 Task: Validation on coupons ,Page layout,field update,testing
Action: Mouse moved to (26, 112)
Screenshot: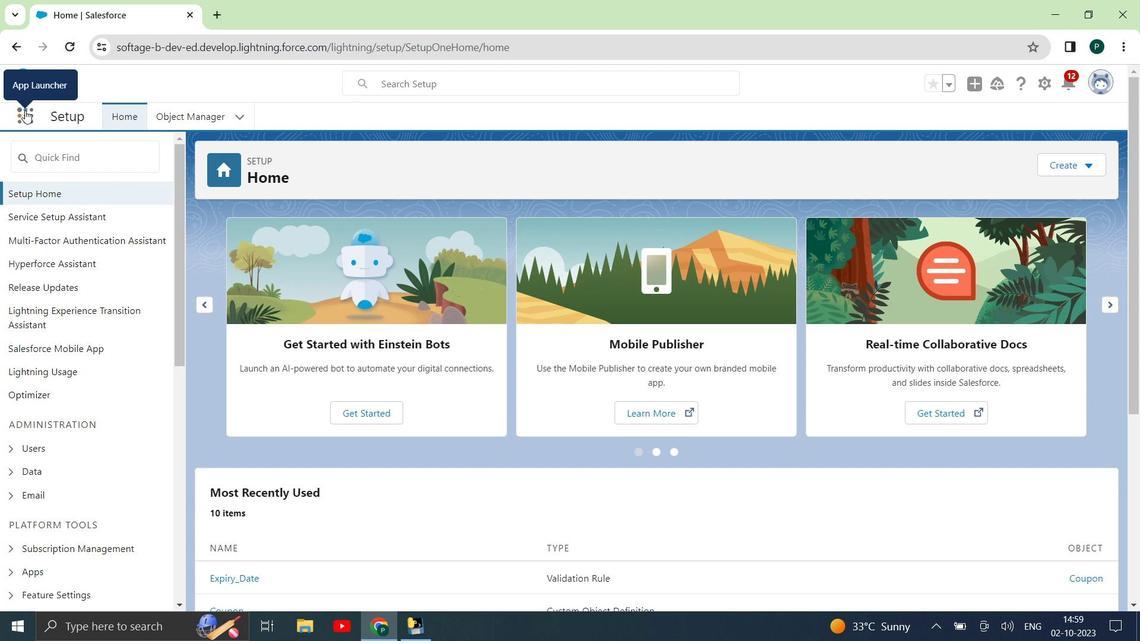 
Action: Mouse pressed left at (26, 112)
Screenshot: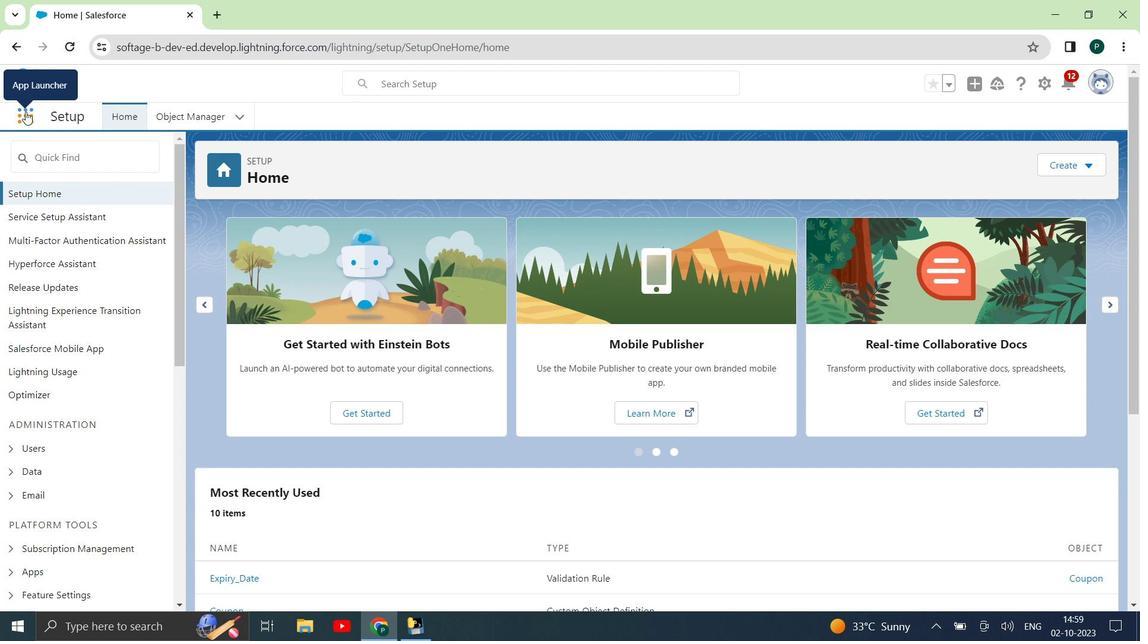 
Action: Mouse pressed left at (26, 112)
Screenshot: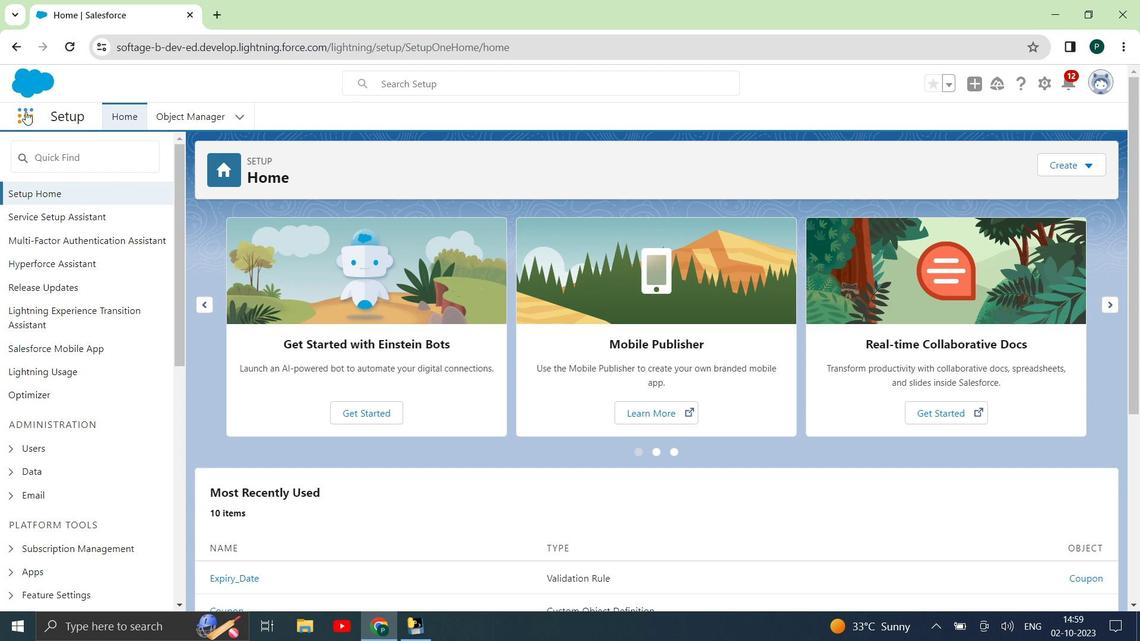 
Action: Mouse pressed left at (26, 112)
Screenshot: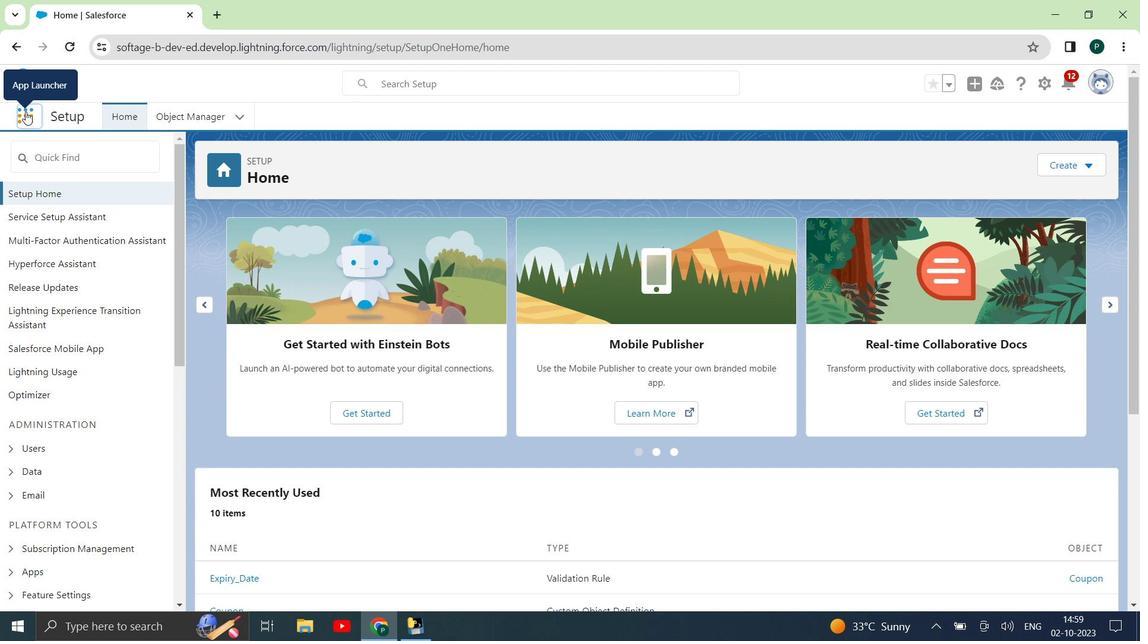 
Action: Mouse moved to (42, 380)
Screenshot: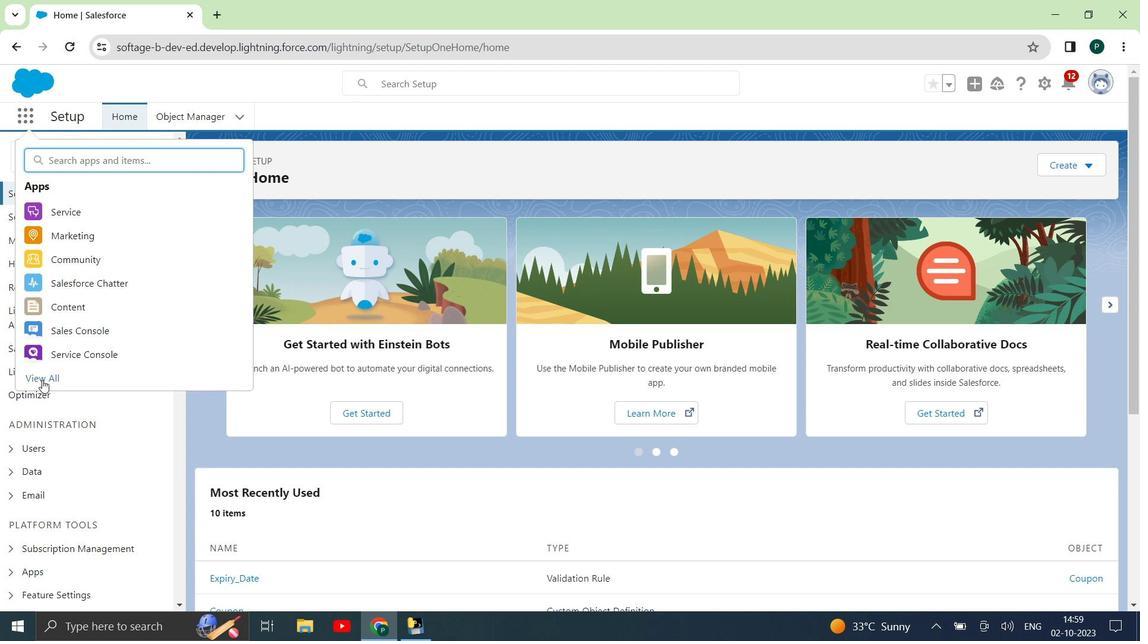 
Action: Mouse pressed left at (42, 380)
Screenshot: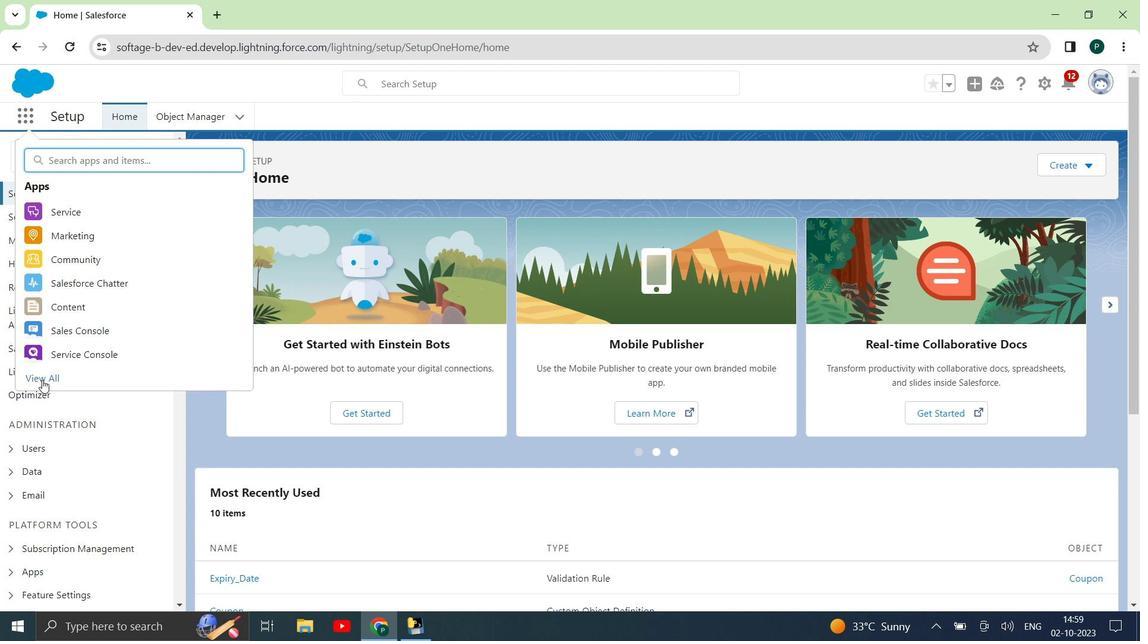 
Action: Mouse moved to (362, 390)
Screenshot: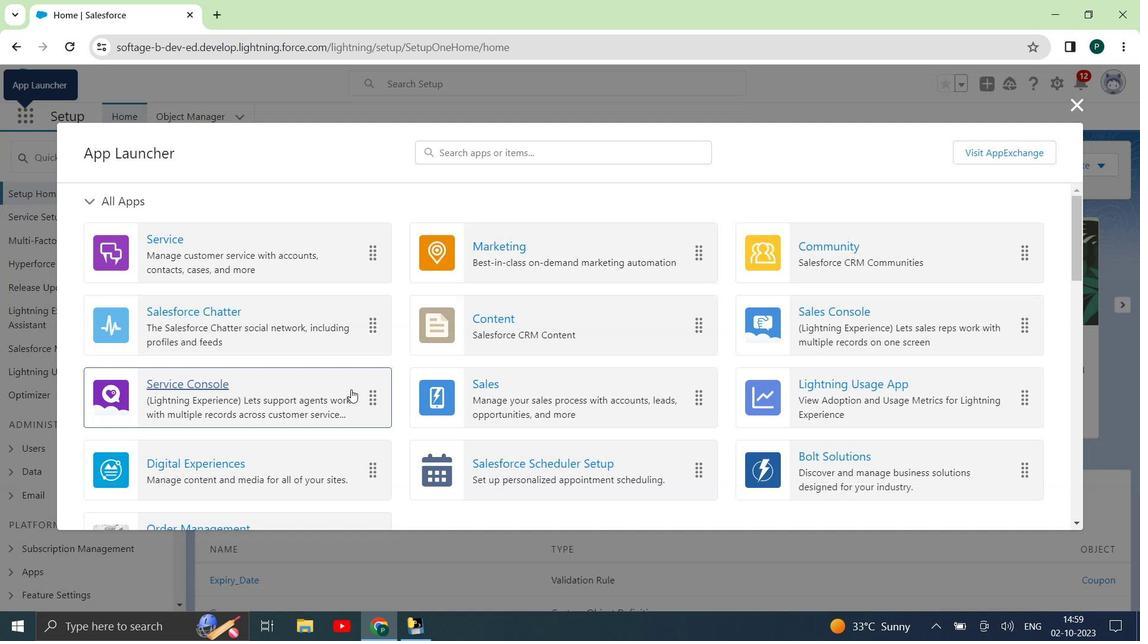 
Action: Mouse scrolled (362, 389) with delta (0, 0)
Screenshot: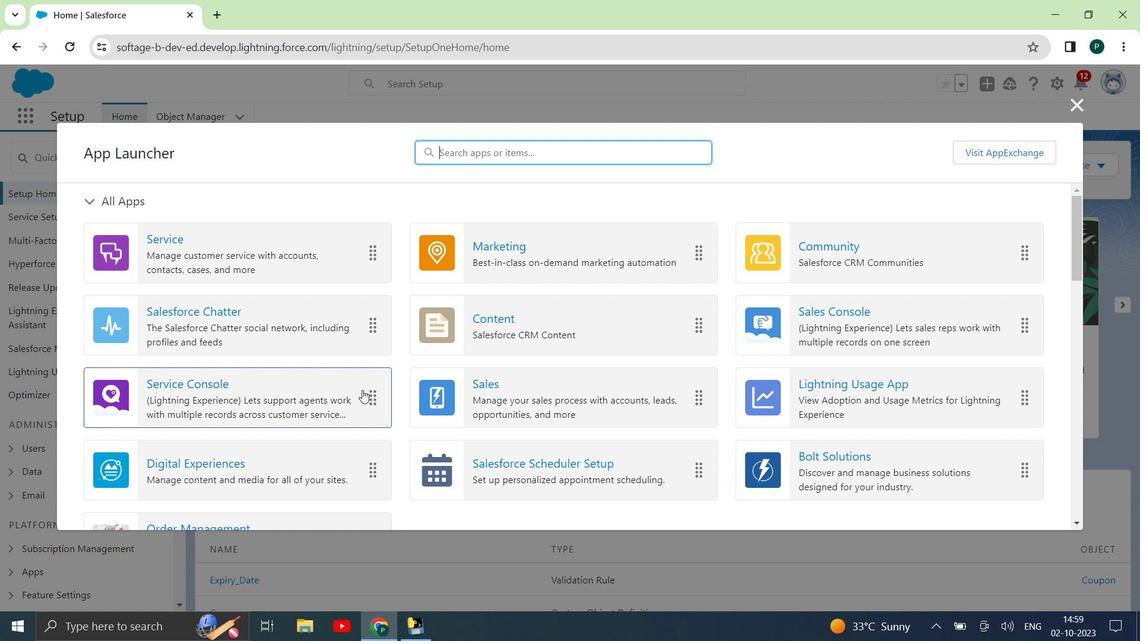 
Action: Mouse scrolled (362, 389) with delta (0, 0)
Screenshot: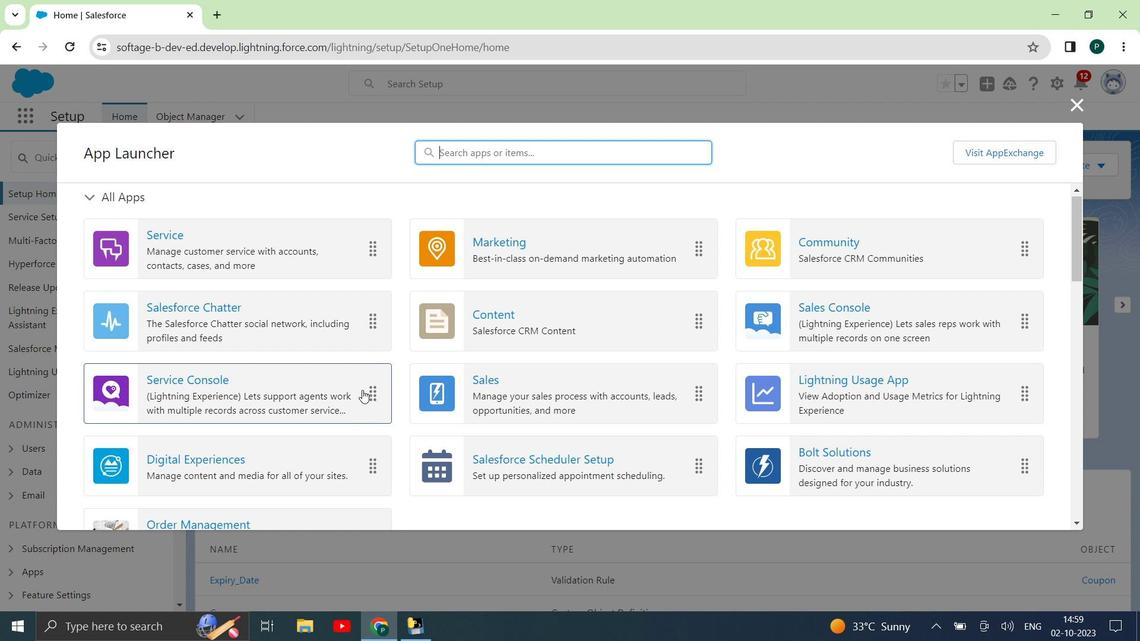 
Action: Mouse moved to (223, 378)
Screenshot: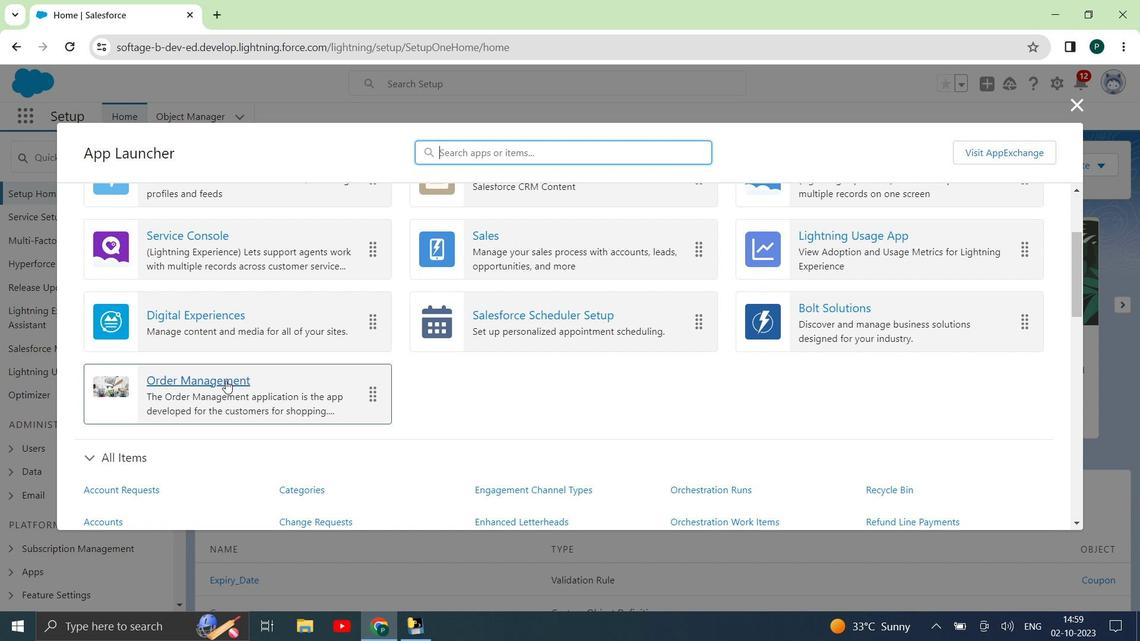 
Action: Mouse pressed left at (223, 378)
Screenshot: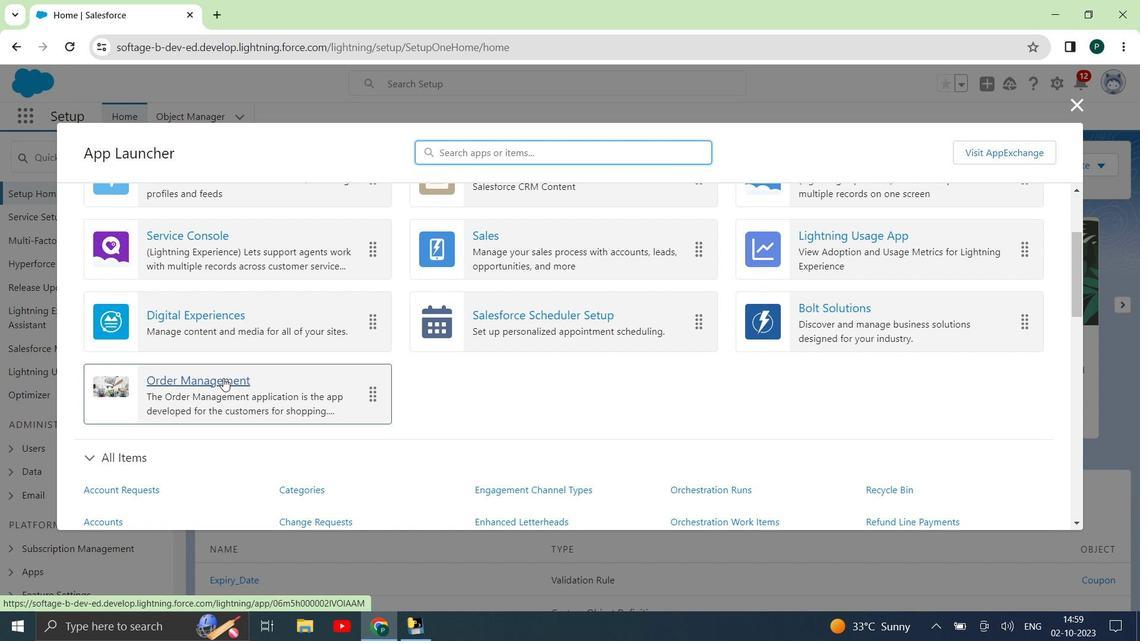 
Action: Mouse moved to (1059, 83)
Screenshot: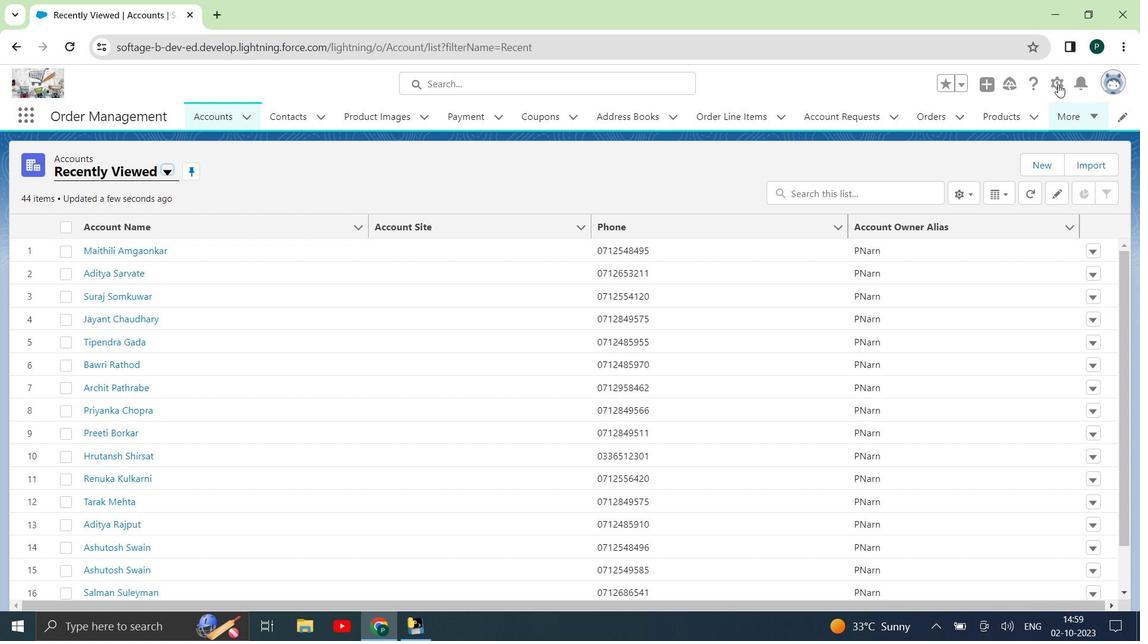 
Action: Mouse pressed left at (1059, 83)
Screenshot: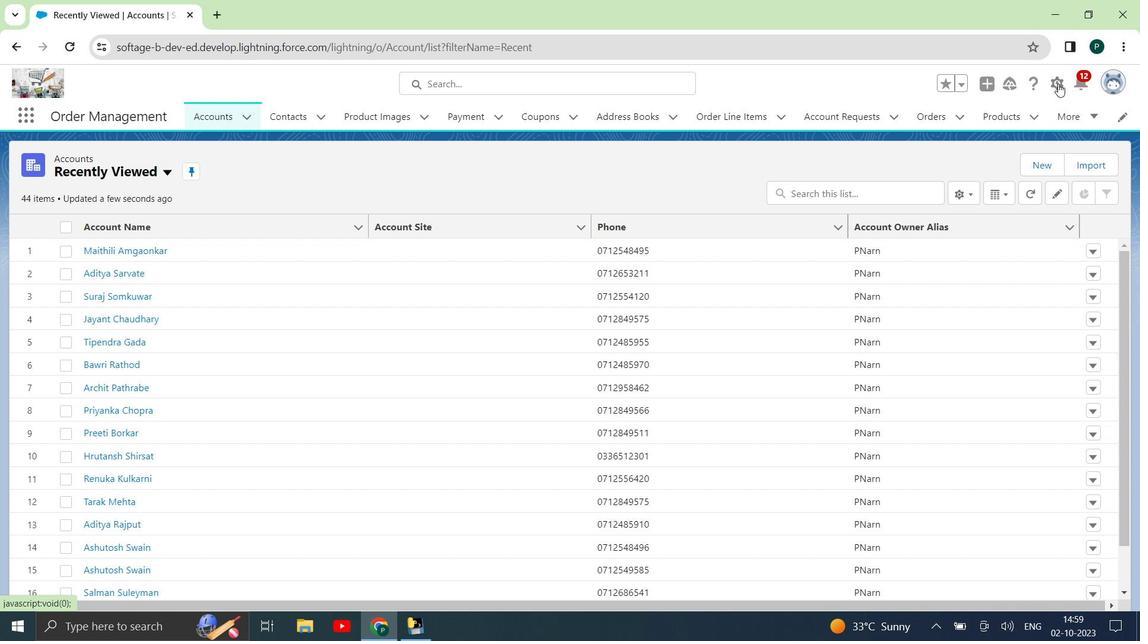 
Action: Mouse moved to (987, 139)
Screenshot: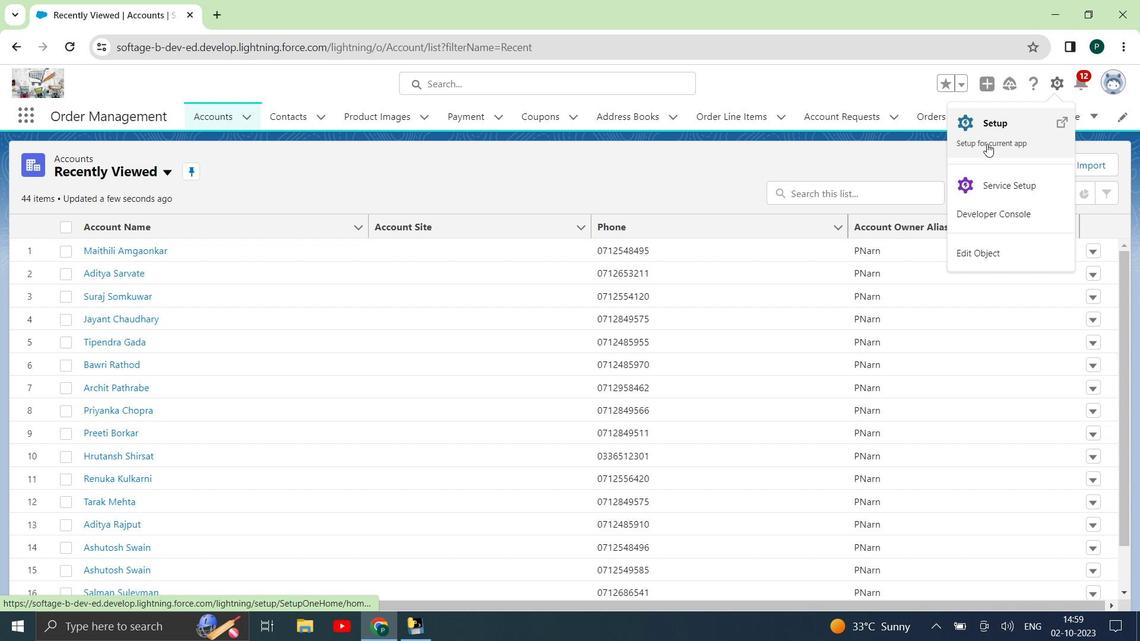 
Action: Mouse pressed left at (987, 139)
Screenshot: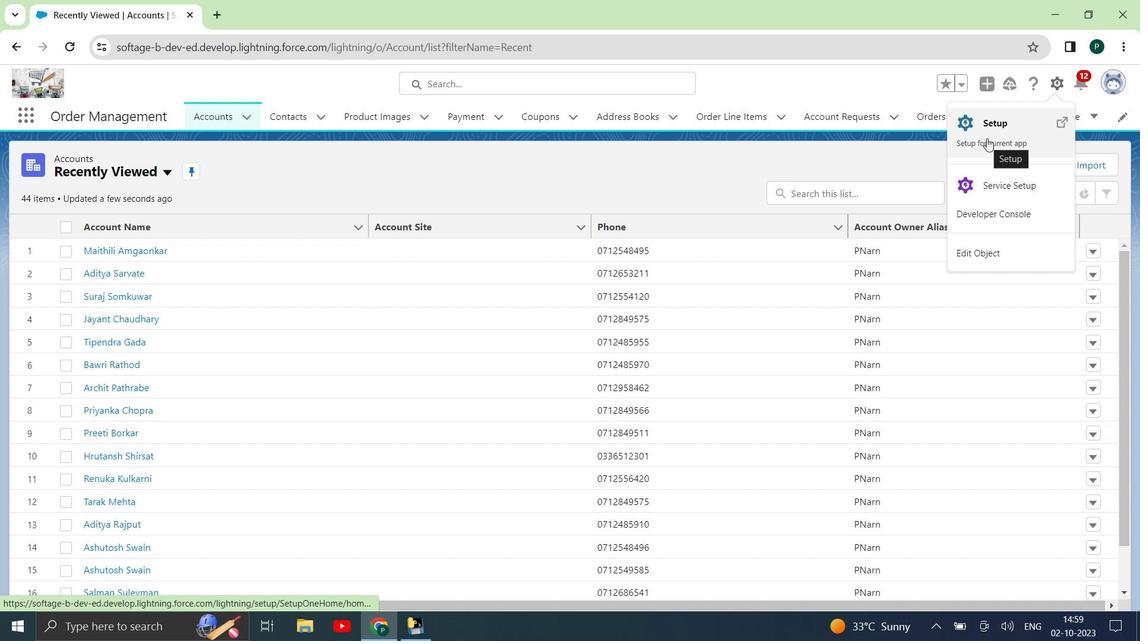 
Action: Mouse moved to (124, 5)
Screenshot: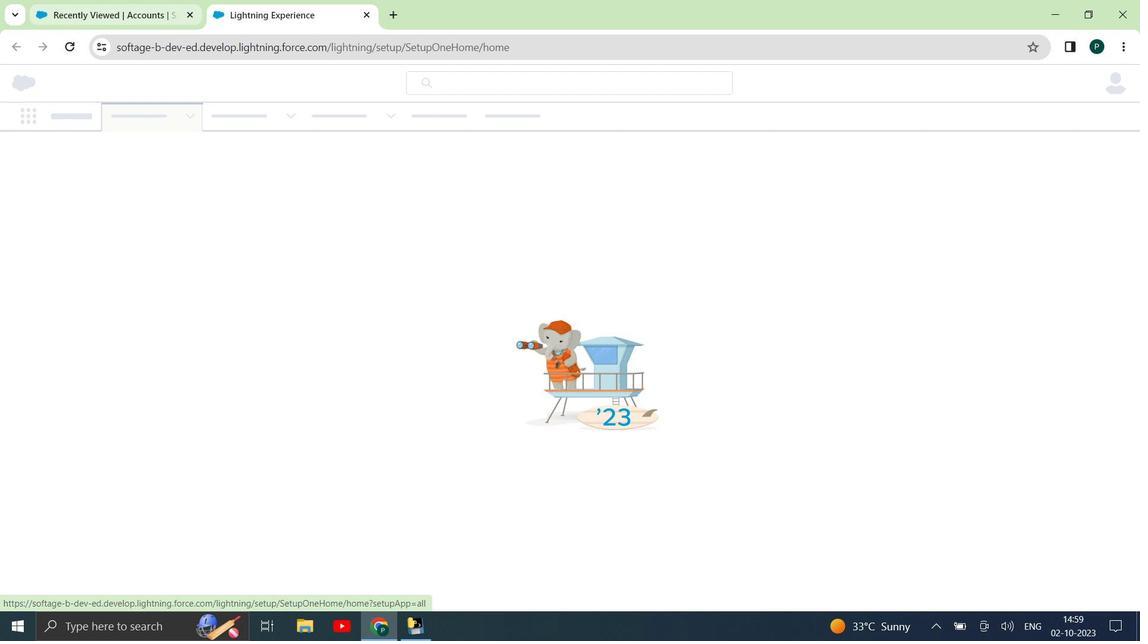 
Action: Mouse pressed left at (124, 5)
Screenshot: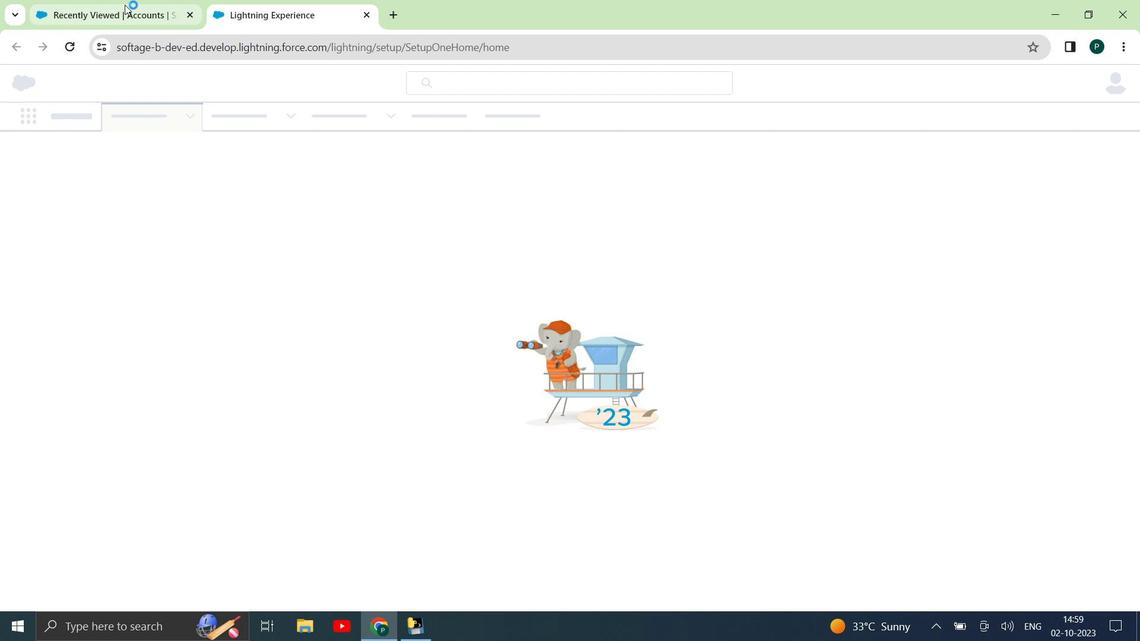 
Action: Mouse moved to (292, 121)
Screenshot: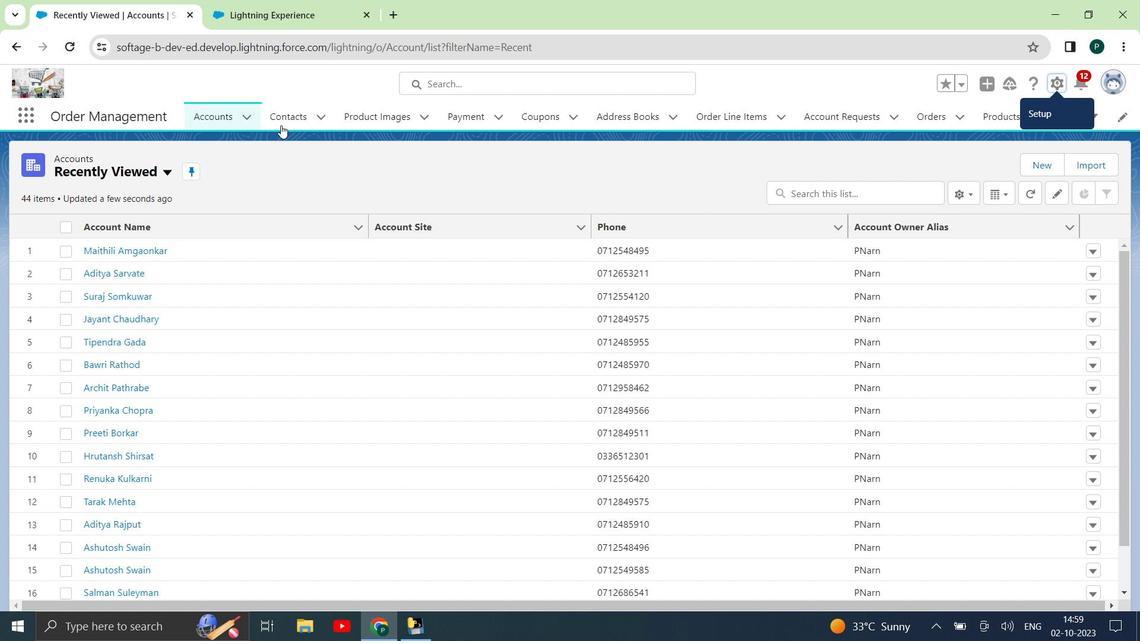 
Action: Mouse pressed left at (292, 121)
Screenshot: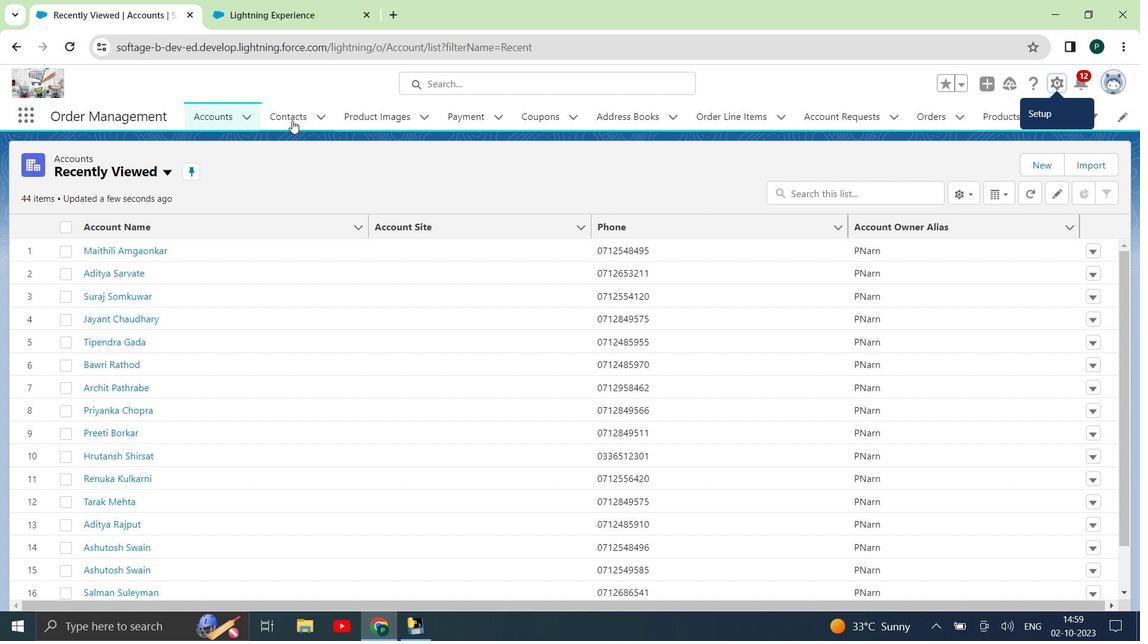 
Action: Mouse moved to (395, 119)
Screenshot: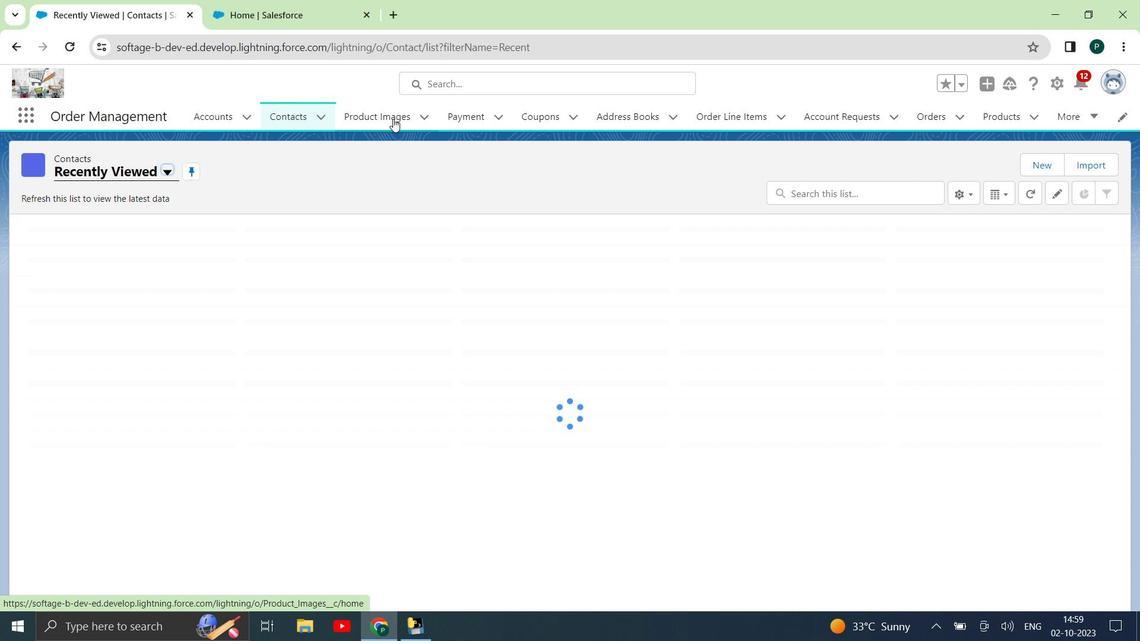 
Action: Mouse pressed left at (395, 119)
Screenshot: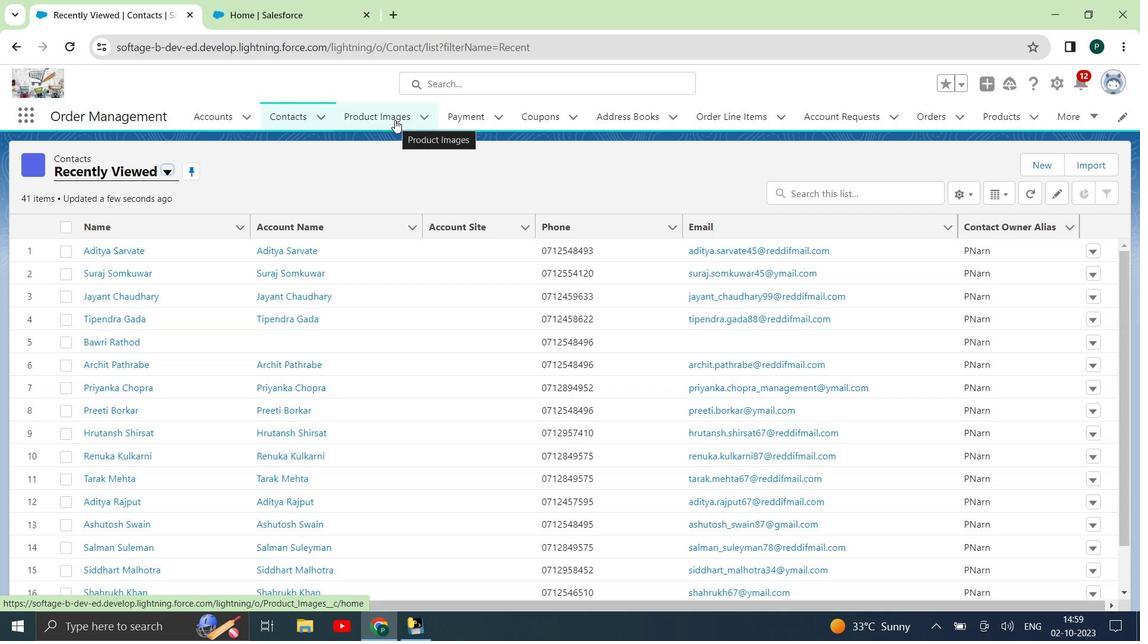 
Action: Mouse moved to (466, 119)
Screenshot: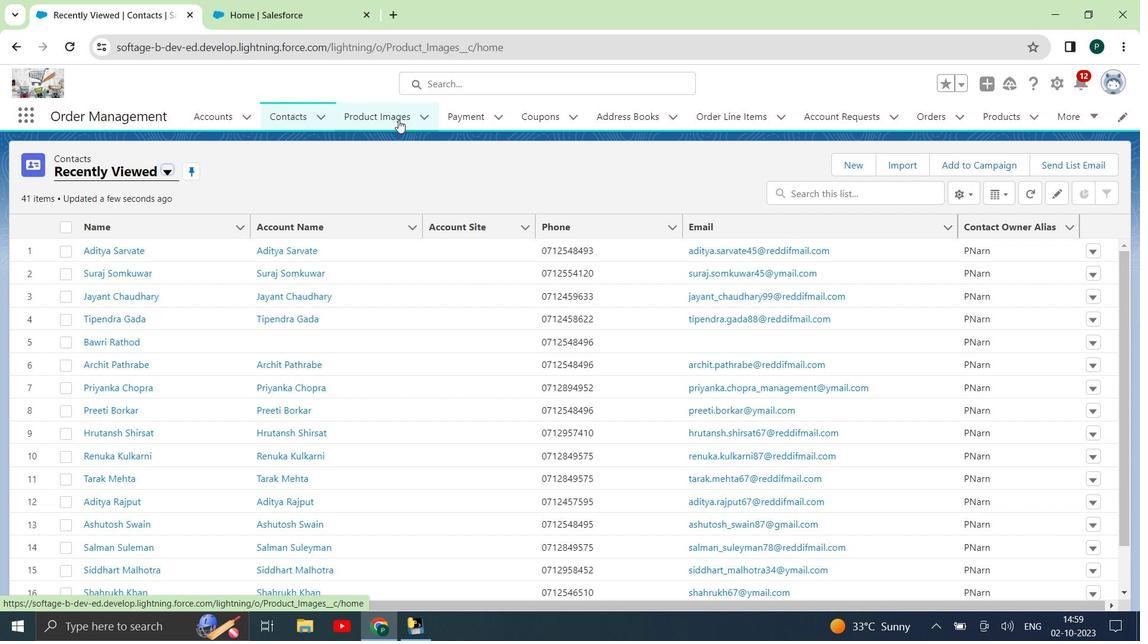 
Action: Mouse pressed left at (466, 119)
Screenshot: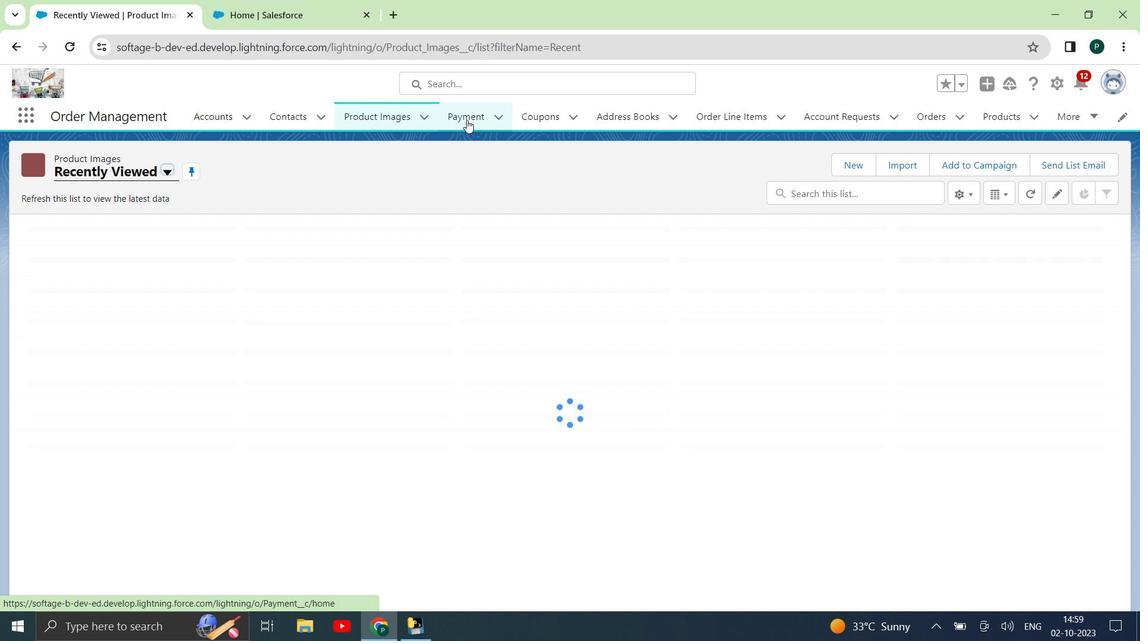 
Action: Mouse moved to (446, 123)
Screenshot: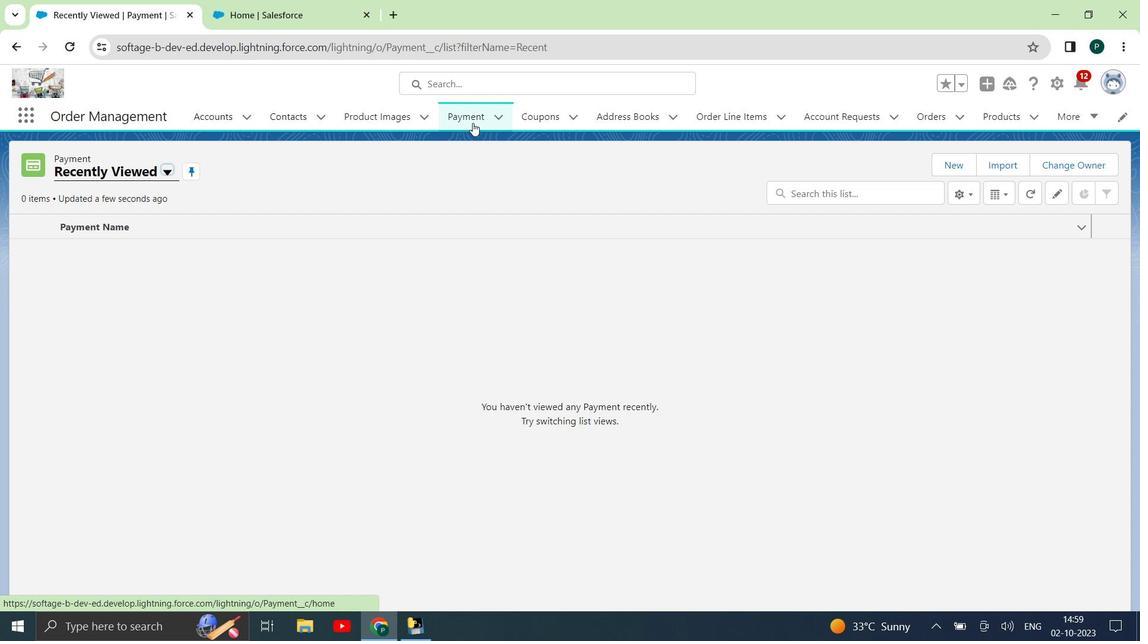 
Action: Mouse pressed left at (446, 123)
Screenshot: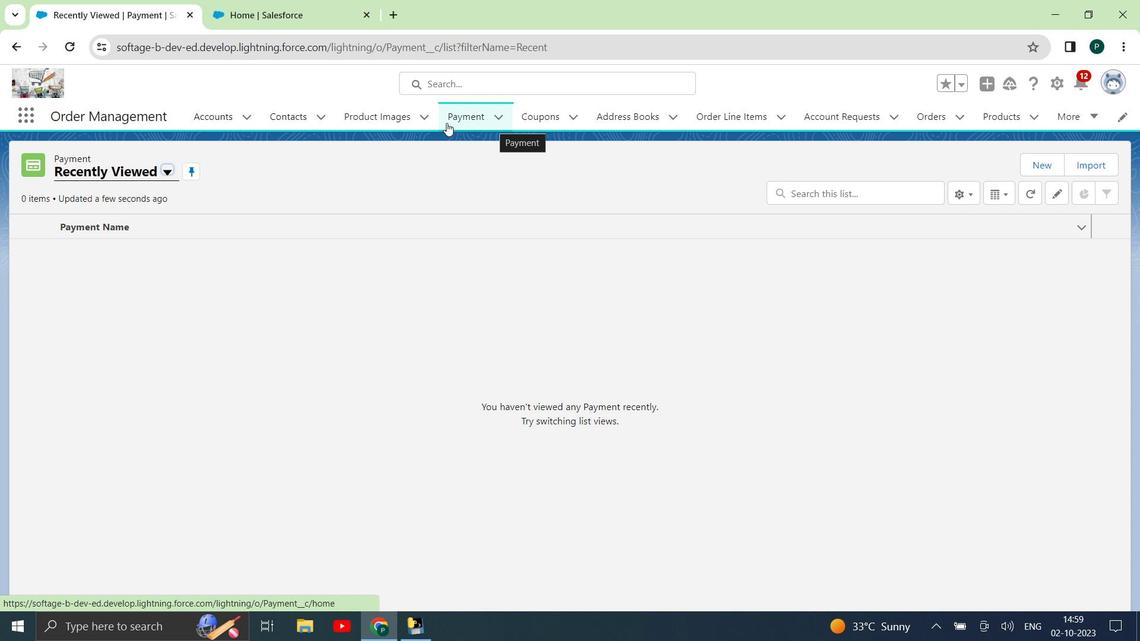 
Action: Mouse moved to (1033, 158)
Screenshot: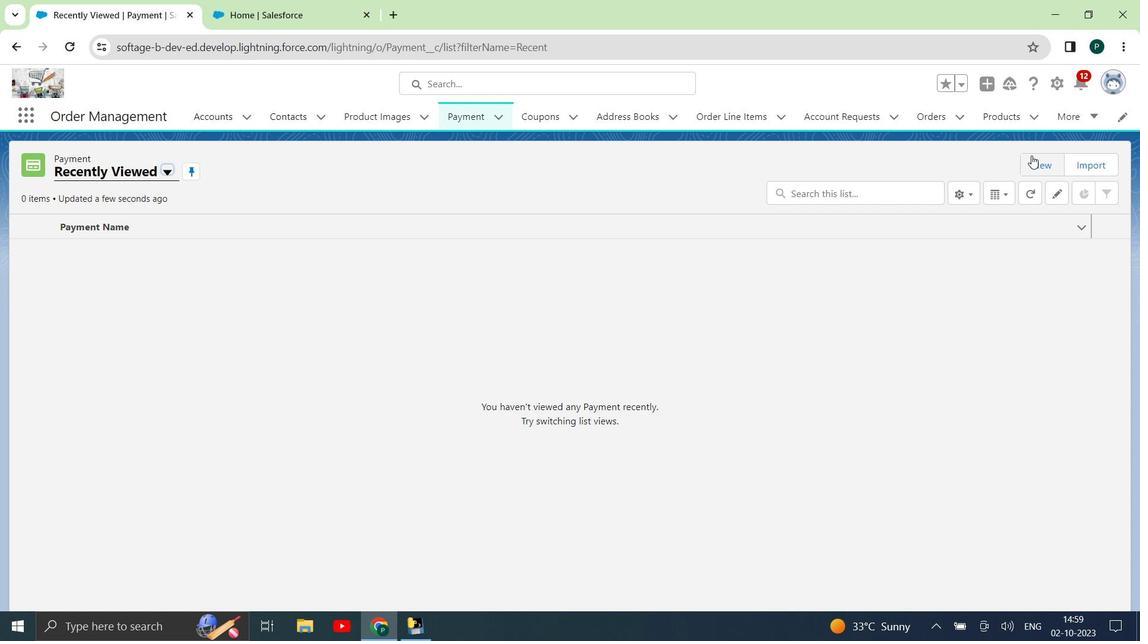
Action: Mouse pressed left at (1033, 158)
Screenshot: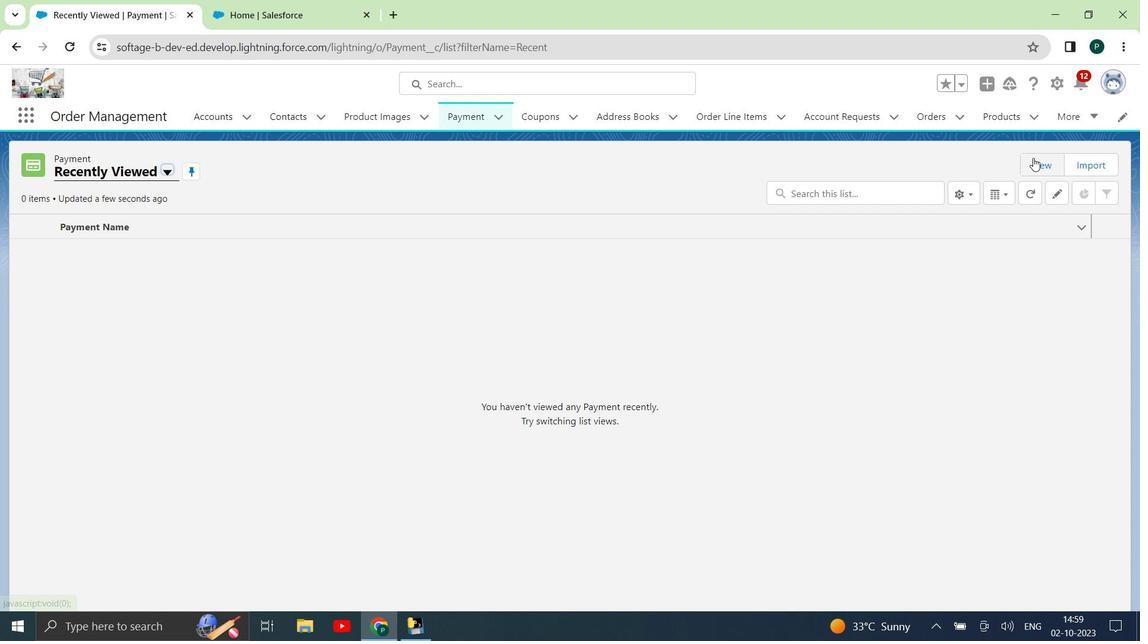 
Action: Mouse moved to (612, 286)
Screenshot: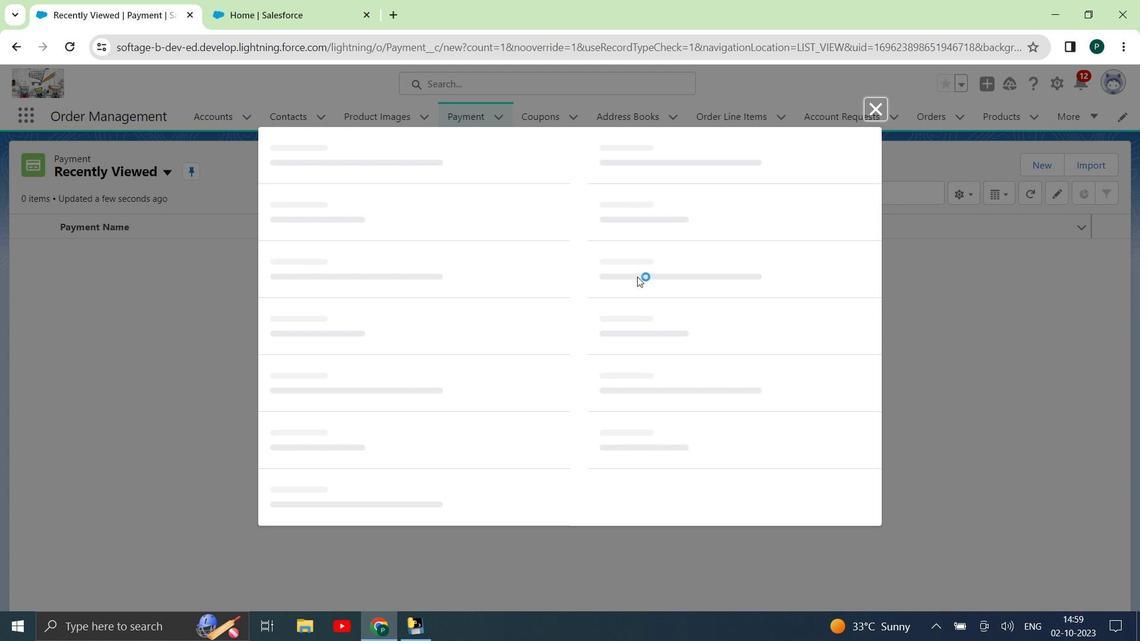 
Action: Mouse scrolled (612, 286) with delta (0, 0)
Screenshot: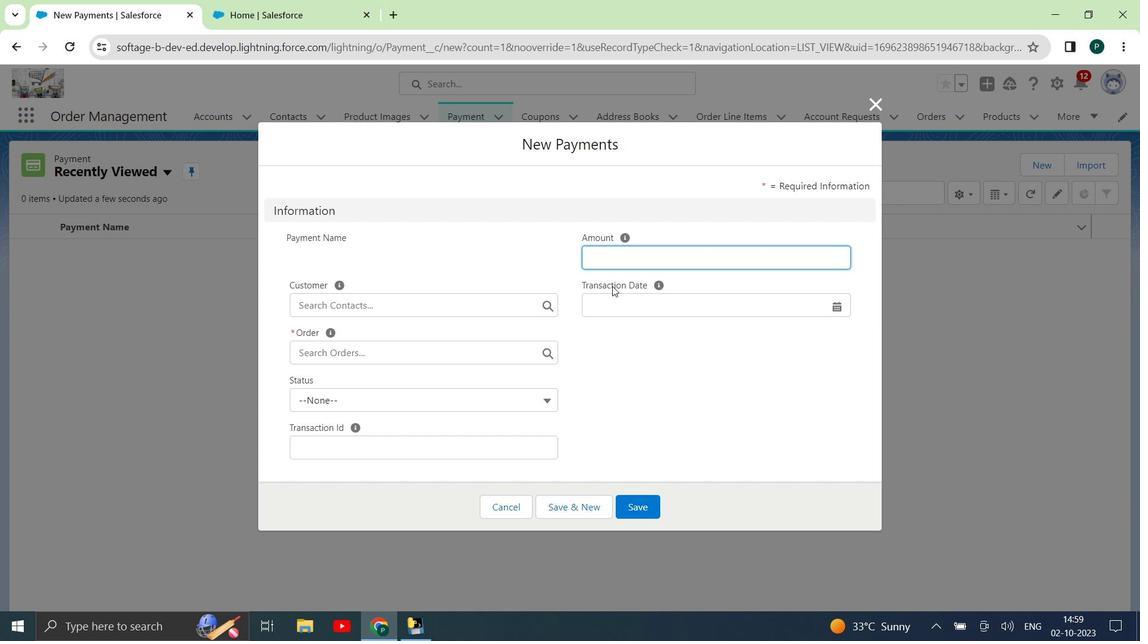 
Action: Mouse scrolled (612, 286) with delta (0, 0)
Screenshot: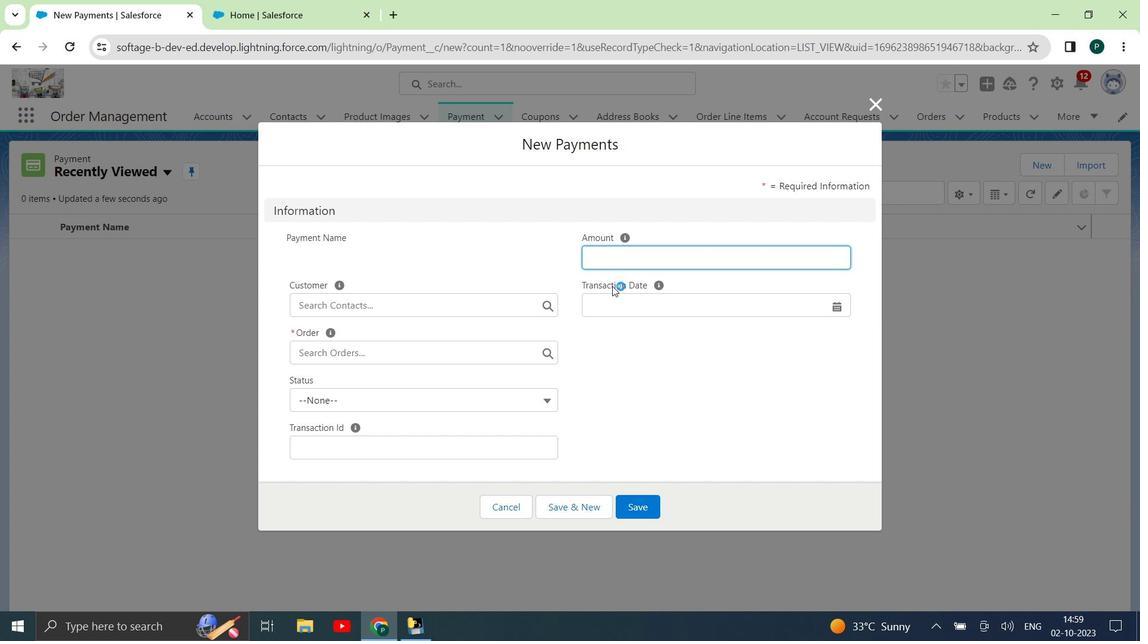 
Action: Mouse scrolled (612, 286) with delta (0, 0)
Screenshot: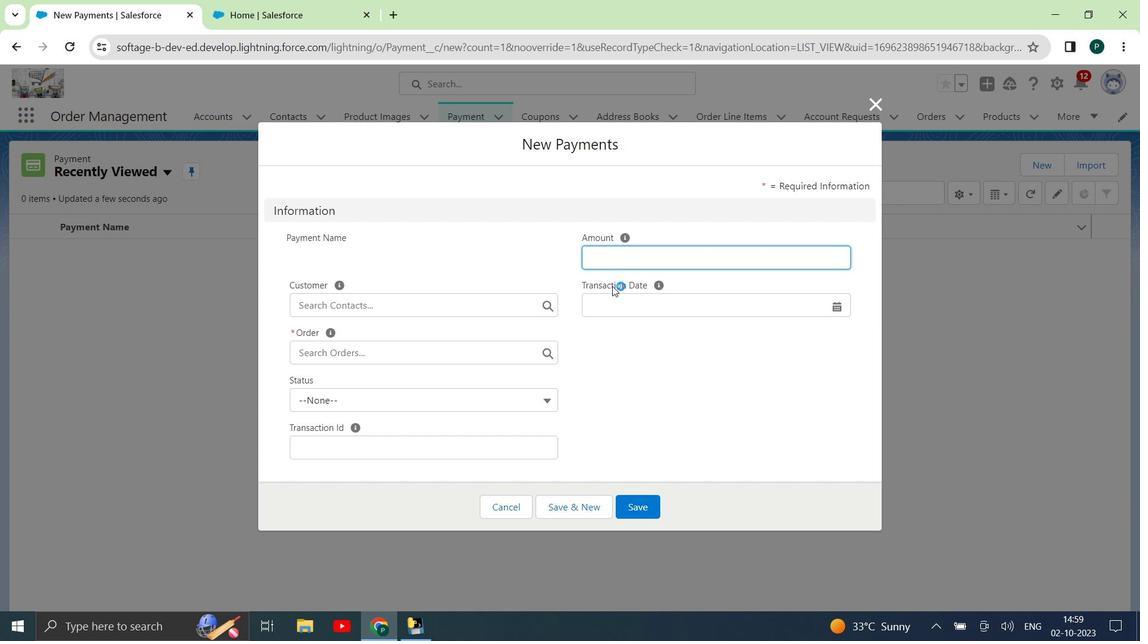 
Action: Mouse moved to (866, 103)
Screenshot: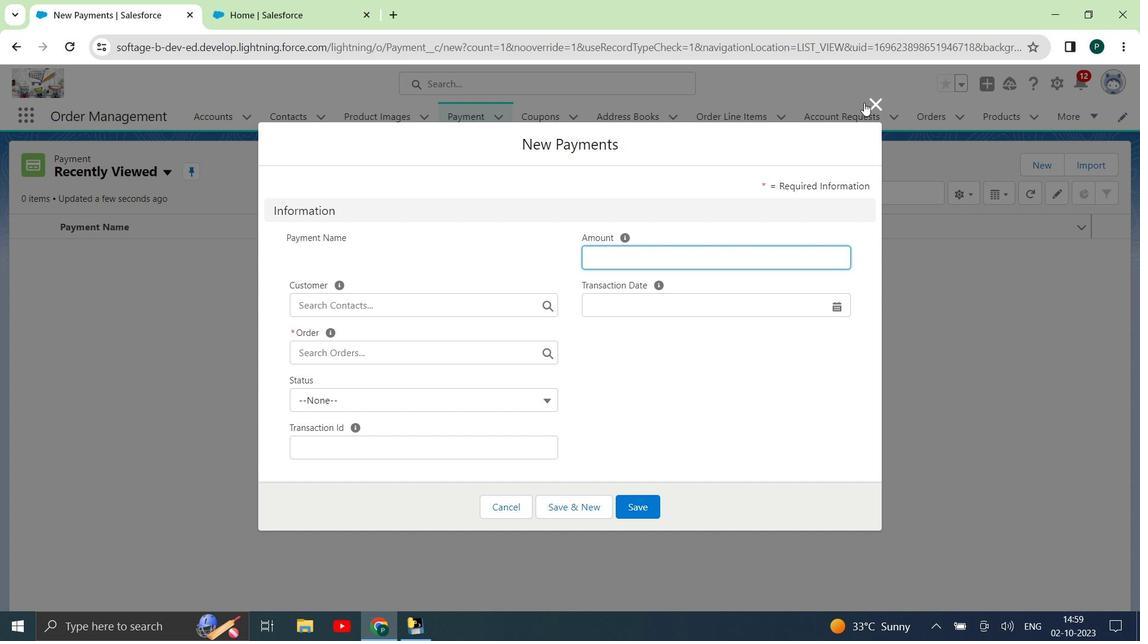 
Action: Mouse pressed left at (866, 103)
Screenshot: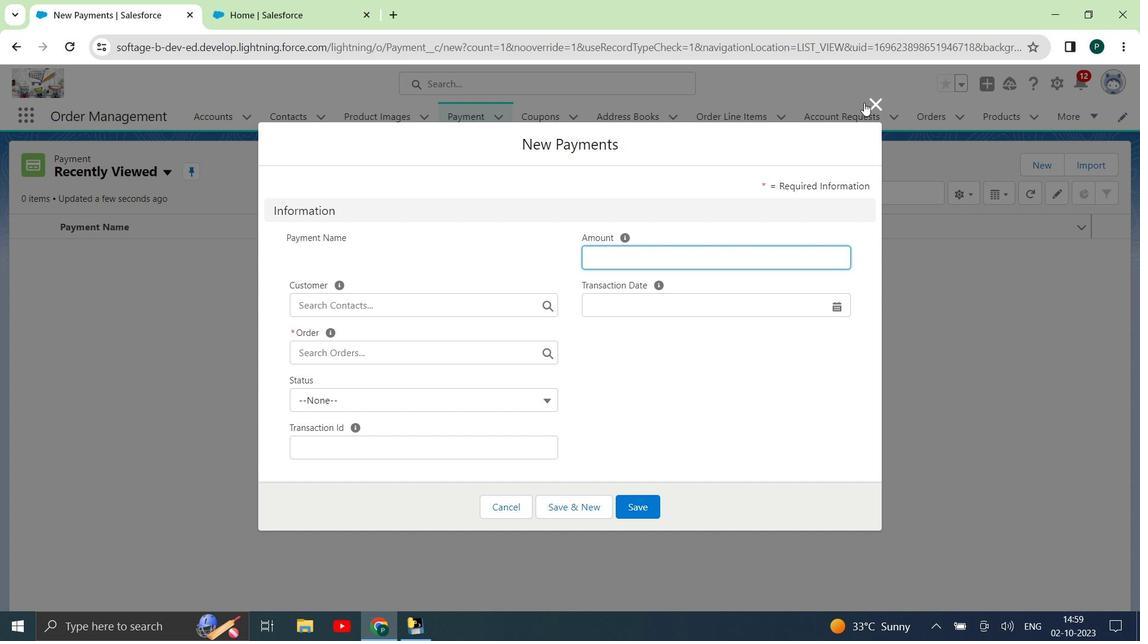 
Action: Mouse moved to (604, 117)
Screenshot: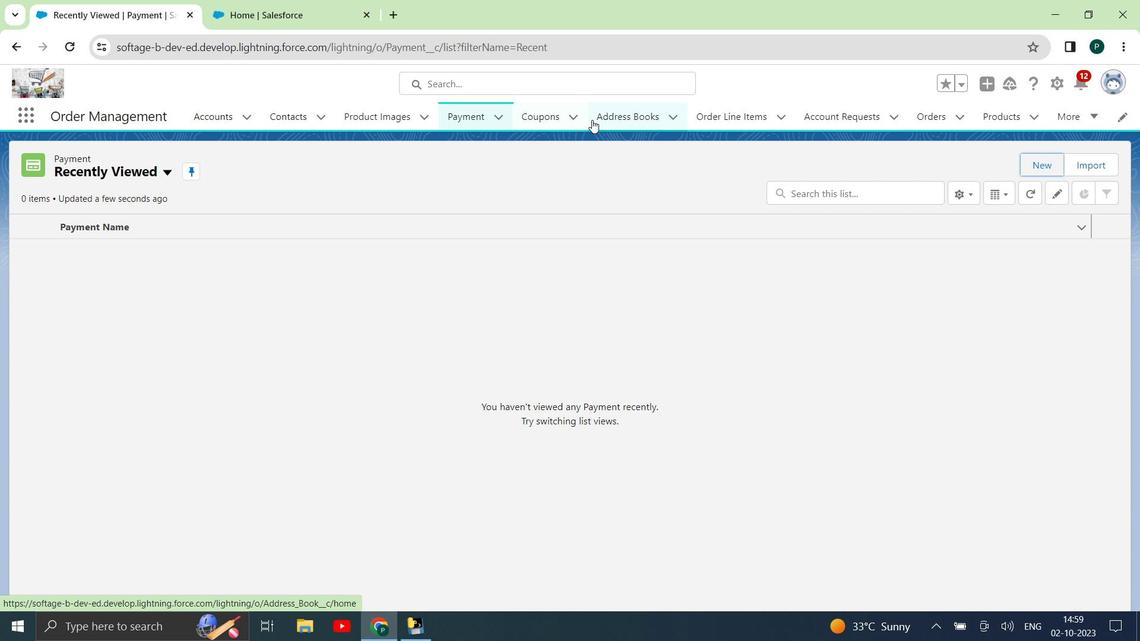 
Action: Mouse pressed left at (604, 117)
Screenshot: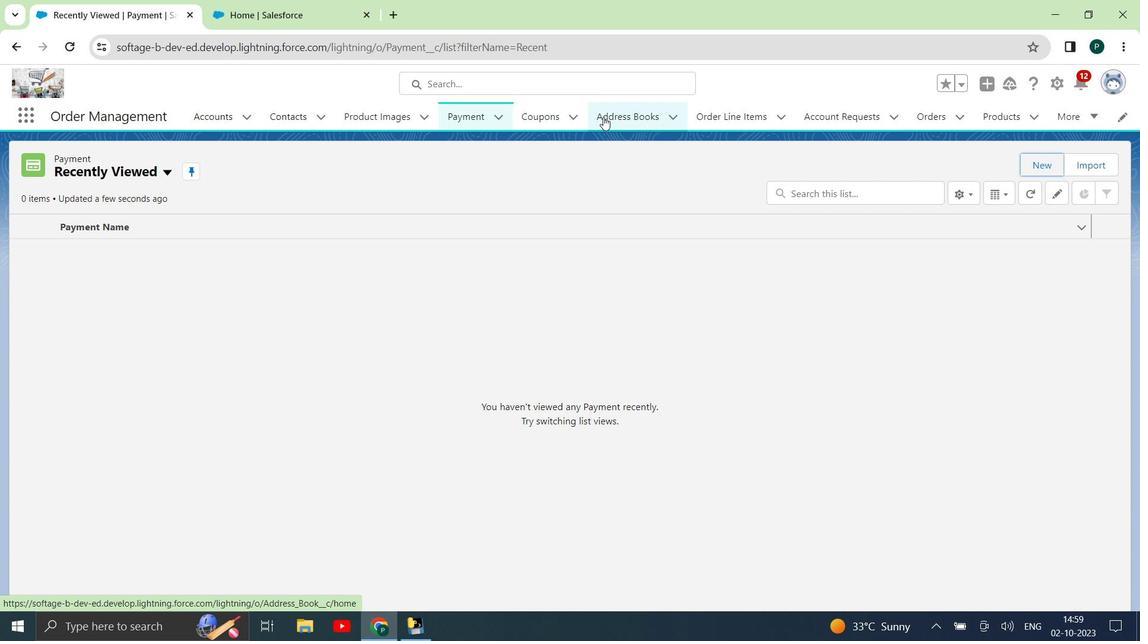 
Action: Mouse moved to (962, 174)
Screenshot: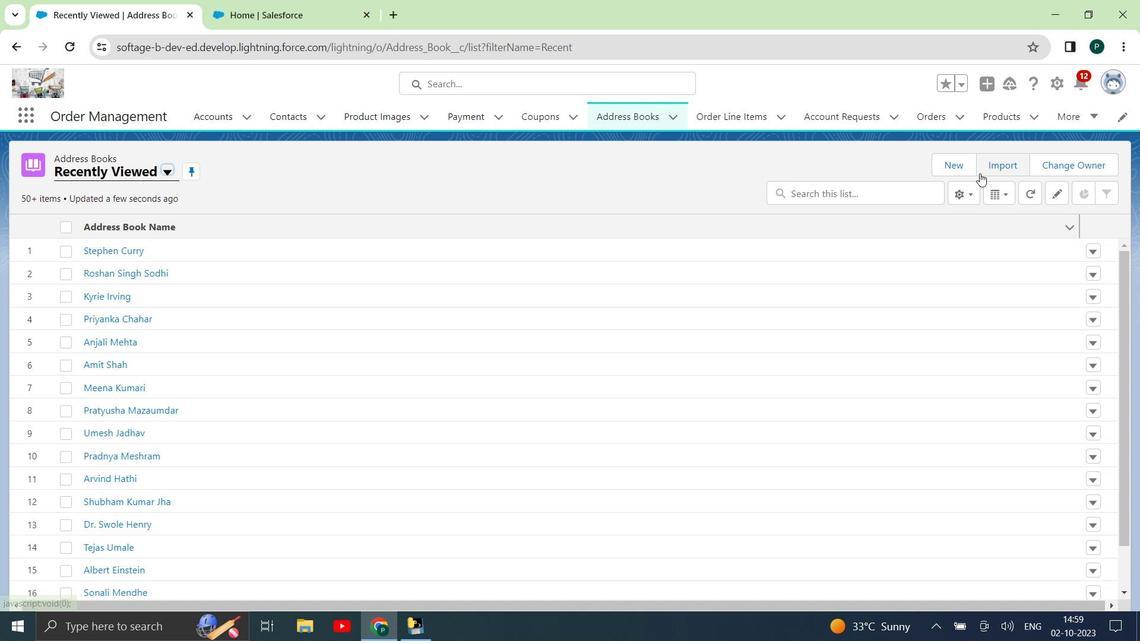 
Action: Mouse pressed left at (962, 174)
Screenshot: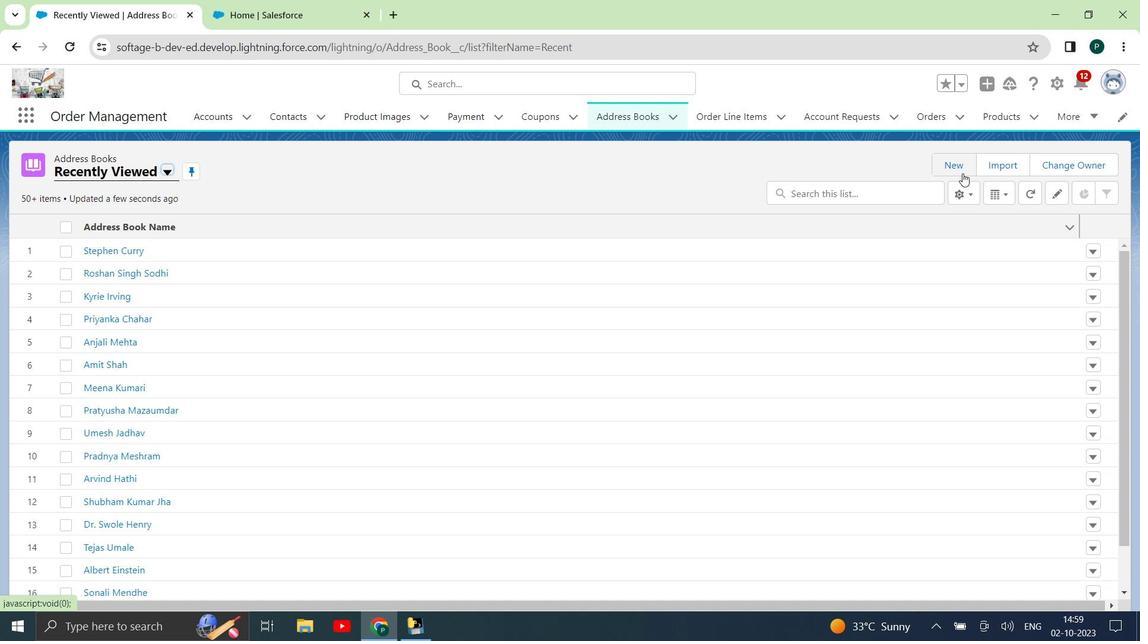 
Action: Mouse moved to (541, 287)
Screenshot: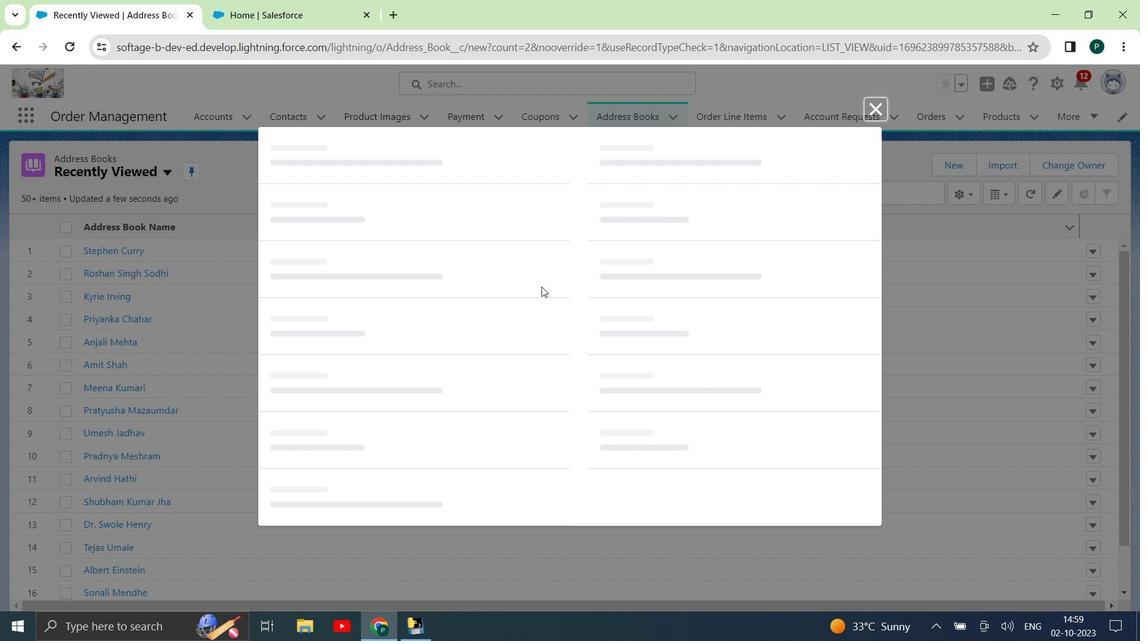 
Action: Mouse scrolled (541, 286) with delta (0, 0)
Screenshot: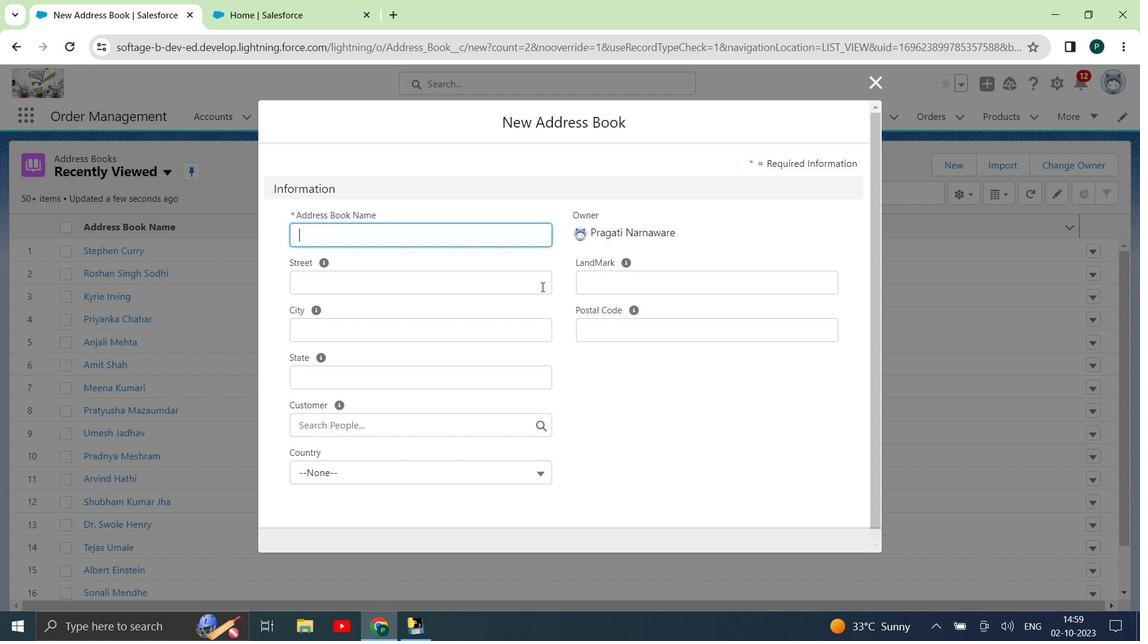 
Action: Mouse moved to (550, 300)
Screenshot: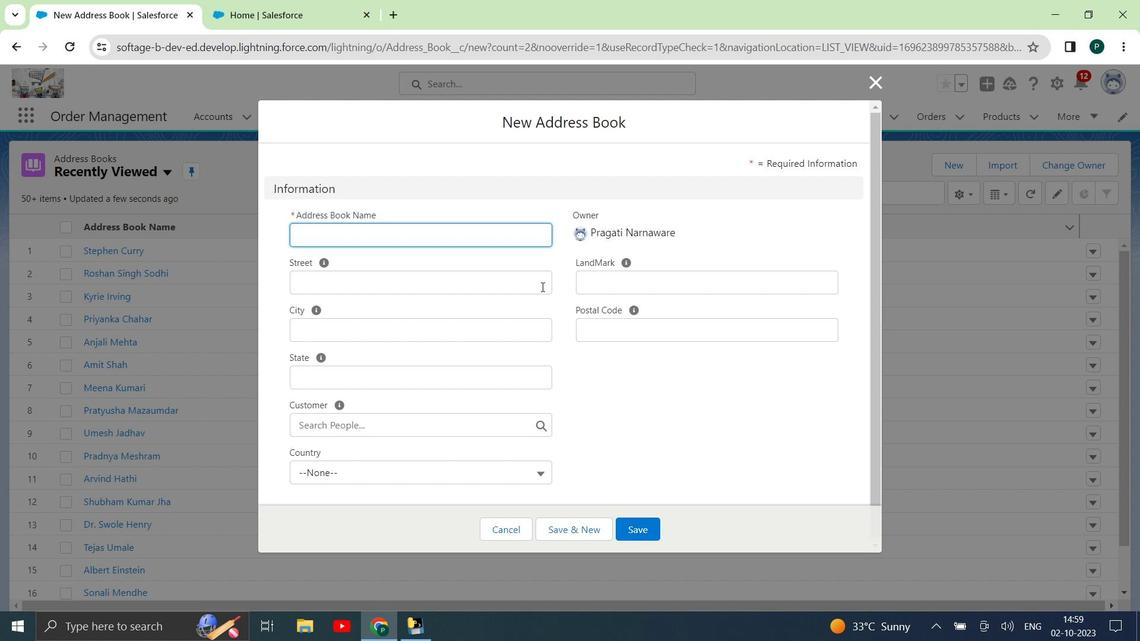 
Action: Mouse scrolled (550, 299) with delta (0, 0)
Screenshot: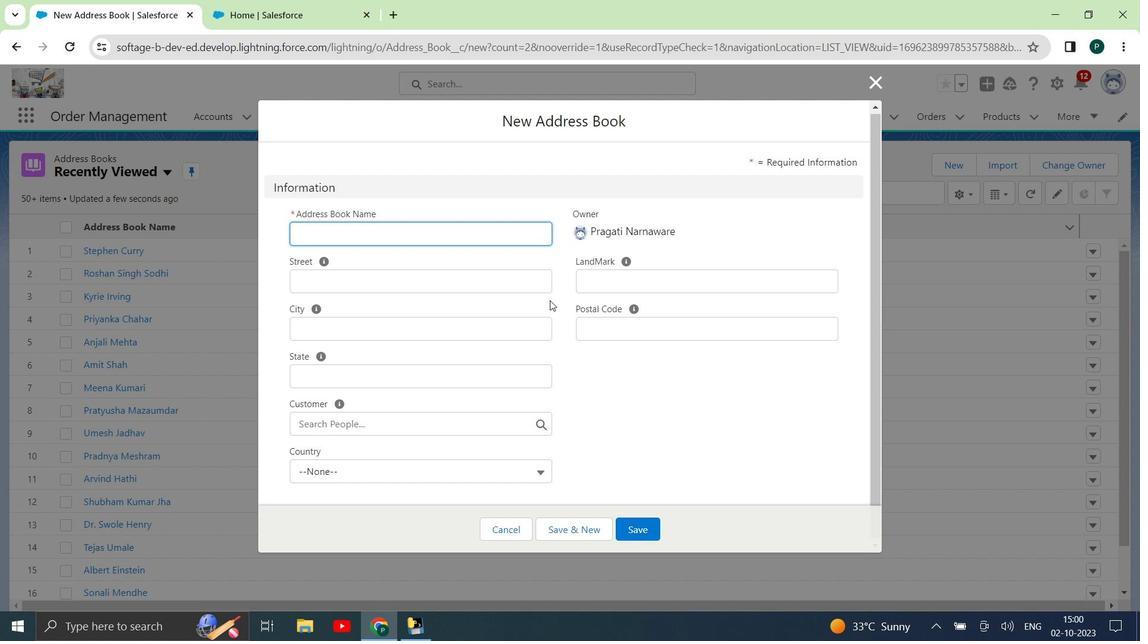 
Action: Mouse scrolled (550, 299) with delta (0, 0)
Screenshot: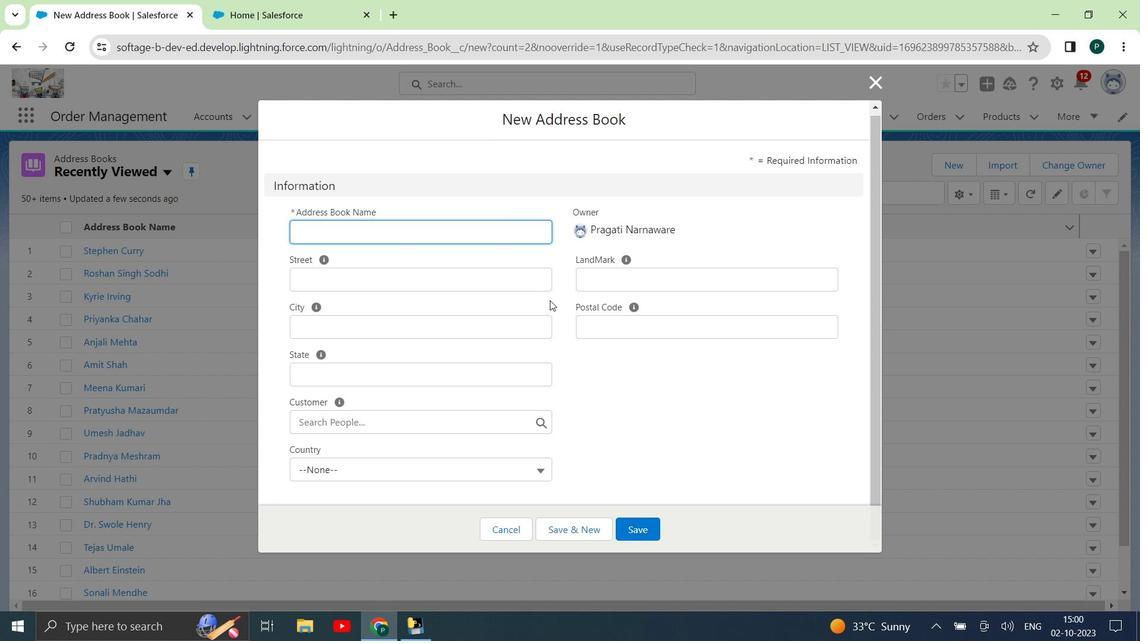 
Action: Mouse scrolled (550, 299) with delta (0, 0)
Screenshot: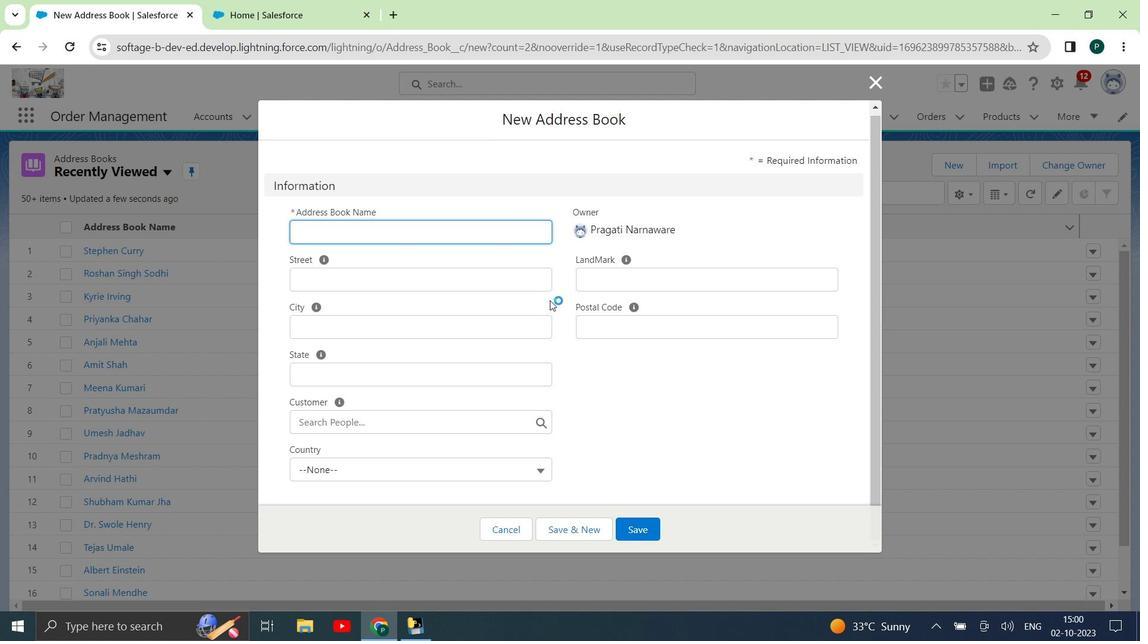 
Action: Mouse moved to (646, 417)
Screenshot: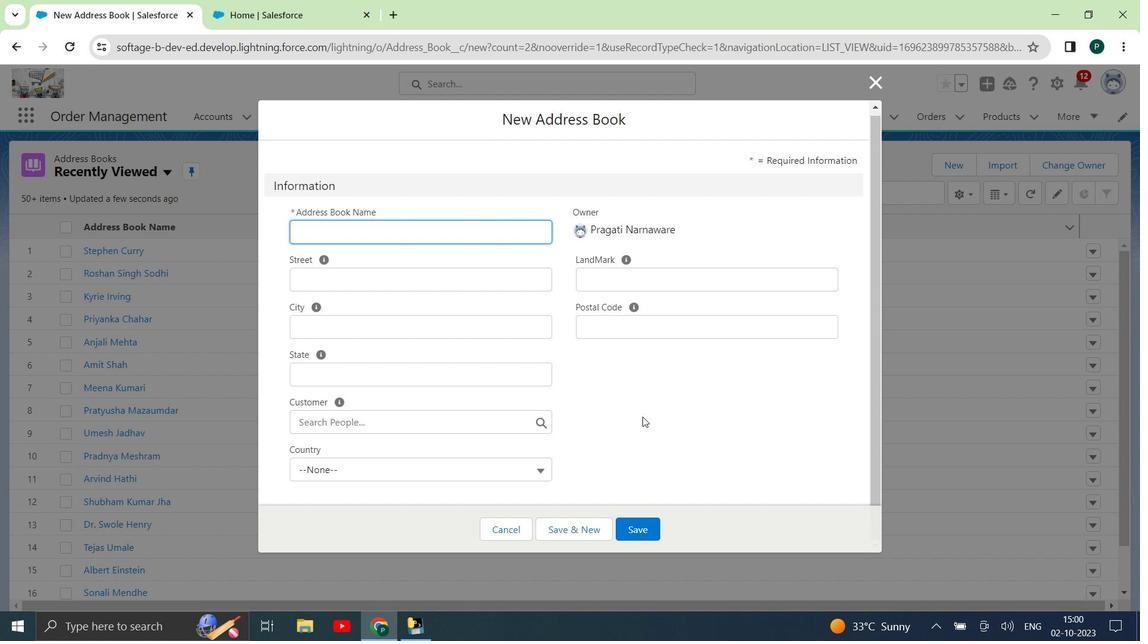 
Action: Mouse scrolled (646, 418) with delta (0, 0)
Screenshot: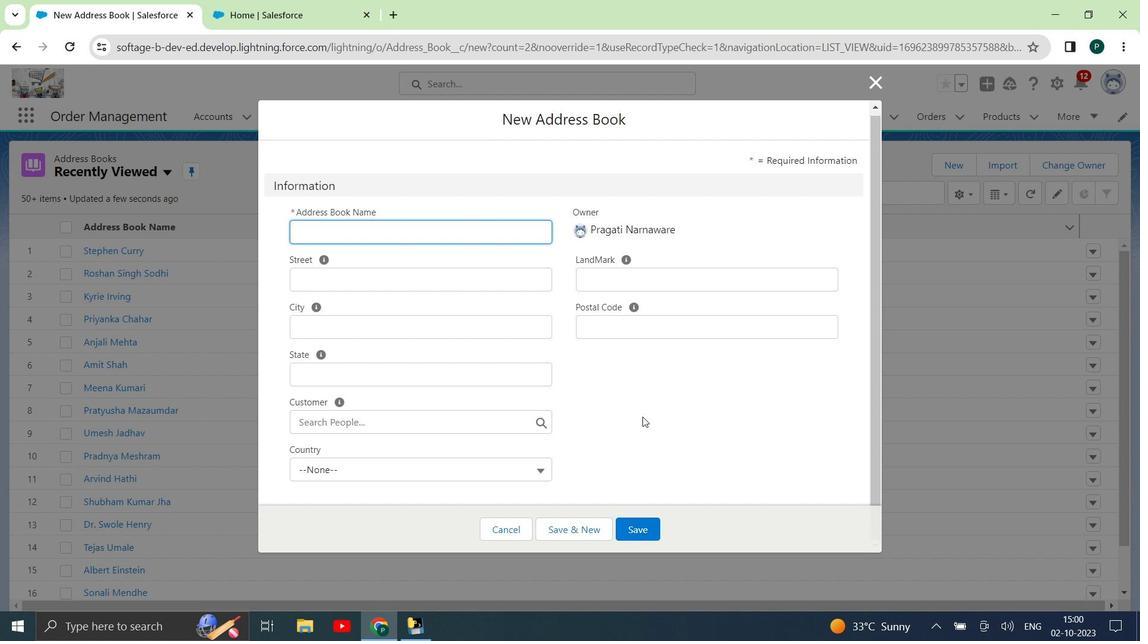 
Action: Mouse scrolled (646, 418) with delta (0, 0)
Screenshot: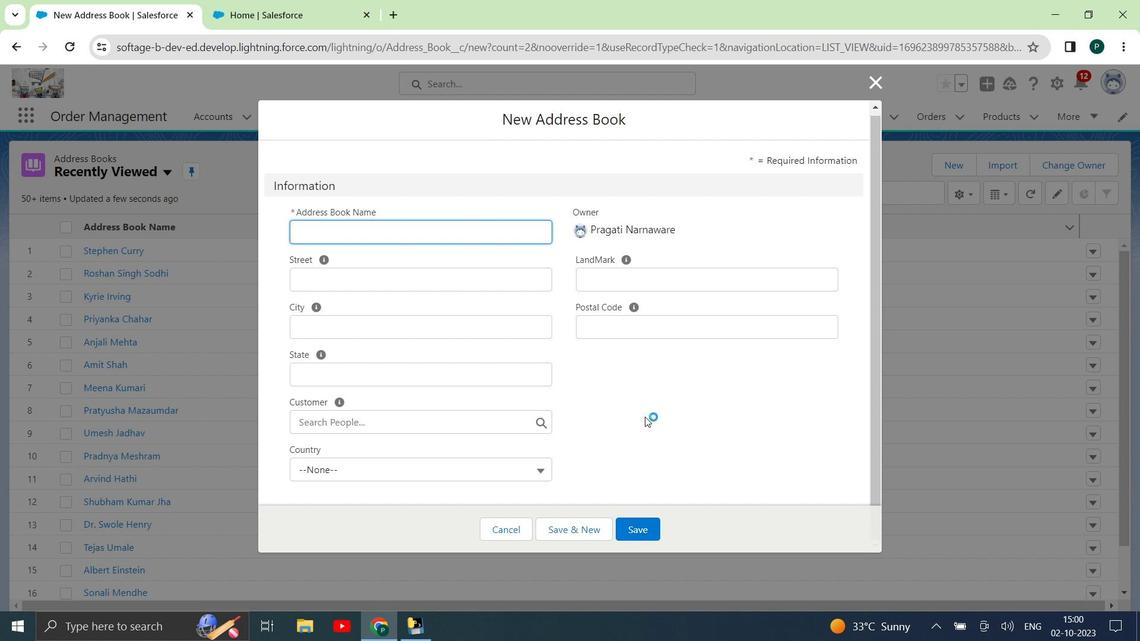 
Action: Mouse scrolled (646, 418) with delta (0, 0)
Screenshot: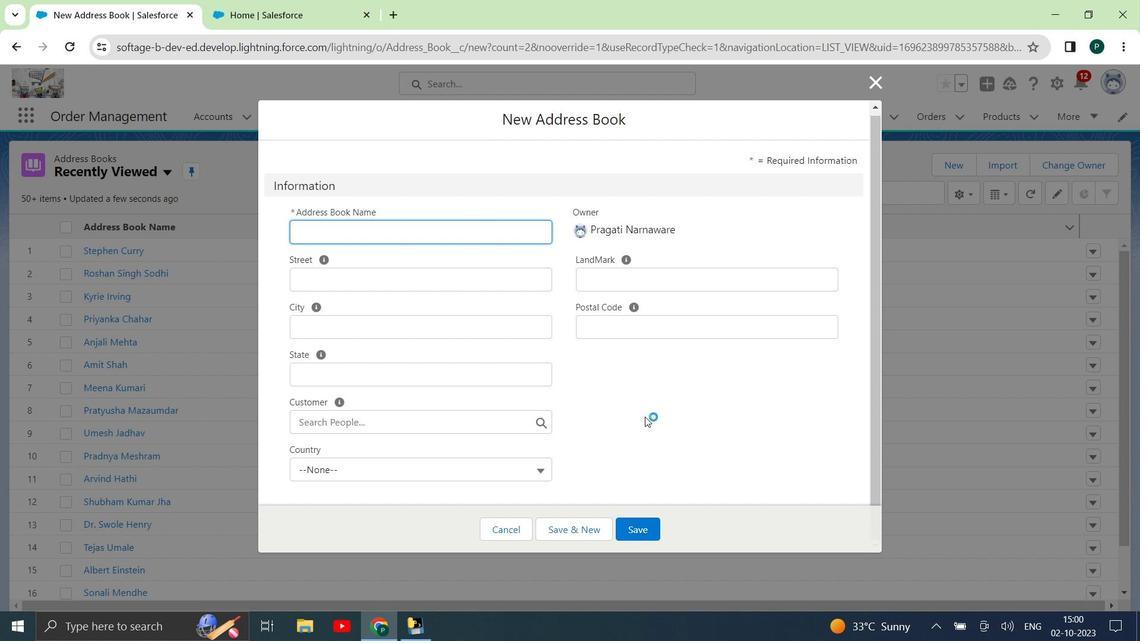 
Action: Mouse scrolled (646, 418) with delta (0, 0)
Screenshot: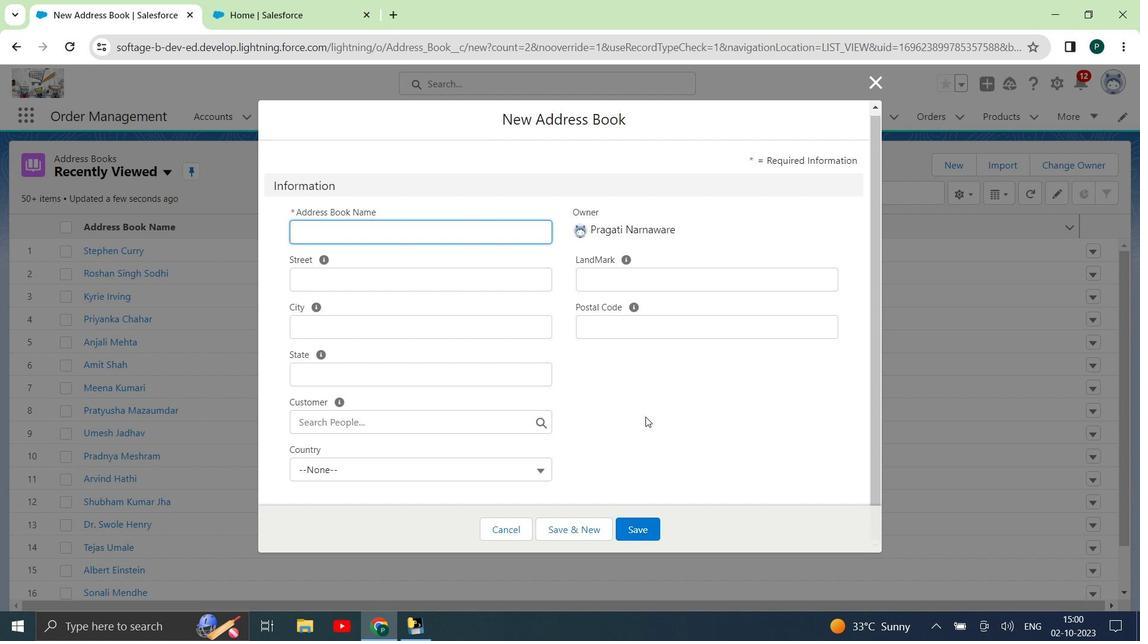 
Action: Mouse scrolled (646, 418) with delta (0, 0)
Screenshot: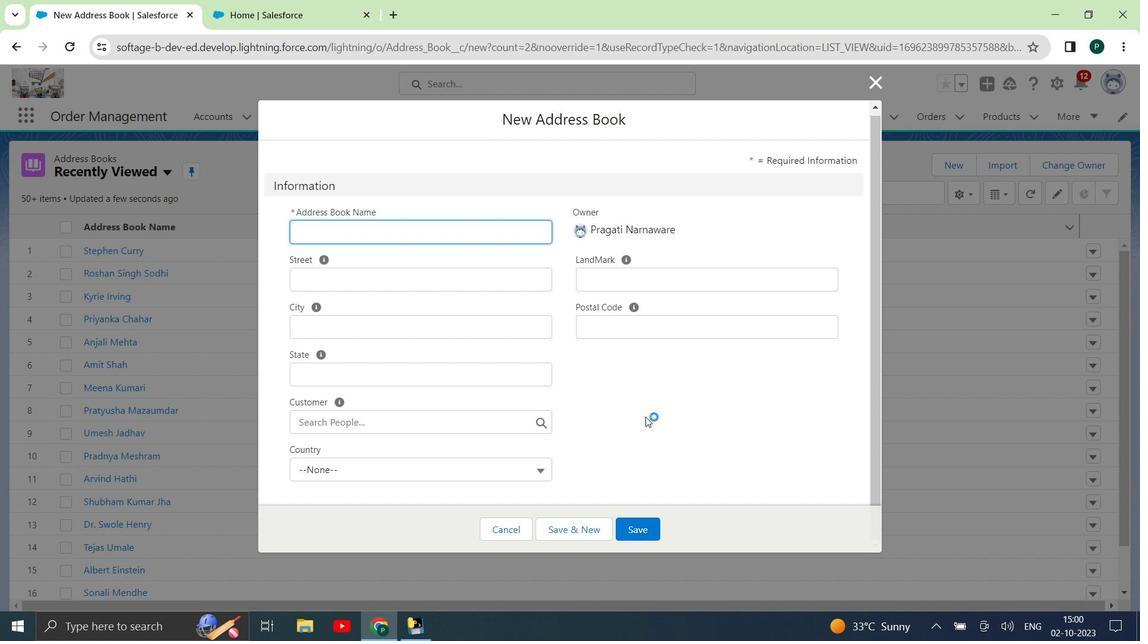 
Action: Mouse moved to (880, 79)
Screenshot: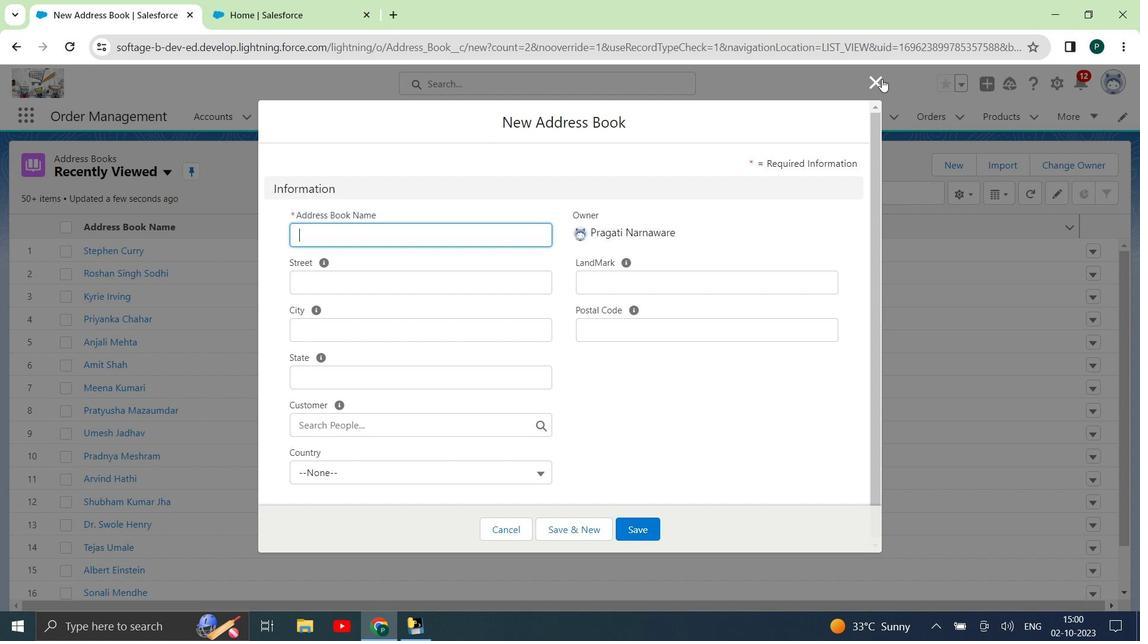 
Action: Mouse pressed left at (880, 79)
Screenshot: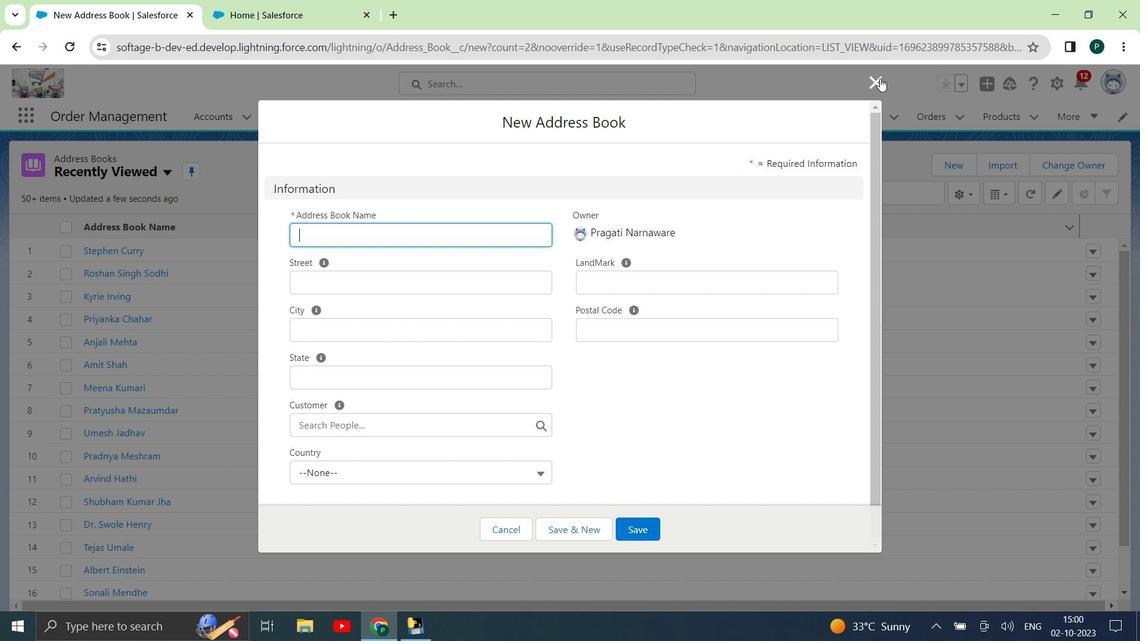 
Action: Mouse moved to (747, 122)
Screenshot: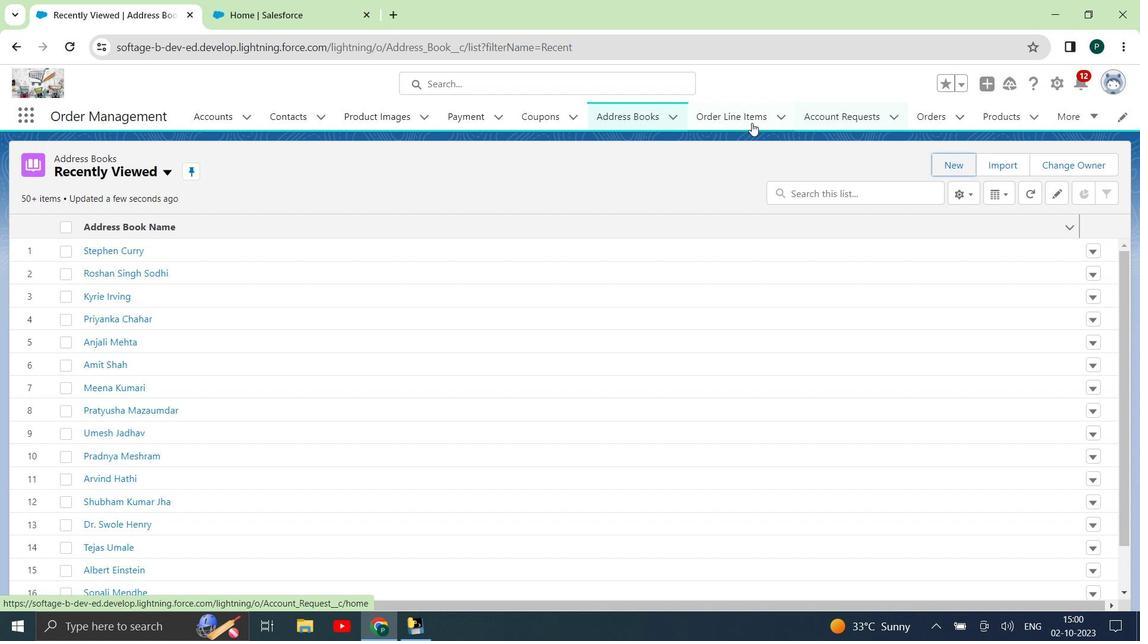 
Action: Mouse pressed left at (747, 122)
Screenshot: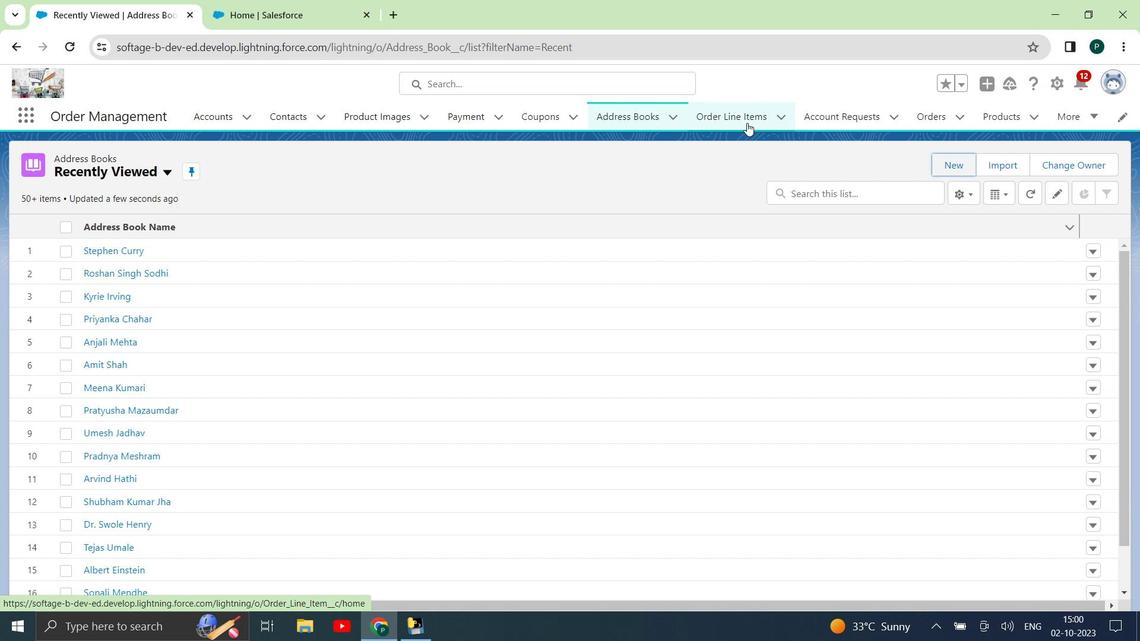 
Action: Mouse moved to (1029, 165)
Screenshot: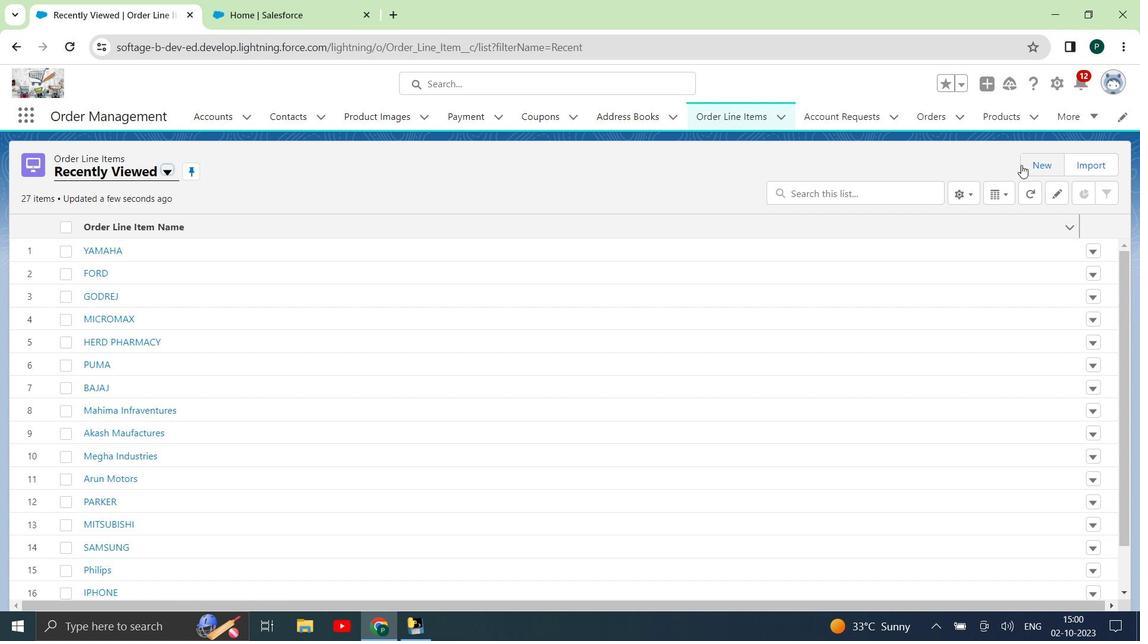
Action: Mouse pressed left at (1029, 165)
Screenshot: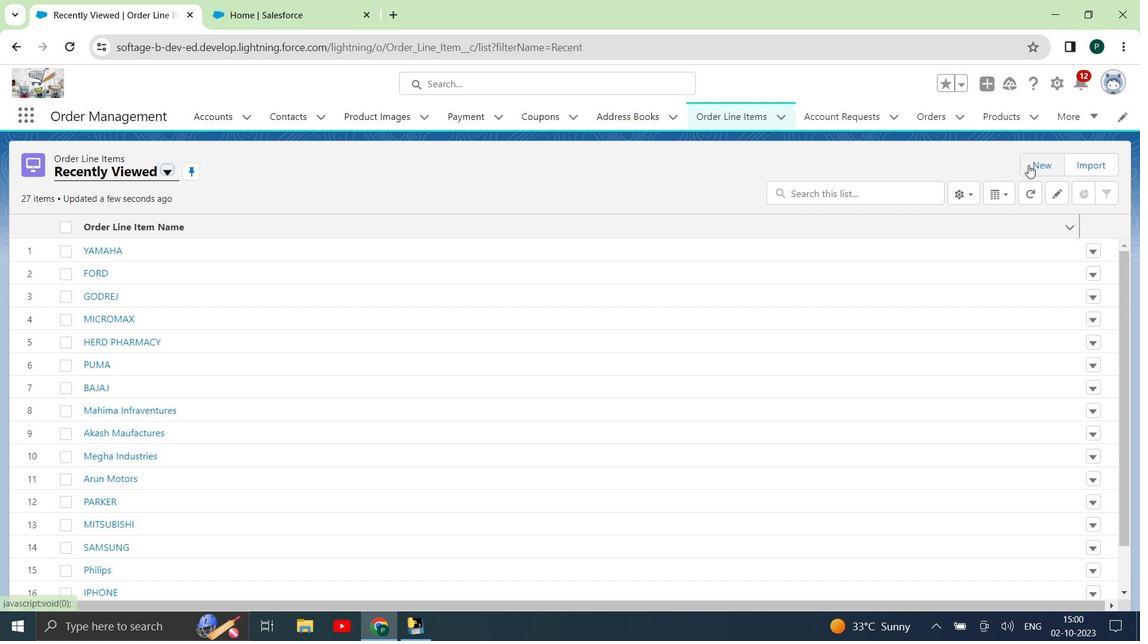 
Action: Mouse moved to (609, 321)
Screenshot: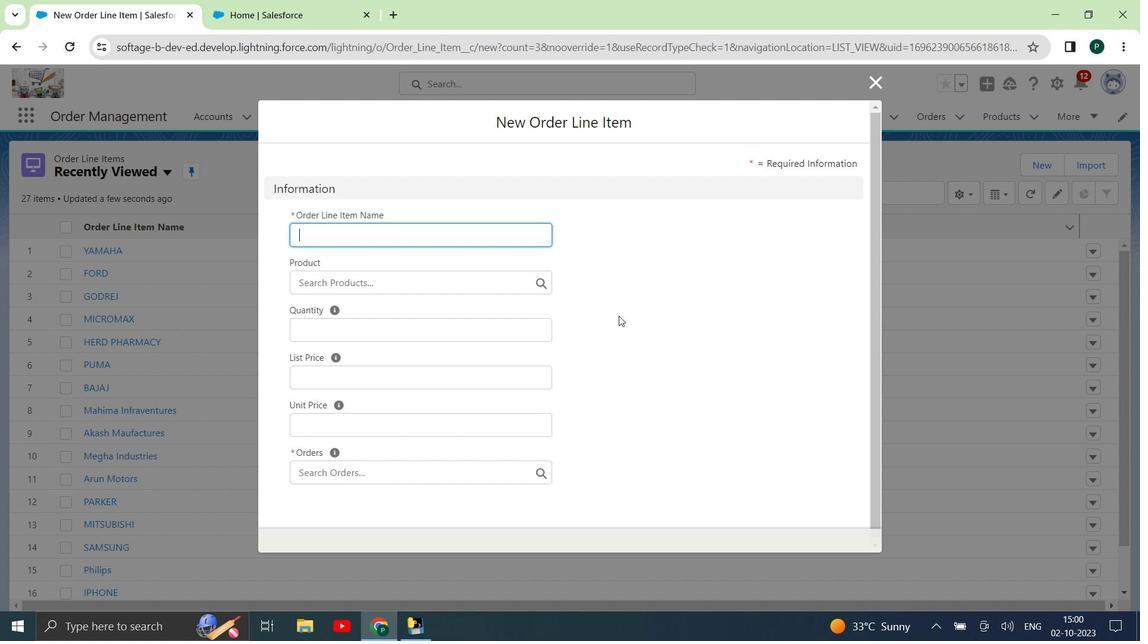 
Action: Mouse scrolled (609, 320) with delta (0, 0)
Screenshot: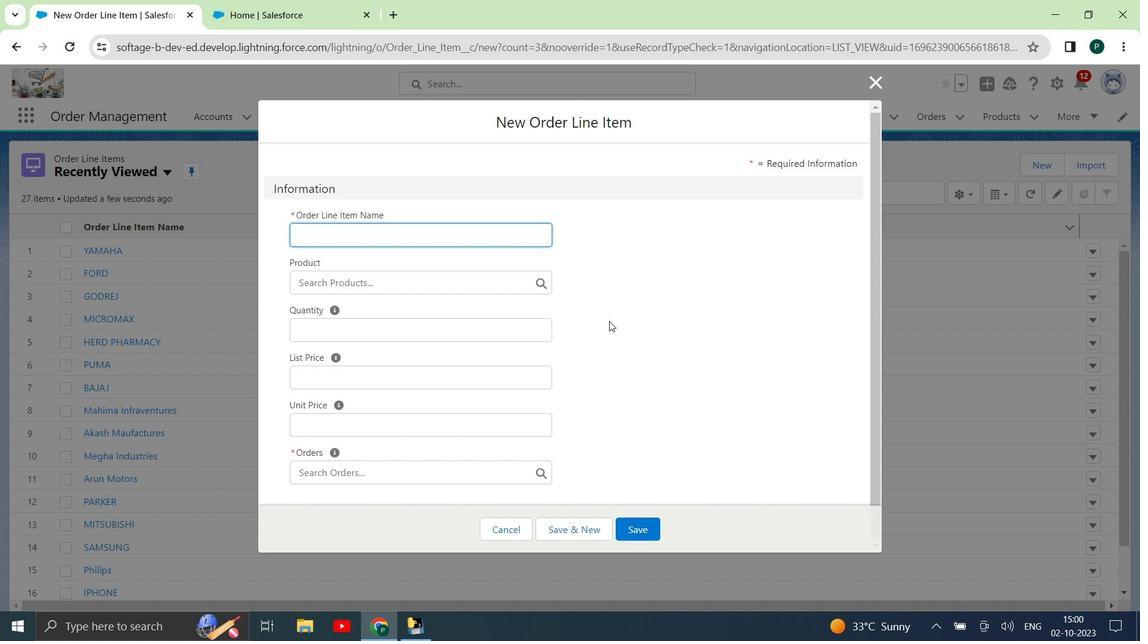 
Action: Mouse scrolled (609, 320) with delta (0, 0)
Screenshot: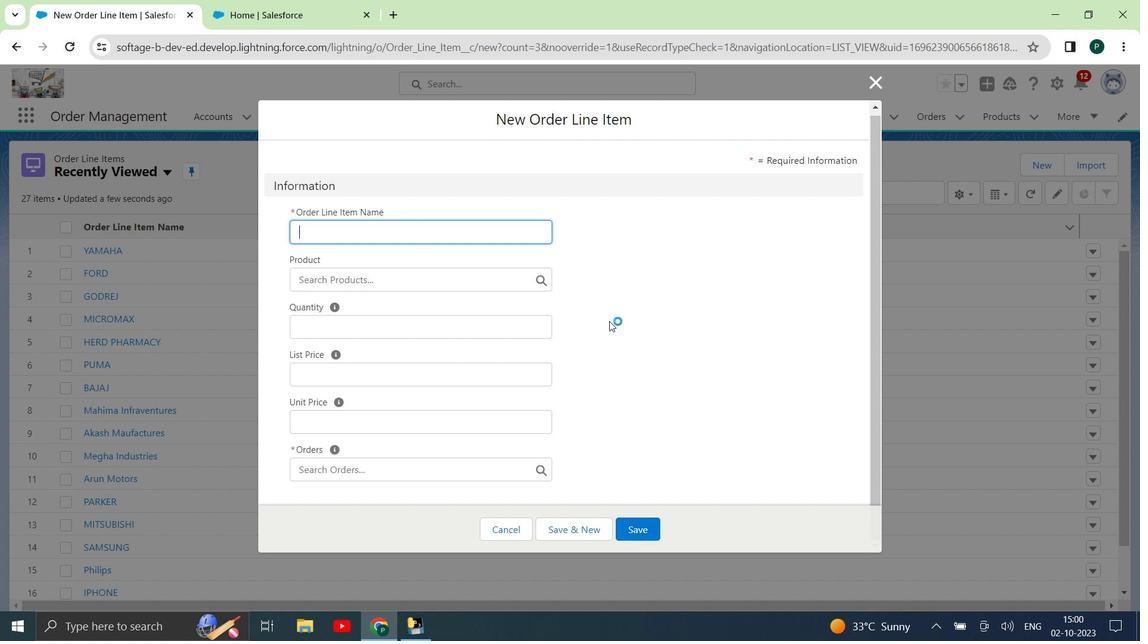 
Action: Mouse scrolled (609, 320) with delta (0, 0)
Screenshot: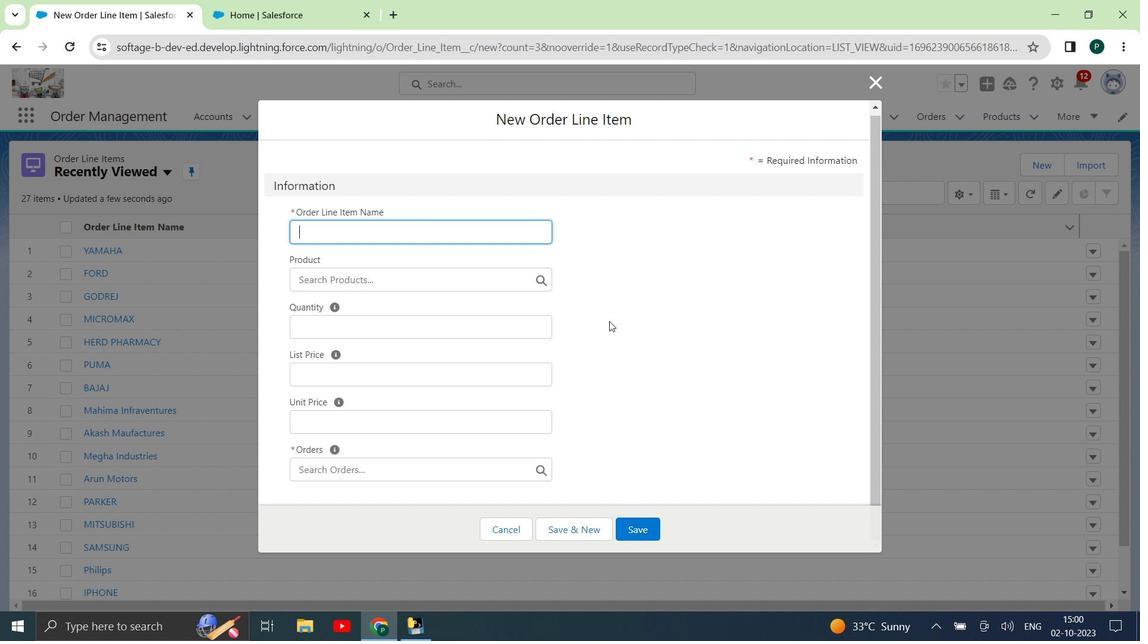 
Action: Mouse scrolled (609, 320) with delta (0, 0)
Screenshot: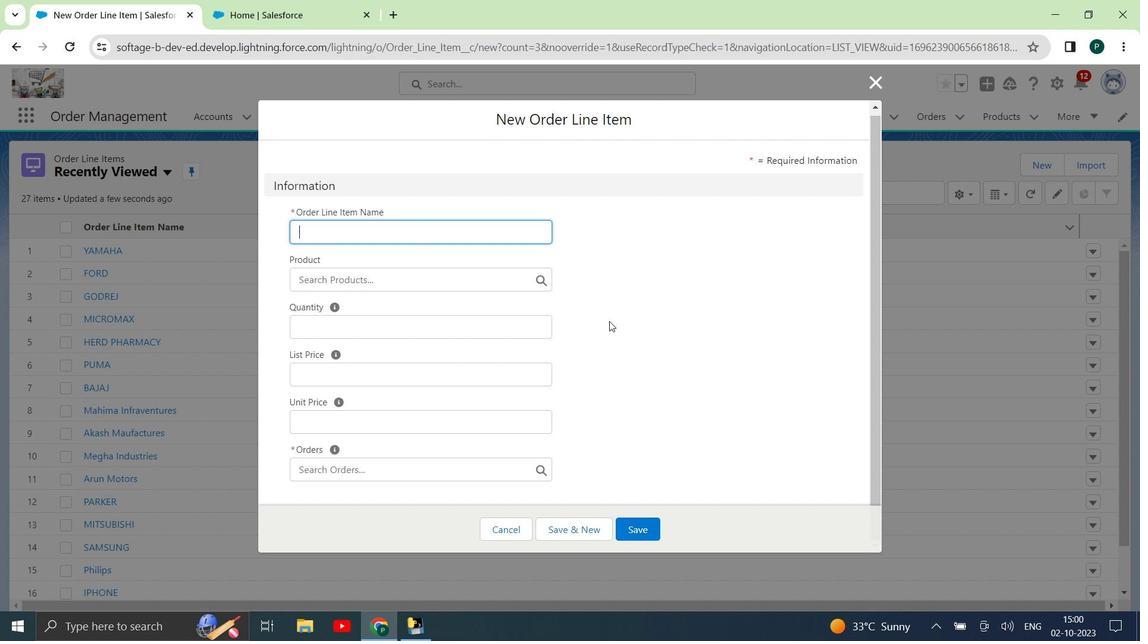 
Action: Mouse scrolled (609, 320) with delta (0, 0)
Screenshot: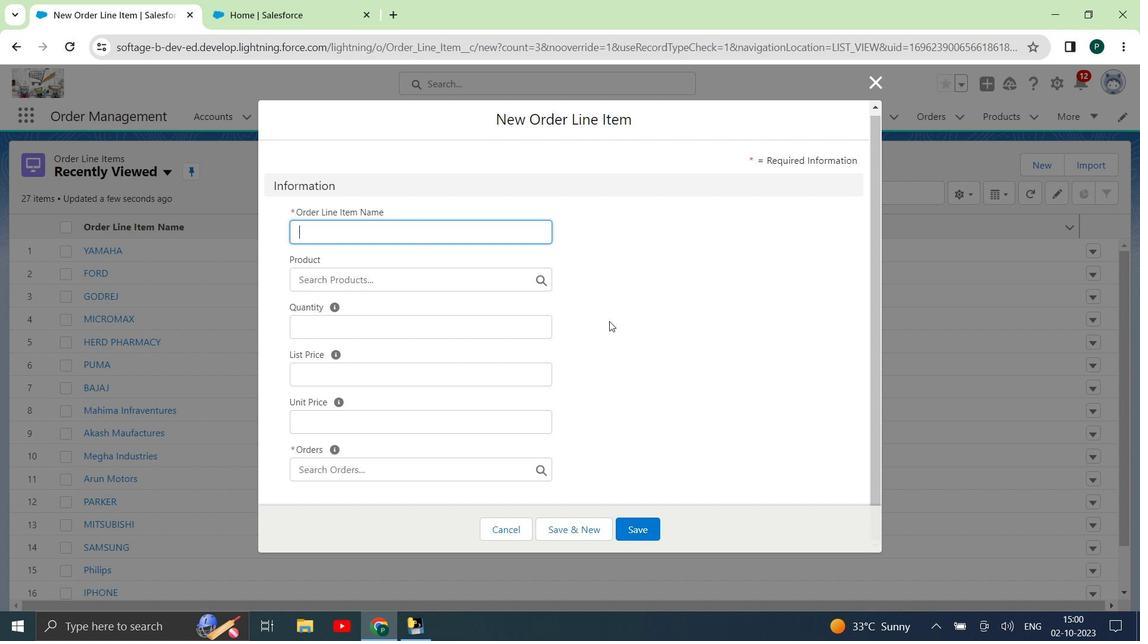 
Action: Mouse moved to (875, 84)
Screenshot: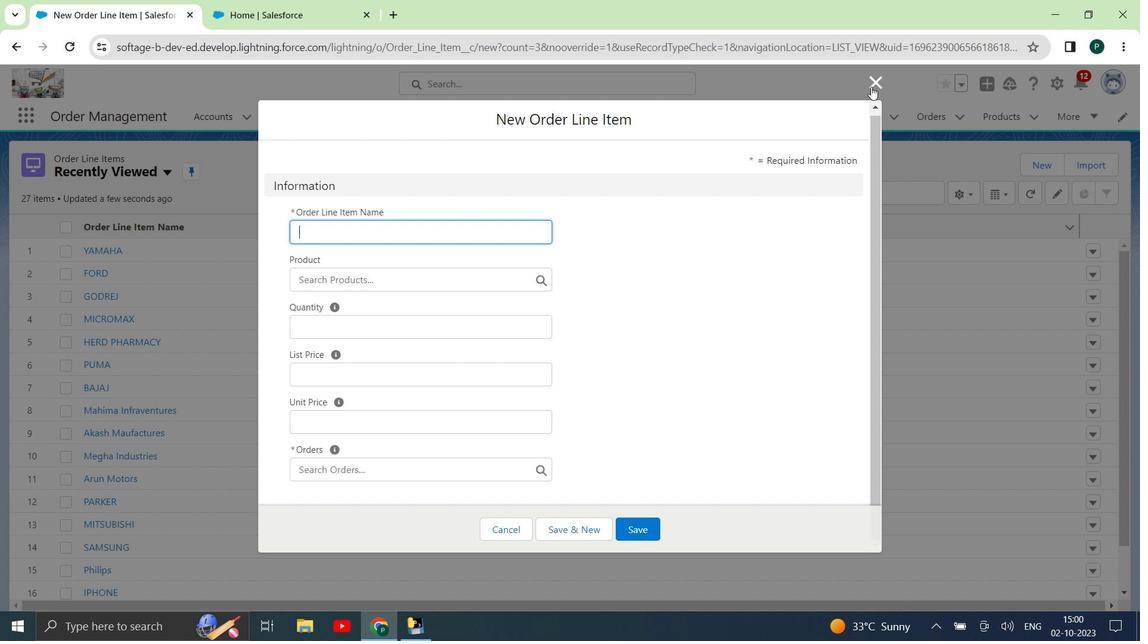
Action: Mouse pressed left at (875, 84)
Screenshot: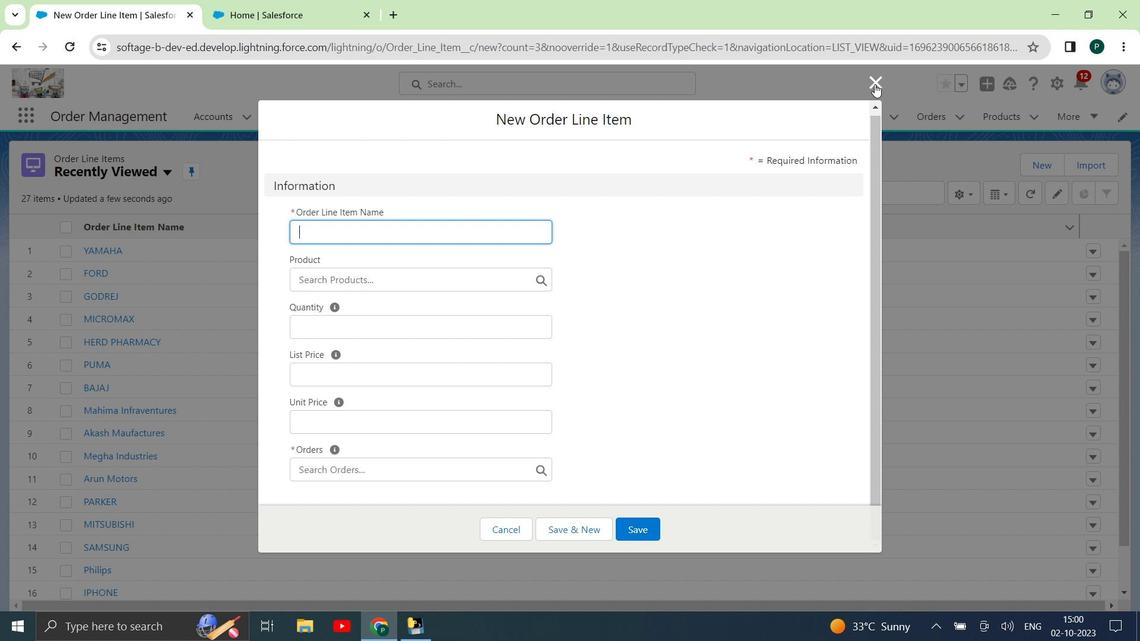 
Action: Mouse moved to (861, 121)
Screenshot: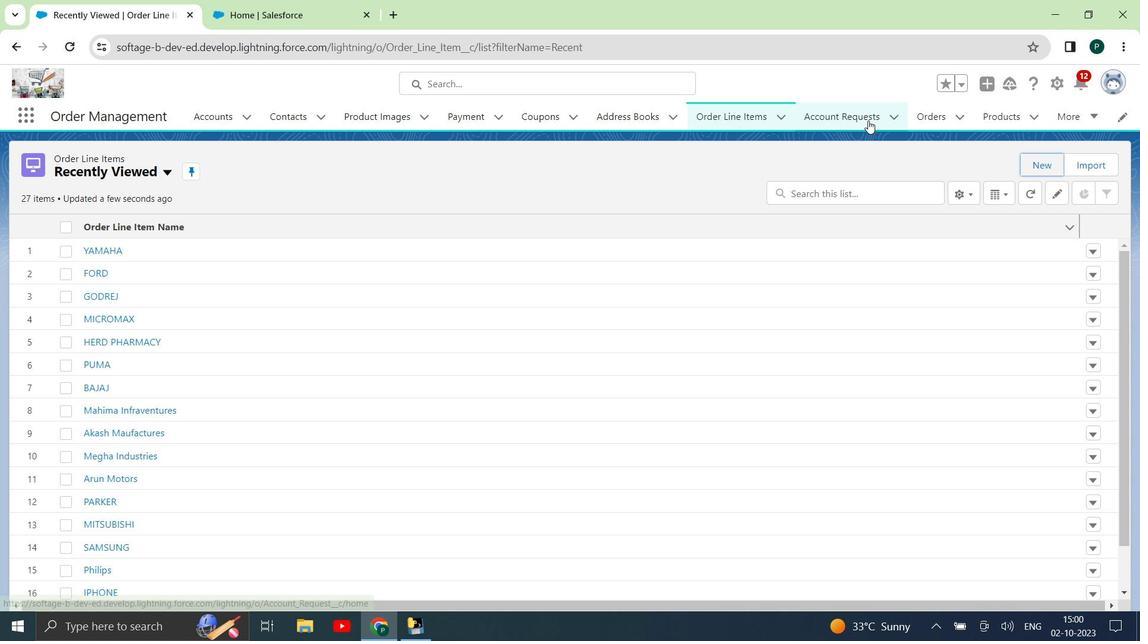 
Action: Mouse pressed left at (861, 121)
Screenshot: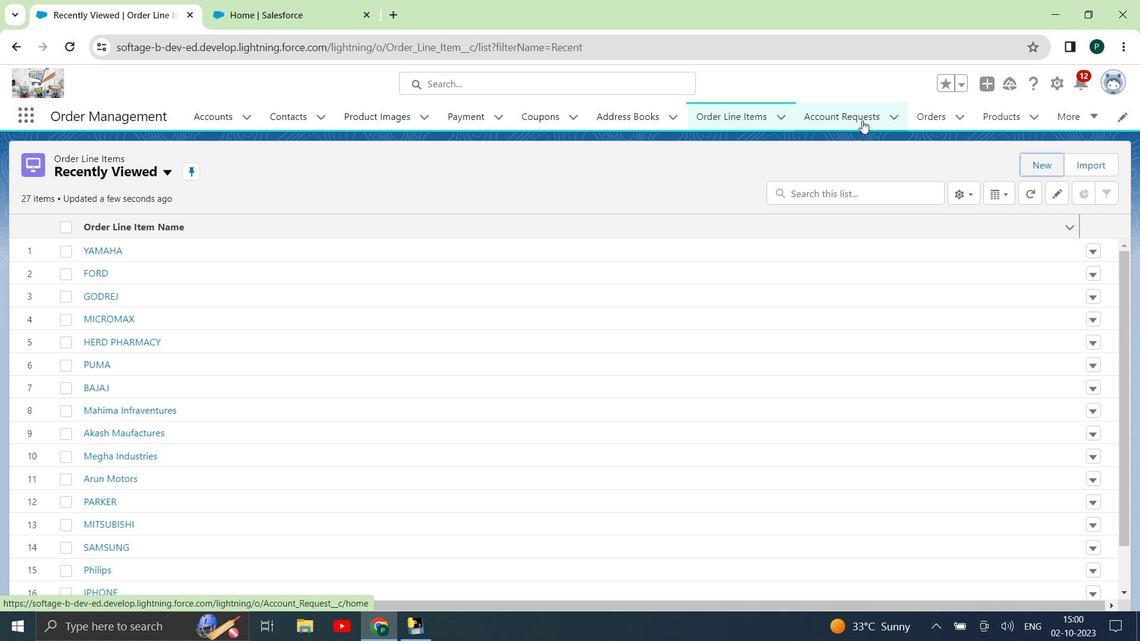 
Action: Mouse moved to (958, 163)
Screenshot: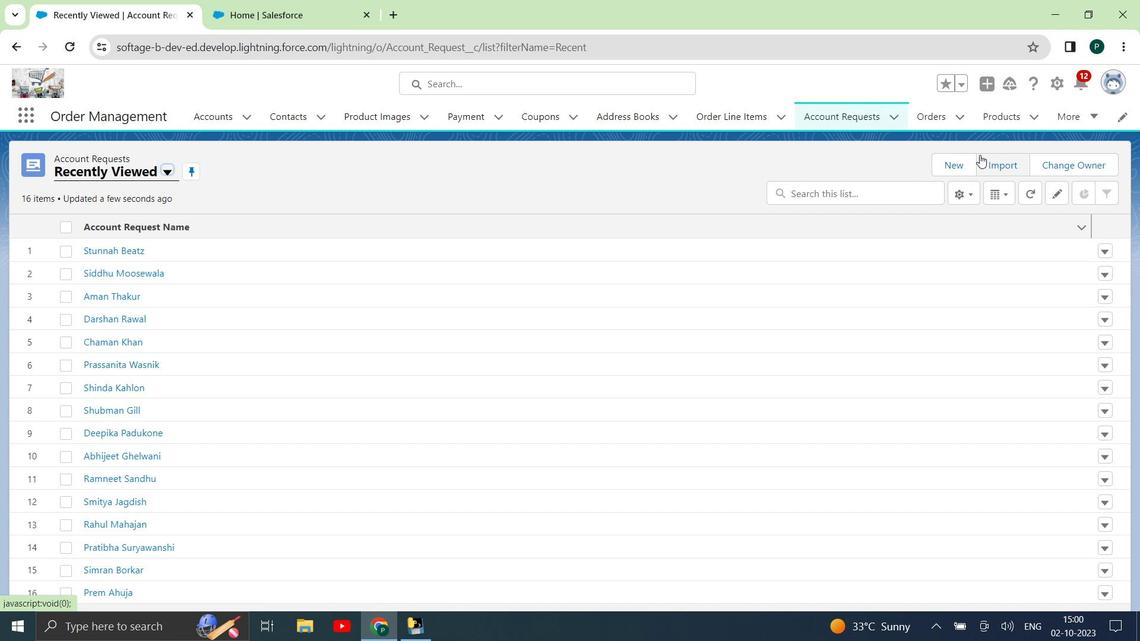 
Action: Mouse pressed left at (958, 163)
Screenshot: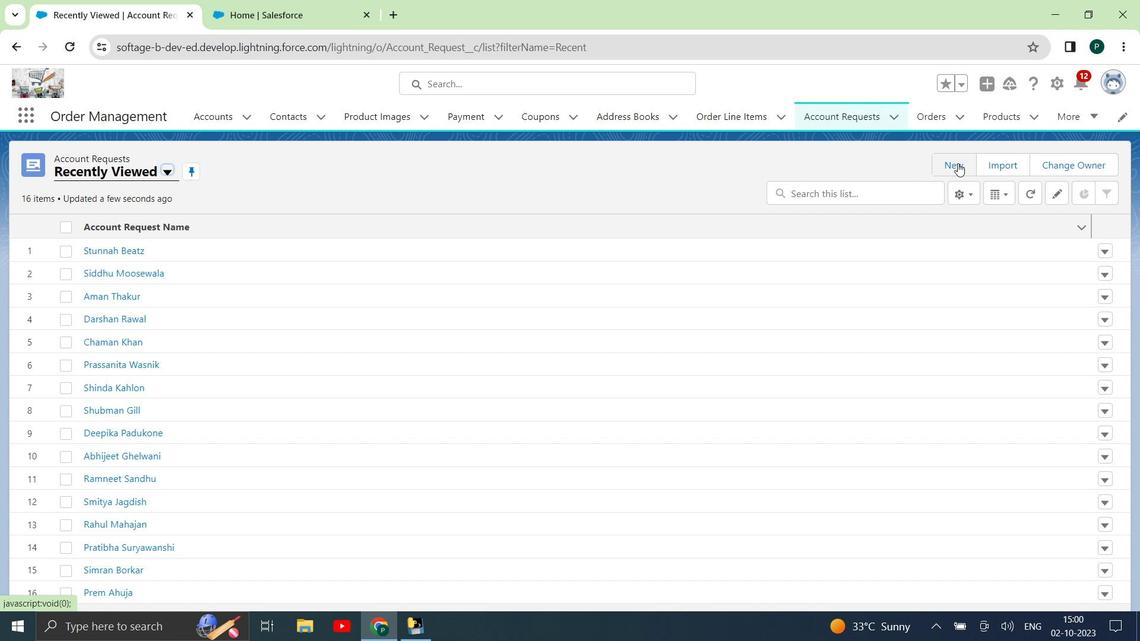 
Action: Mouse moved to (467, 288)
Screenshot: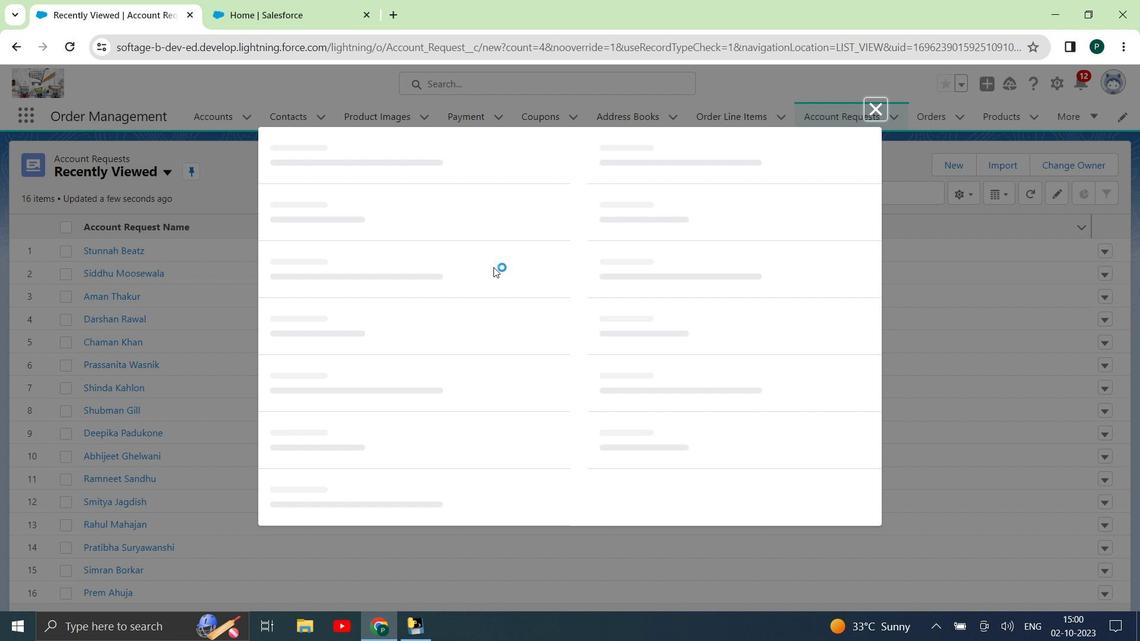 
Action: Mouse scrolled (467, 287) with delta (0, 0)
Screenshot: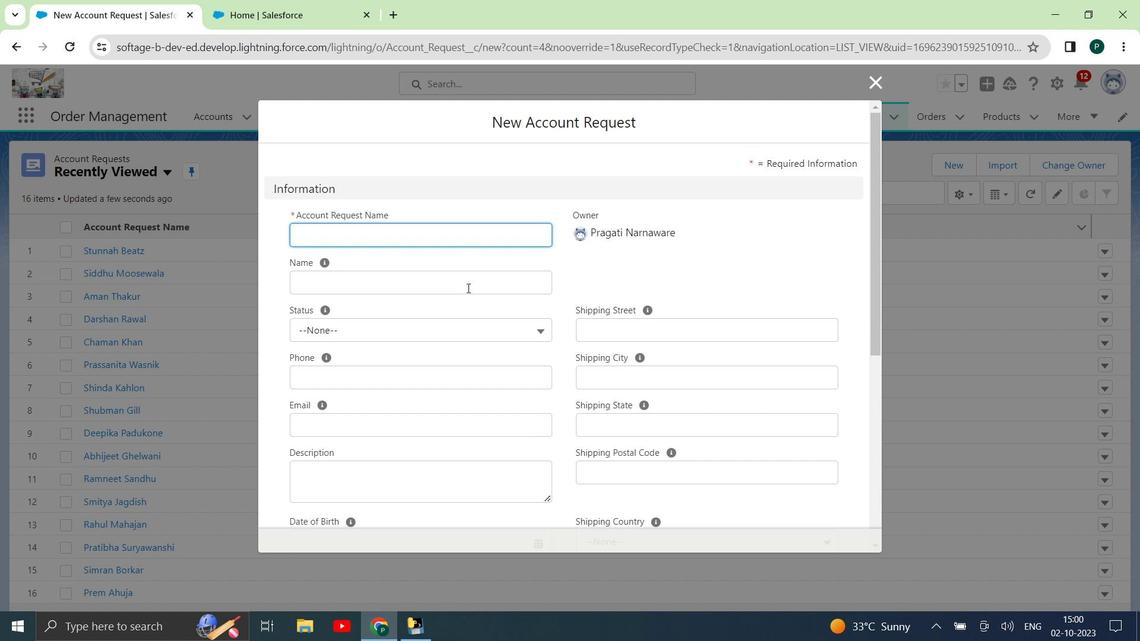 
Action: Mouse scrolled (467, 287) with delta (0, 0)
Screenshot: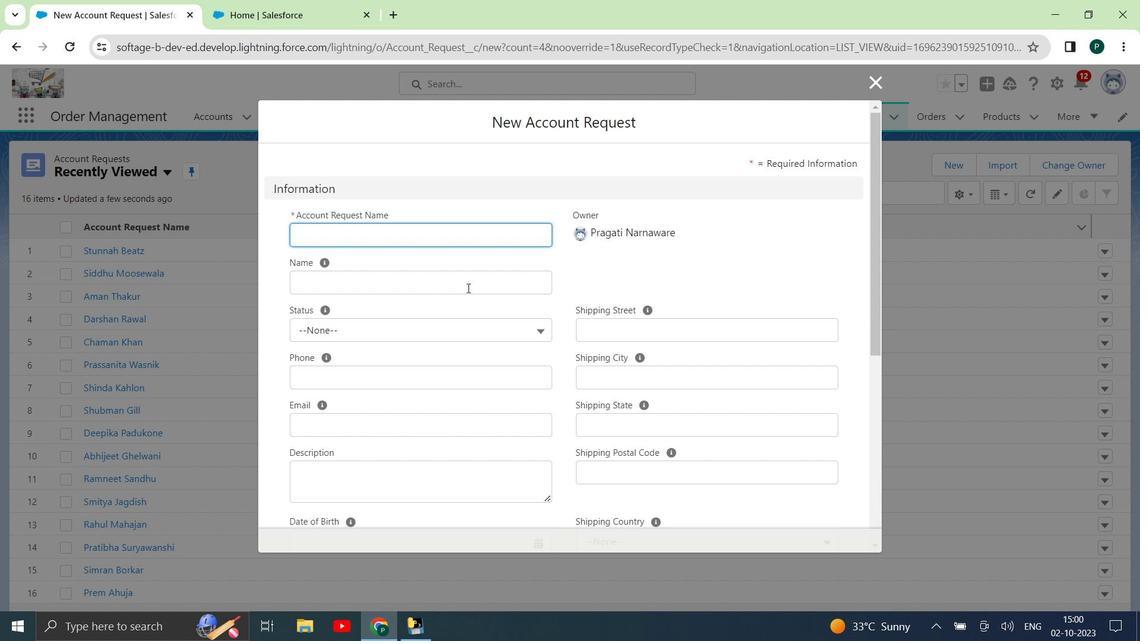 
Action: Mouse scrolled (467, 287) with delta (0, 0)
Screenshot: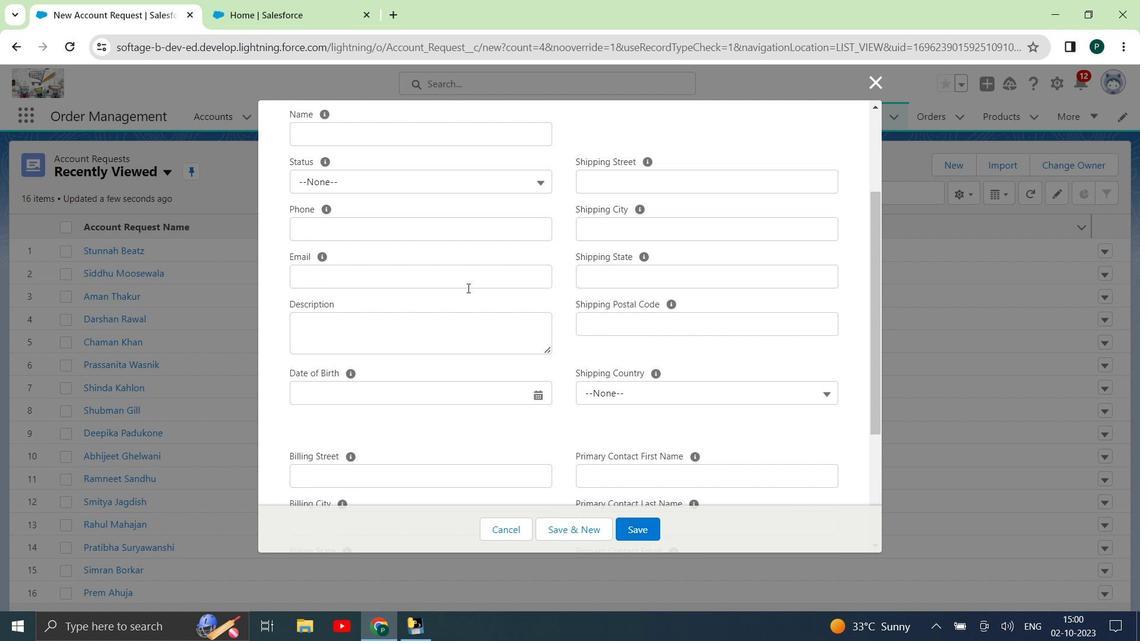 
Action: Mouse scrolled (467, 287) with delta (0, 0)
Screenshot: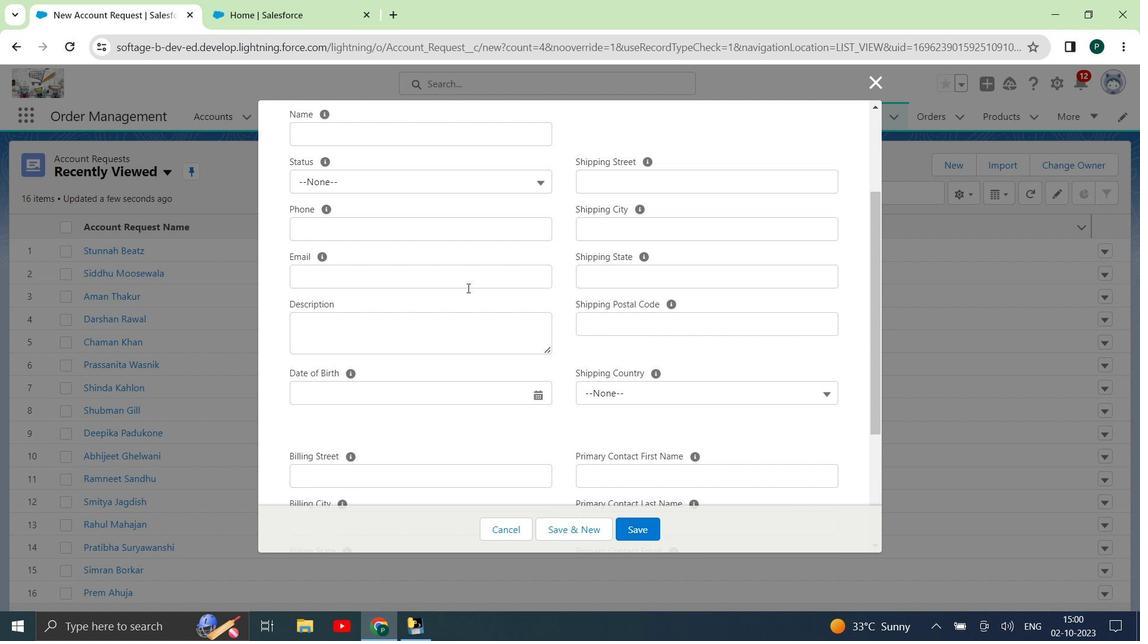 
Action: Mouse moved to (508, 295)
Screenshot: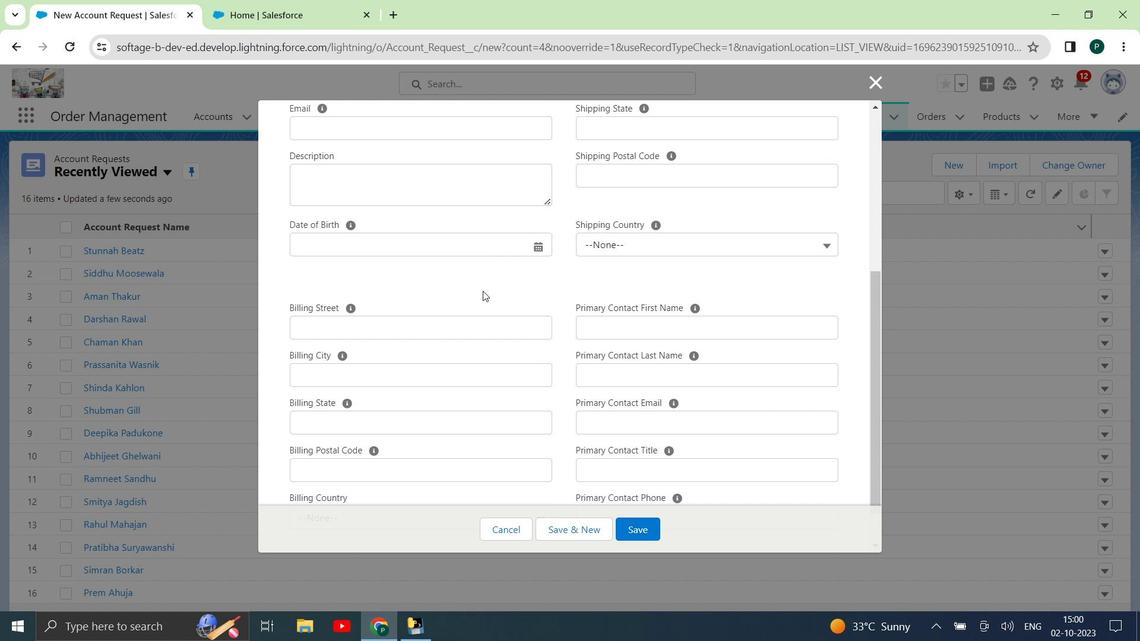 
Action: Mouse scrolled (508, 294) with delta (0, 0)
Screenshot: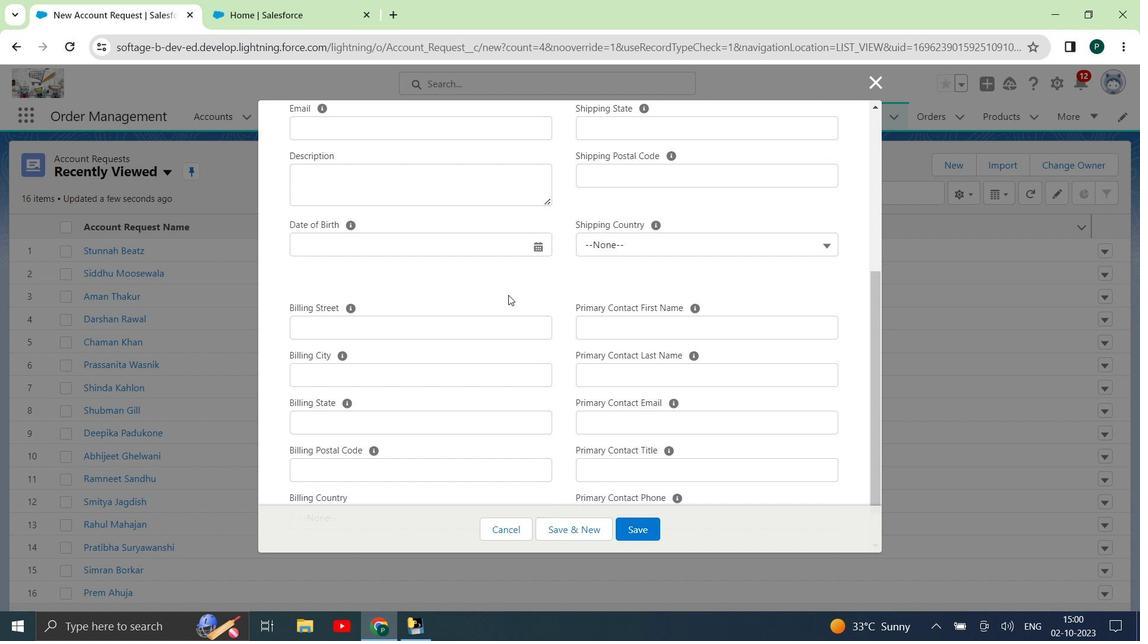 
Action: Mouse scrolled (508, 294) with delta (0, 0)
Screenshot: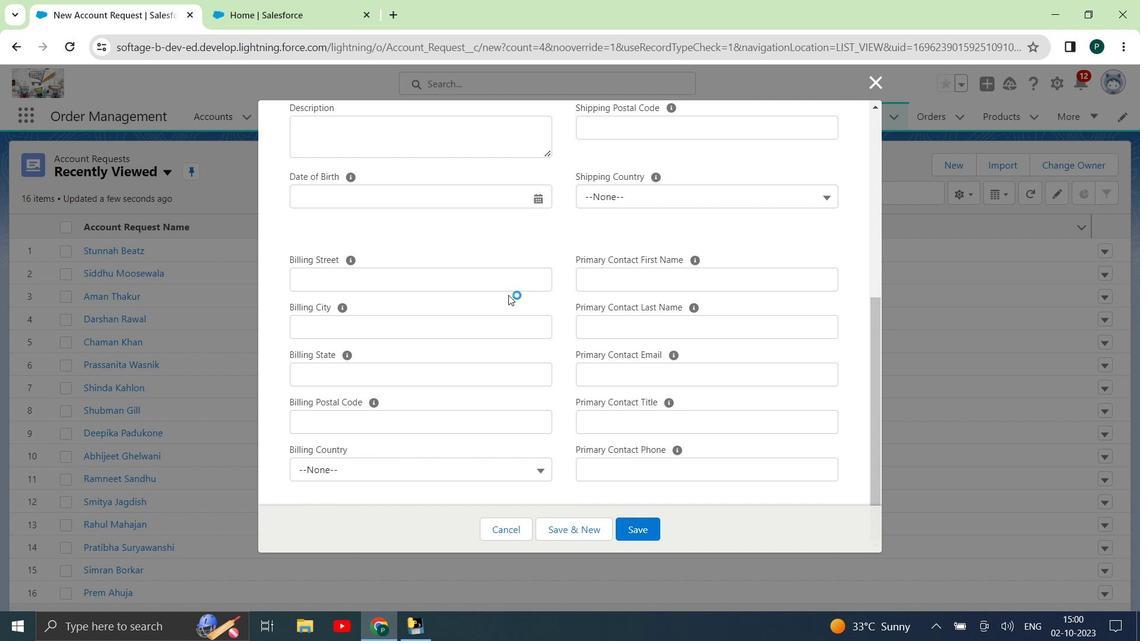
Action: Mouse scrolled (508, 294) with delta (0, 0)
Screenshot: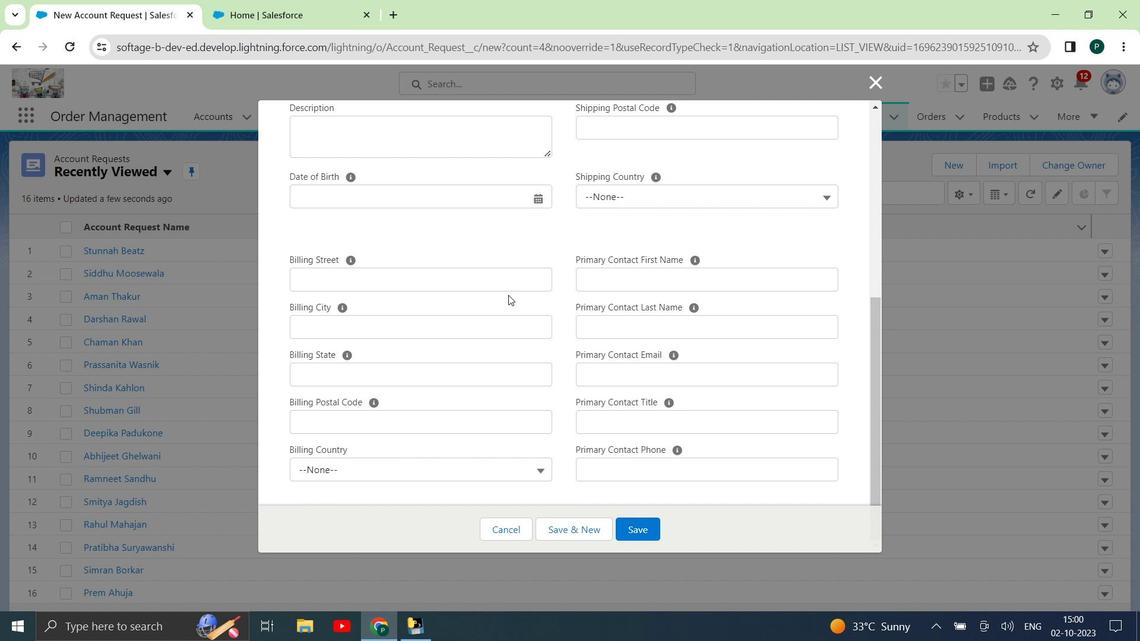 
Action: Mouse moved to (468, 458)
Screenshot: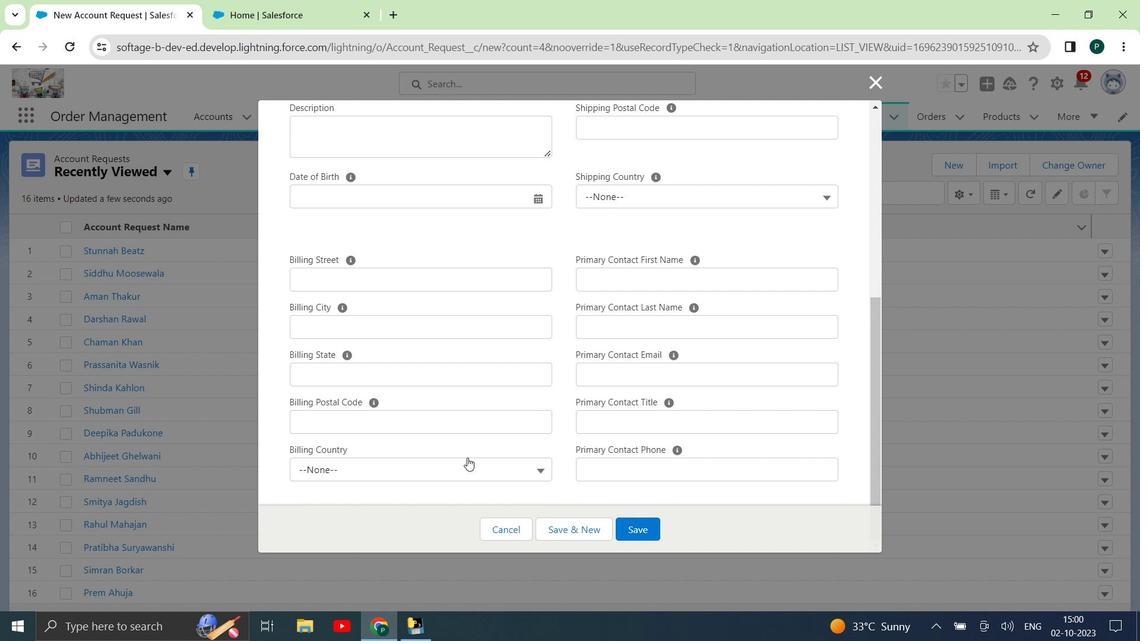 
Action: Mouse scrolled (468, 458) with delta (0, 0)
Screenshot: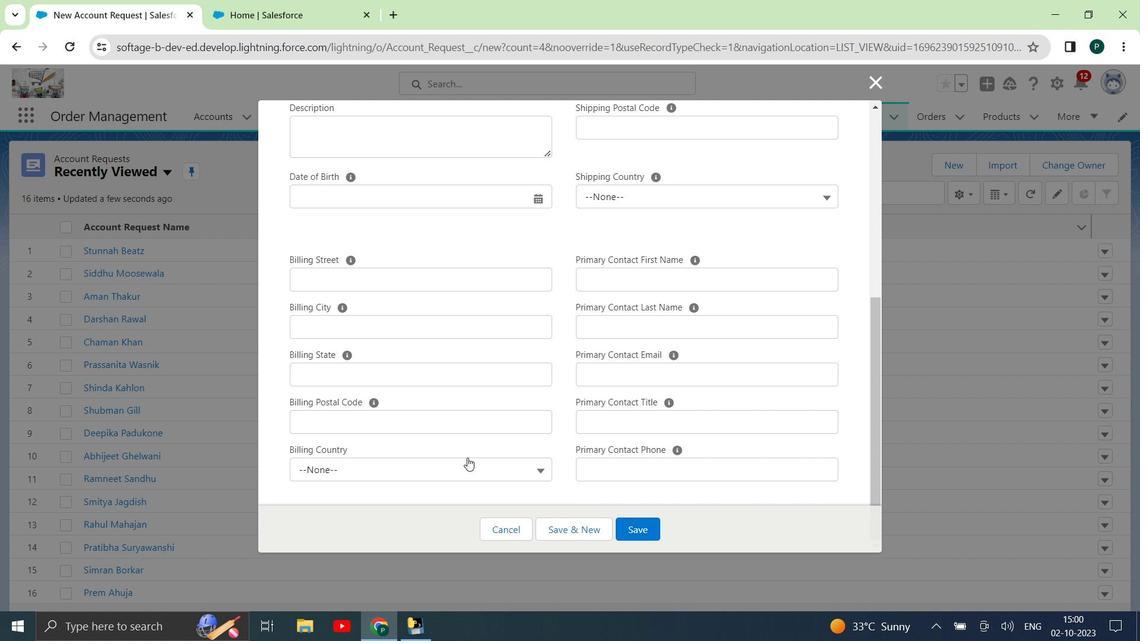 
Action: Mouse scrolled (468, 458) with delta (0, 0)
Screenshot: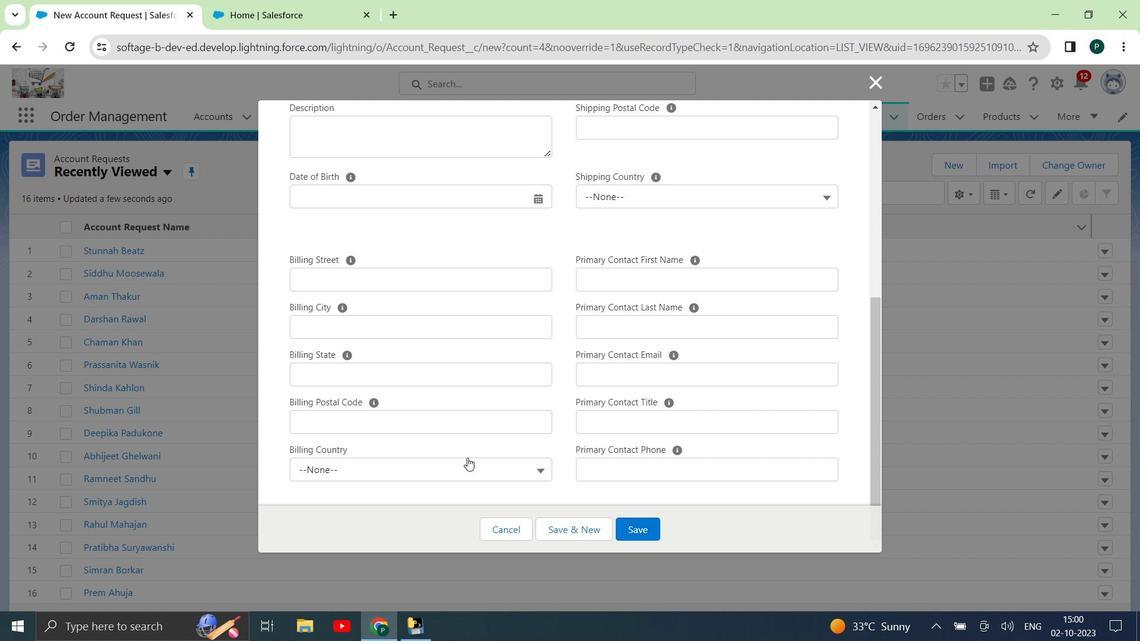 
Action: Mouse moved to (516, 434)
Screenshot: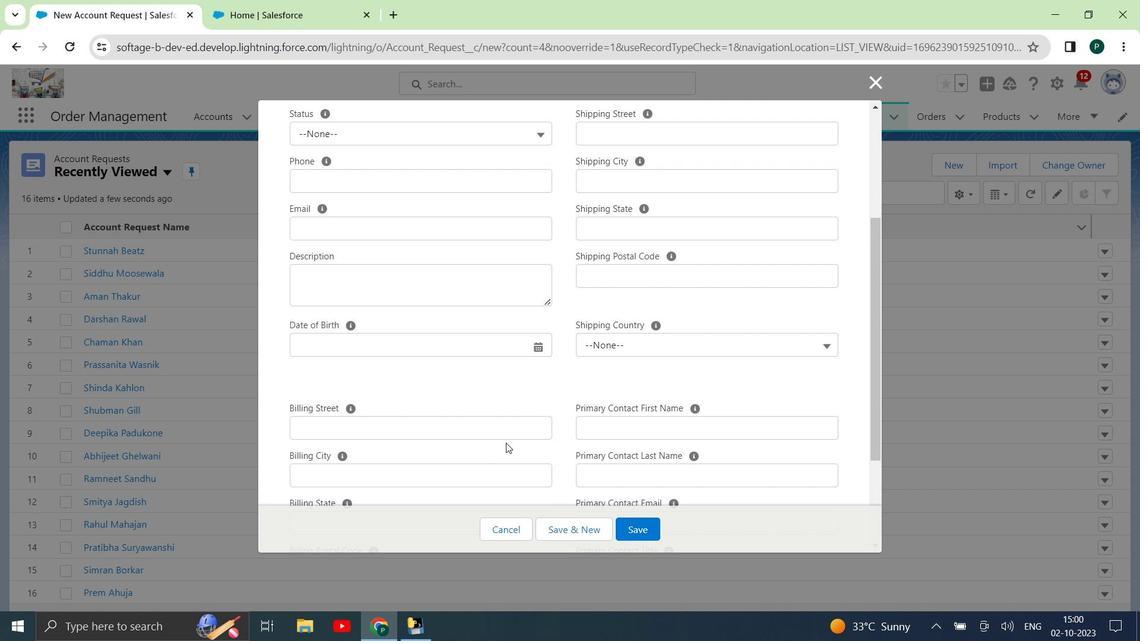 
Action: Mouse scrolled (516, 434) with delta (0, 0)
Screenshot: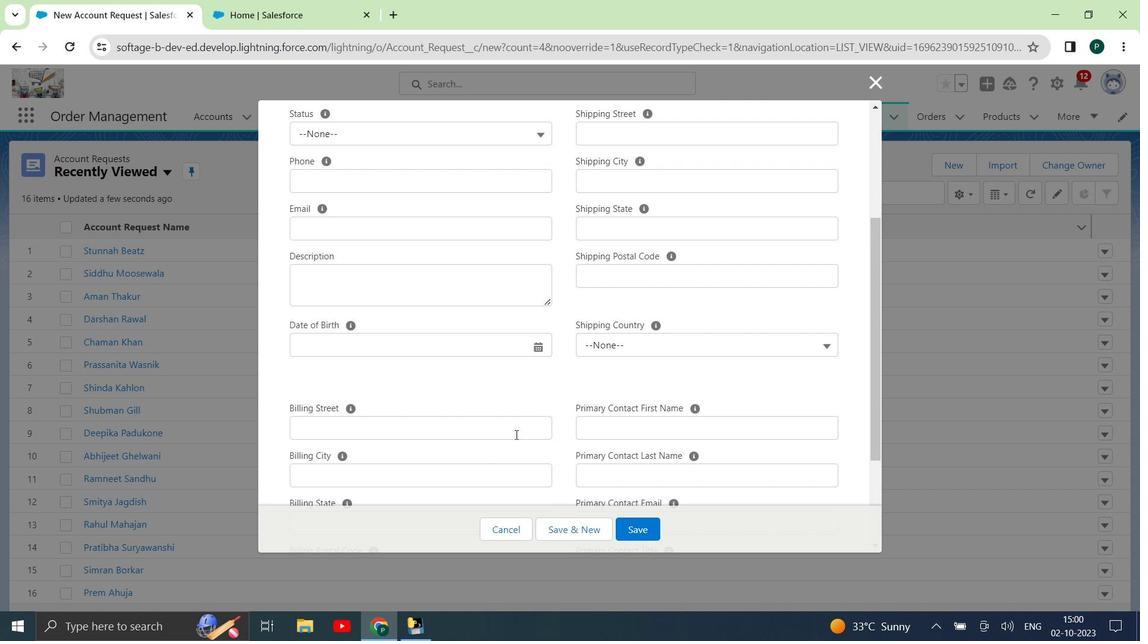 
Action: Mouse scrolled (516, 434) with delta (0, 0)
Screenshot: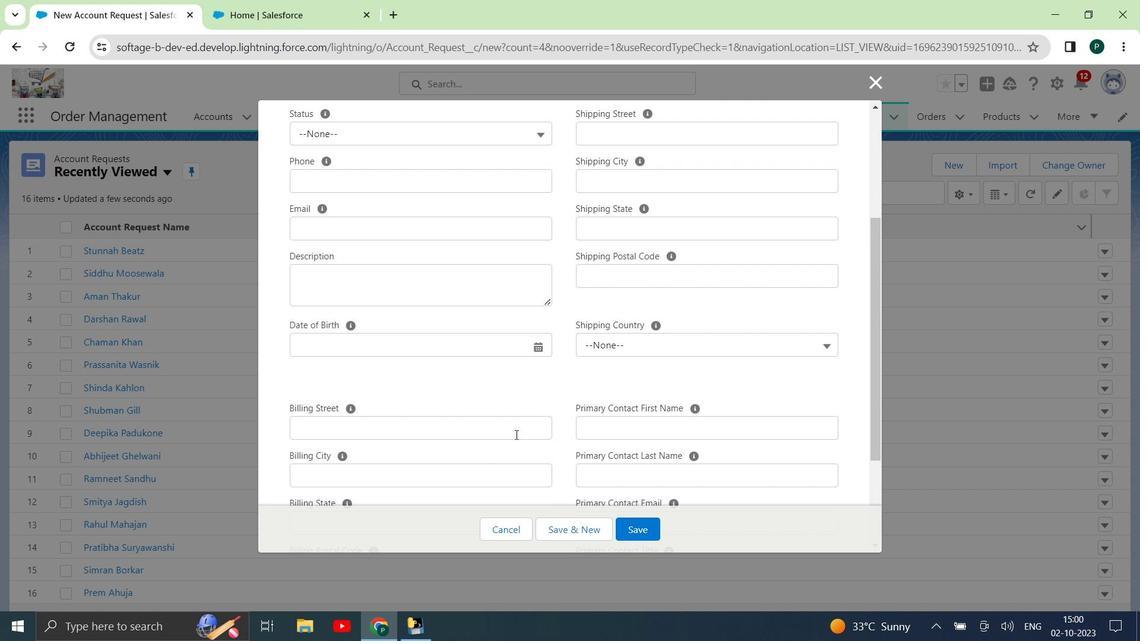 
Action: Mouse scrolled (516, 434) with delta (0, 0)
Screenshot: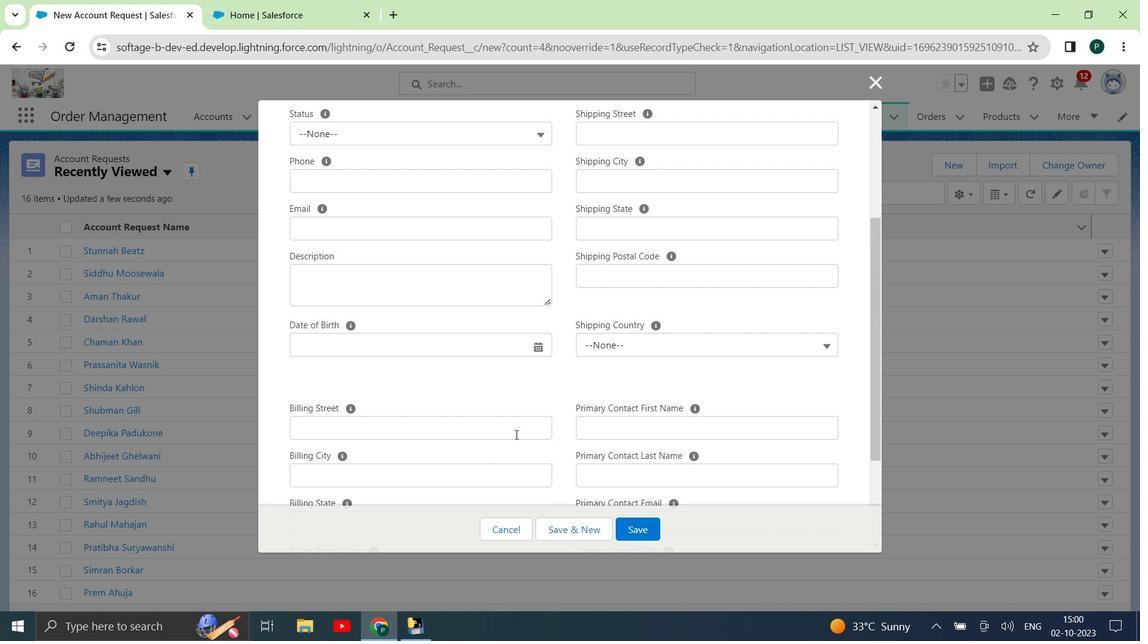 
Action: Mouse moved to (753, 206)
Screenshot: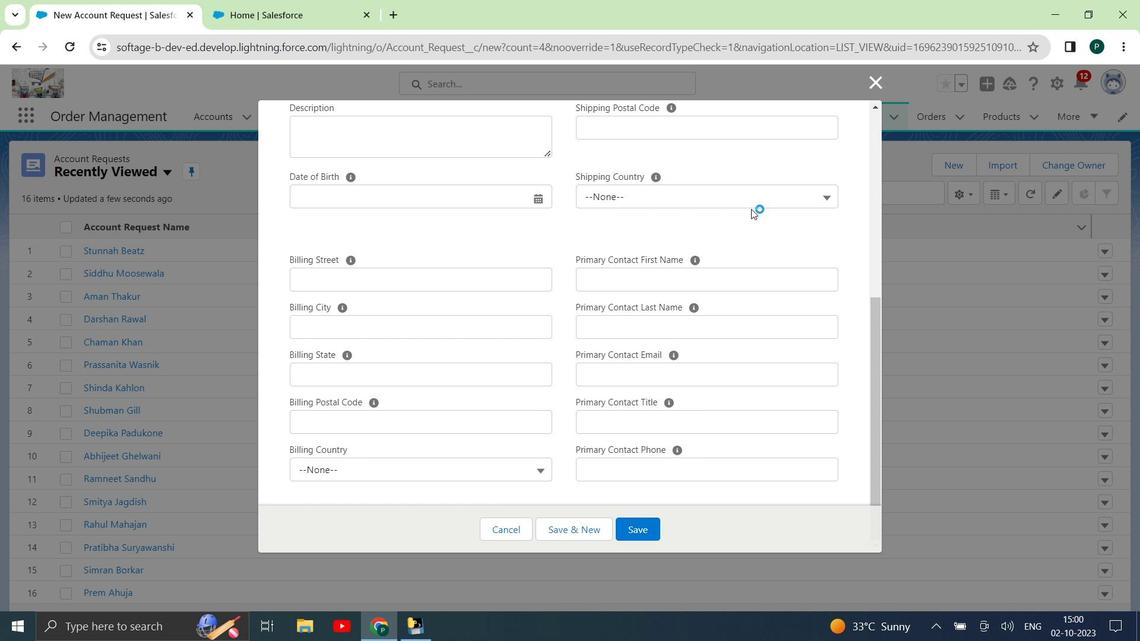 
Action: Mouse pressed left at (753, 206)
Screenshot: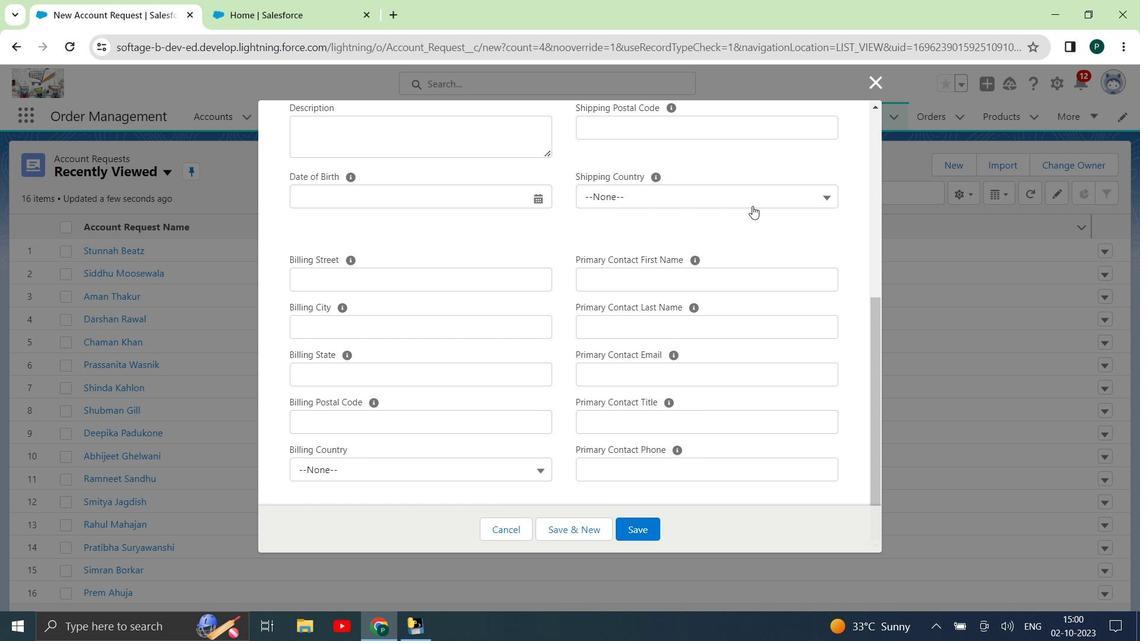
Action: Mouse moved to (723, 278)
Screenshot: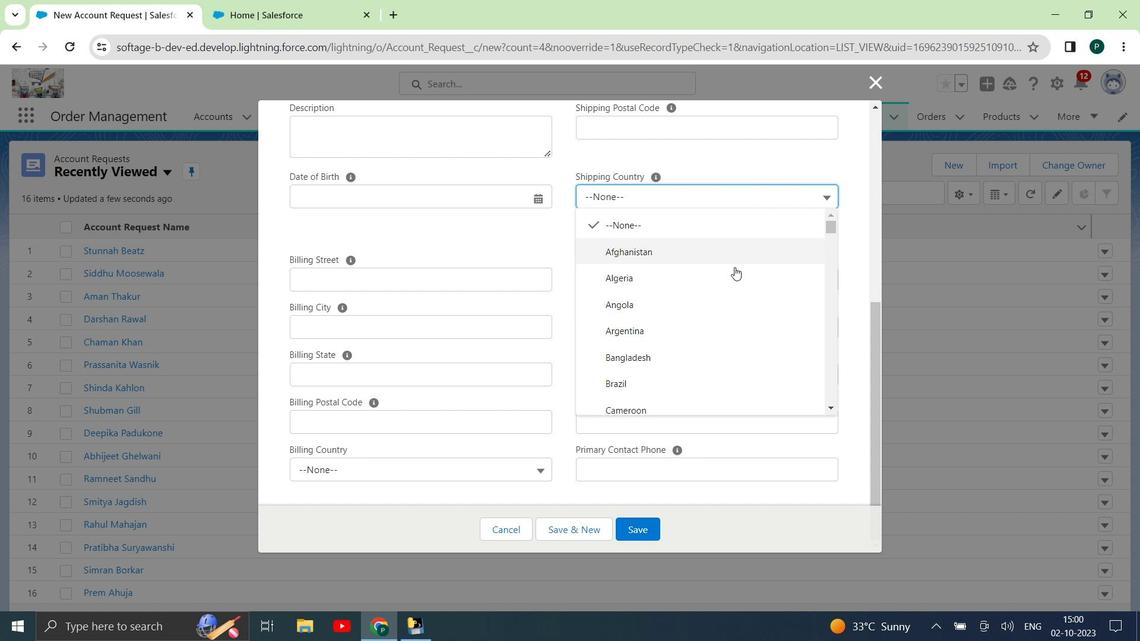 
Action: Mouse scrolled (723, 277) with delta (0, 0)
Screenshot: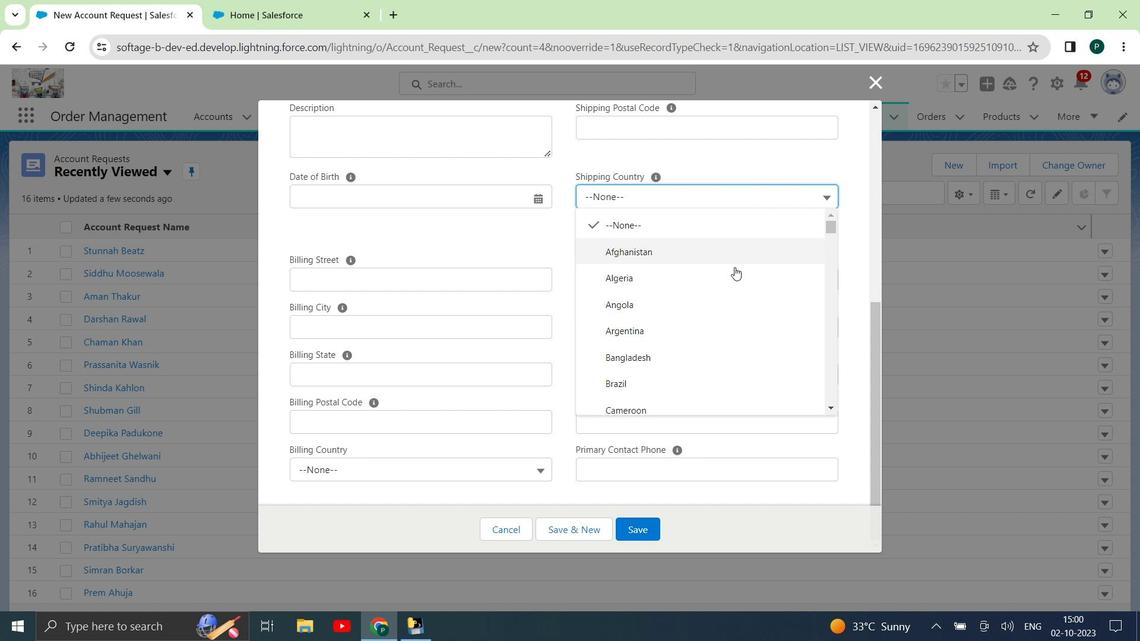 
Action: Mouse moved to (722, 279)
Screenshot: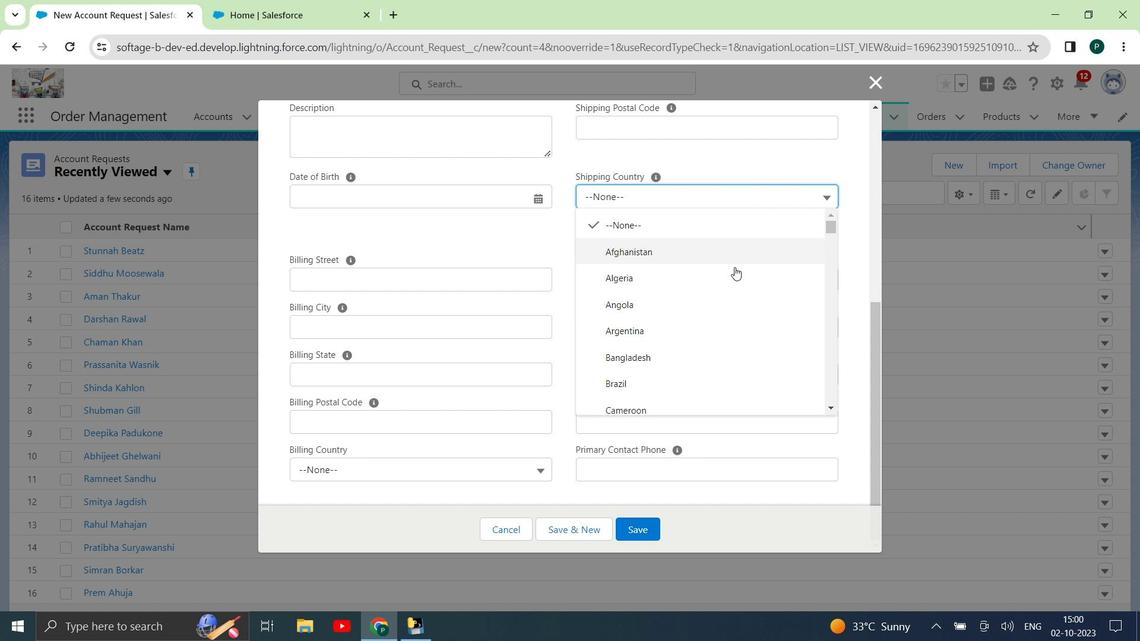 
Action: Mouse scrolled (722, 278) with delta (0, 0)
Screenshot: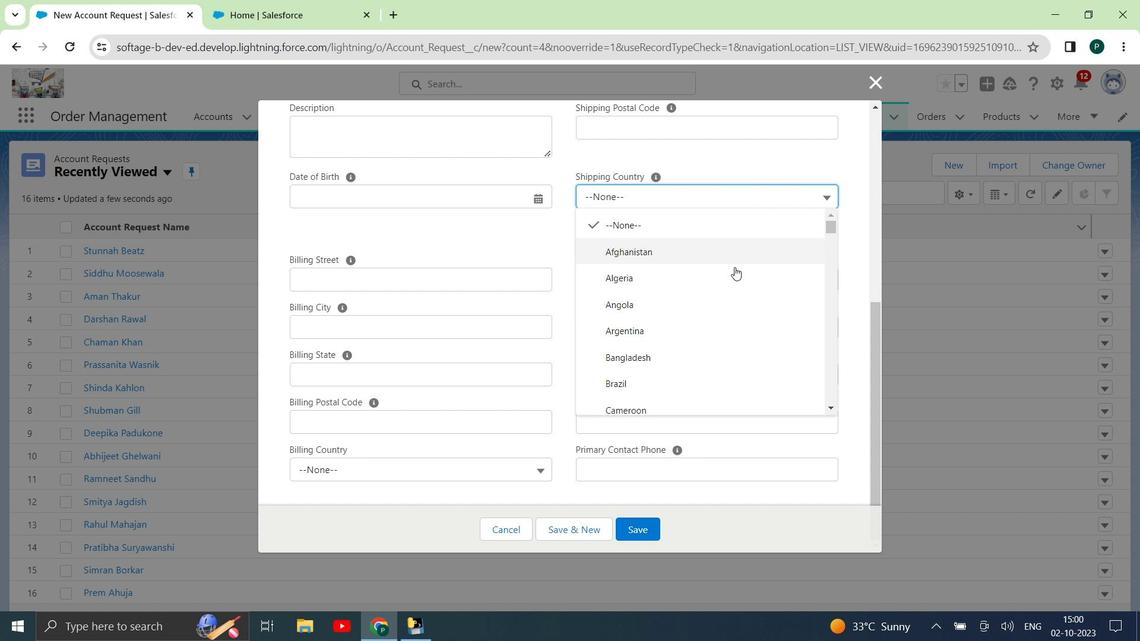 
Action: Mouse moved to (722, 279)
Screenshot: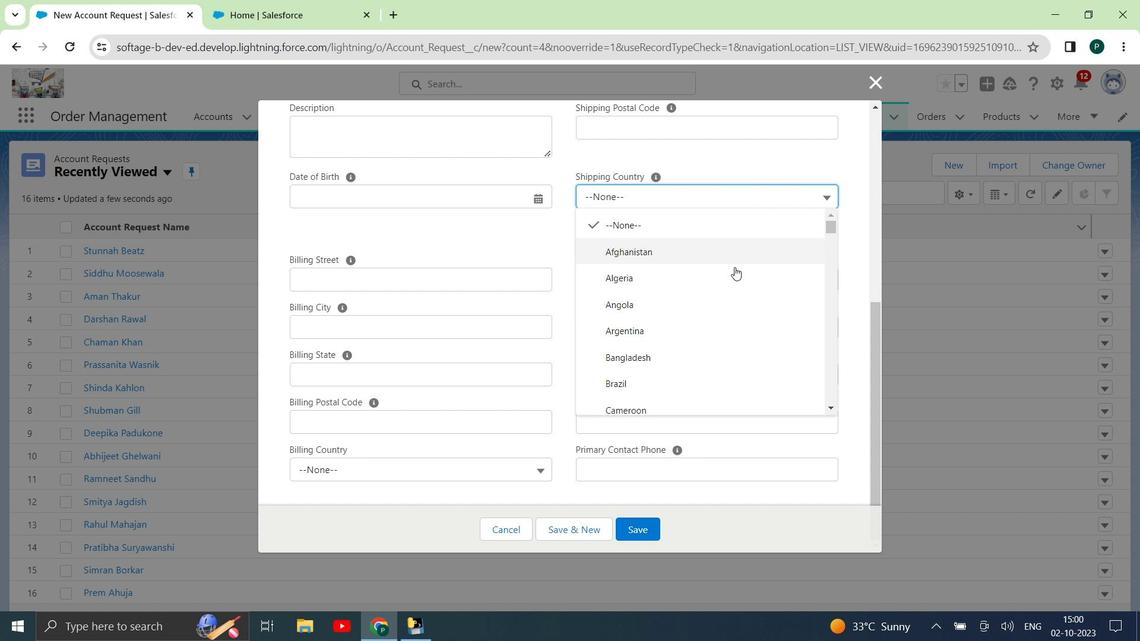 
Action: Mouse scrolled (722, 279) with delta (0, 0)
Screenshot: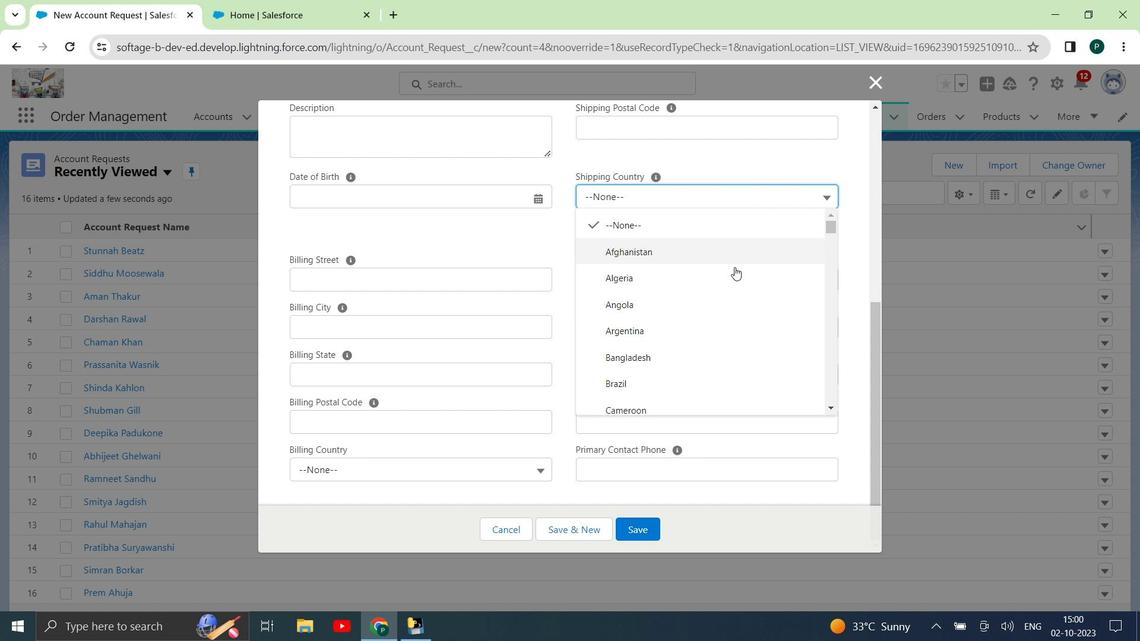 
Action: Mouse moved to (721, 280)
Screenshot: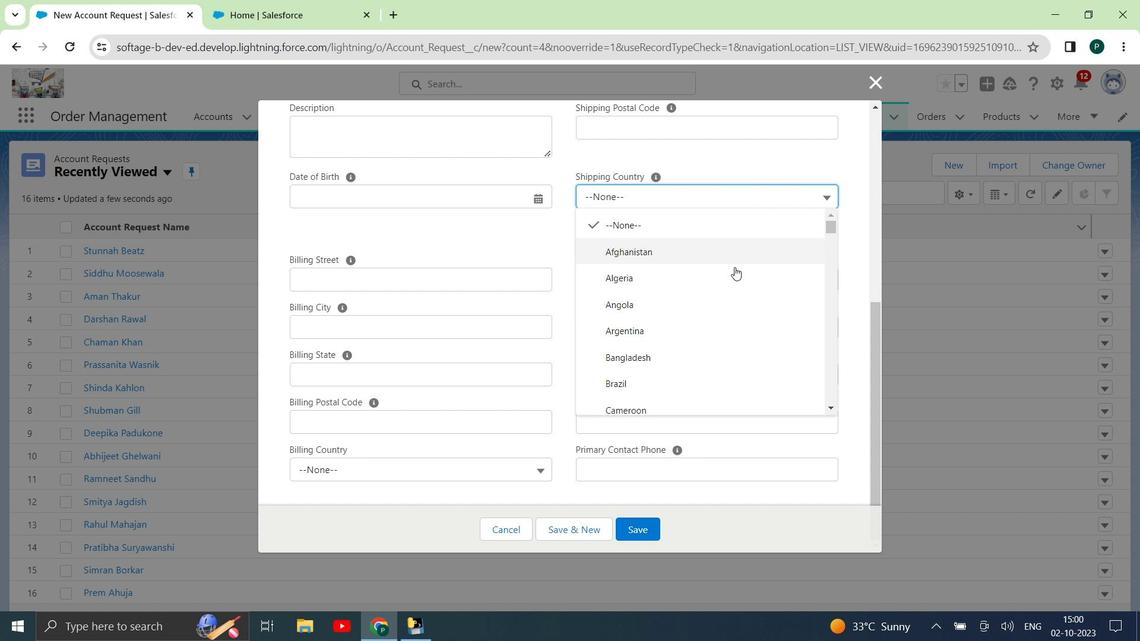 
Action: Mouse scrolled (721, 279) with delta (0, 0)
Screenshot: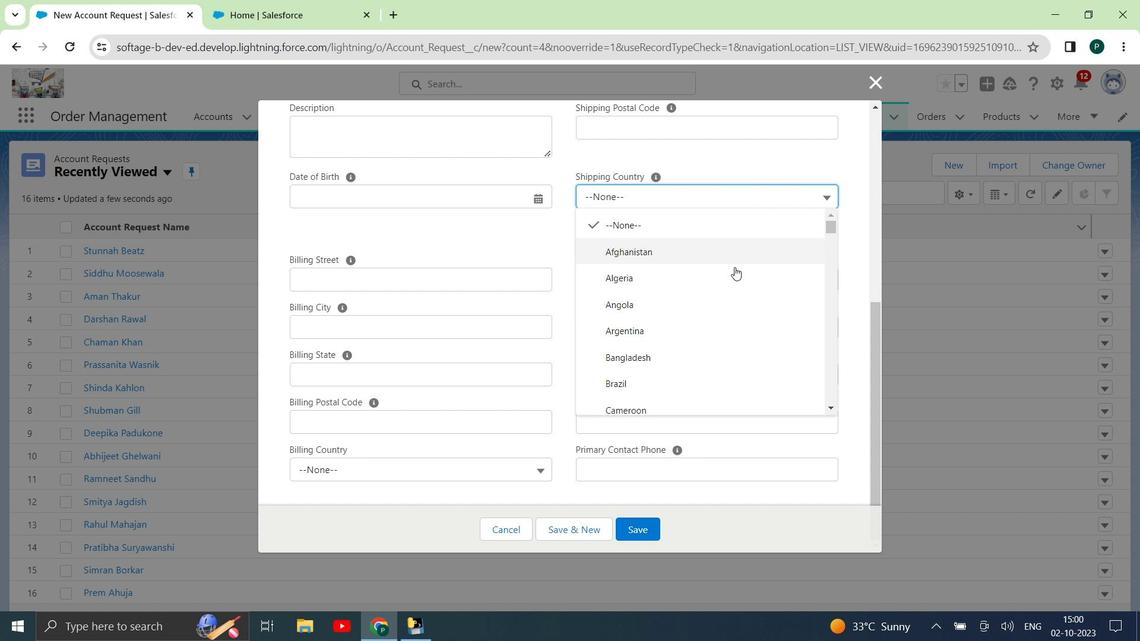 
Action: Mouse scrolled (721, 279) with delta (0, 0)
Screenshot: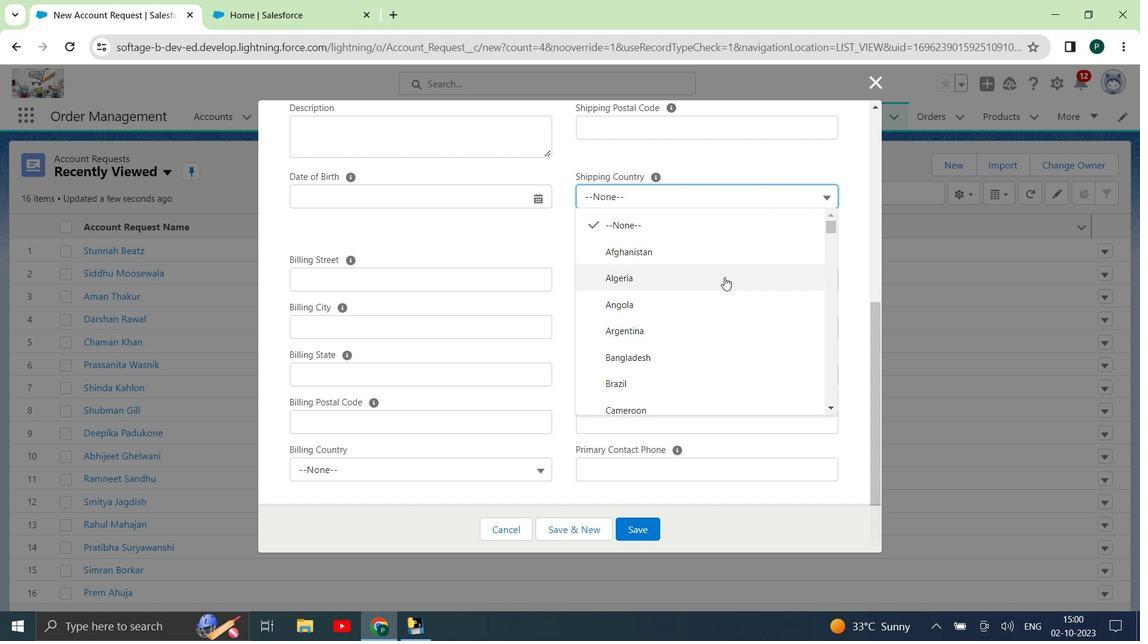 
Action: Mouse scrolled (721, 279) with delta (0, 0)
Screenshot: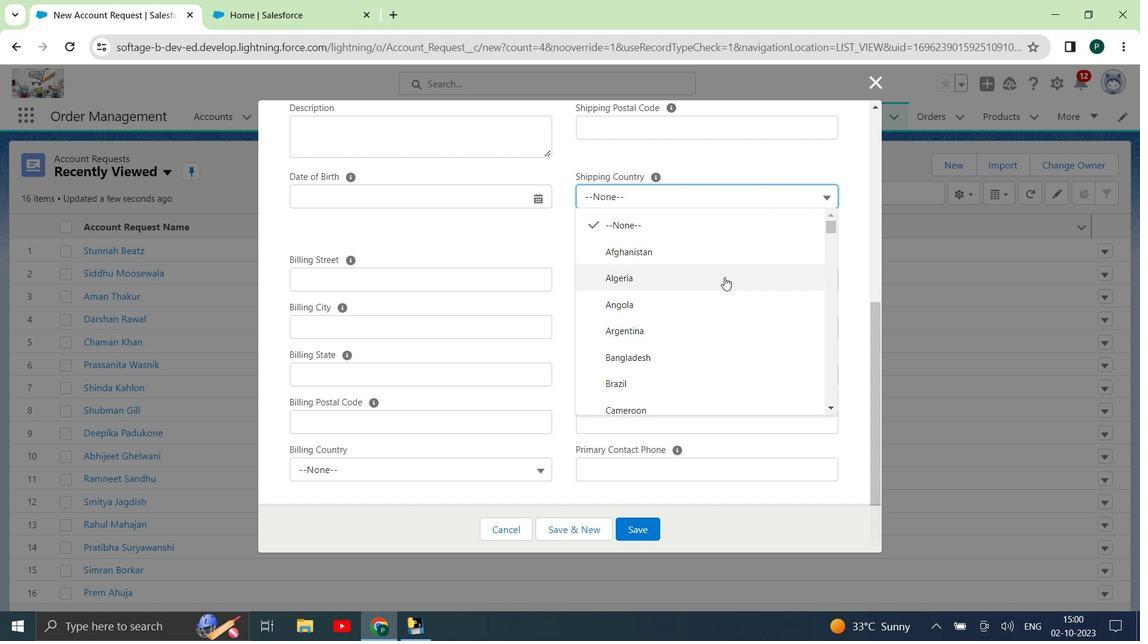 
Action: Mouse moved to (721, 280)
Screenshot: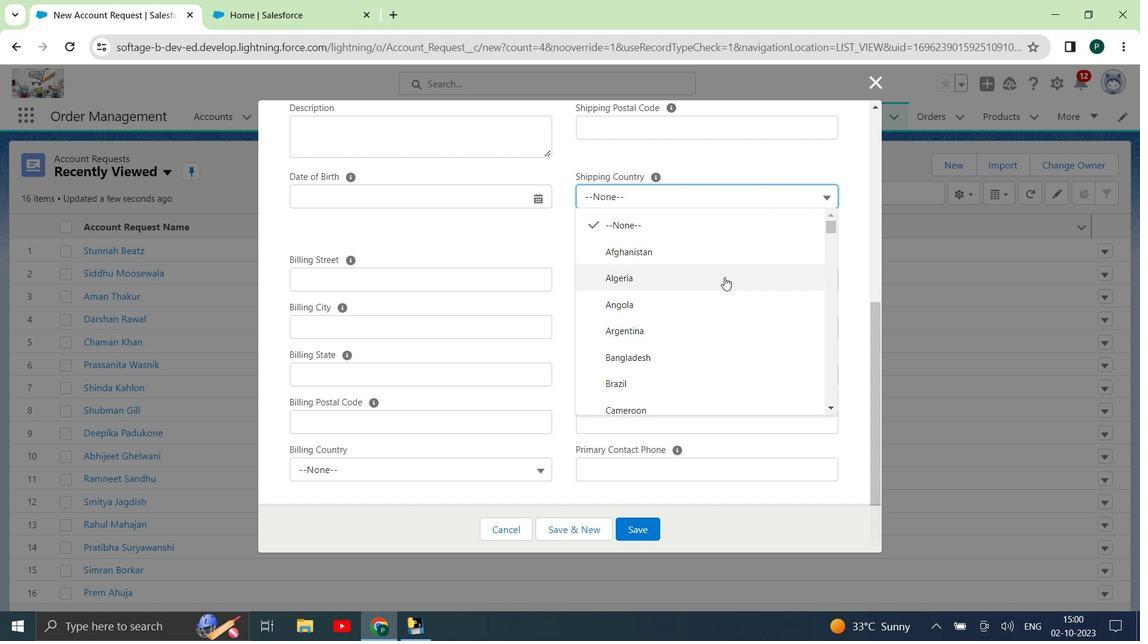 
Action: Mouse scrolled (721, 280) with delta (0, 0)
Screenshot: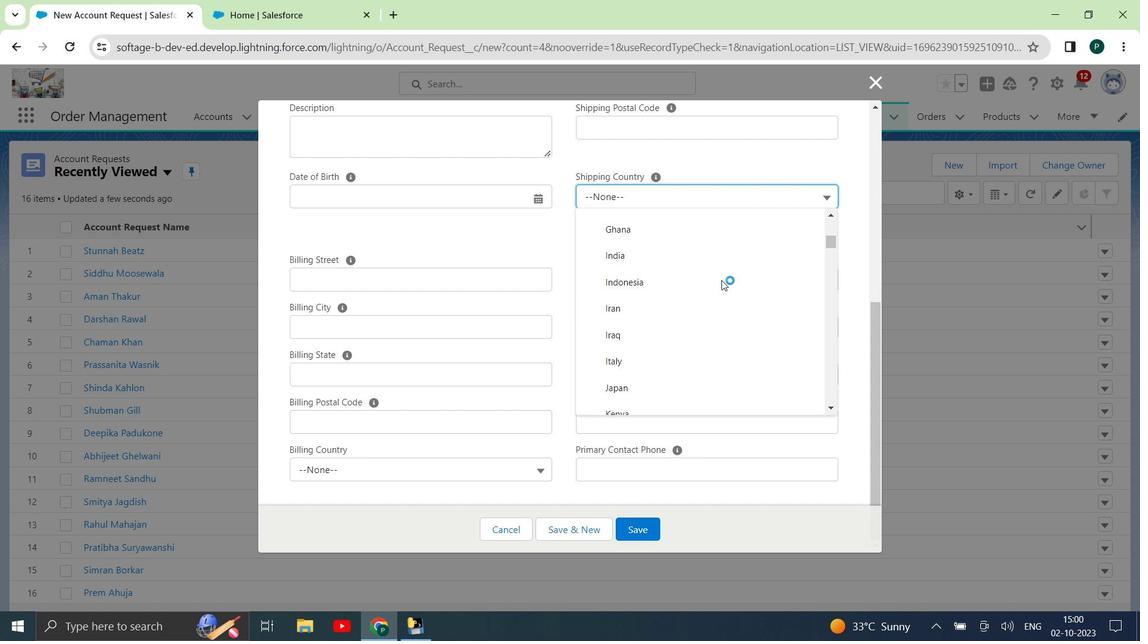 
Action: Mouse scrolled (721, 280) with delta (0, 0)
Screenshot: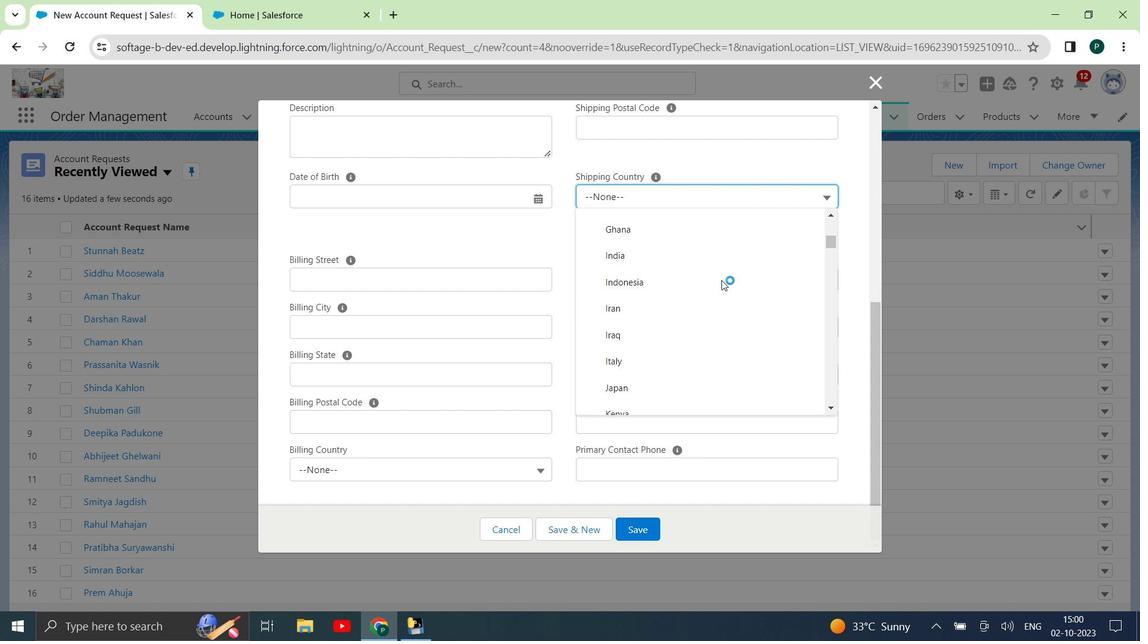 
Action: Mouse scrolled (721, 280) with delta (0, 0)
Screenshot: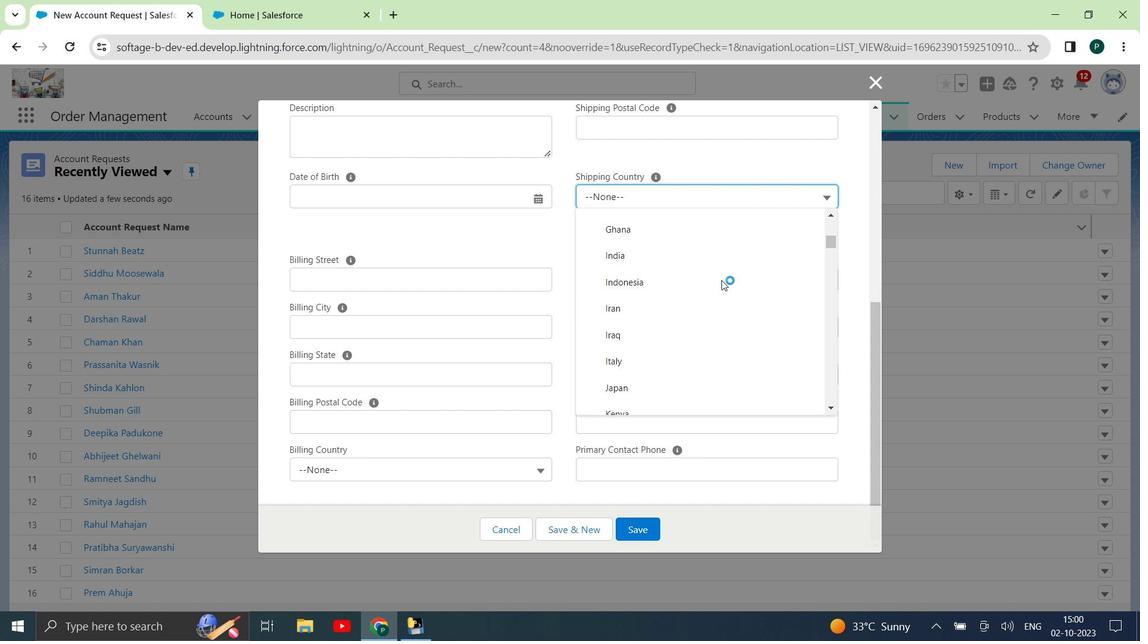 
Action: Mouse scrolled (721, 280) with delta (0, 0)
Screenshot: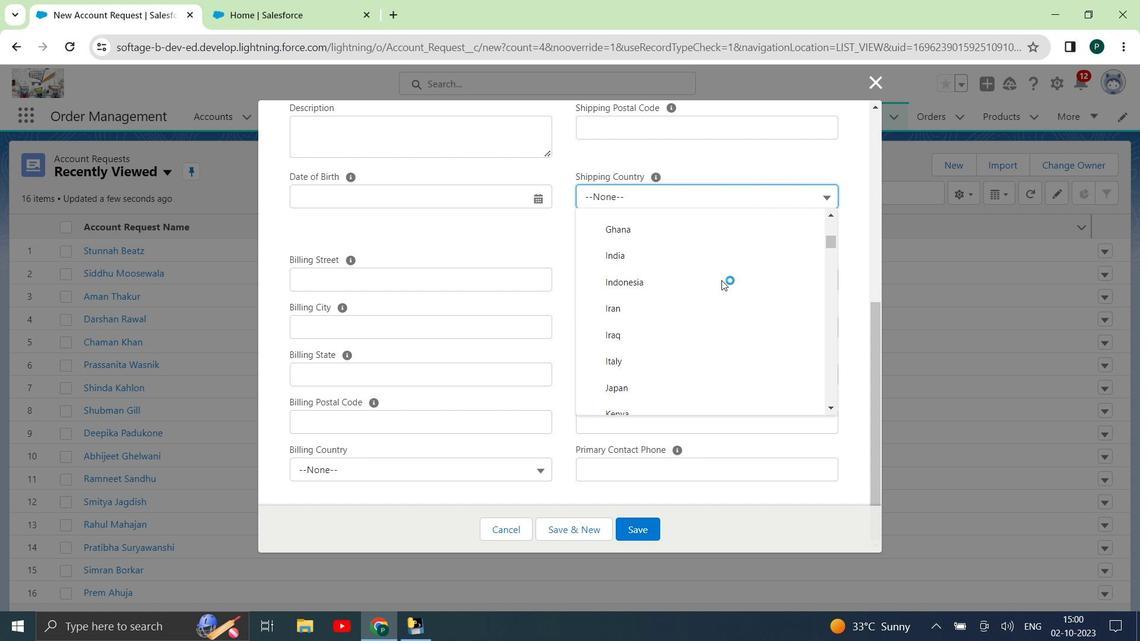 
Action: Mouse scrolled (721, 280) with delta (0, 0)
Screenshot: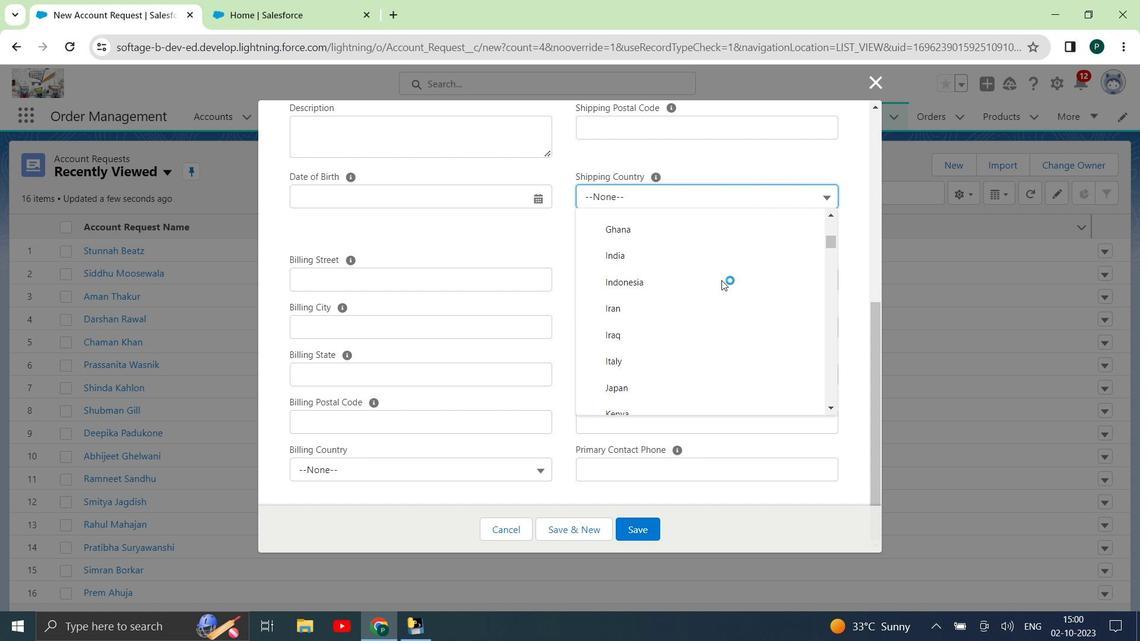 
Action: Mouse moved to (718, 284)
Screenshot: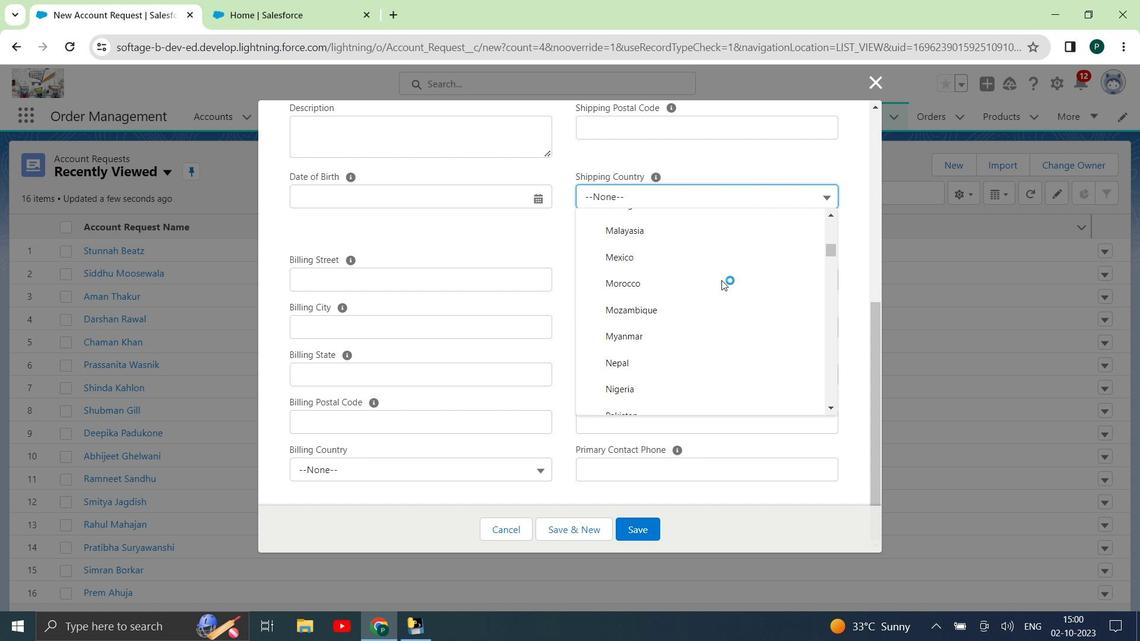 
Action: Mouse scrolled (718, 283) with delta (0, 0)
Screenshot: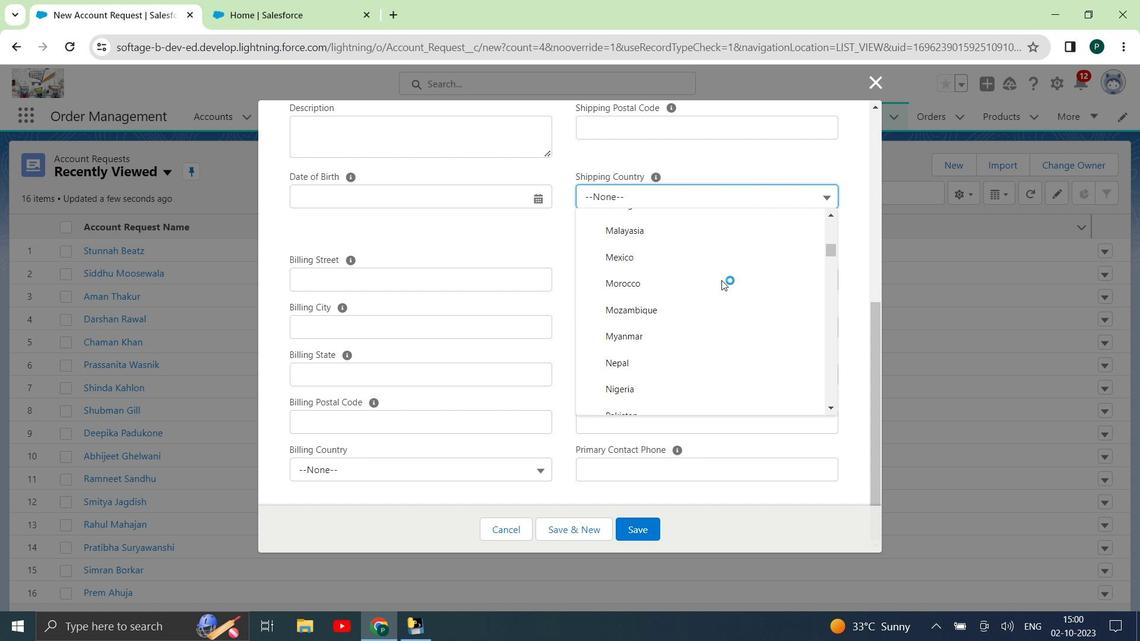
Action: Mouse moved to (717, 288)
Screenshot: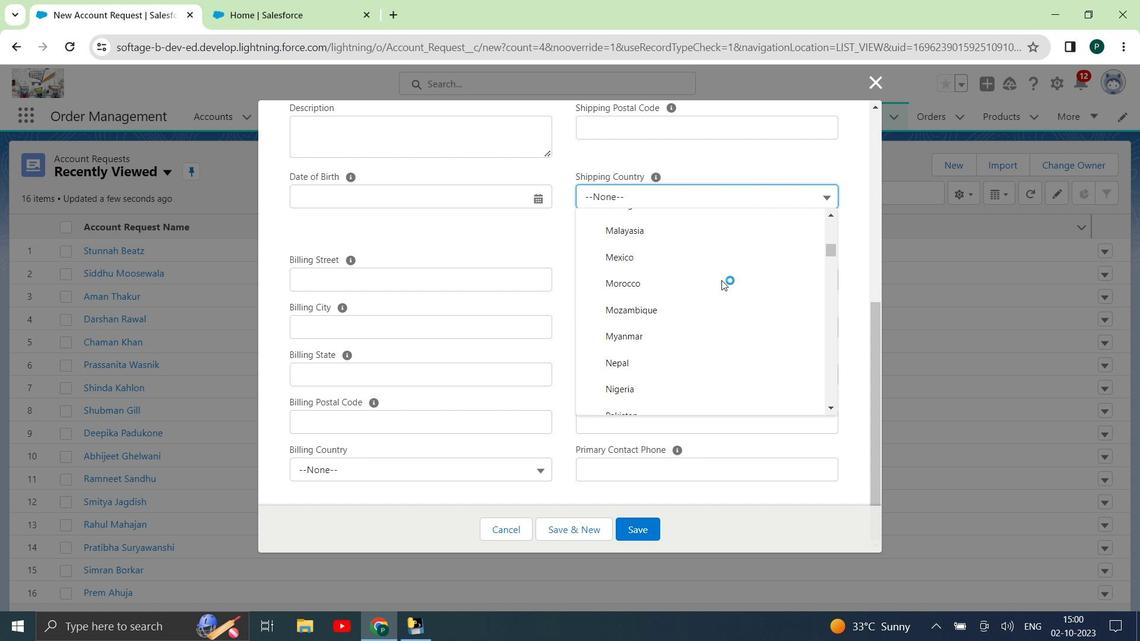 
Action: Mouse scrolled (717, 287) with delta (0, -1)
Screenshot: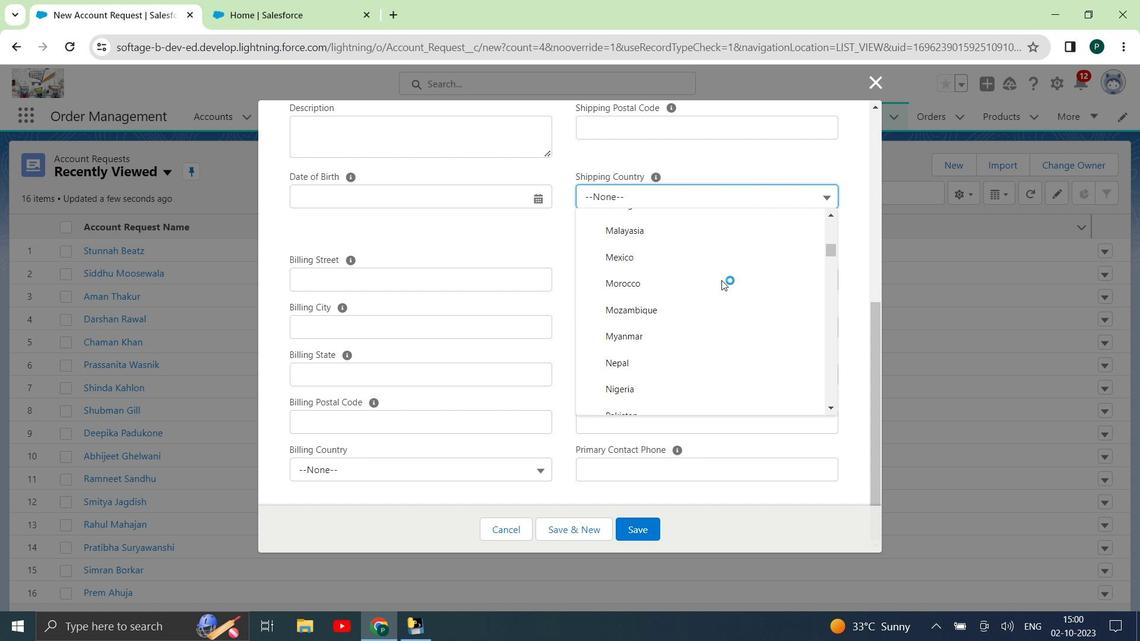 
Action: Mouse moved to (716, 289)
Screenshot: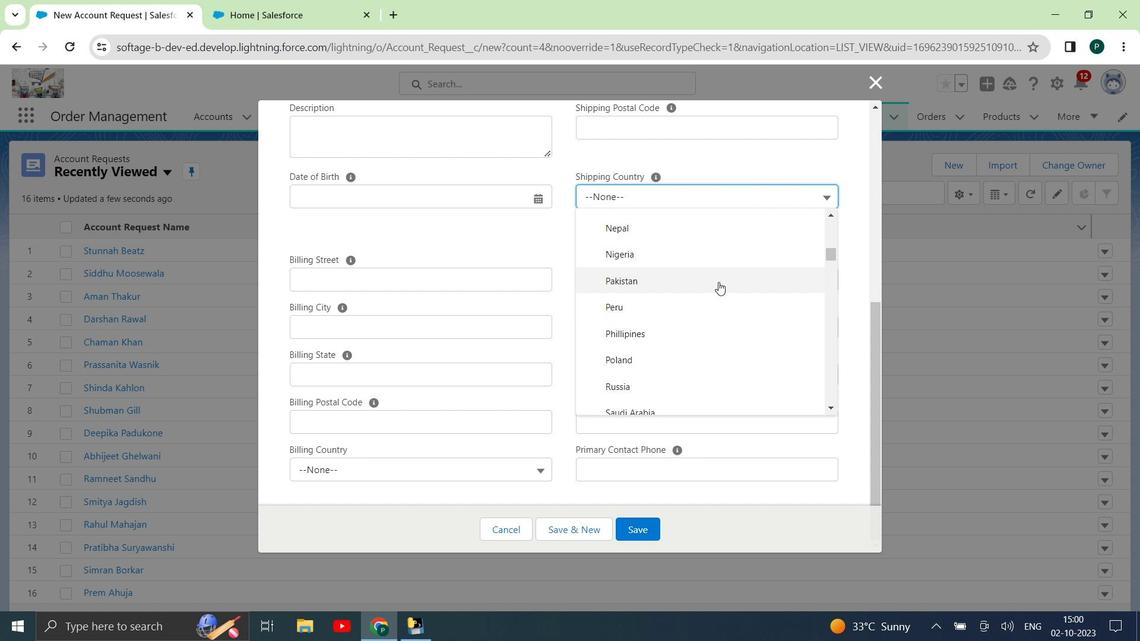 
Action: Mouse scrolled (716, 288) with delta (0, 0)
Screenshot: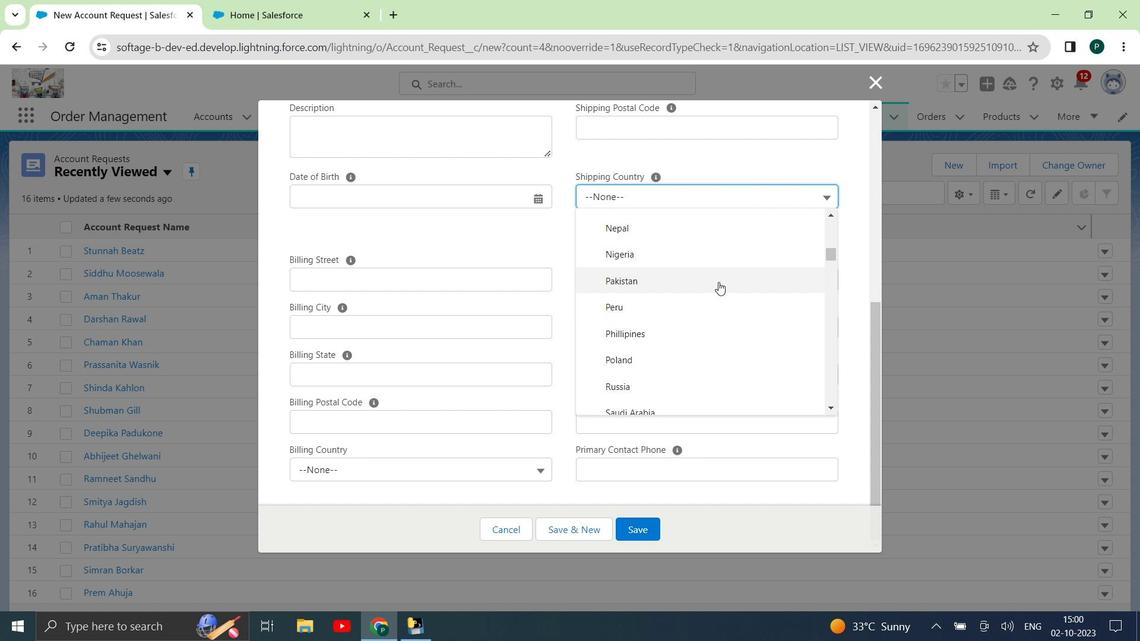 
Action: Mouse scrolled (716, 288) with delta (0, 0)
Screenshot: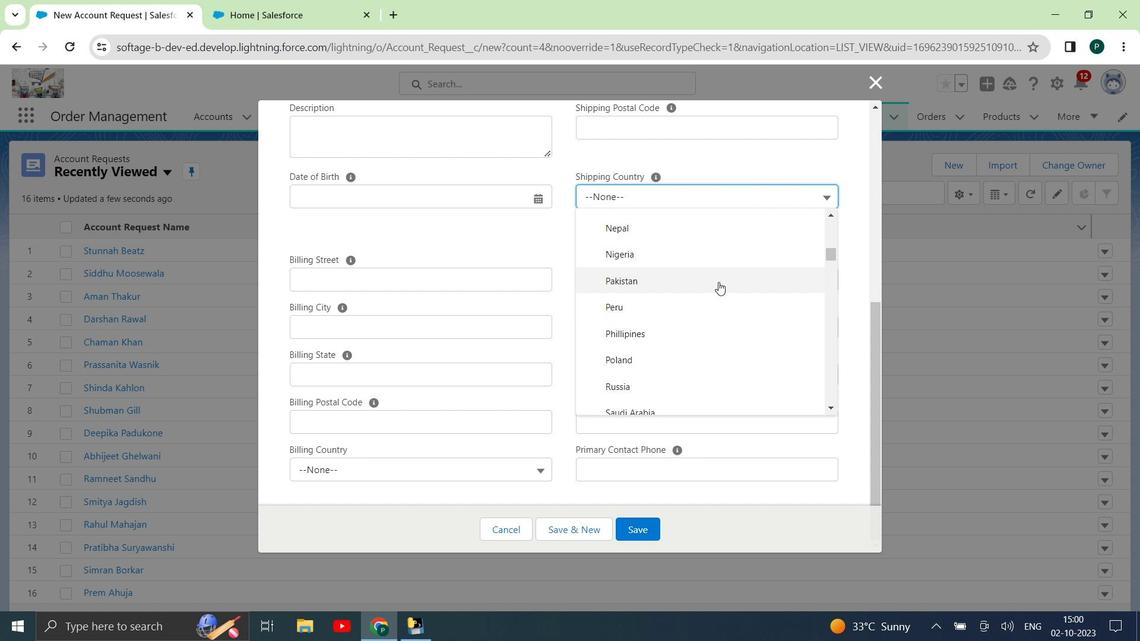 
Action: Mouse moved to (716, 289)
Screenshot: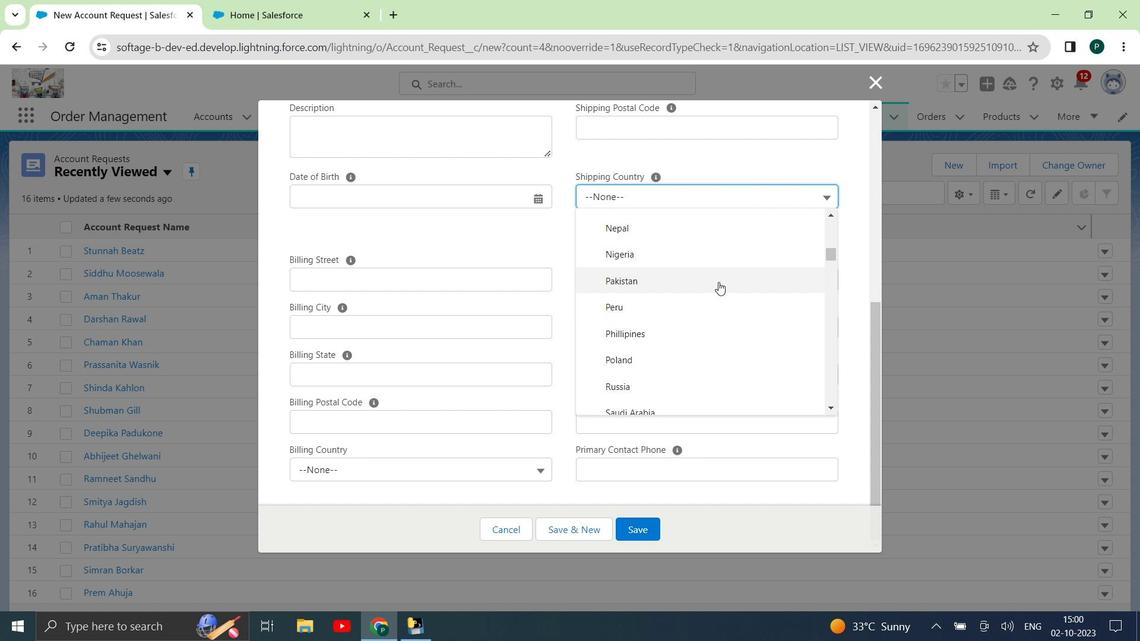
Action: Mouse scrolled (716, 289) with delta (0, 0)
Screenshot: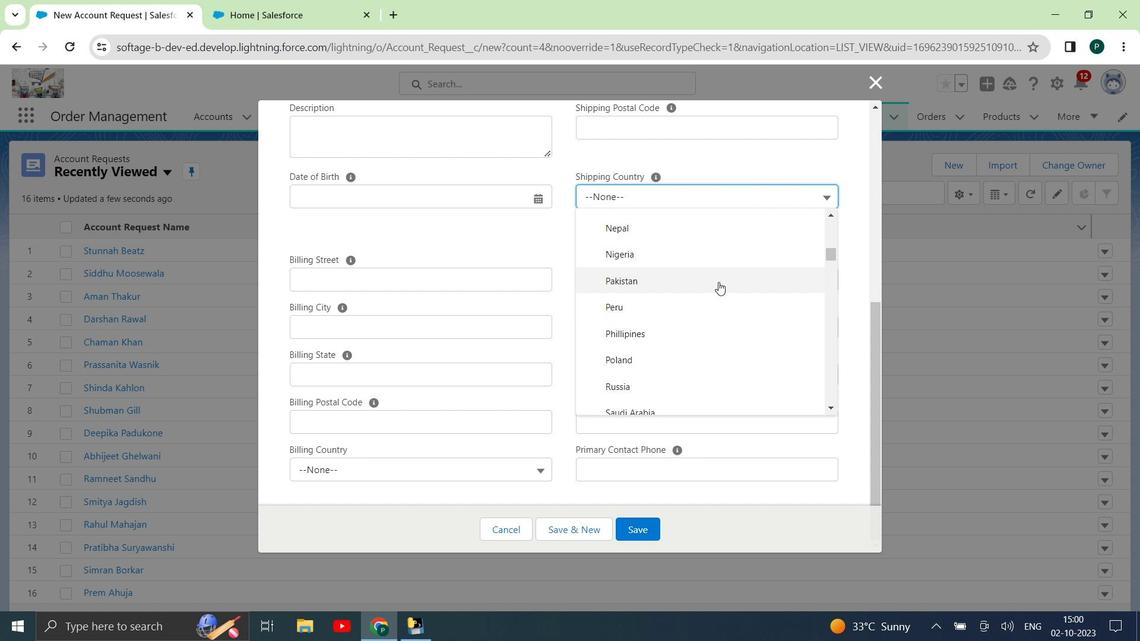 
Action: Mouse moved to (714, 297)
Screenshot: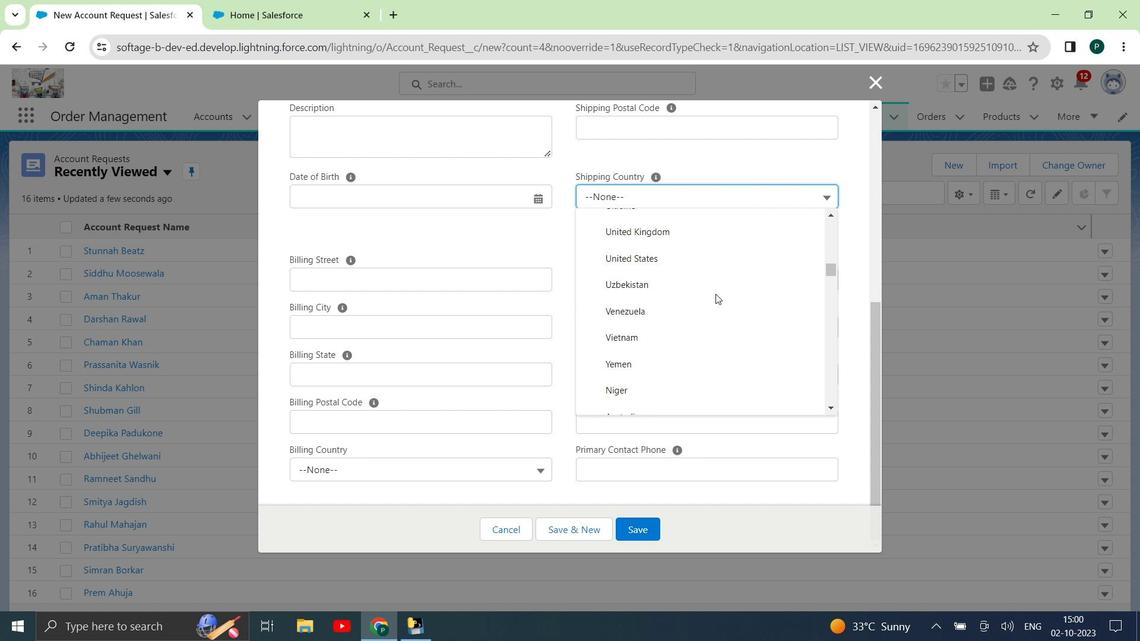 
Action: Mouse scrolled (714, 296) with delta (0, 0)
Screenshot: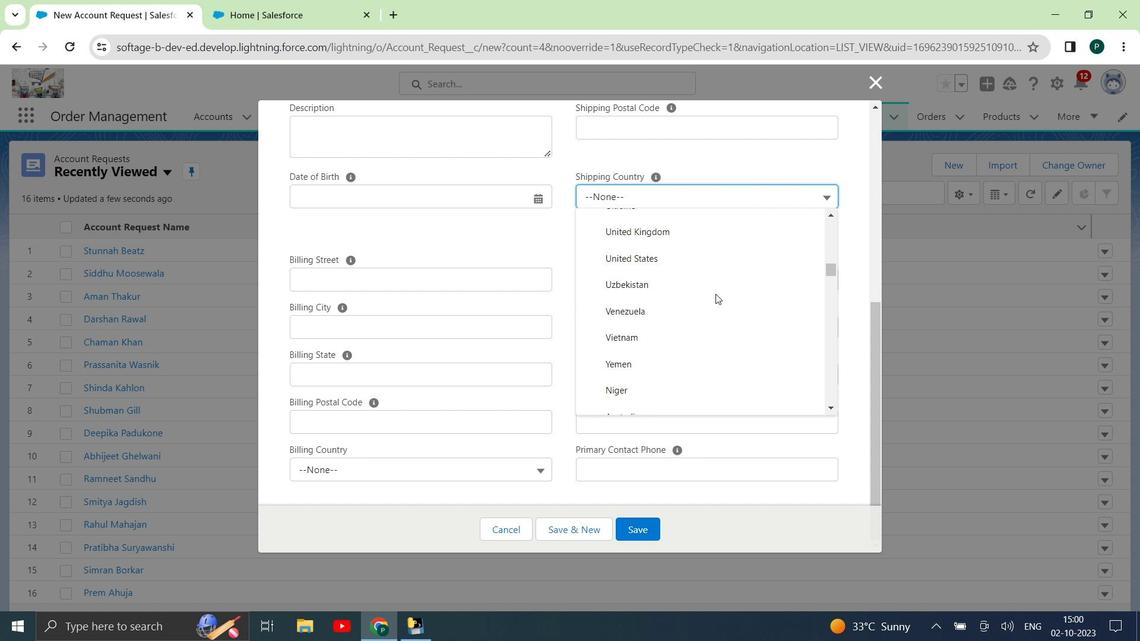 
Action: Mouse moved to (714, 297)
Screenshot: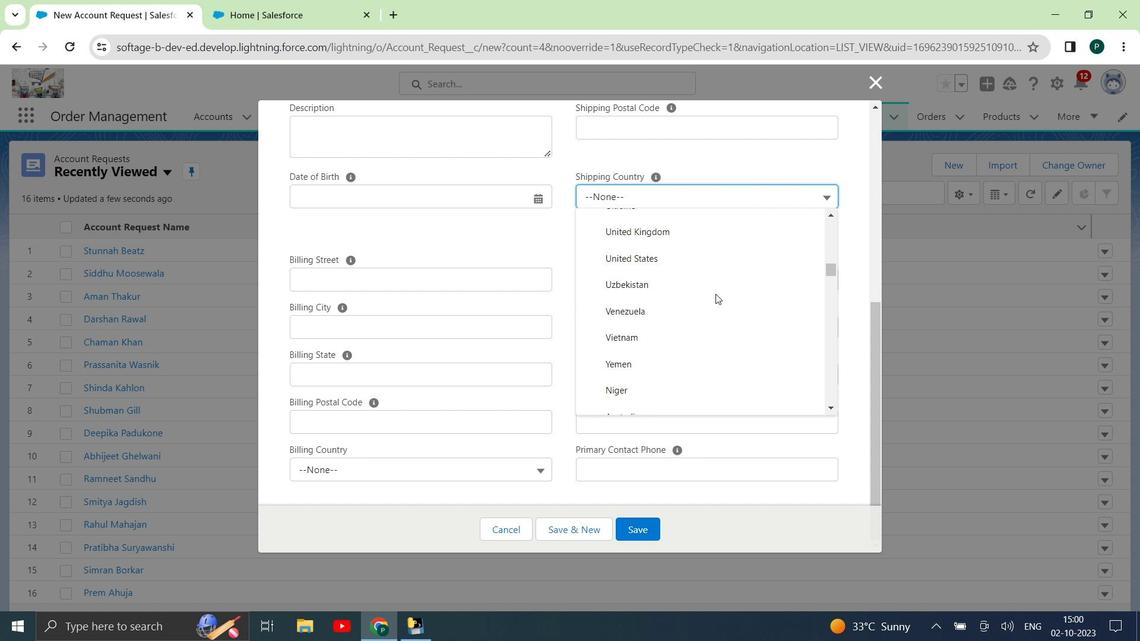 
Action: Mouse scrolled (714, 297) with delta (0, 0)
Screenshot: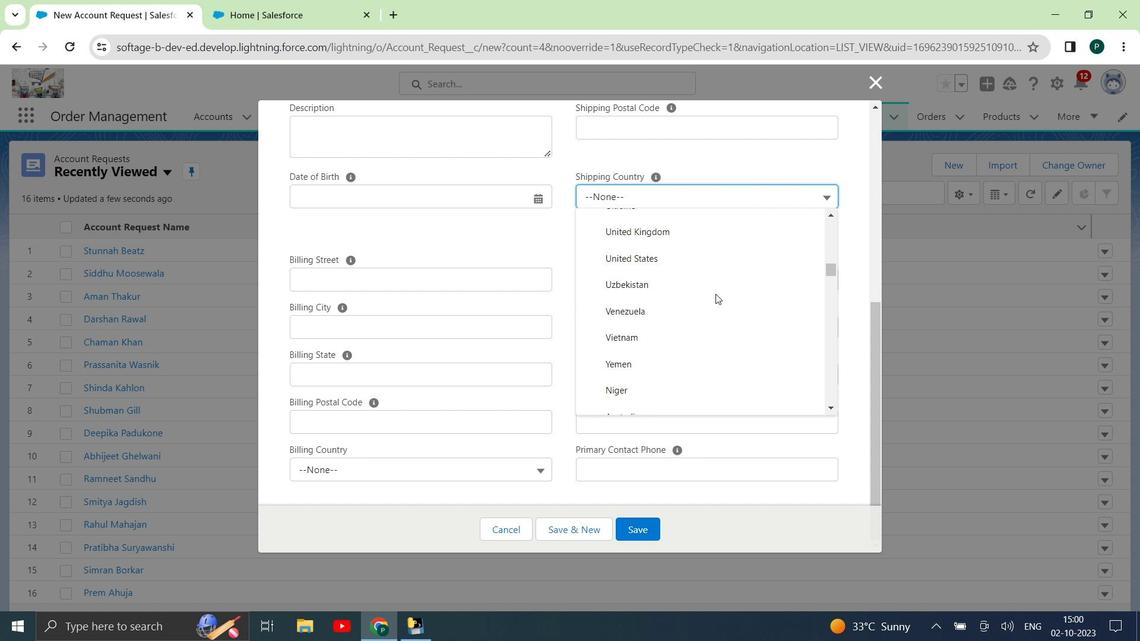 
Action: Mouse moved to (714, 298)
Screenshot: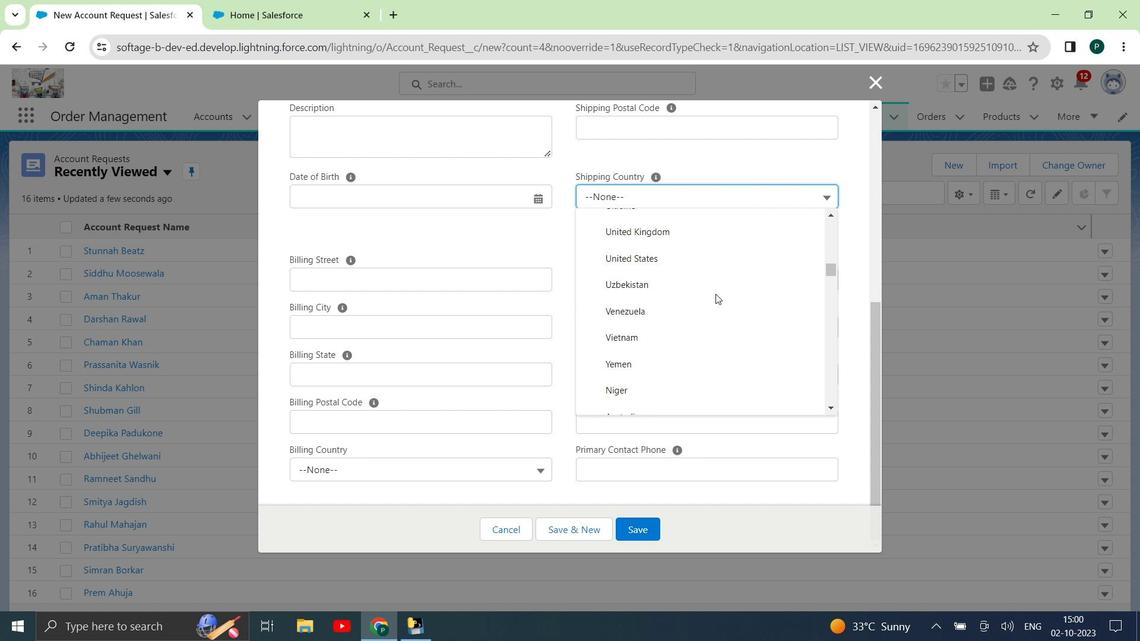 
Action: Mouse scrolled (714, 297) with delta (0, 0)
Screenshot: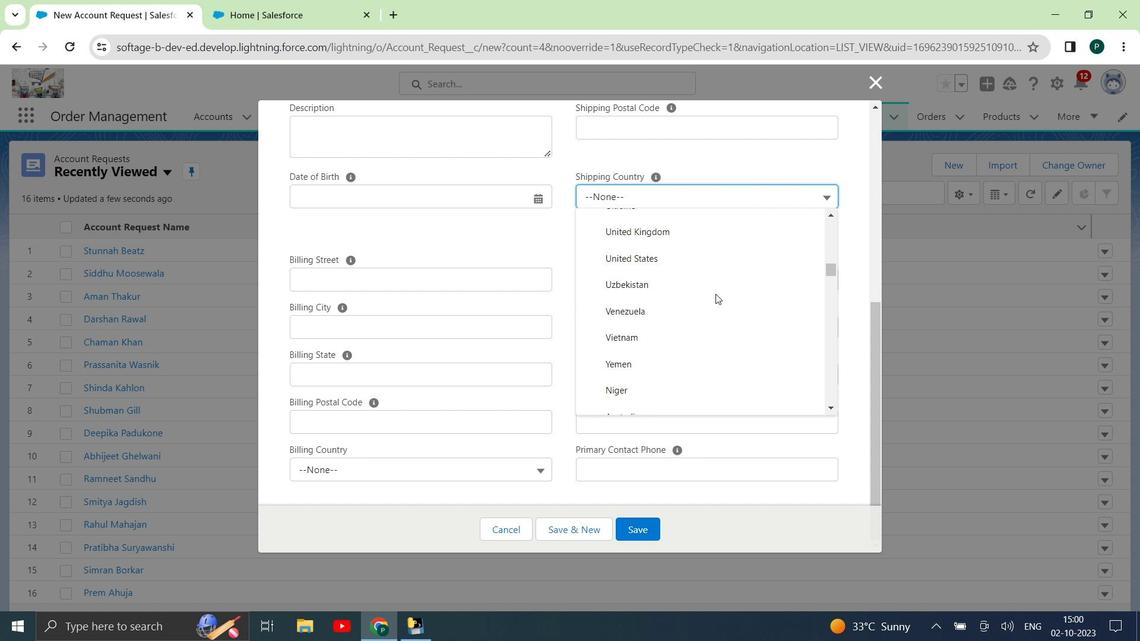 
Action: Mouse moved to (714, 298)
Screenshot: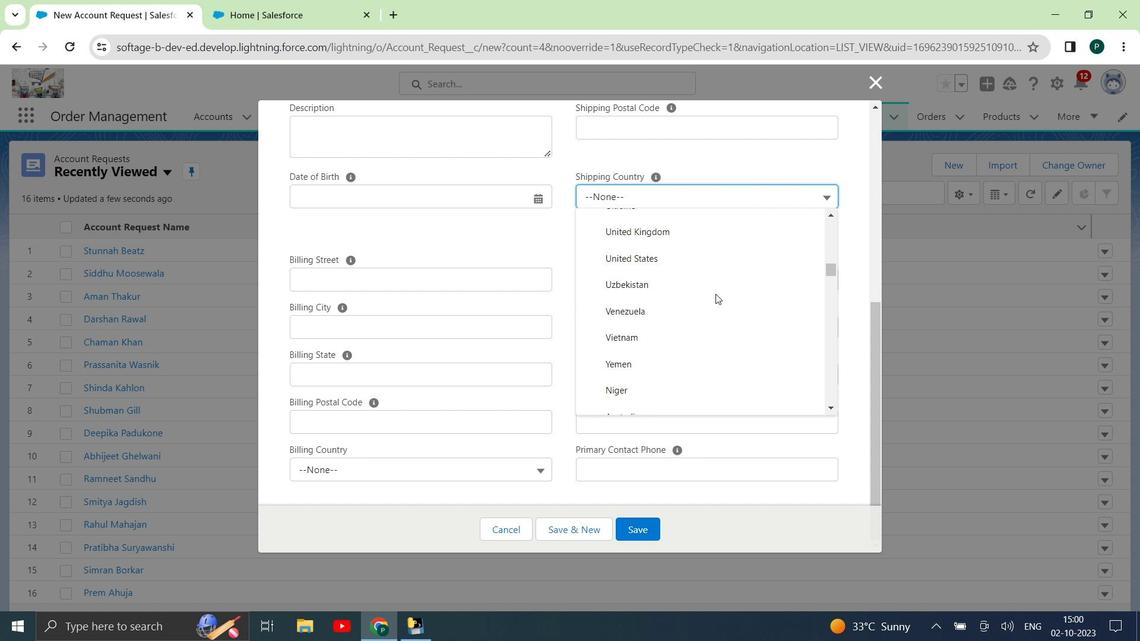 
Action: Mouse scrolled (714, 297) with delta (0, -1)
Screenshot: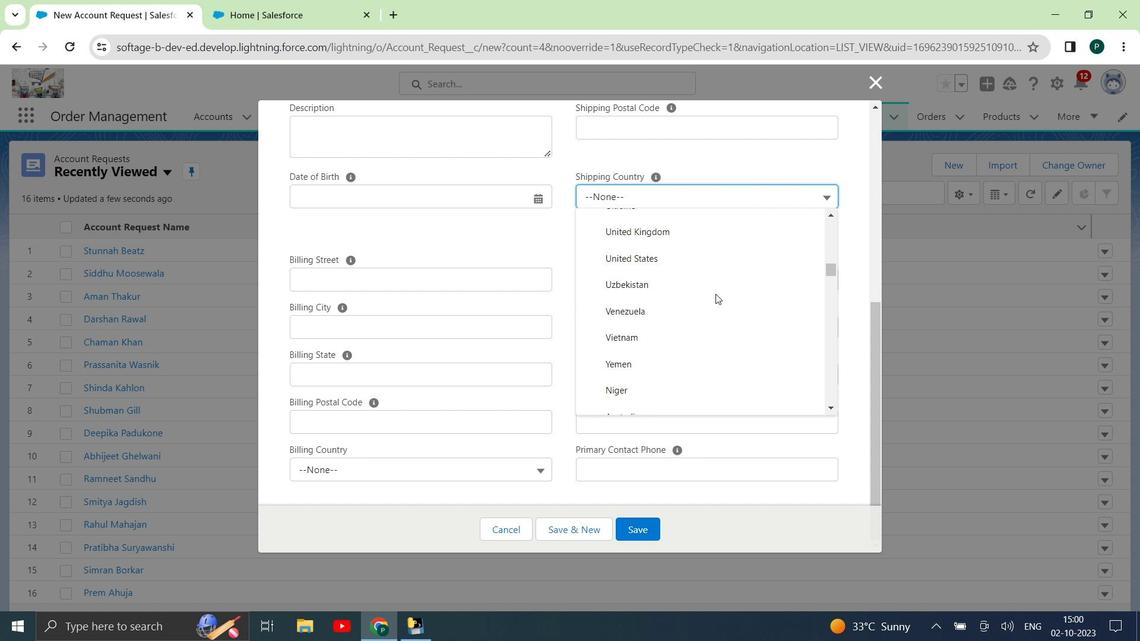 
Action: Mouse scrolled (714, 298) with delta (0, 0)
Screenshot: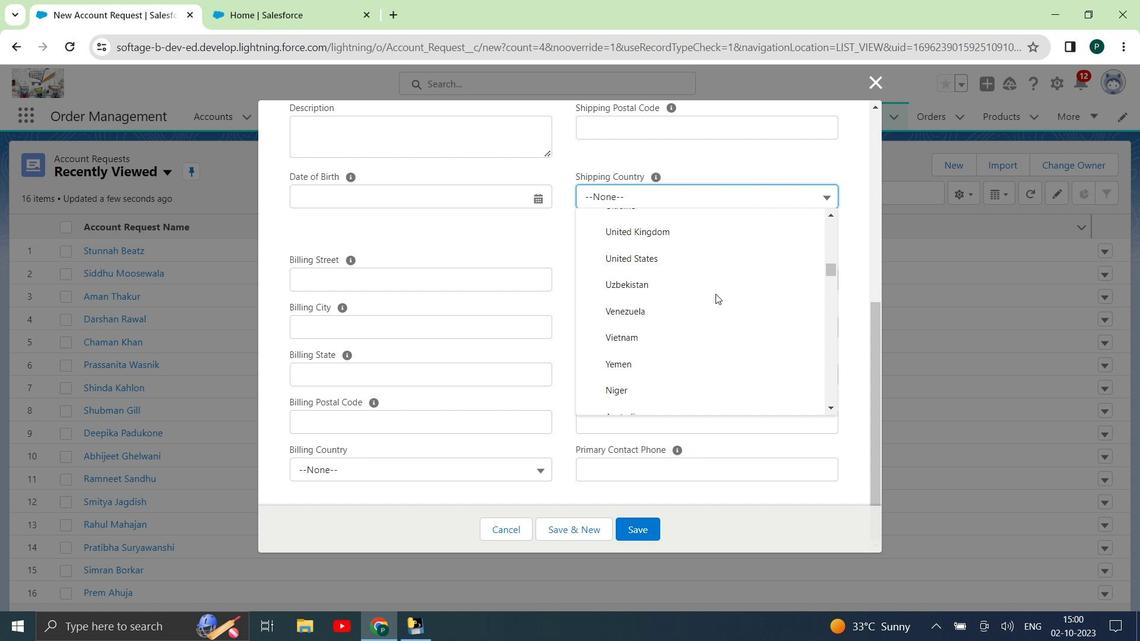 
Action: Mouse moved to (713, 301)
Screenshot: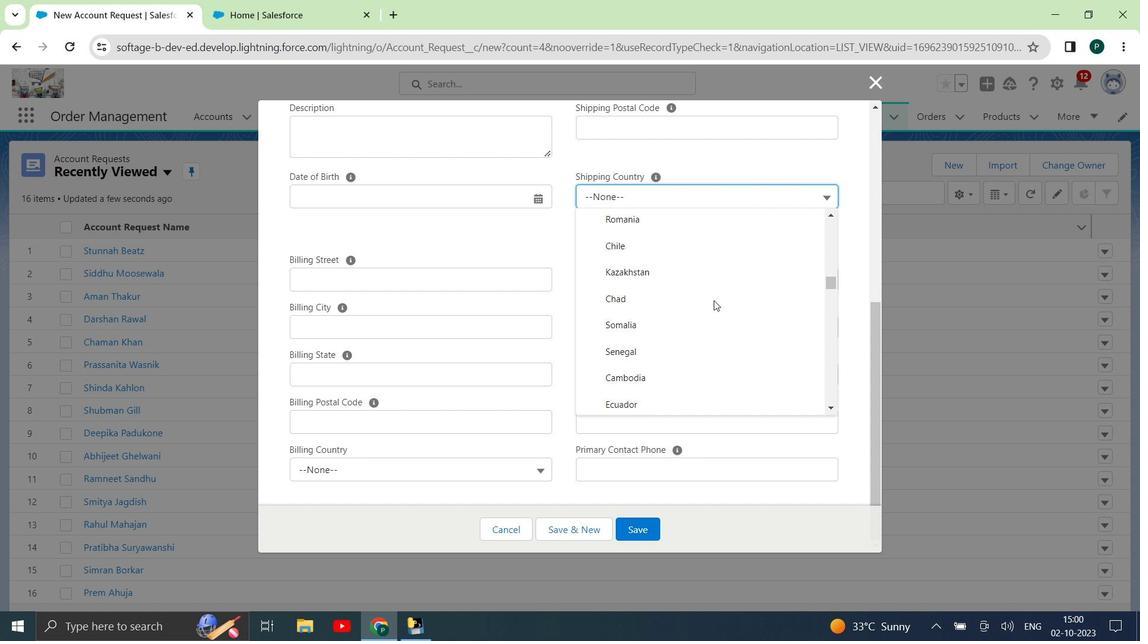 
Action: Mouse scrolled (713, 300) with delta (0, 0)
Screenshot: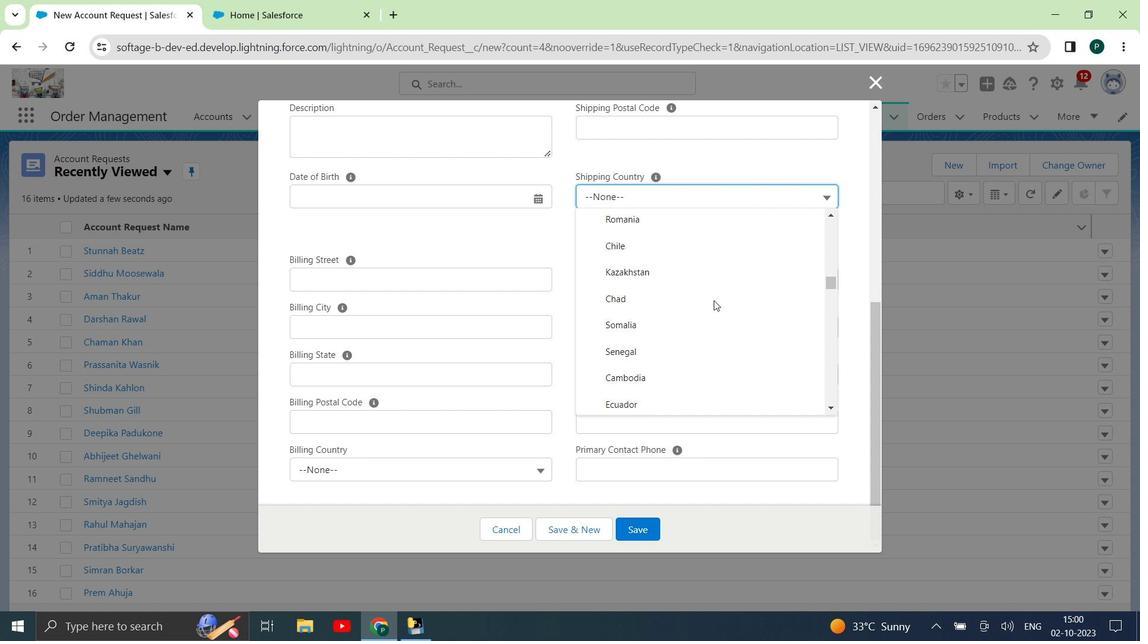 
Action: Mouse scrolled (713, 299) with delta (0, -1)
Screenshot: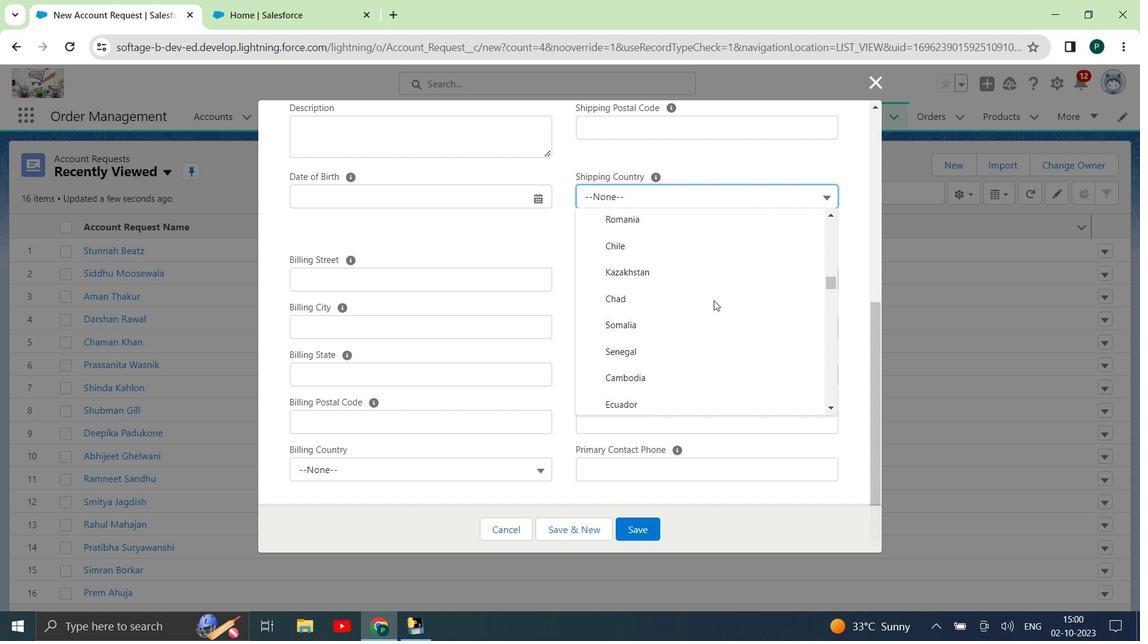 
Action: Mouse scrolled (713, 300) with delta (0, 0)
Screenshot: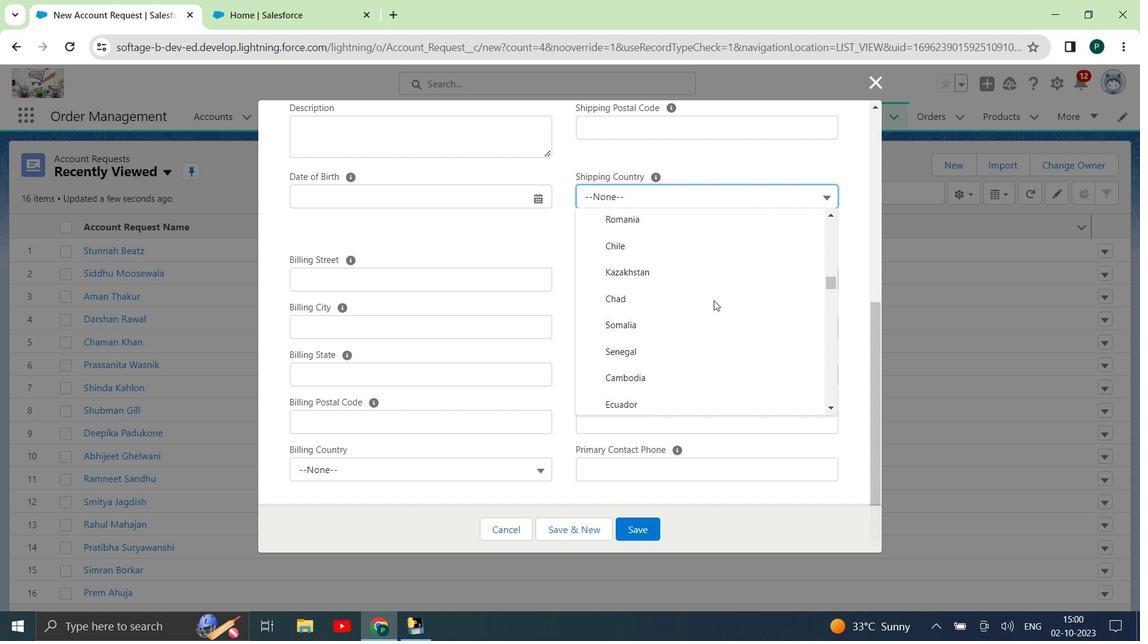 
Action: Mouse scrolled (713, 300) with delta (0, 0)
Screenshot: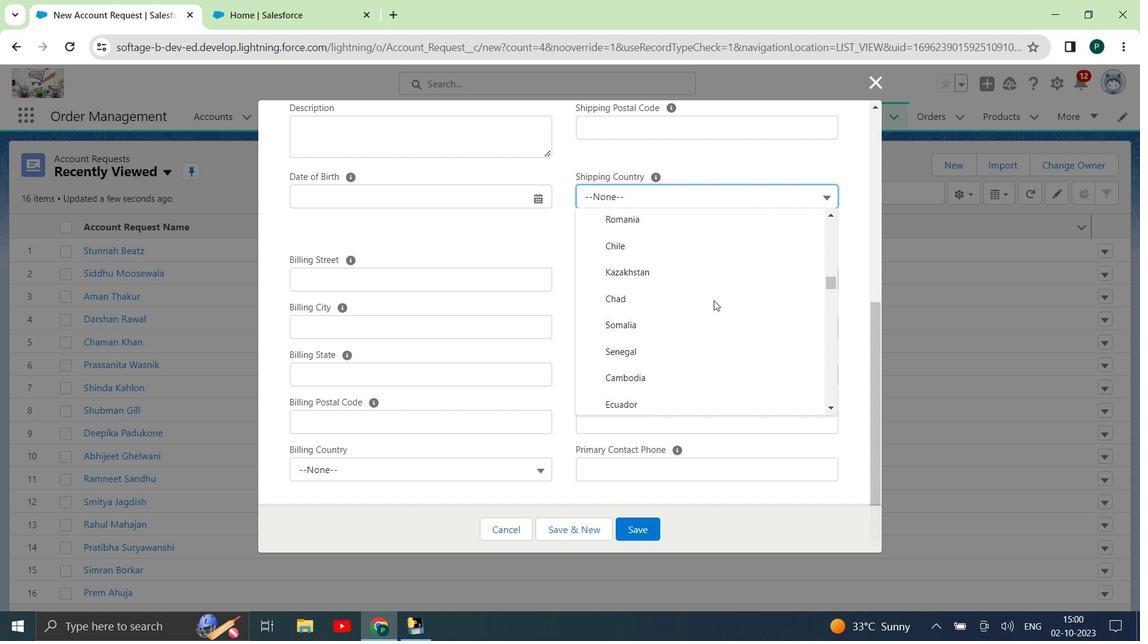 
Action: Mouse scrolled (713, 300) with delta (0, 0)
Screenshot: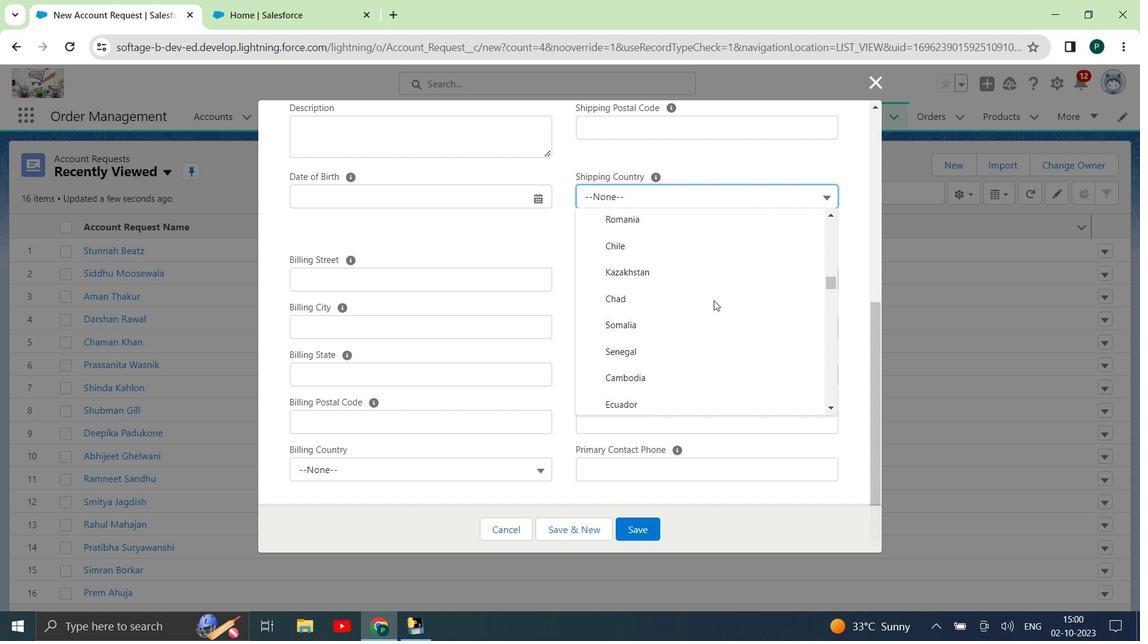 
Action: Mouse moved to (712, 304)
Screenshot: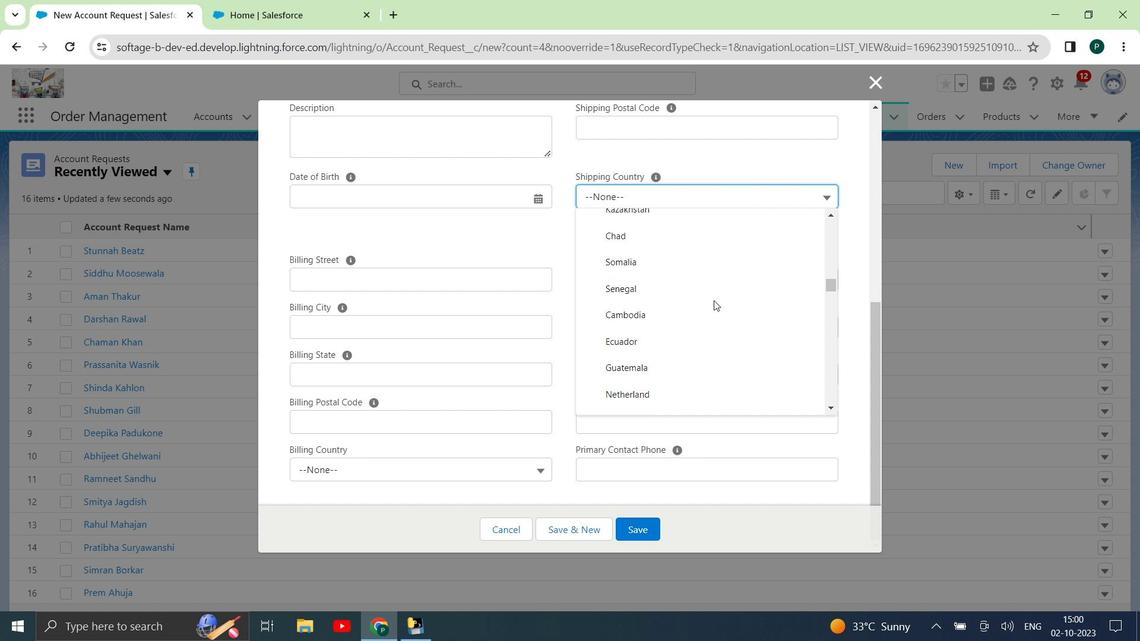 
Action: Mouse scrolled (712, 303) with delta (0, 0)
Screenshot: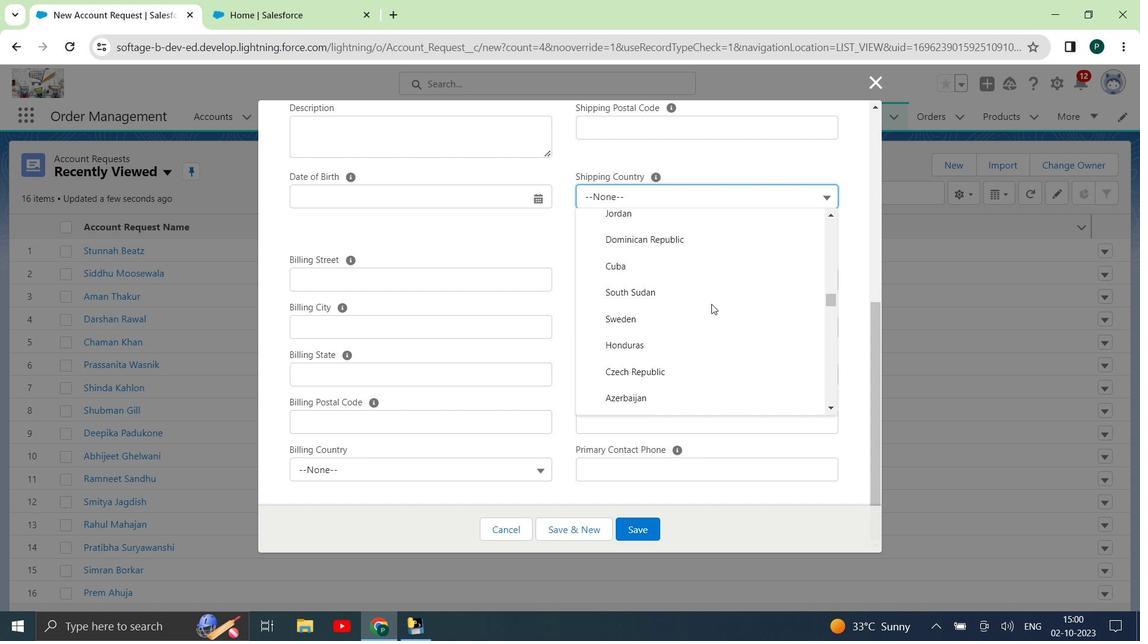 
Action: Mouse scrolled (712, 302) with delta (0, -1)
Screenshot: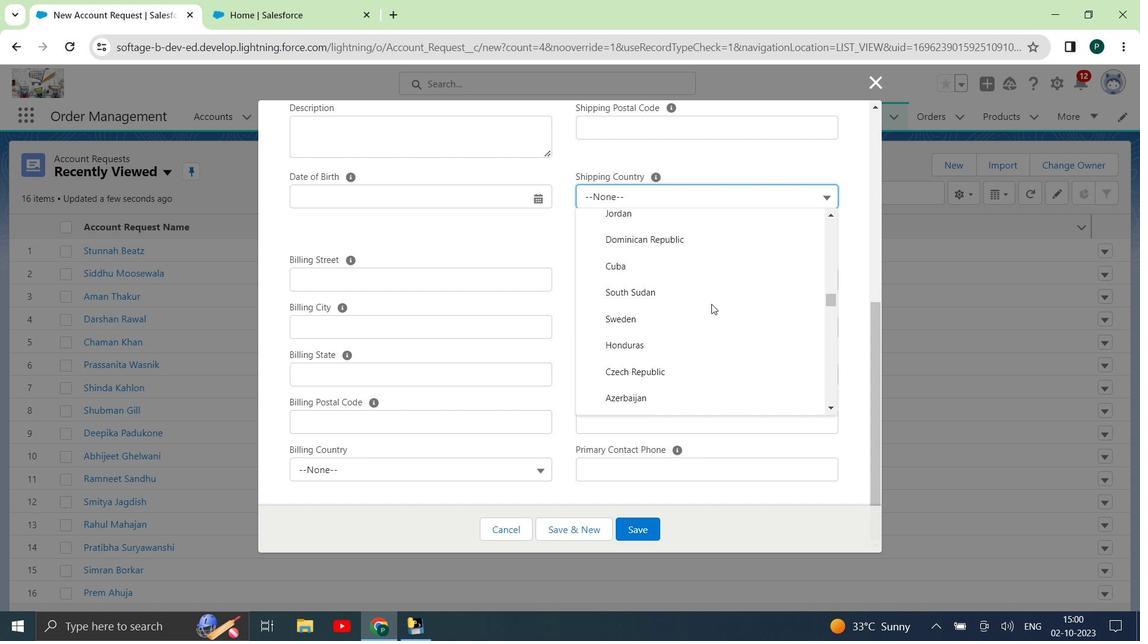 
Action: Mouse scrolled (712, 303) with delta (0, 0)
Screenshot: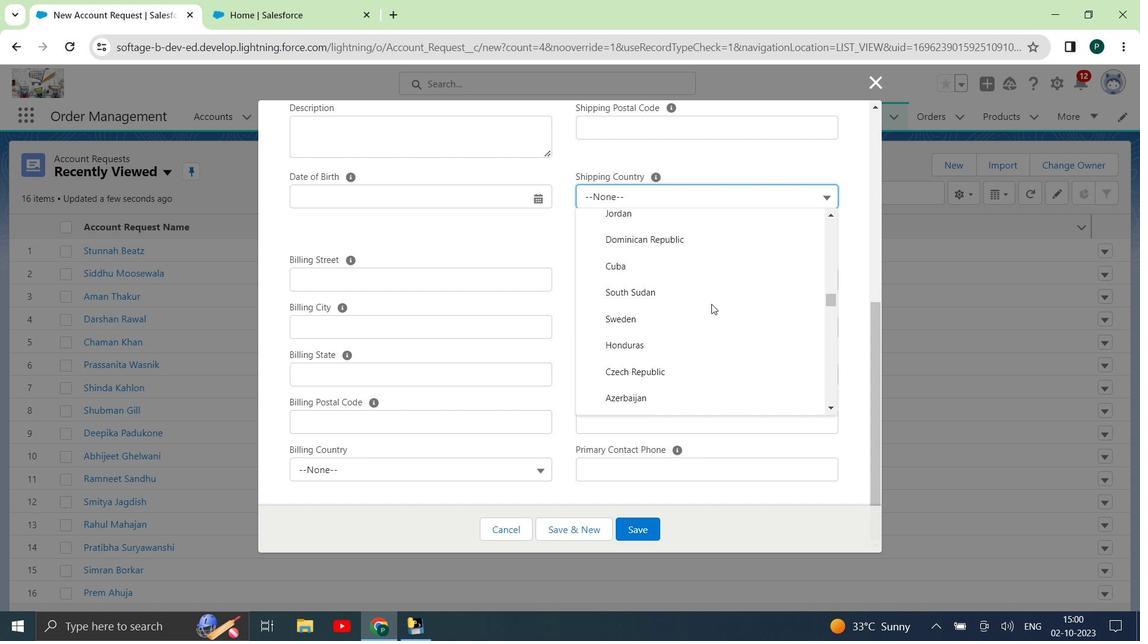 
Action: Mouse scrolled (712, 303) with delta (0, 0)
Screenshot: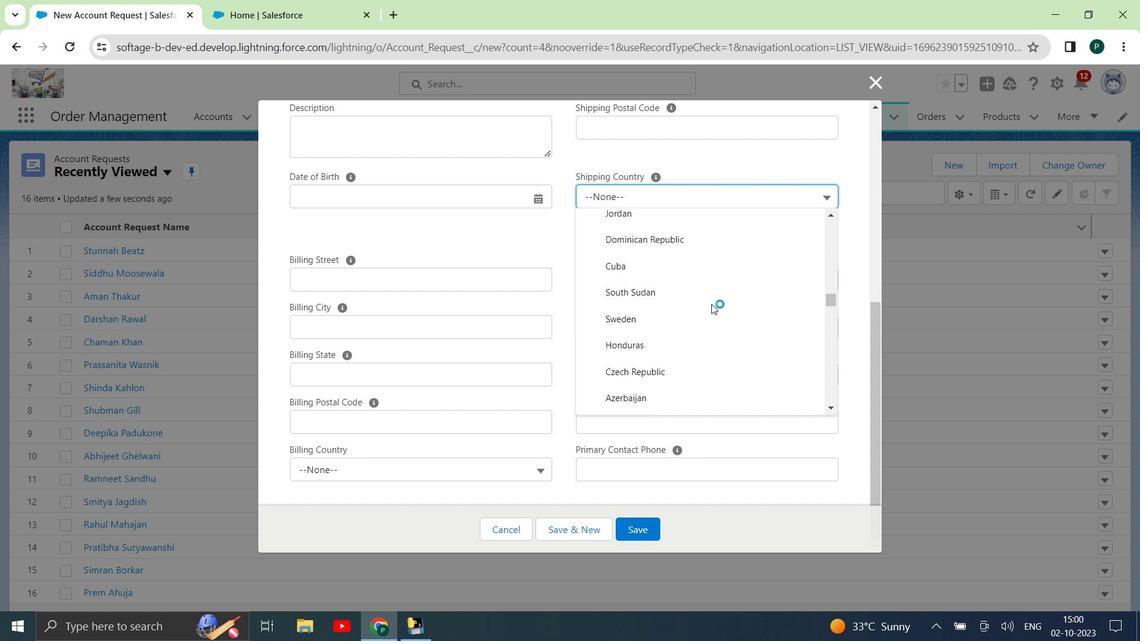 
Action: Mouse scrolled (712, 302) with delta (0, -1)
Screenshot: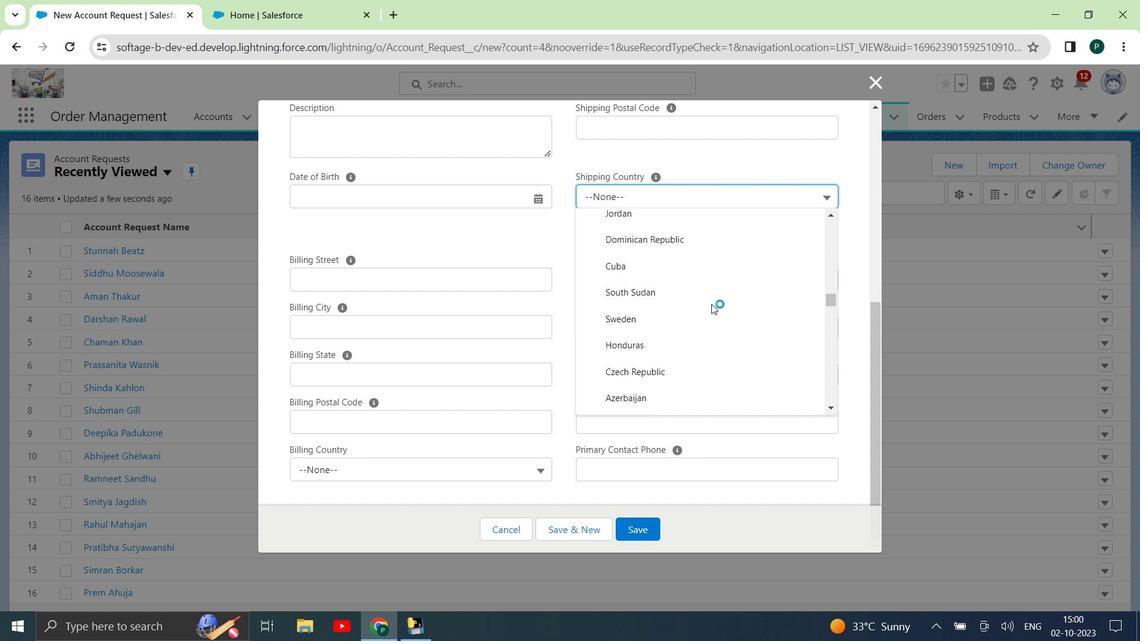 
Action: Mouse moved to (712, 305)
Screenshot: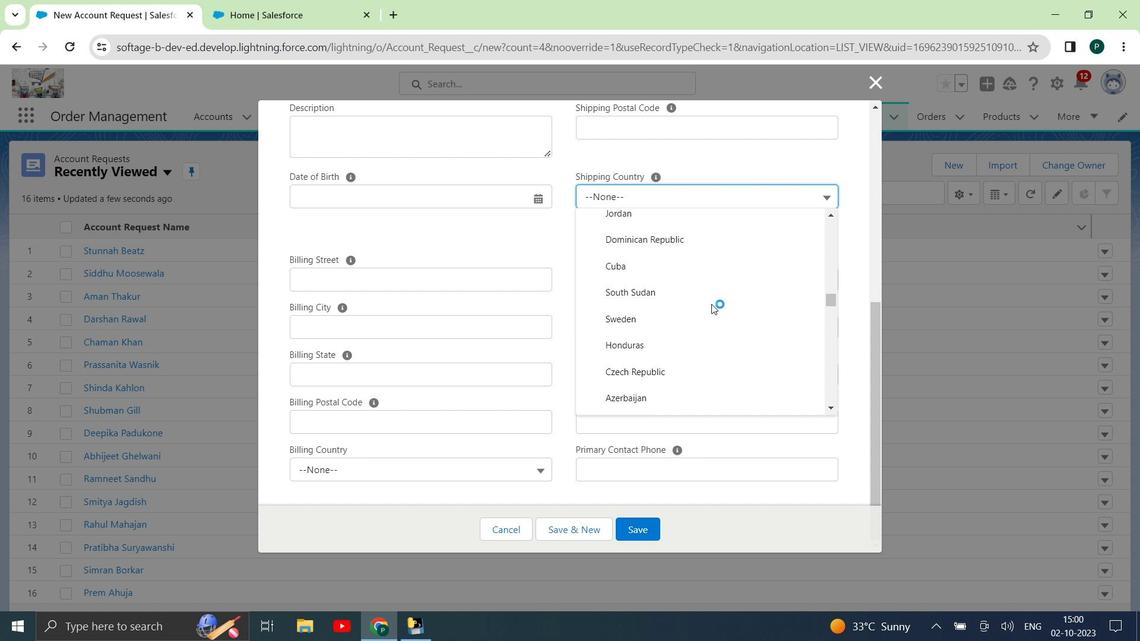 
Action: Mouse scrolled (712, 305) with delta (0, 0)
Screenshot: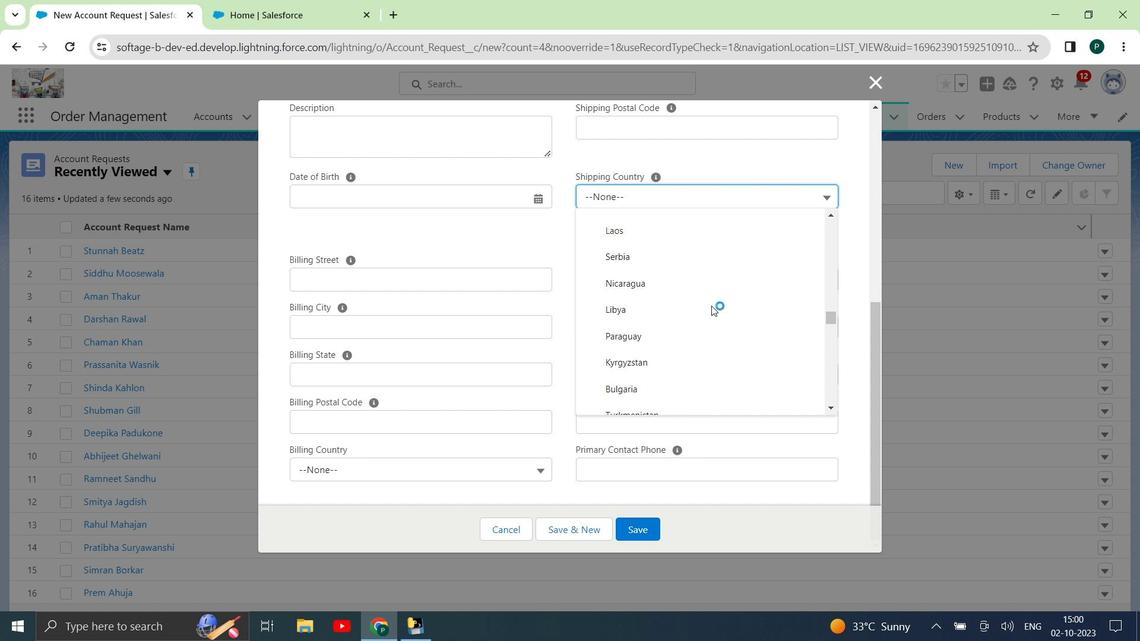 
Action: Mouse scrolled (712, 305) with delta (0, 0)
Screenshot: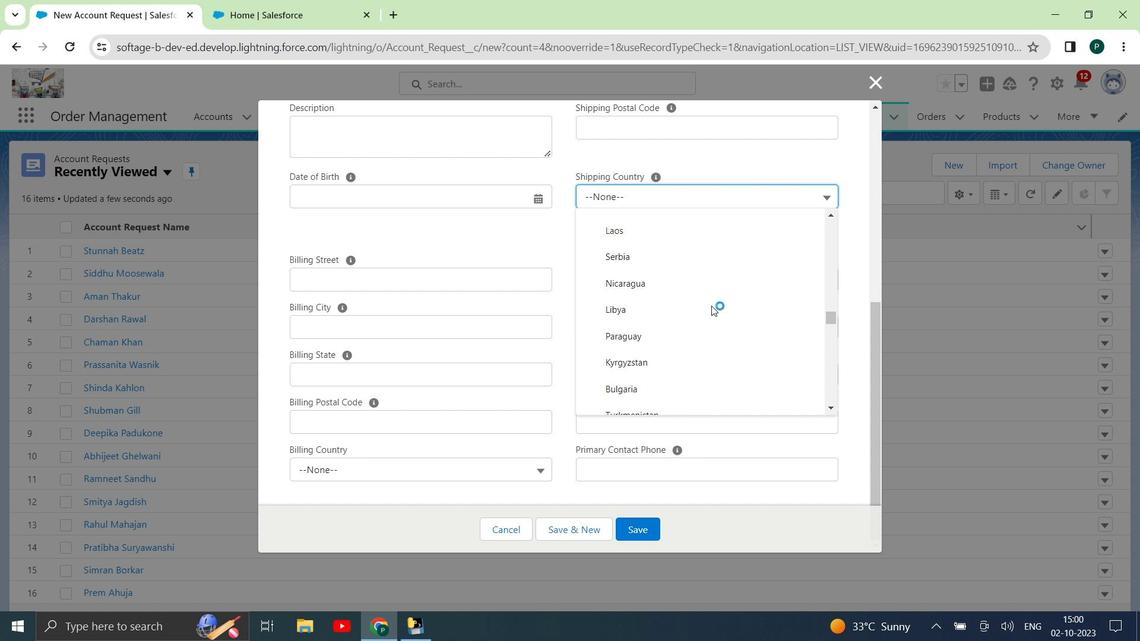 
Action: Mouse scrolled (712, 305) with delta (0, 0)
Screenshot: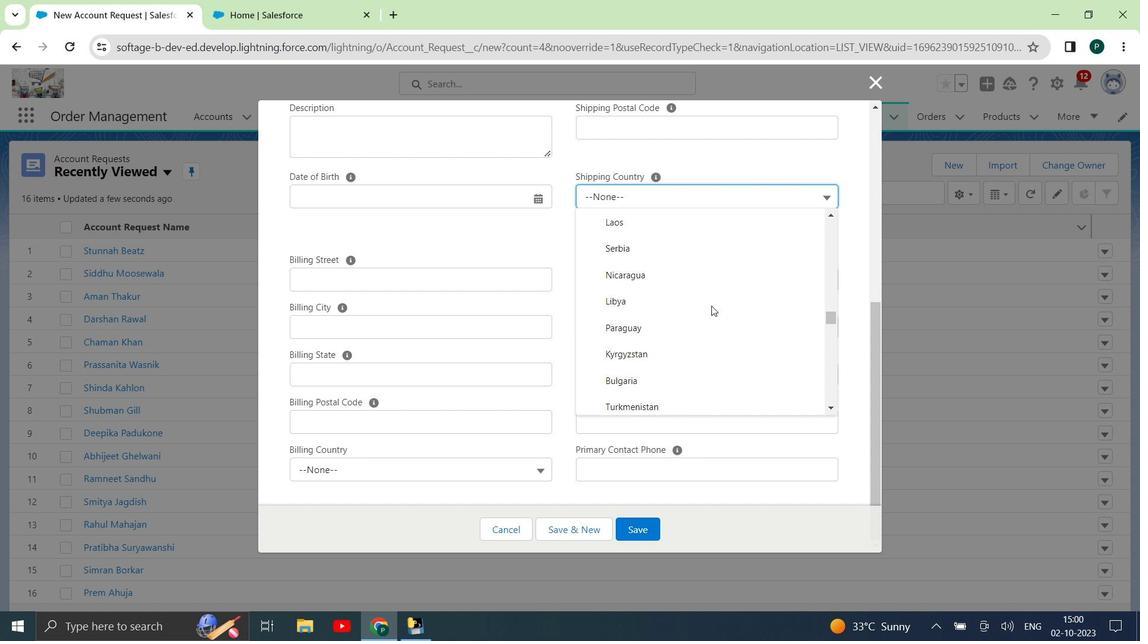 
Action: Mouse scrolled (712, 305) with delta (0, 0)
Screenshot: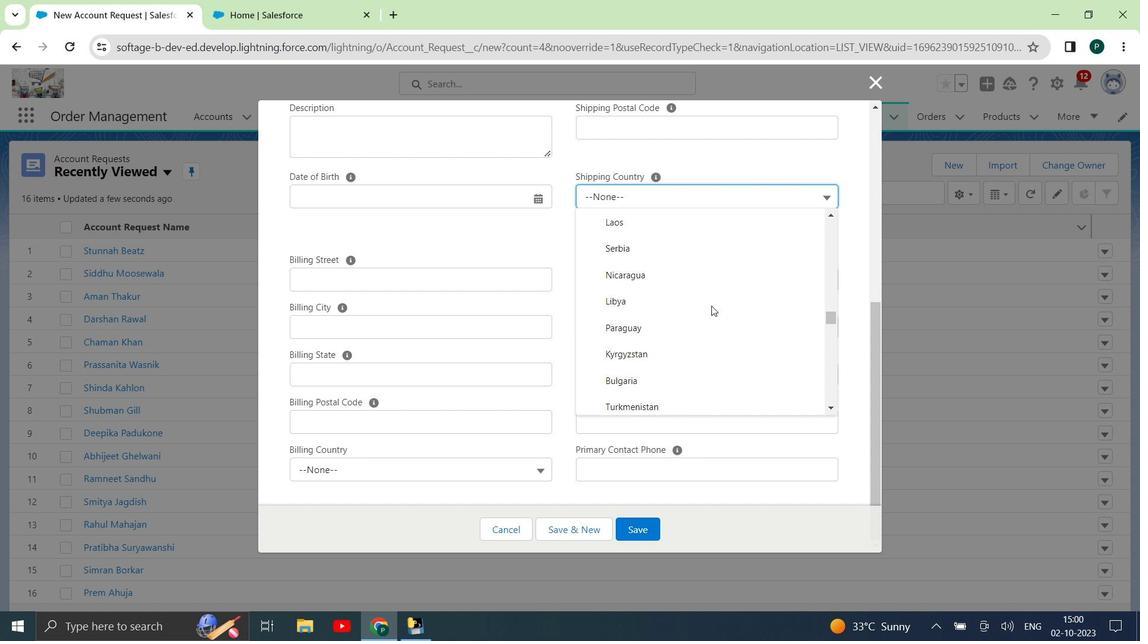
Action: Mouse scrolled (712, 305) with delta (0, 0)
Screenshot: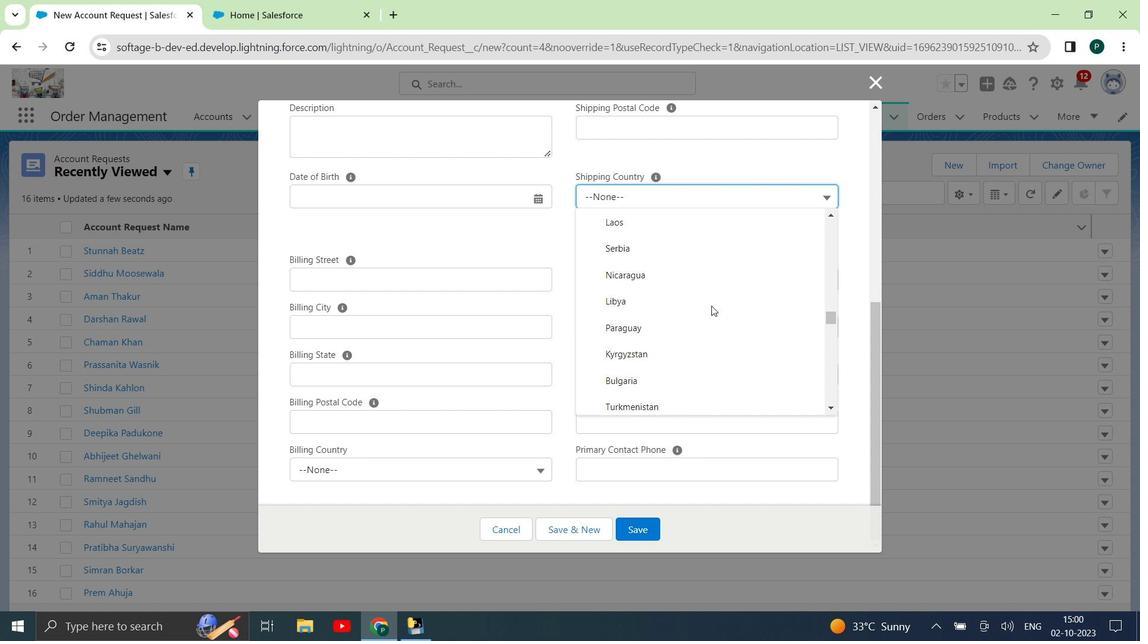 
Action: Mouse scrolled (712, 305) with delta (0, 0)
Screenshot: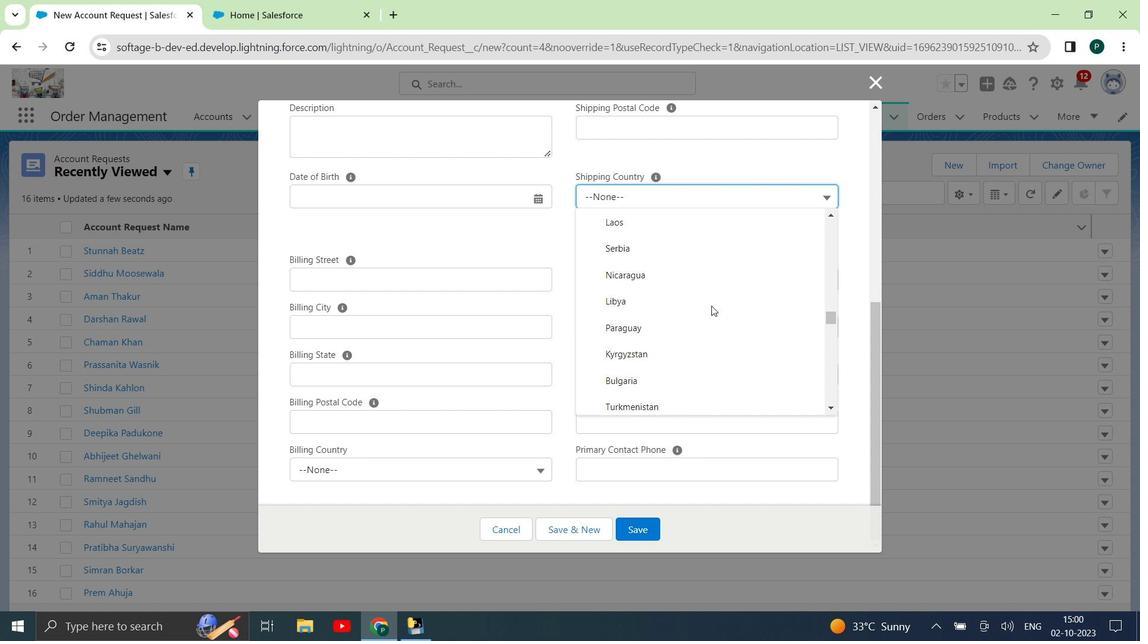 
Action: Mouse scrolled (712, 305) with delta (0, 0)
Screenshot: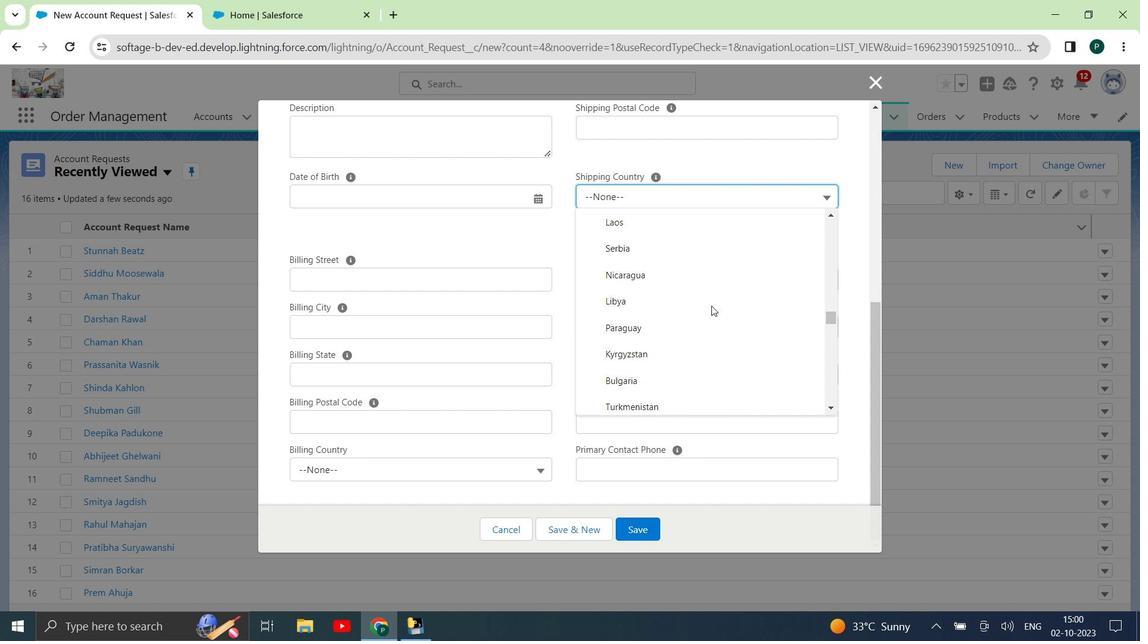 
Action: Mouse scrolled (712, 305) with delta (0, 0)
Screenshot: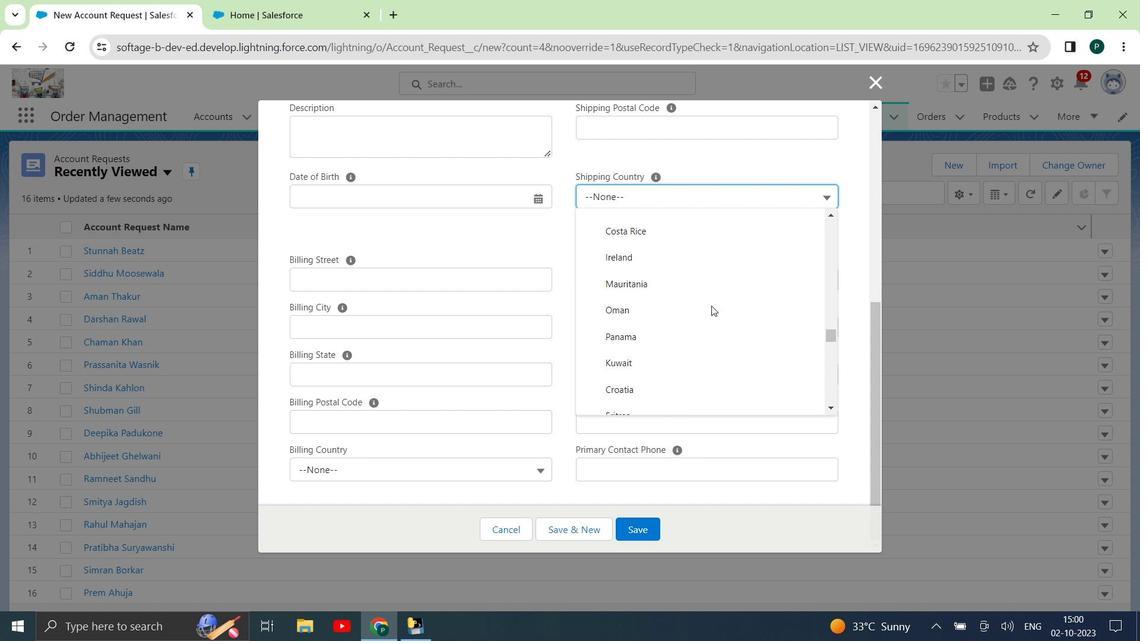 
Action: Mouse scrolled (712, 305) with delta (0, 0)
Screenshot: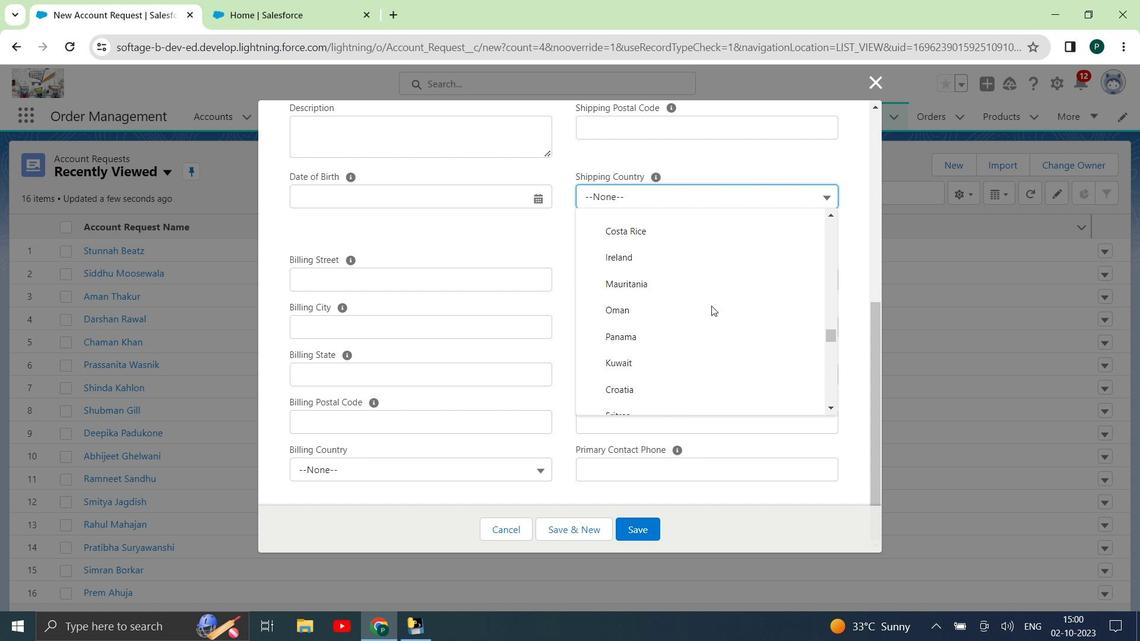 
Action: Mouse scrolled (712, 305) with delta (0, 0)
Screenshot: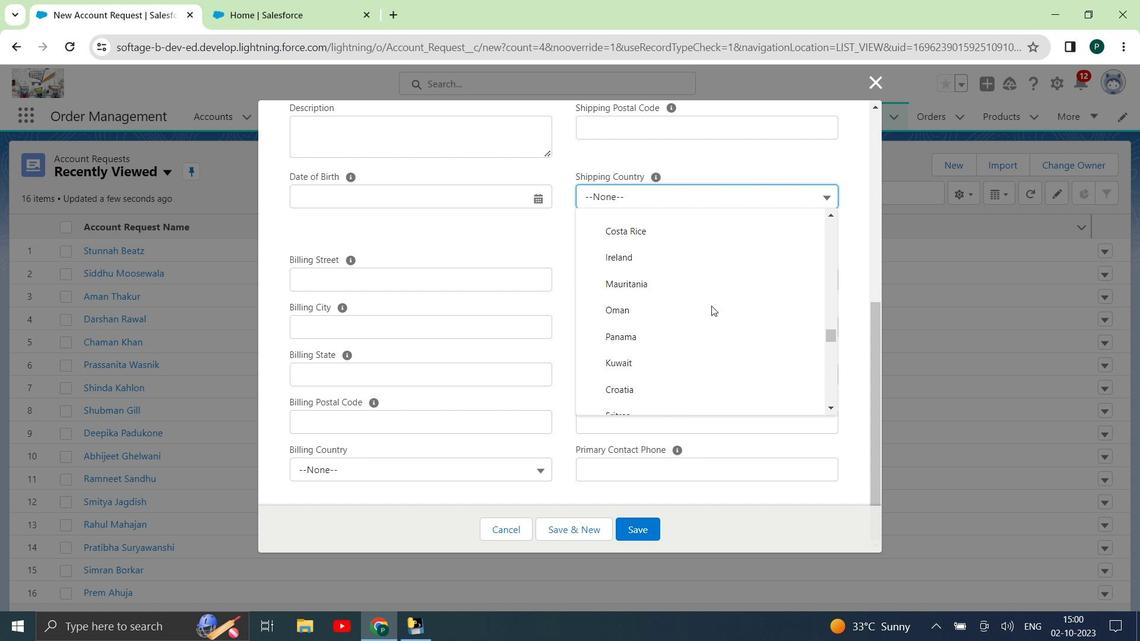 
Action: Mouse scrolled (712, 305) with delta (0, 0)
Screenshot: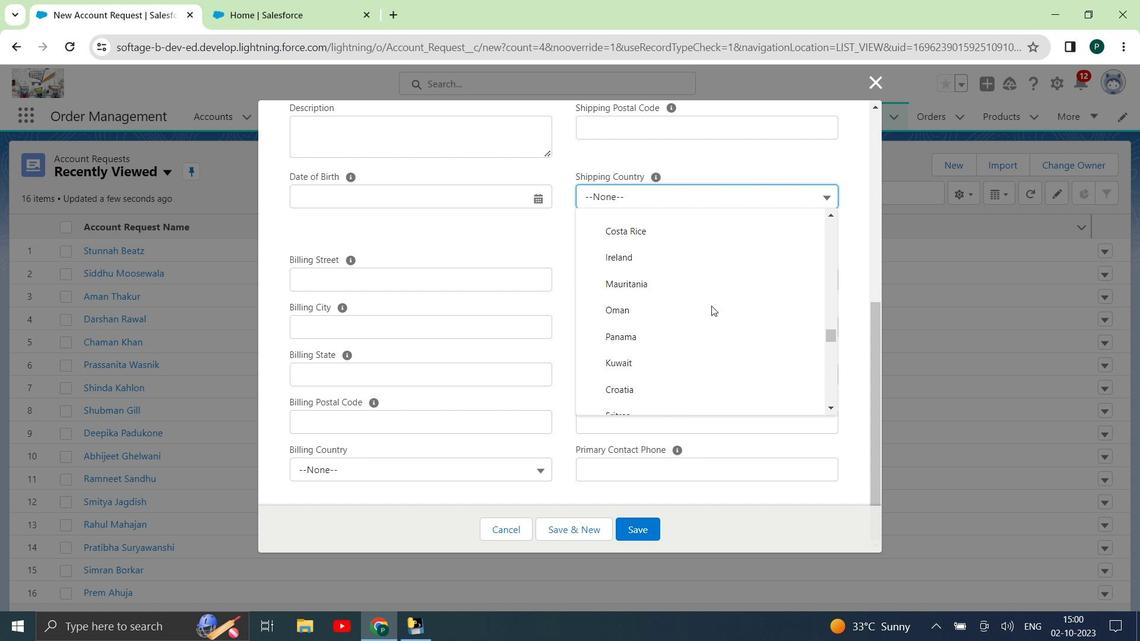 
Action: Mouse scrolled (712, 305) with delta (0, 0)
Screenshot: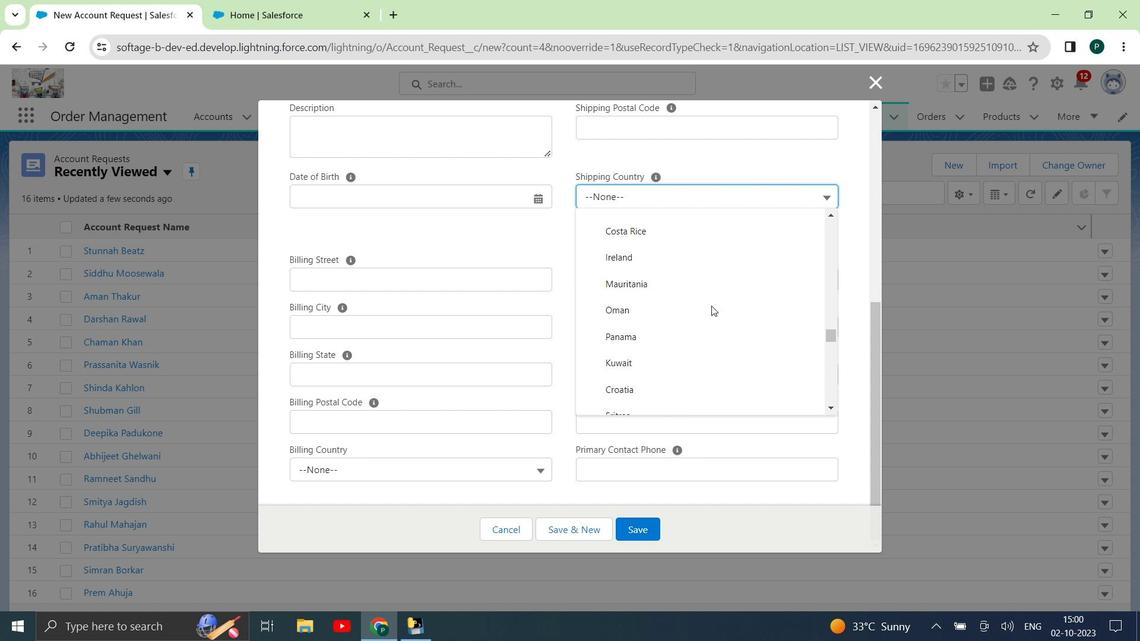 
Action: Mouse scrolled (712, 305) with delta (0, 0)
Screenshot: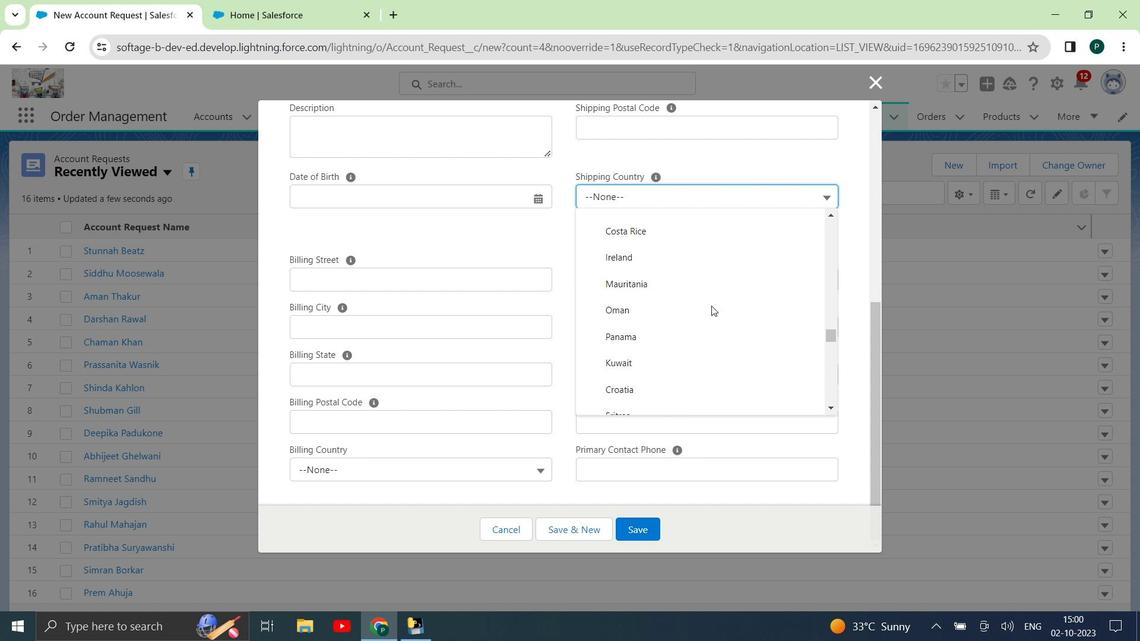 
Action: Mouse moved to (709, 311)
Screenshot: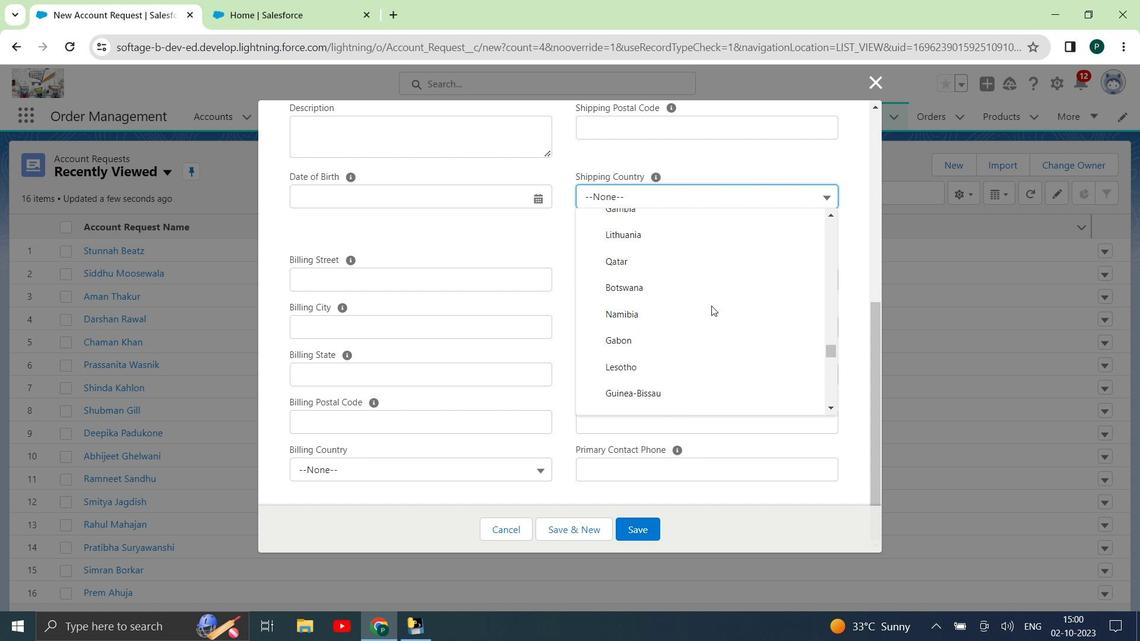 
Action: Mouse scrolled (709, 311) with delta (0, 0)
Screenshot: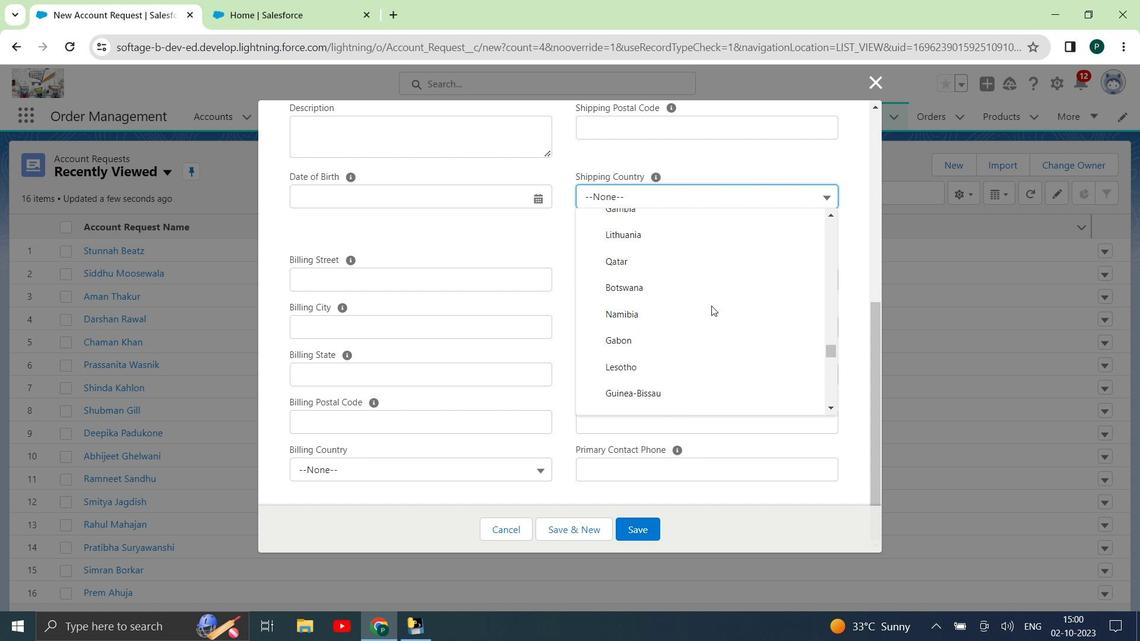 
Action: Mouse moved to (706, 330)
Screenshot: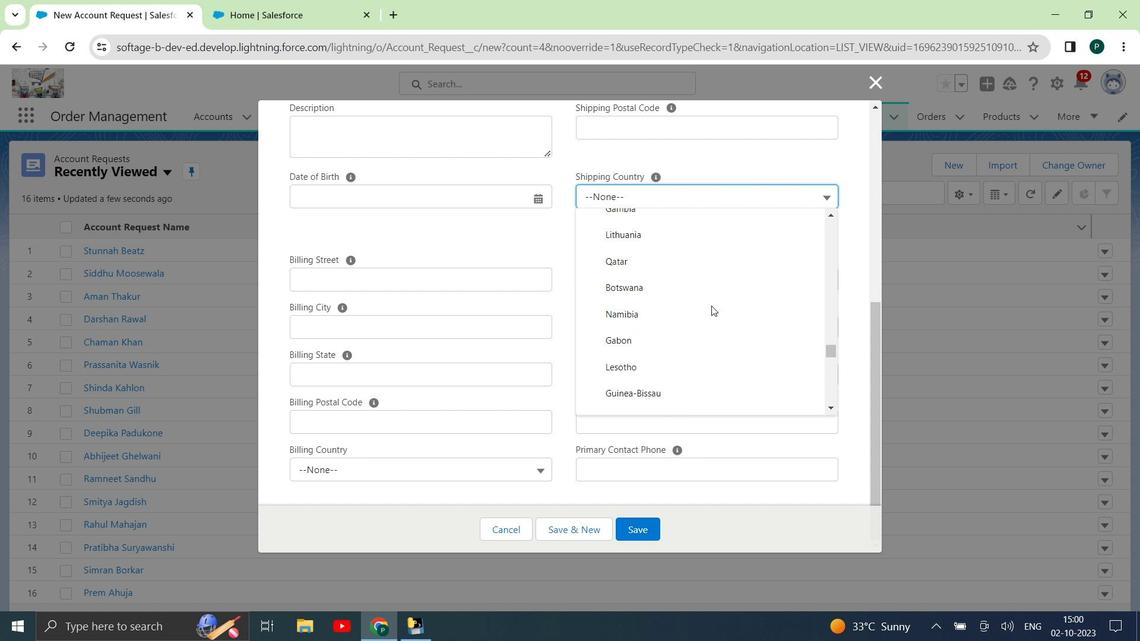 
Action: Mouse scrolled (706, 329) with delta (0, 0)
Screenshot: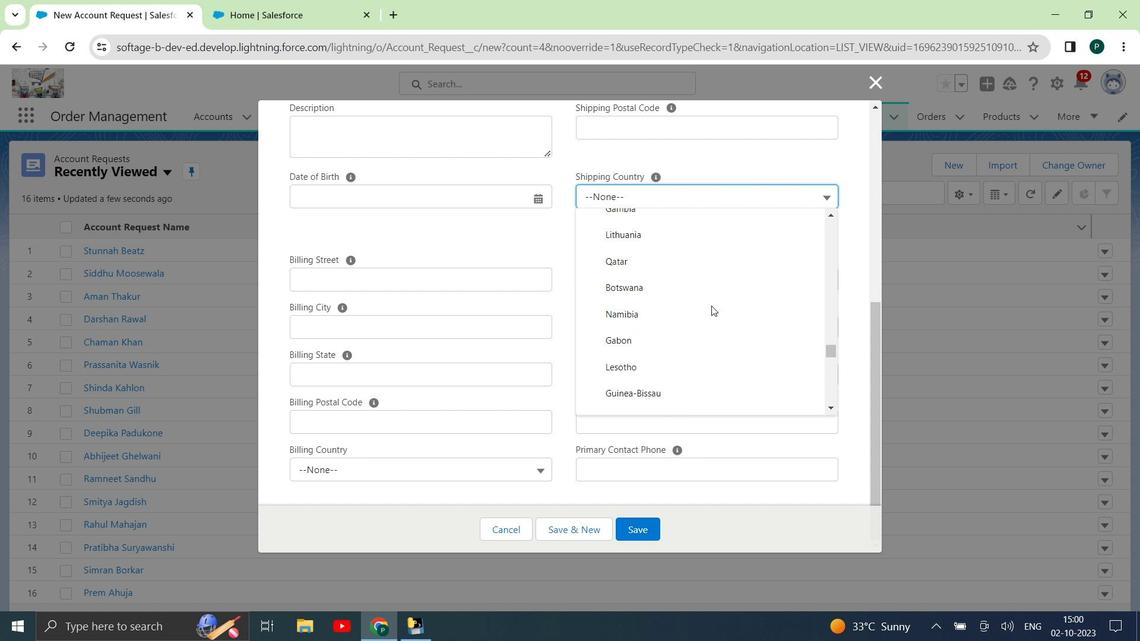 
Action: Mouse moved to (705, 334)
Screenshot: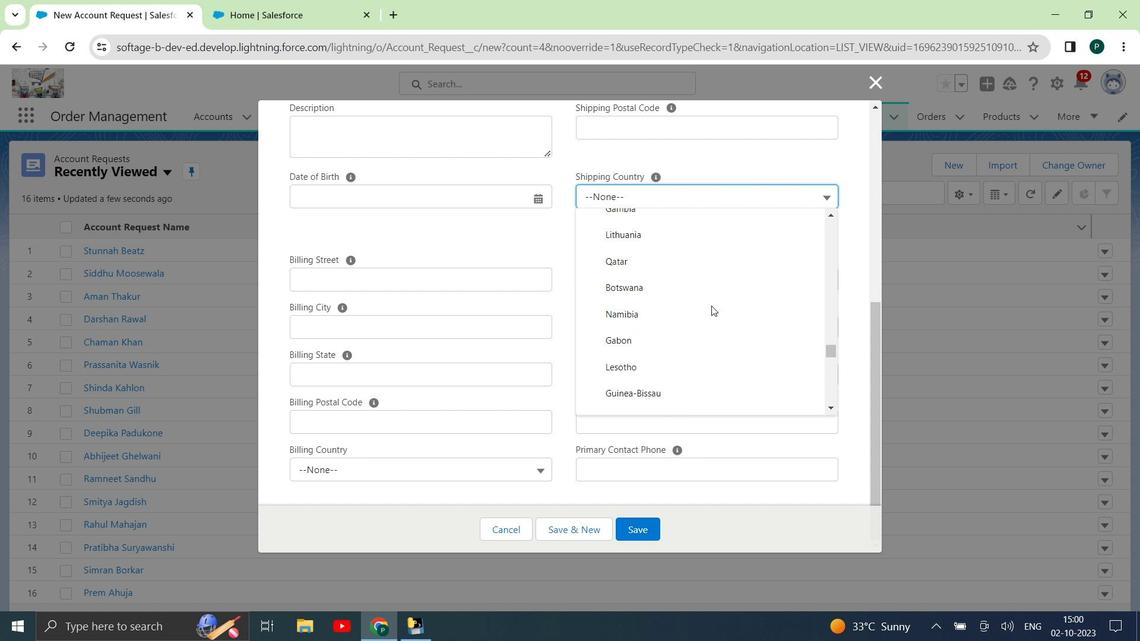 
Action: Mouse scrolled (705, 333) with delta (0, 0)
Screenshot: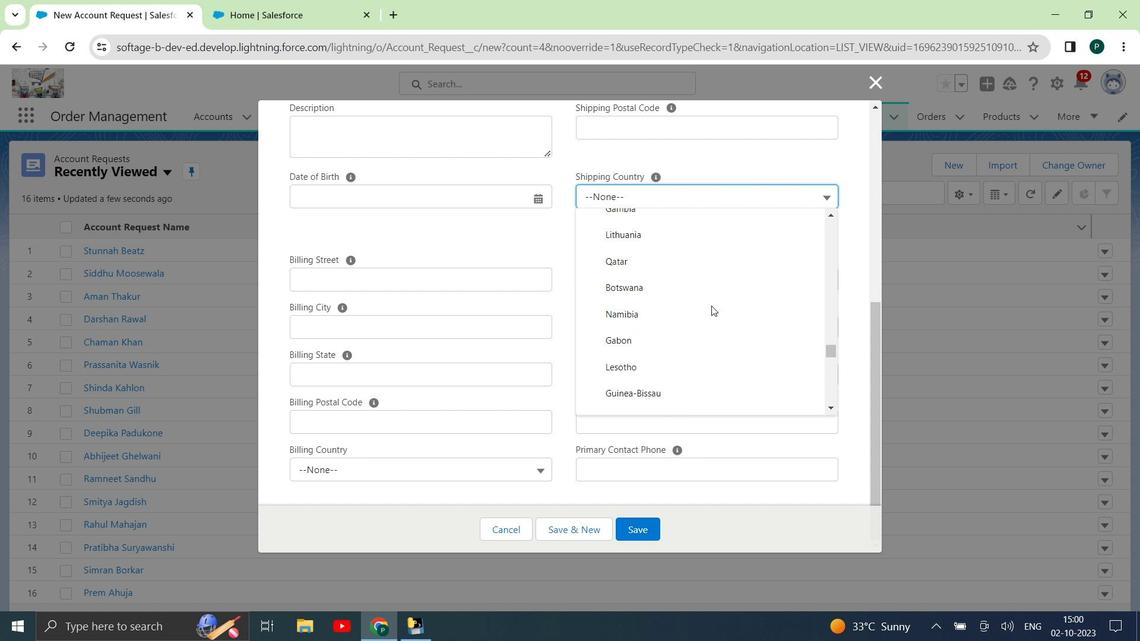 
Action: Mouse moved to (703, 338)
Screenshot: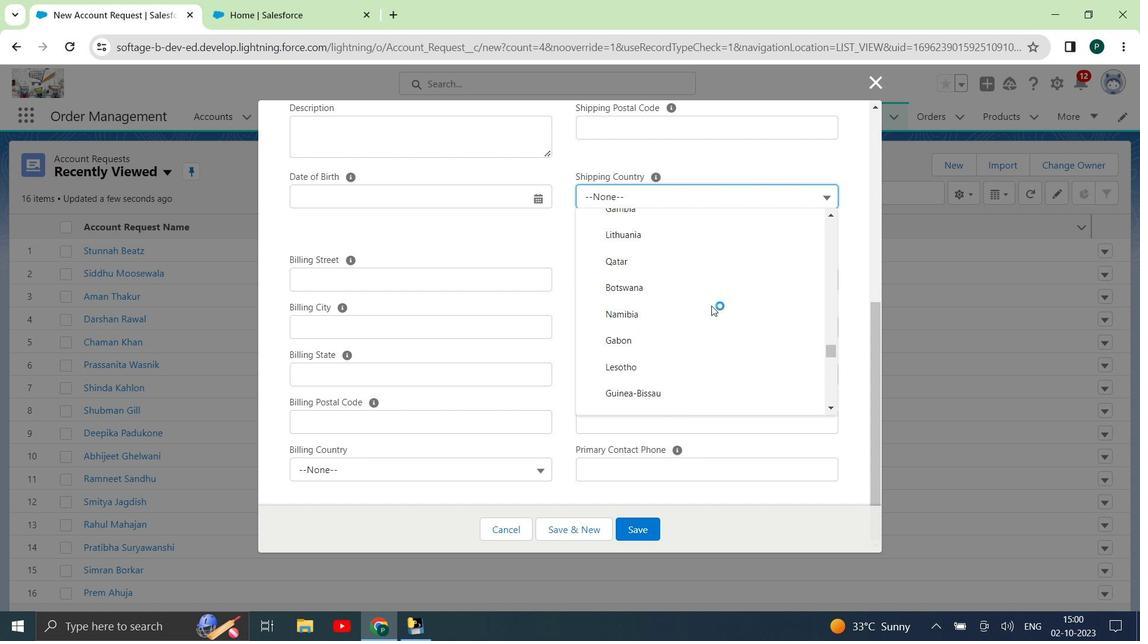
Action: Mouse scrolled (703, 338) with delta (0, 0)
Screenshot: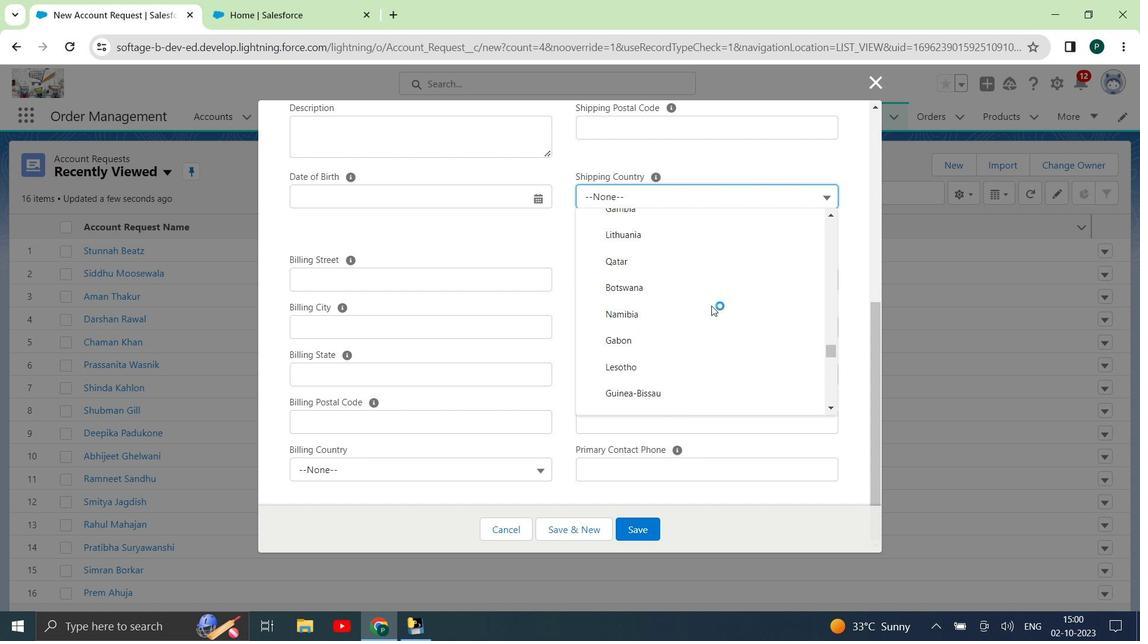 
Action: Mouse moved to (702, 341)
Screenshot: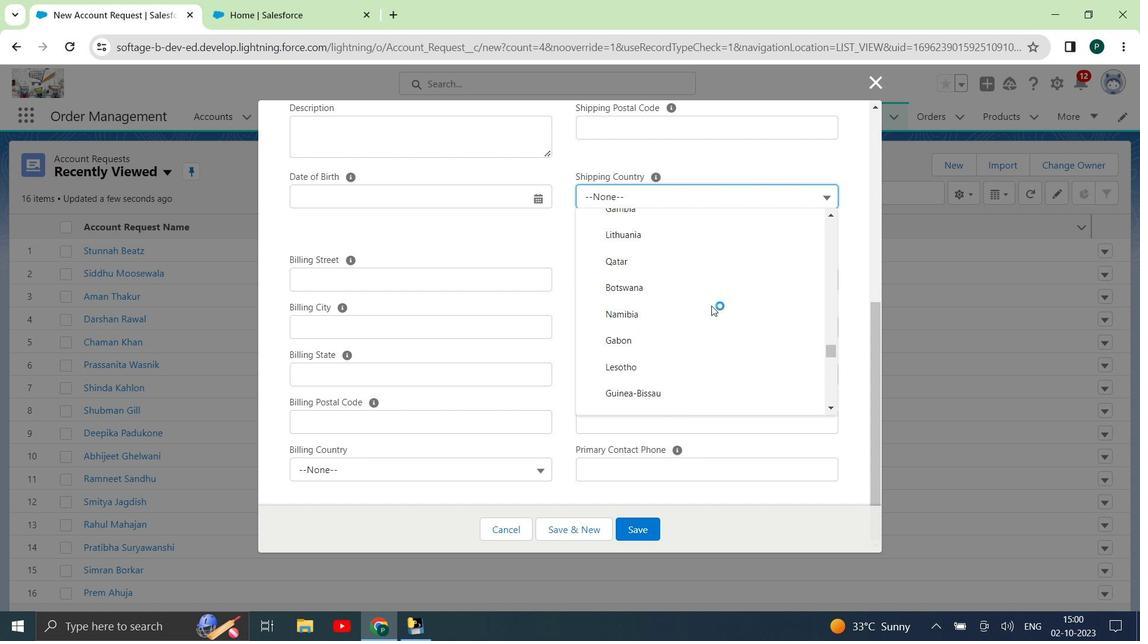 
Action: Mouse scrolled (702, 340) with delta (0, 0)
Screenshot: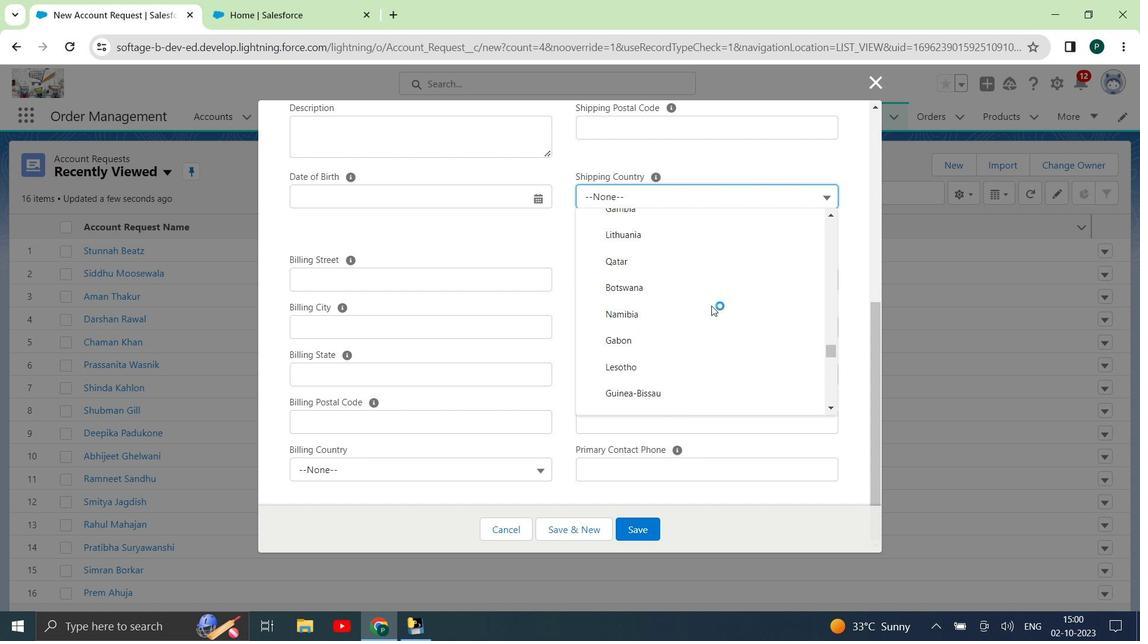 
Action: Mouse moved to (701, 345)
Screenshot: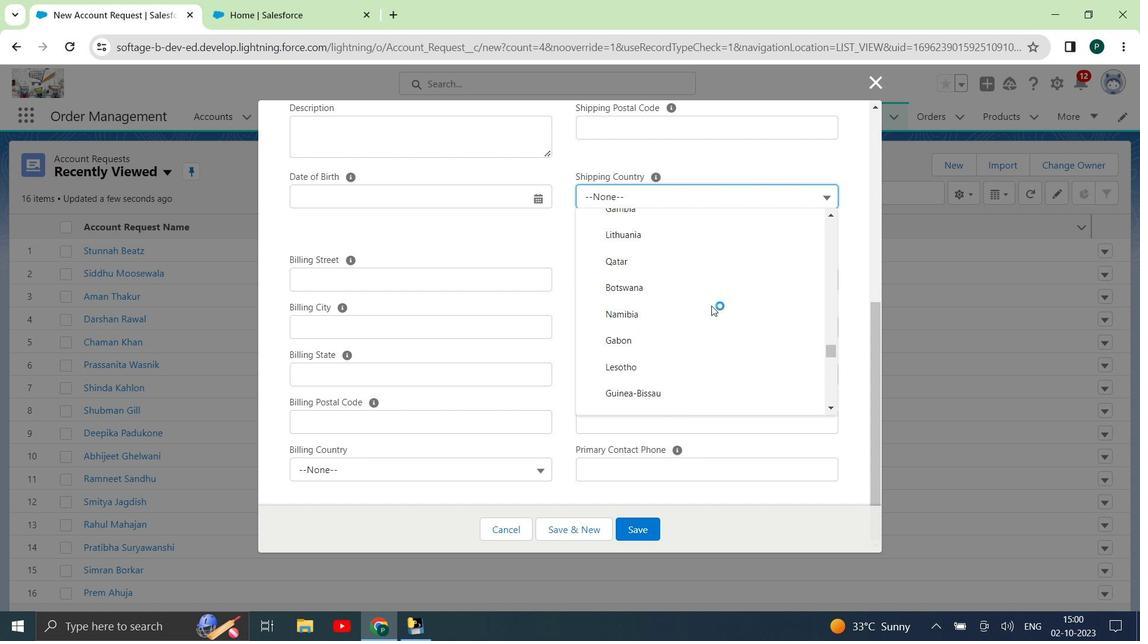 
Action: Mouse scrolled (701, 344) with delta (0, 0)
Screenshot: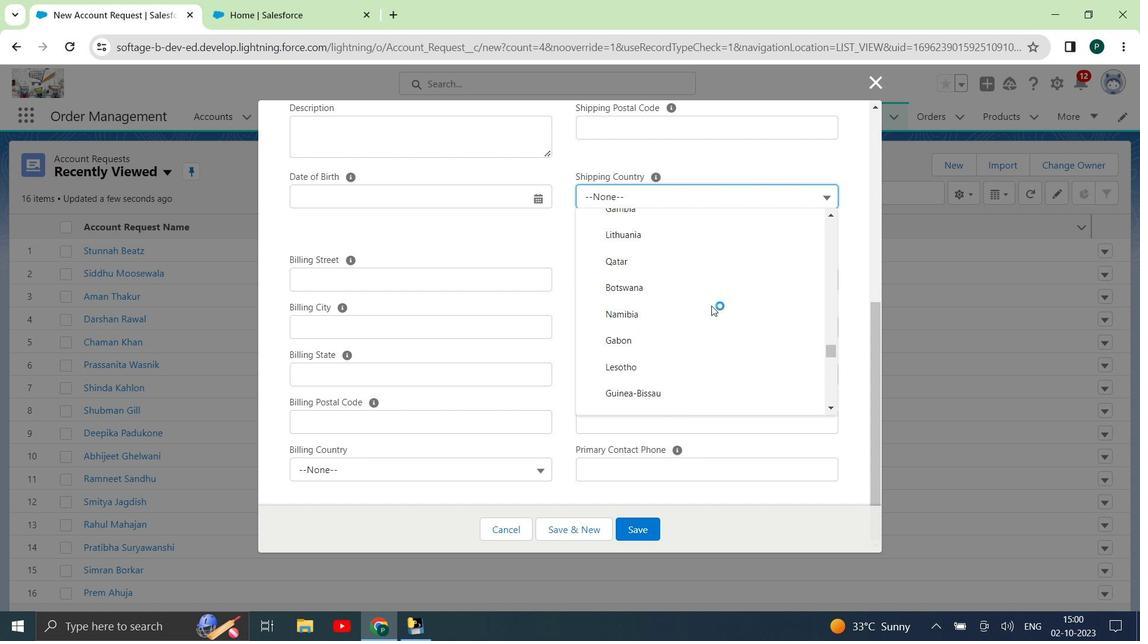 
Action: Mouse moved to (701, 346)
Screenshot: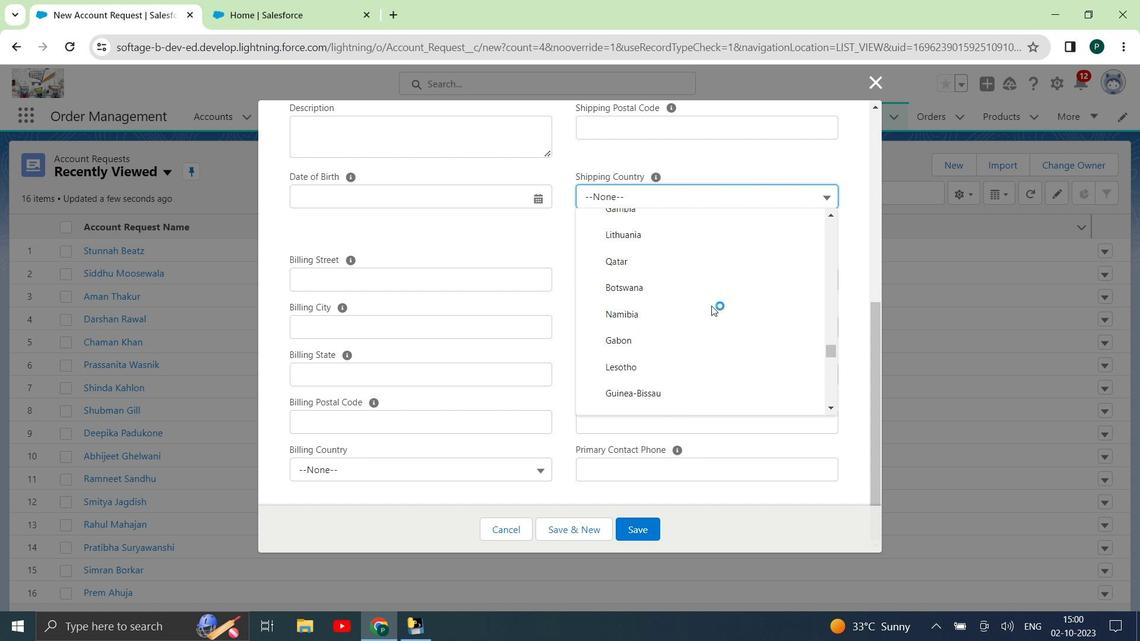 
Action: Mouse scrolled (701, 345) with delta (0, 0)
Screenshot: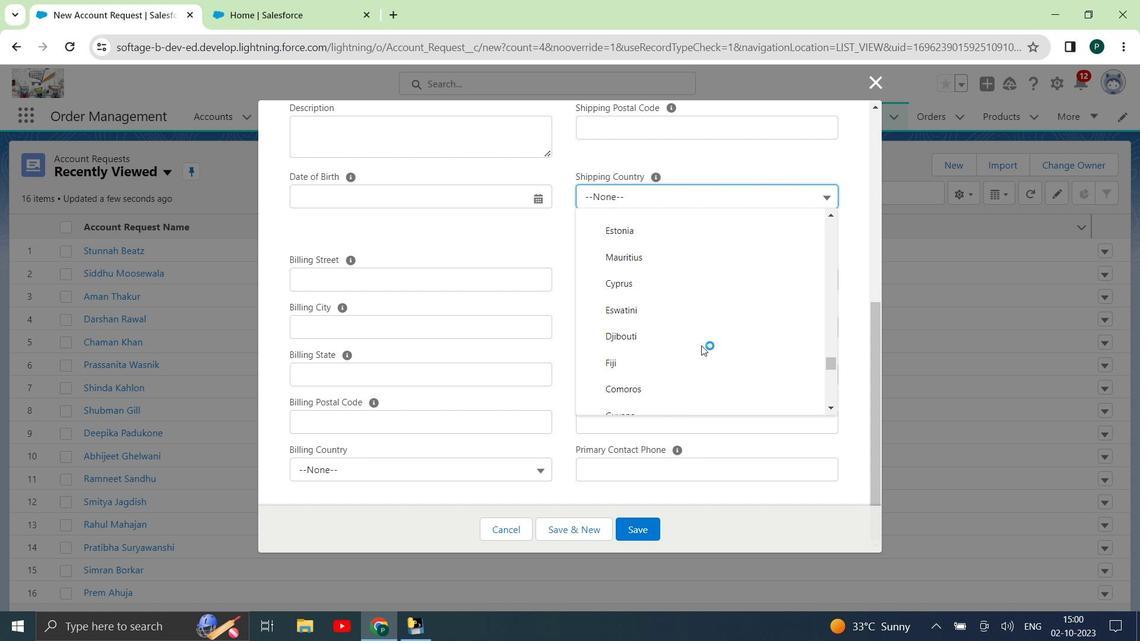 
Action: Mouse moved to (701, 346)
Screenshot: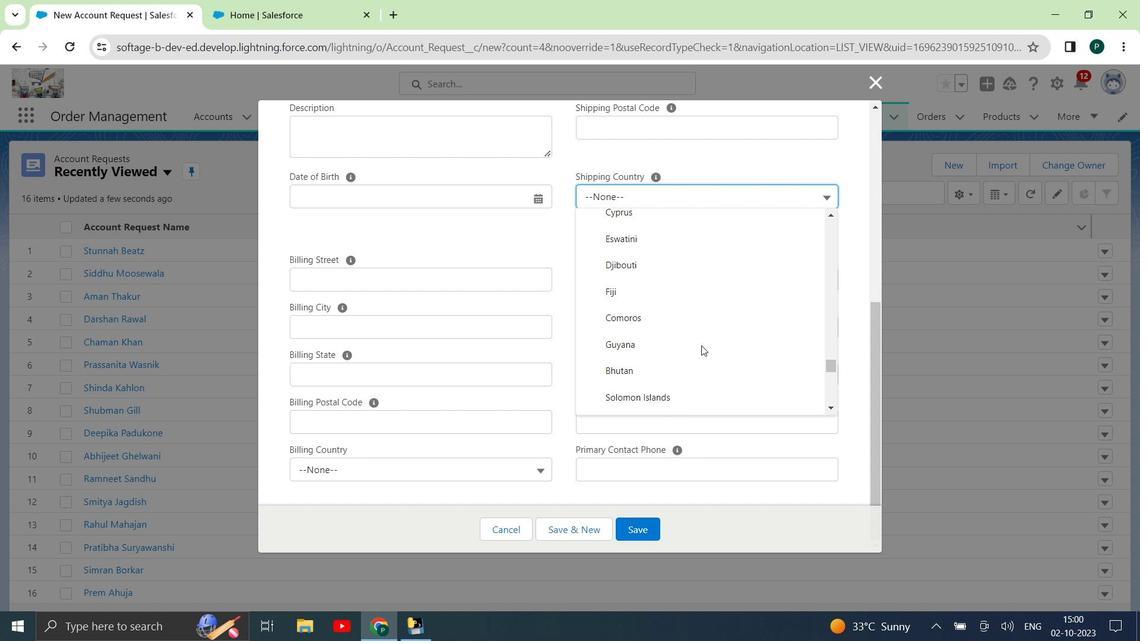 
Action: Mouse scrolled (701, 346) with delta (0, 0)
Screenshot: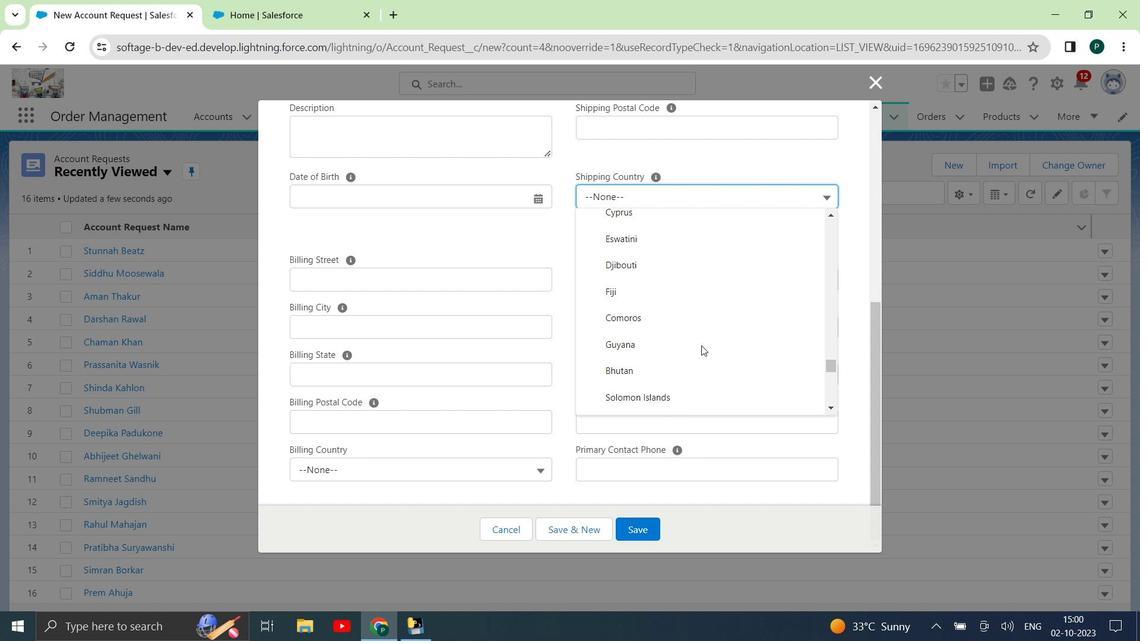 
Action: Mouse moved to (700, 348)
Screenshot: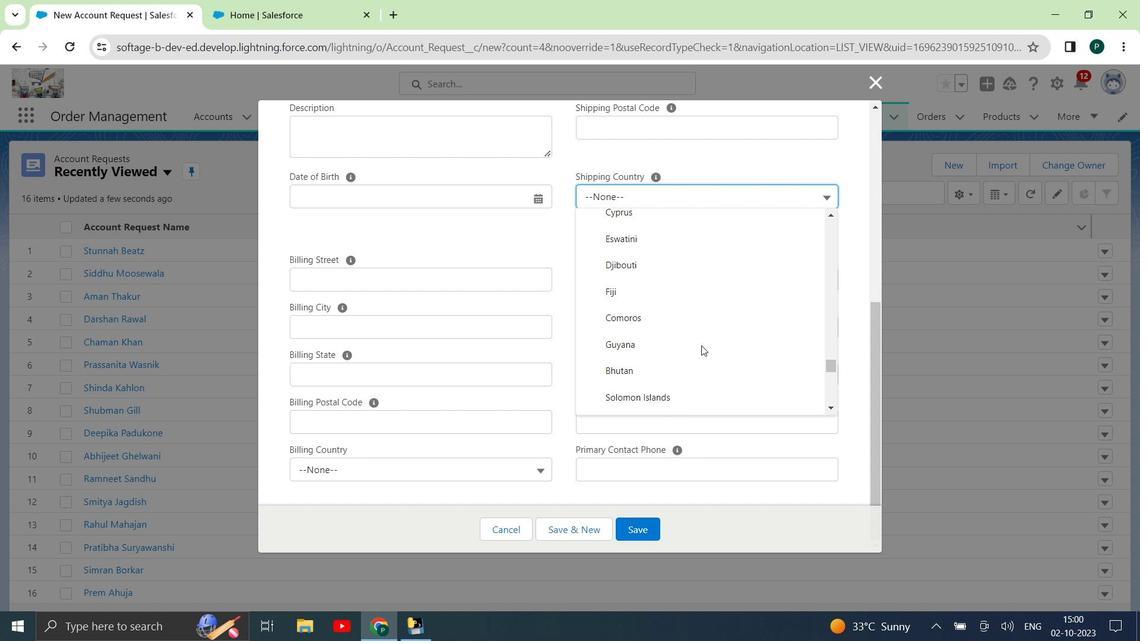 
Action: Mouse scrolled (700, 348) with delta (0, 0)
Screenshot: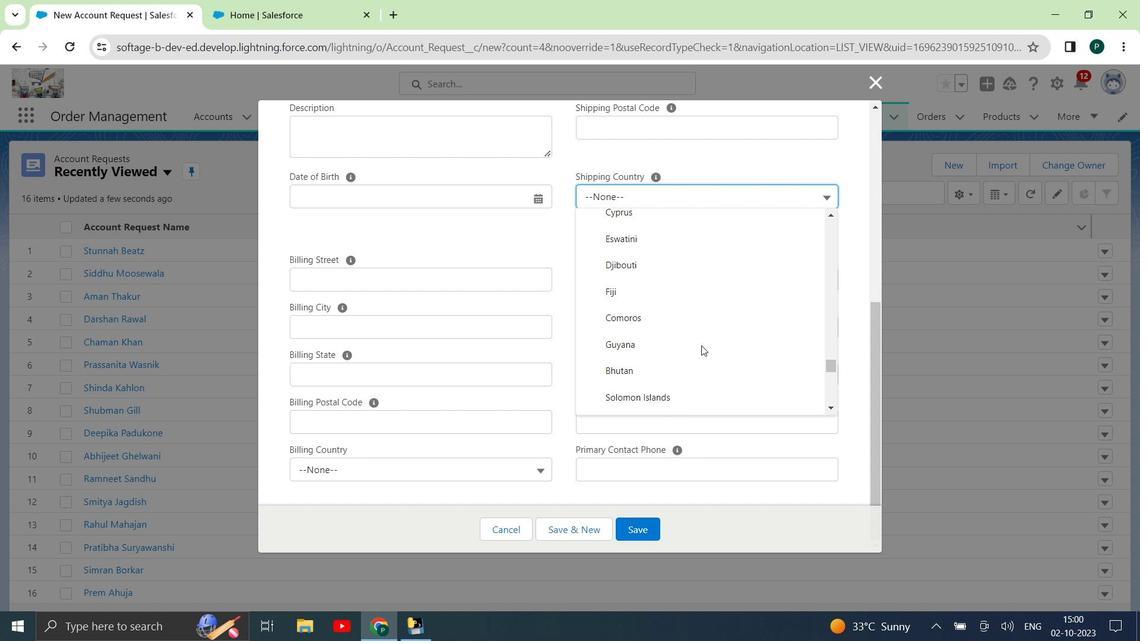
Action: Mouse moved to (699, 350)
Screenshot: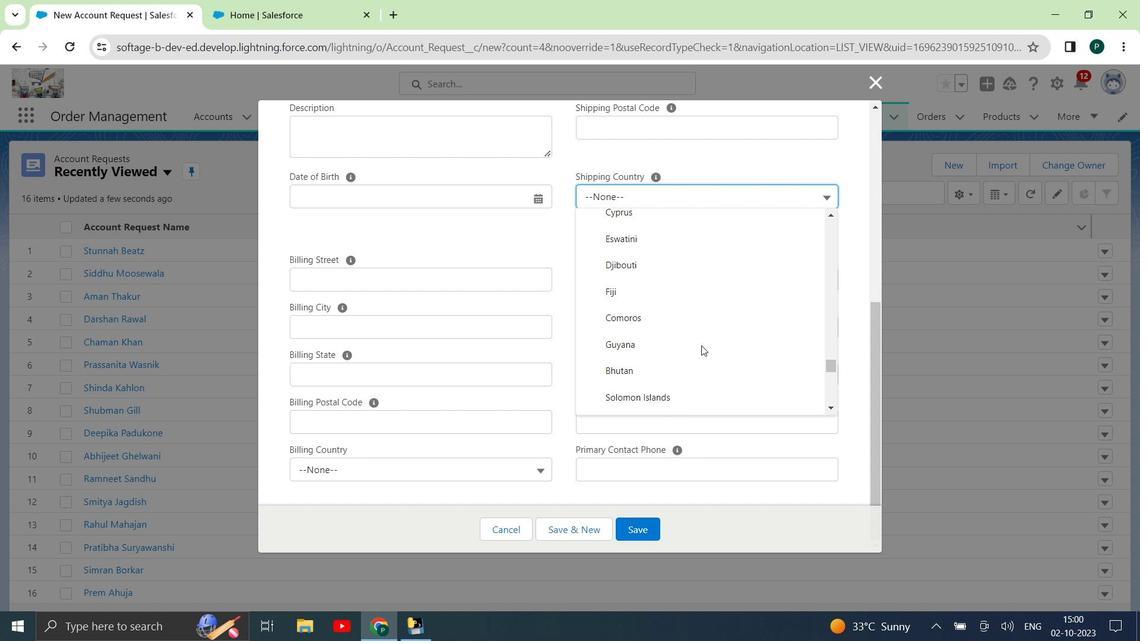 
Action: Mouse scrolled (699, 349) with delta (0, 0)
Screenshot: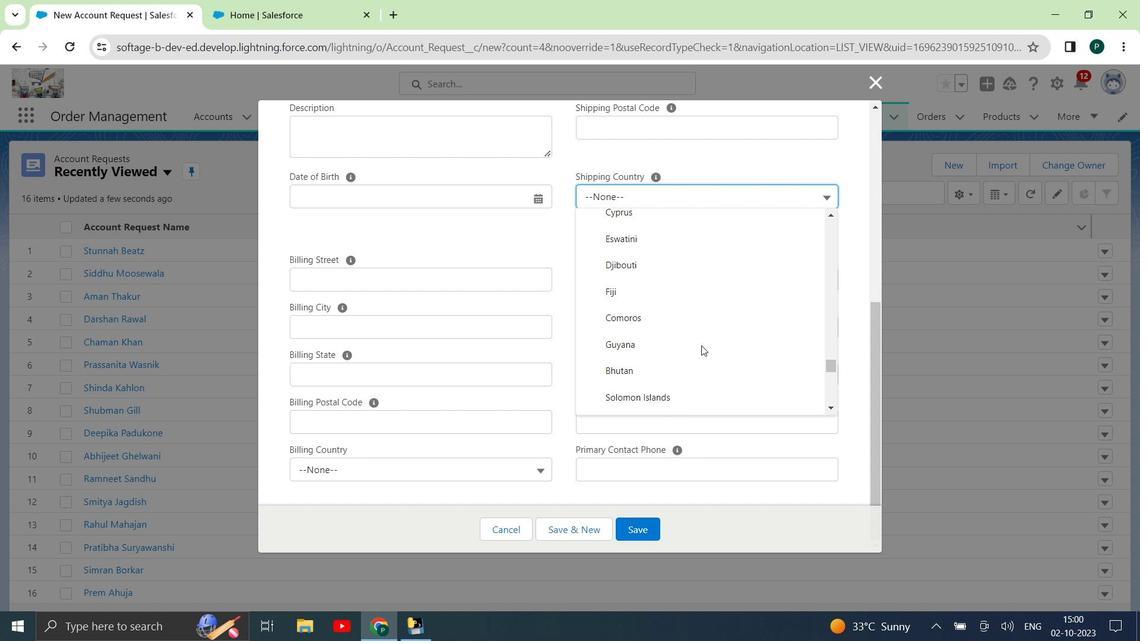 
Action: Mouse moved to (699, 351)
Screenshot: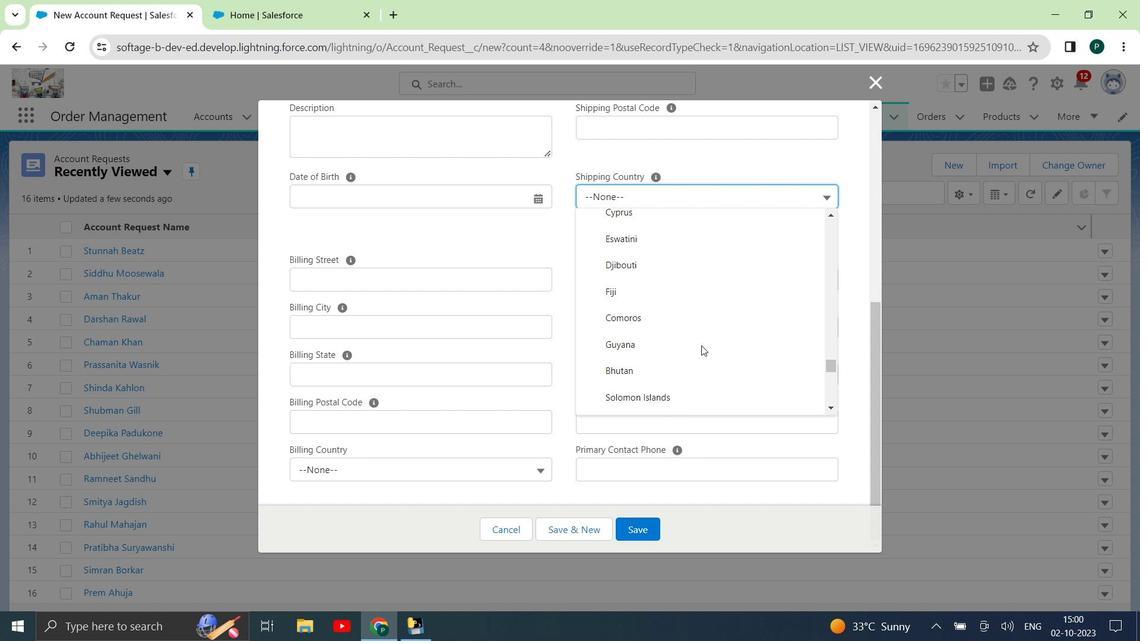 
Action: Mouse scrolled (699, 351) with delta (0, 0)
Screenshot: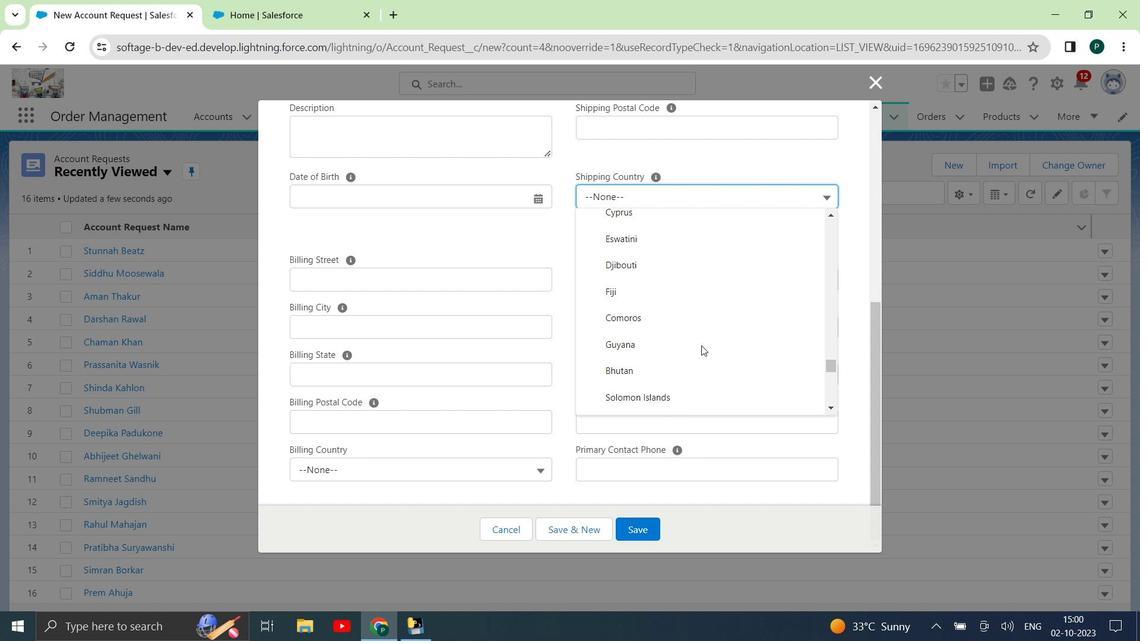 
Action: Mouse moved to (698, 354)
Screenshot: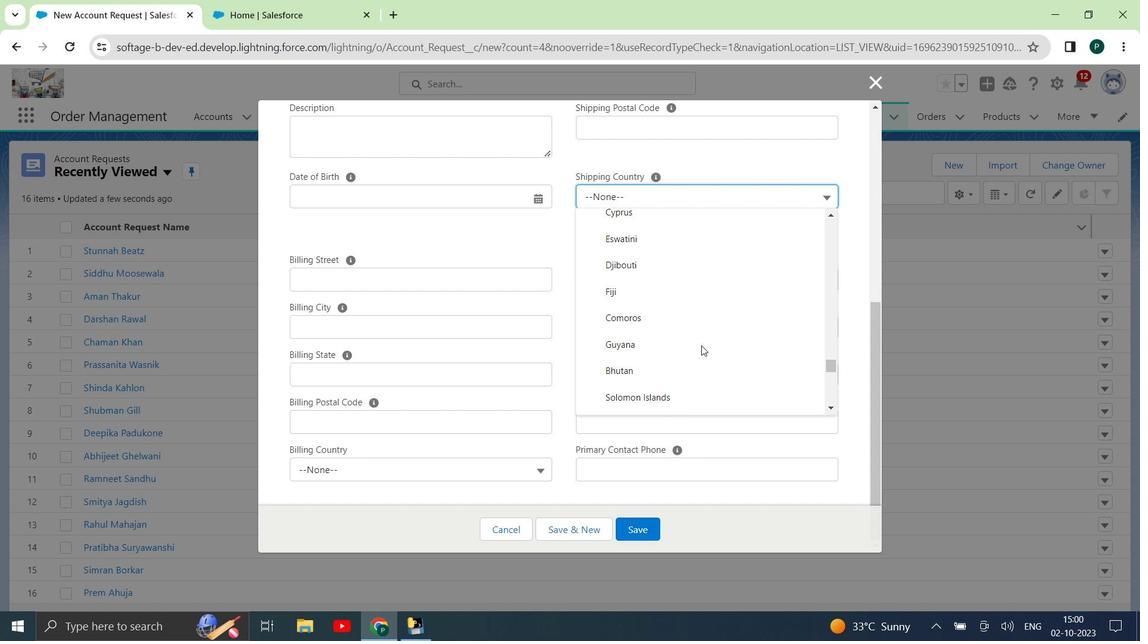 
Action: Mouse scrolled (698, 353) with delta (0, 0)
Screenshot: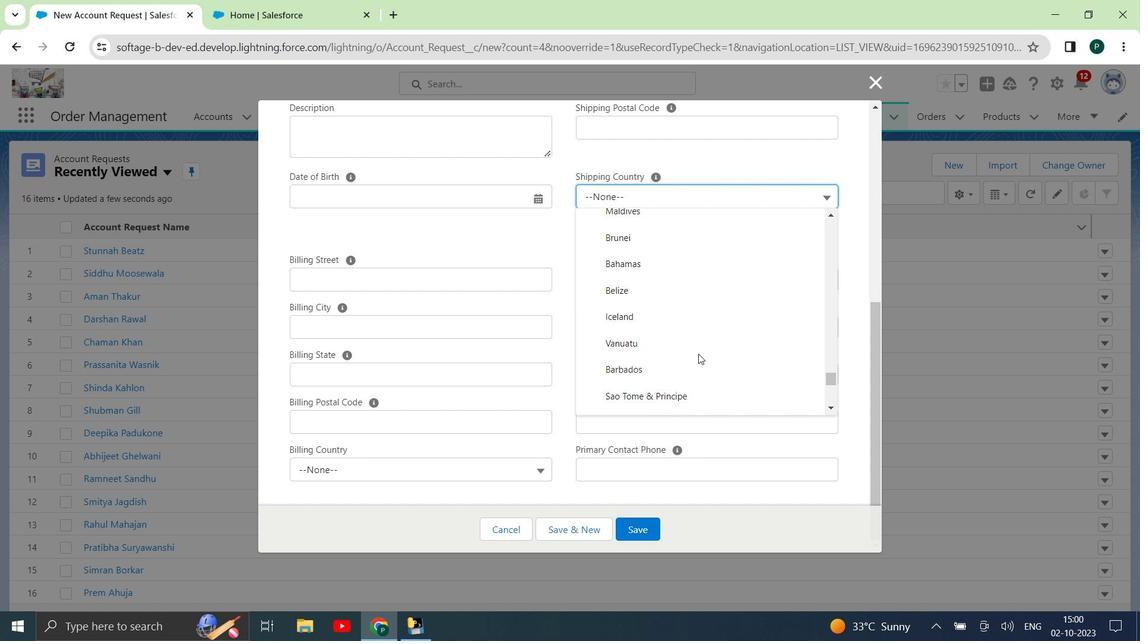 
Action: Mouse scrolled (698, 353) with delta (0, 0)
Screenshot: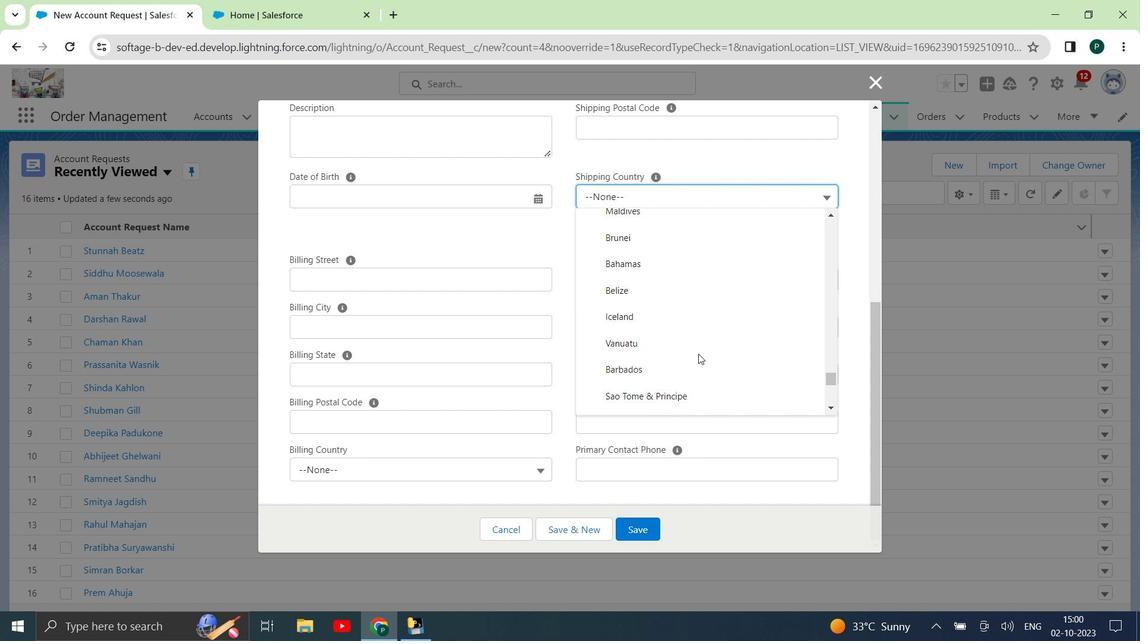 
Action: Mouse scrolled (698, 353) with delta (0, 0)
Screenshot: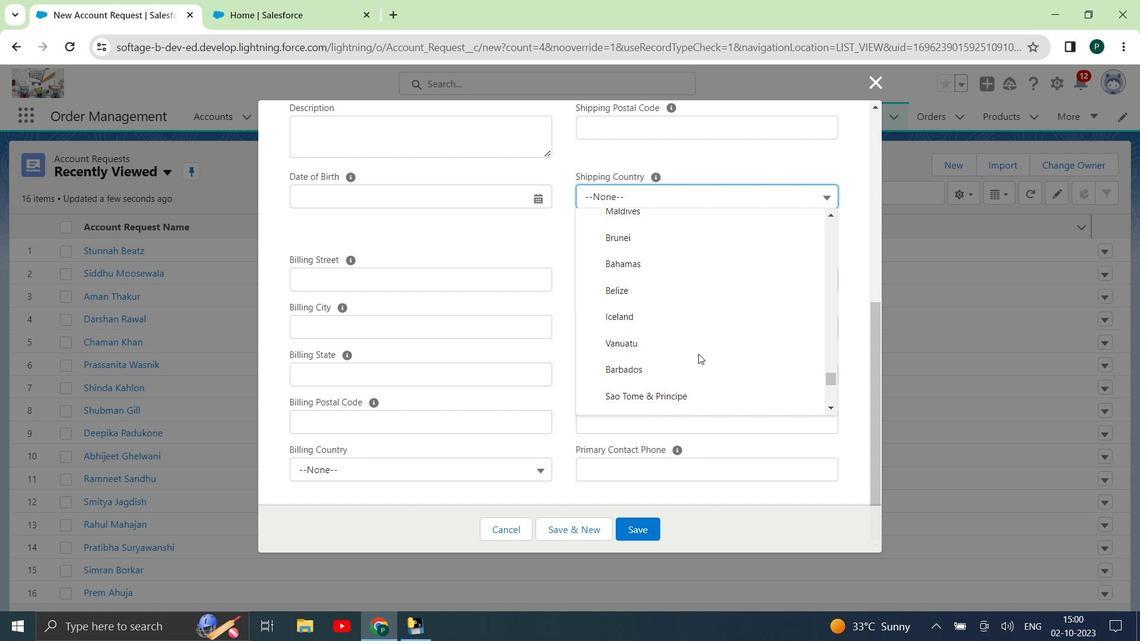 
Action: Mouse scrolled (698, 353) with delta (0, 0)
Screenshot: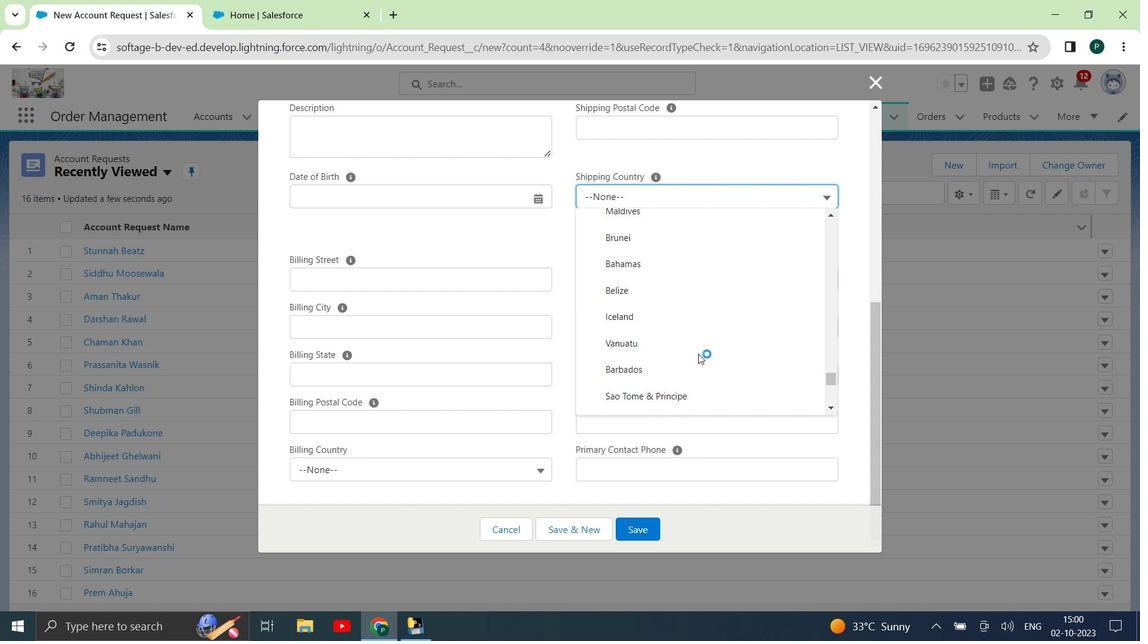 
Action: Mouse scrolled (698, 353) with delta (0, 0)
Screenshot: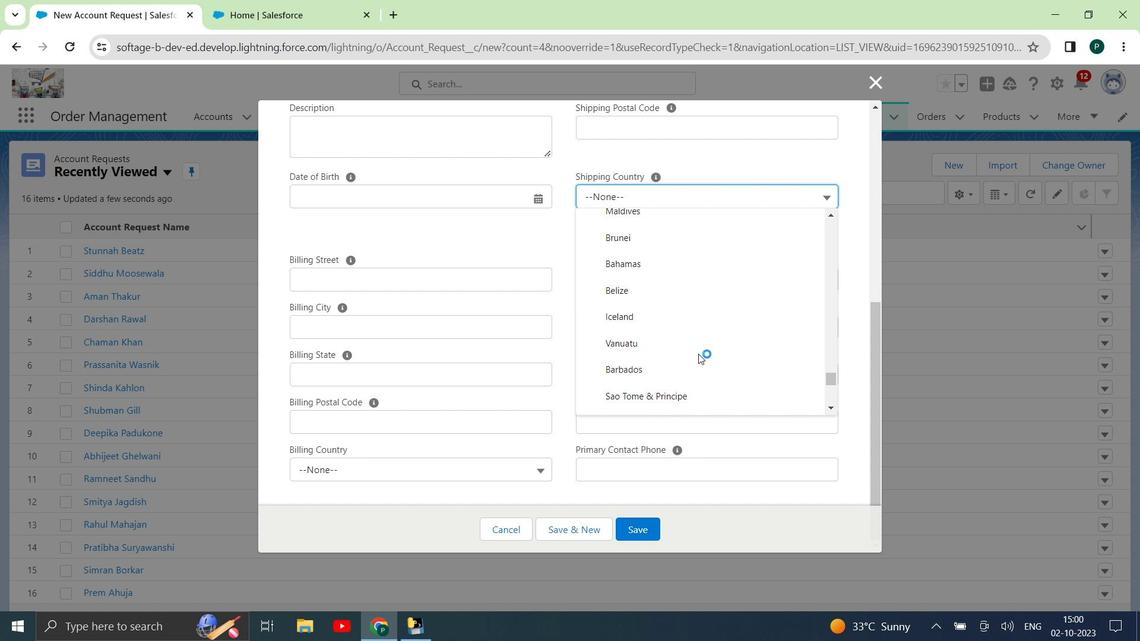 
Action: Mouse scrolled (698, 353) with delta (0, 0)
Screenshot: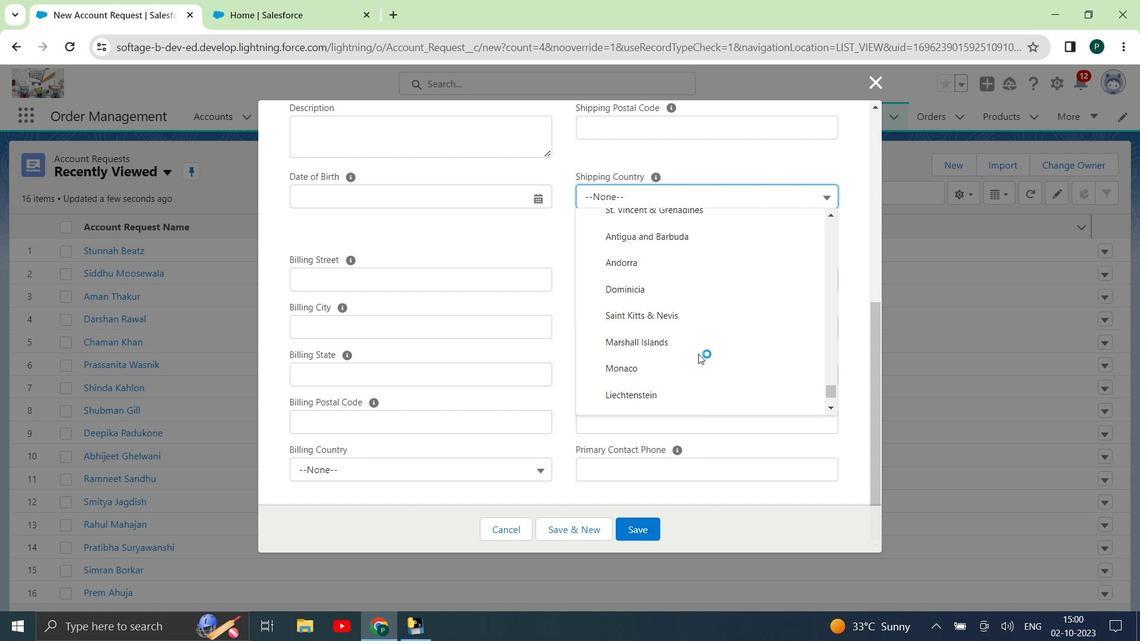 
Action: Mouse scrolled (698, 353) with delta (0, 0)
Screenshot: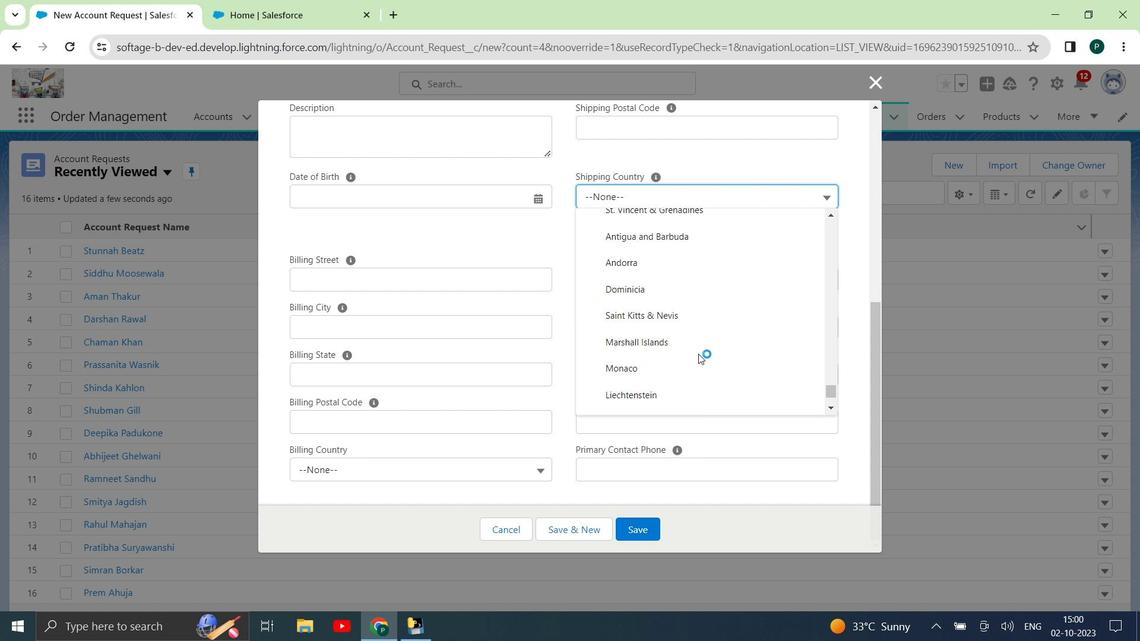 
Action: Mouse scrolled (698, 353) with delta (0, 0)
Screenshot: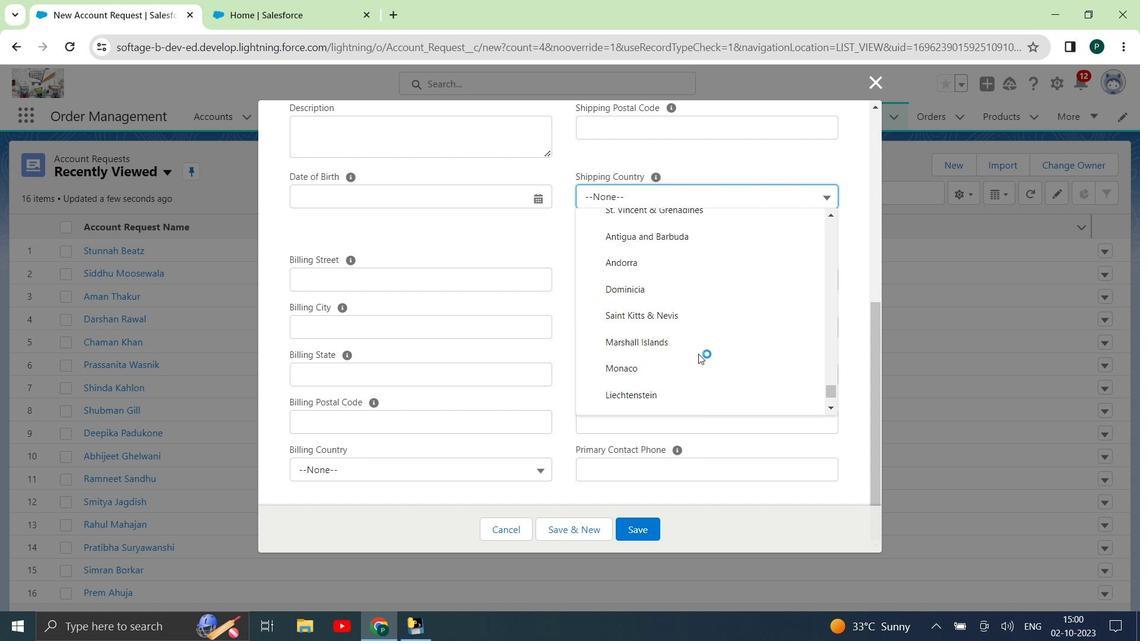 
Action: Mouse scrolled (698, 353) with delta (0, 0)
Screenshot: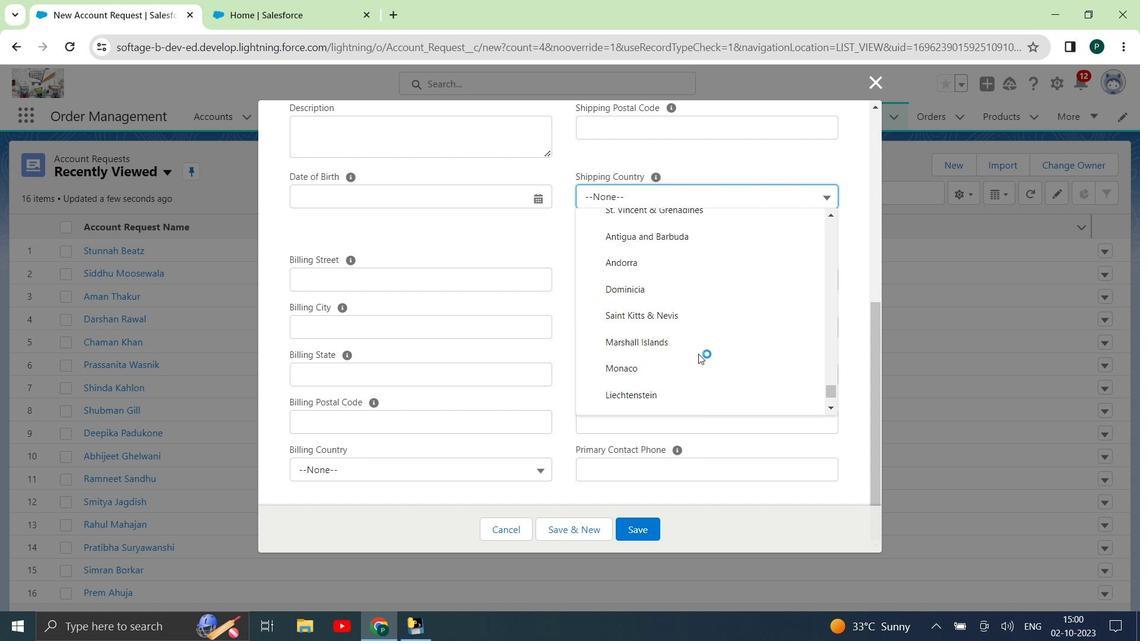 
Action: Mouse scrolled (698, 353) with delta (0, 0)
Screenshot: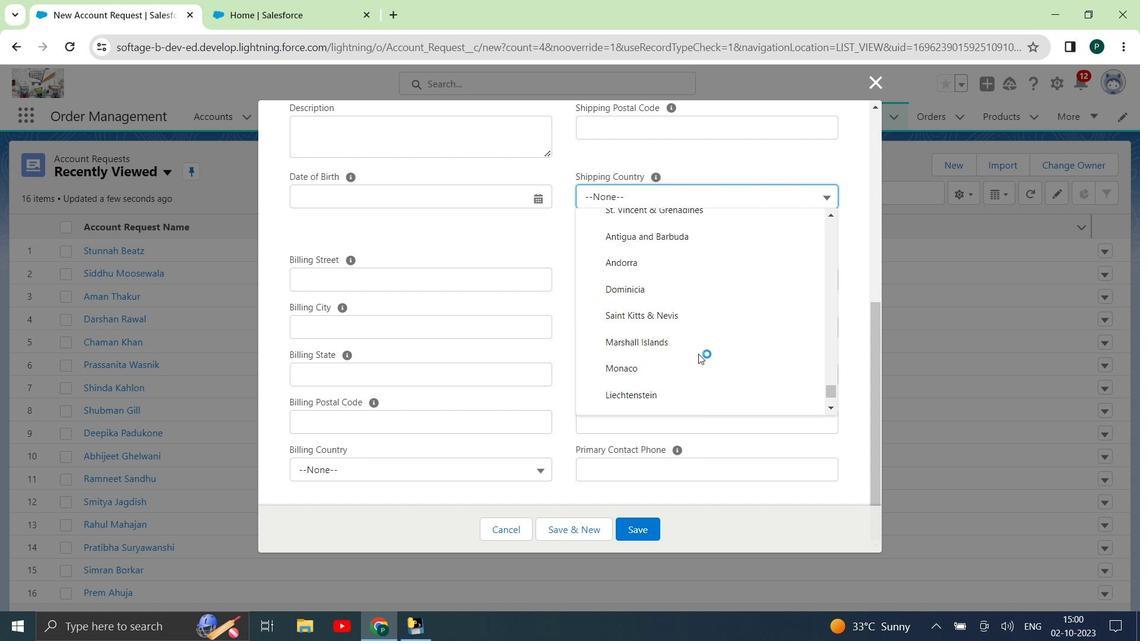 
Action: Mouse scrolled (698, 353) with delta (0, 0)
Screenshot: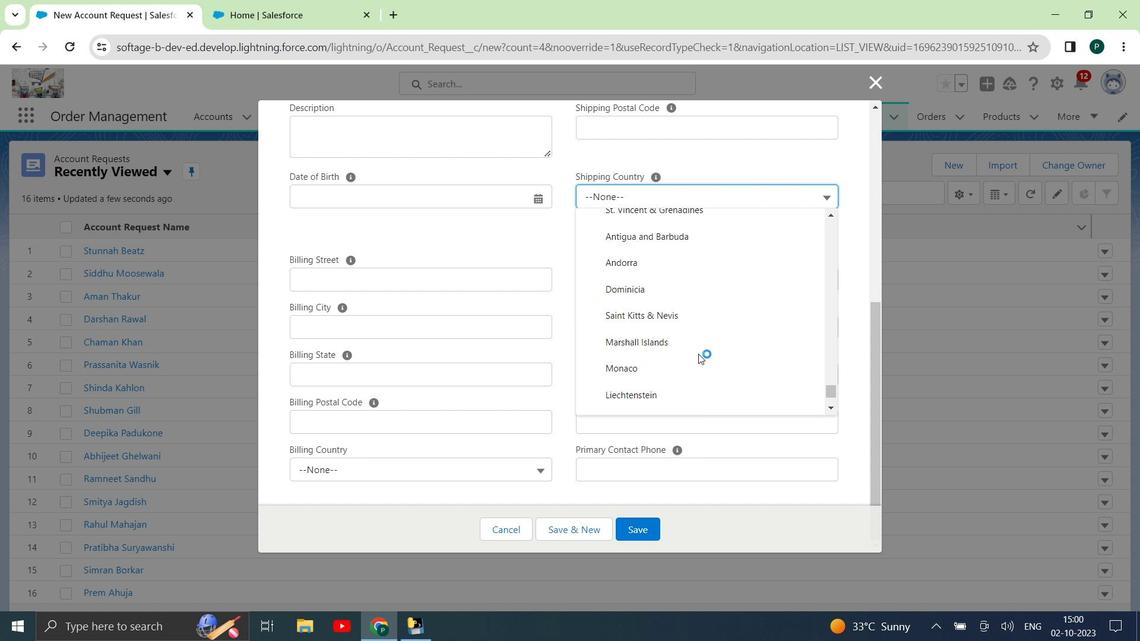 
Action: Mouse scrolled (698, 353) with delta (0, 0)
Screenshot: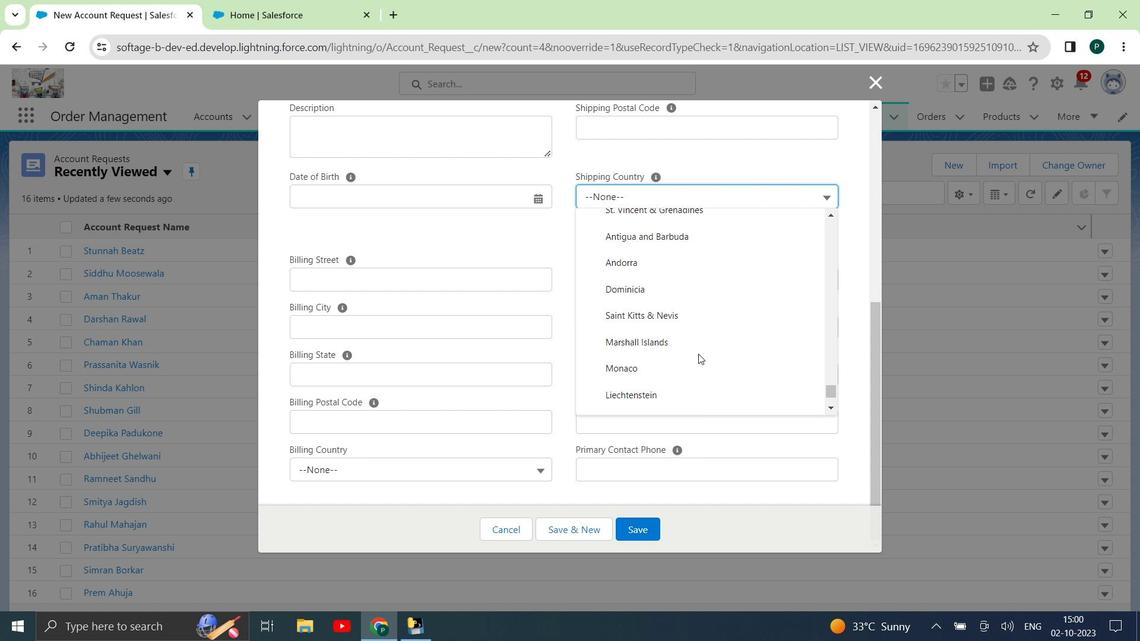 
Action: Mouse scrolled (698, 353) with delta (0, 0)
Screenshot: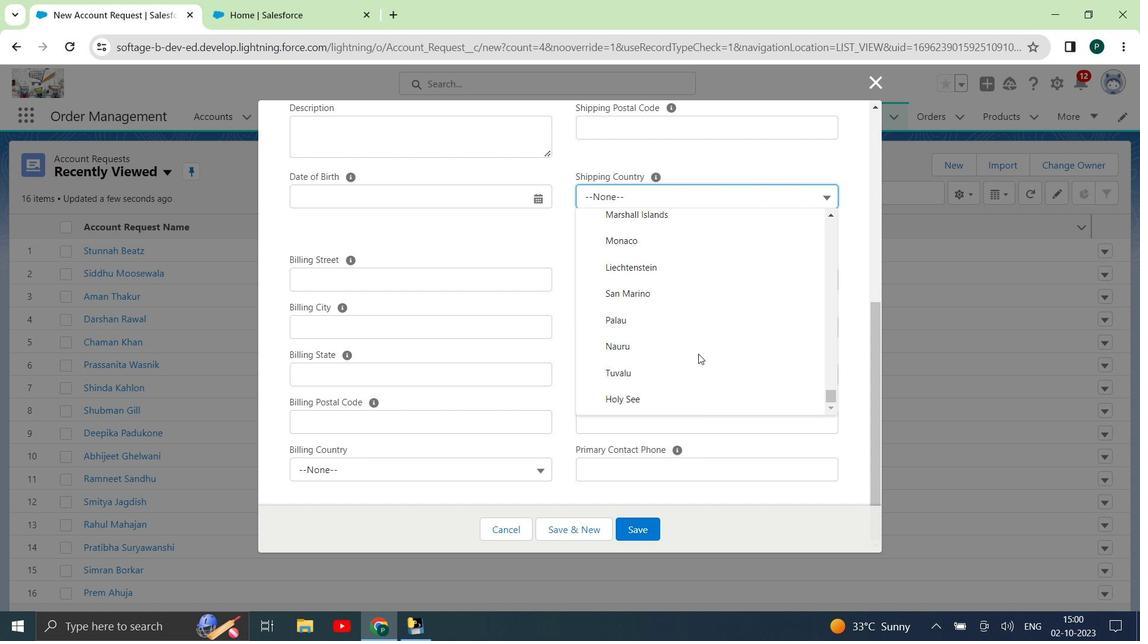 
Action: Mouse scrolled (698, 353) with delta (0, 0)
Screenshot: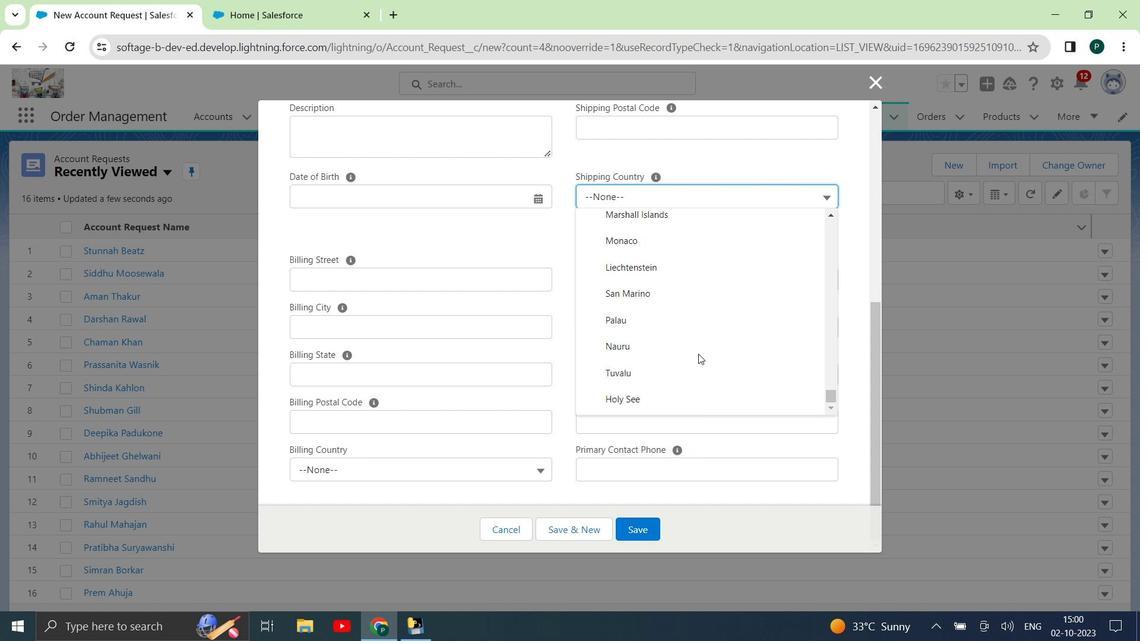 
Action: Mouse scrolled (698, 353) with delta (0, 0)
Screenshot: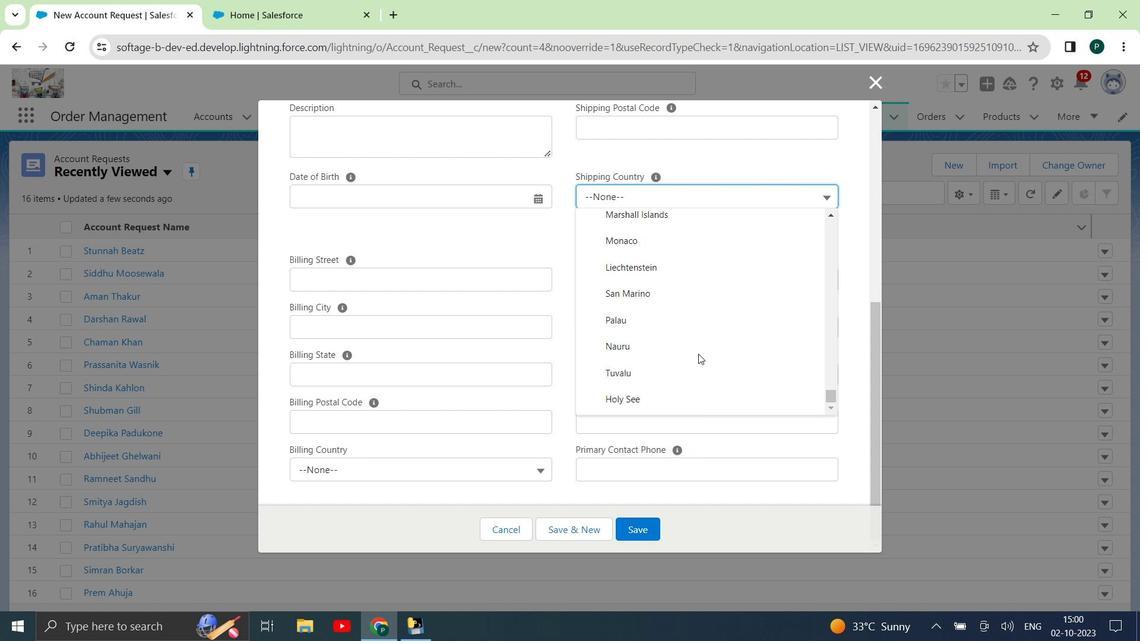 
Action: Mouse scrolled (698, 353) with delta (0, 0)
Screenshot: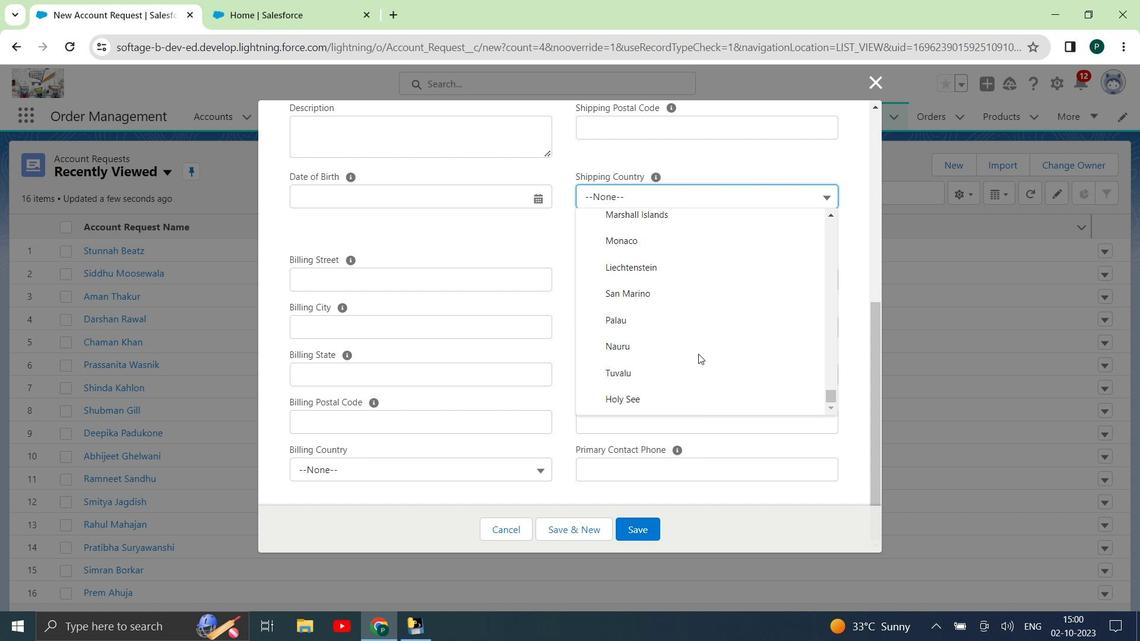 
Action: Mouse scrolled (698, 353) with delta (0, 0)
Screenshot: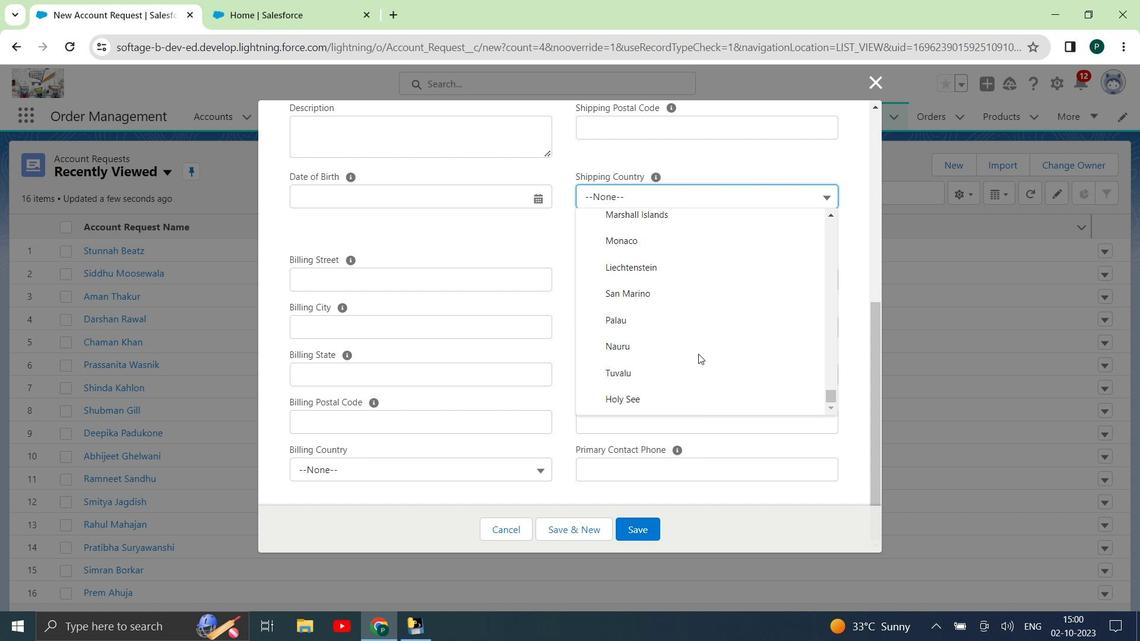 
Action: Mouse moved to (710, 415)
Screenshot: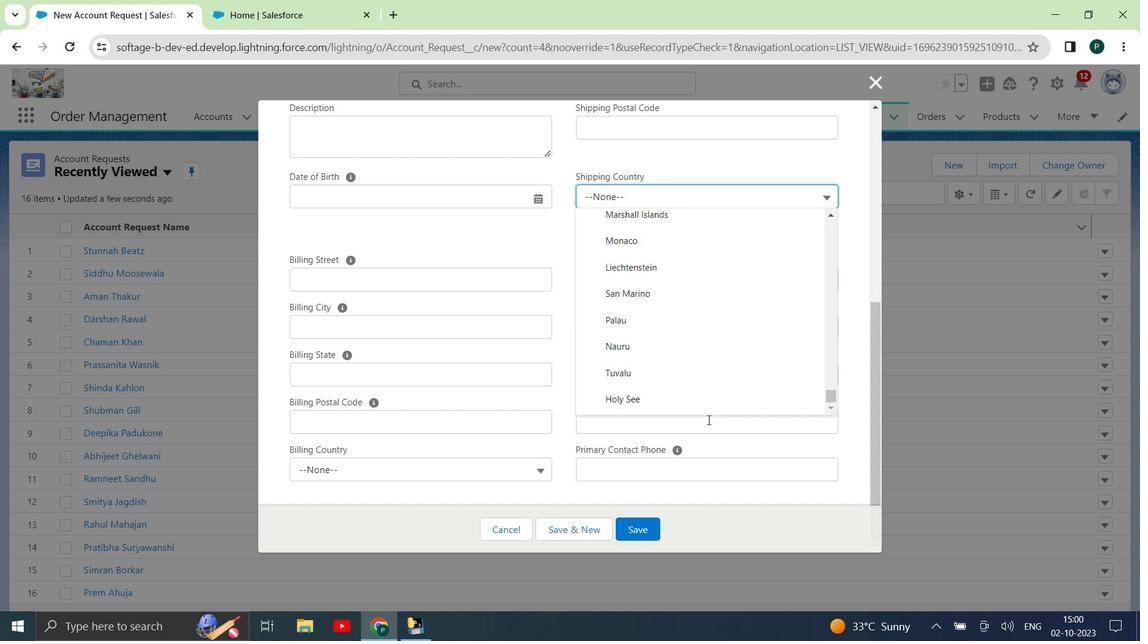 
Action: Mouse scrolled (710, 414) with delta (0, 0)
Screenshot: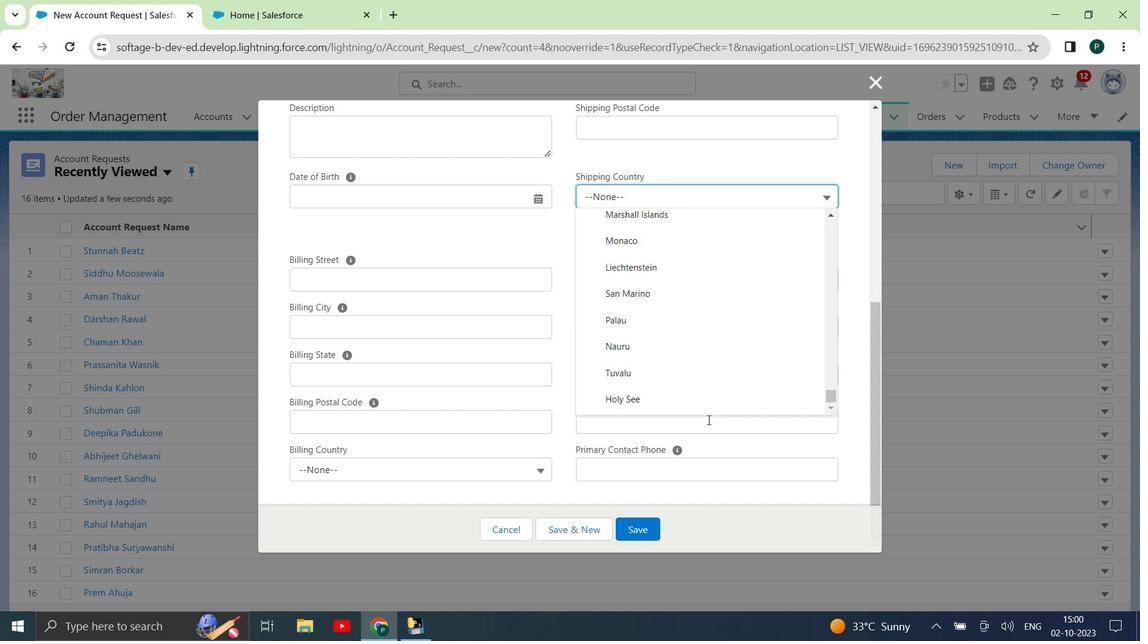 
Action: Mouse moved to (711, 413)
Screenshot: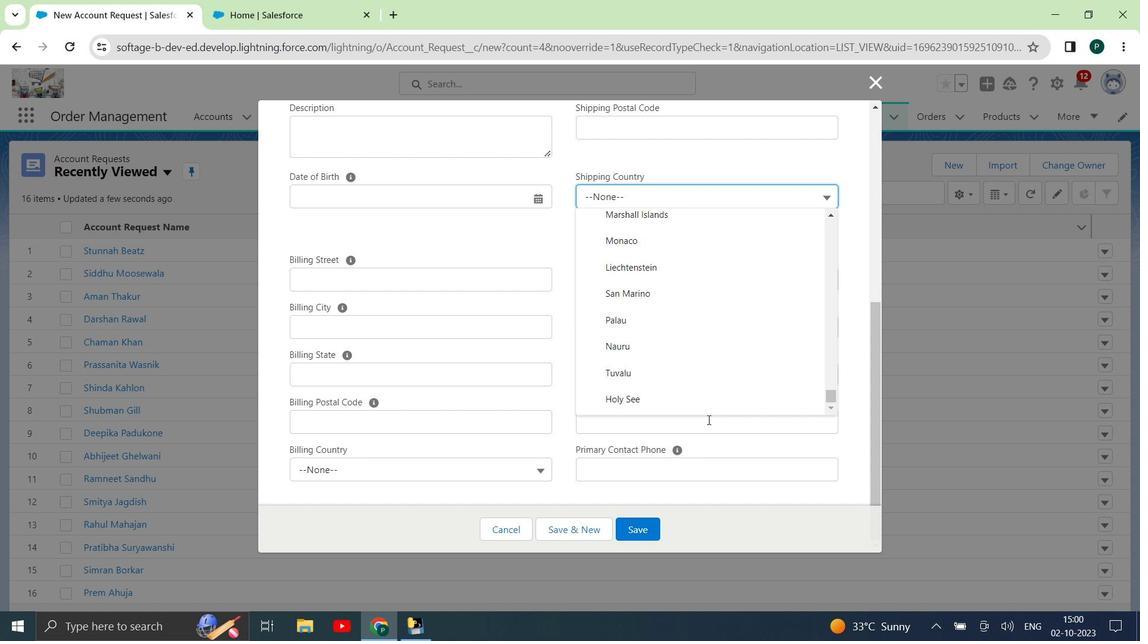 
Action: Mouse scrolled (711, 412) with delta (0, 0)
Screenshot: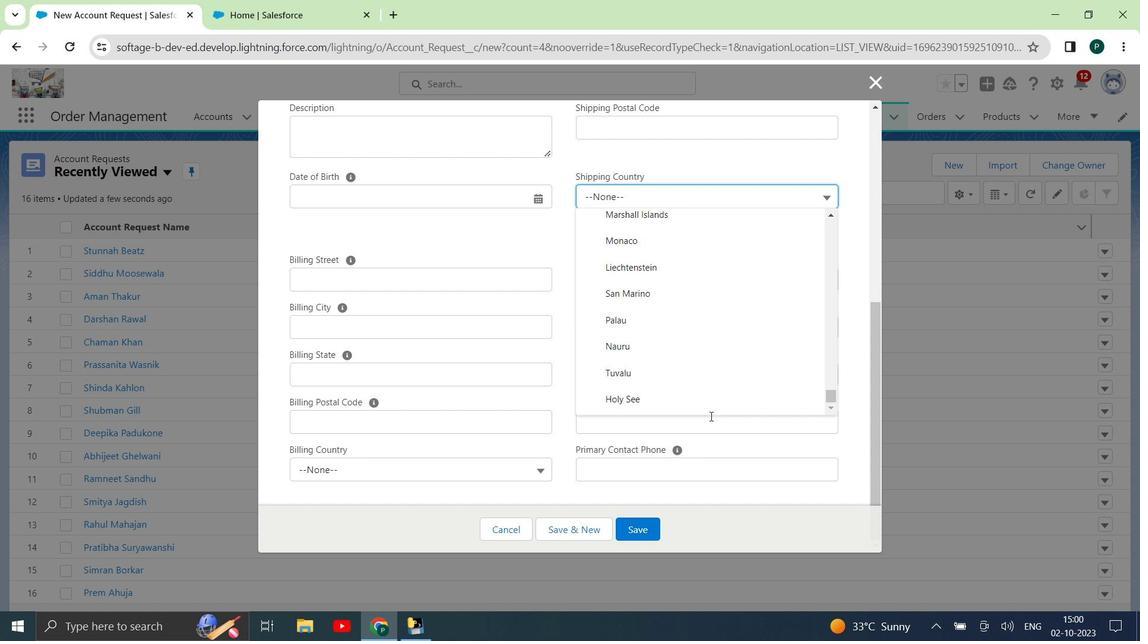 
Action: Mouse scrolled (711, 412) with delta (0, 0)
Screenshot: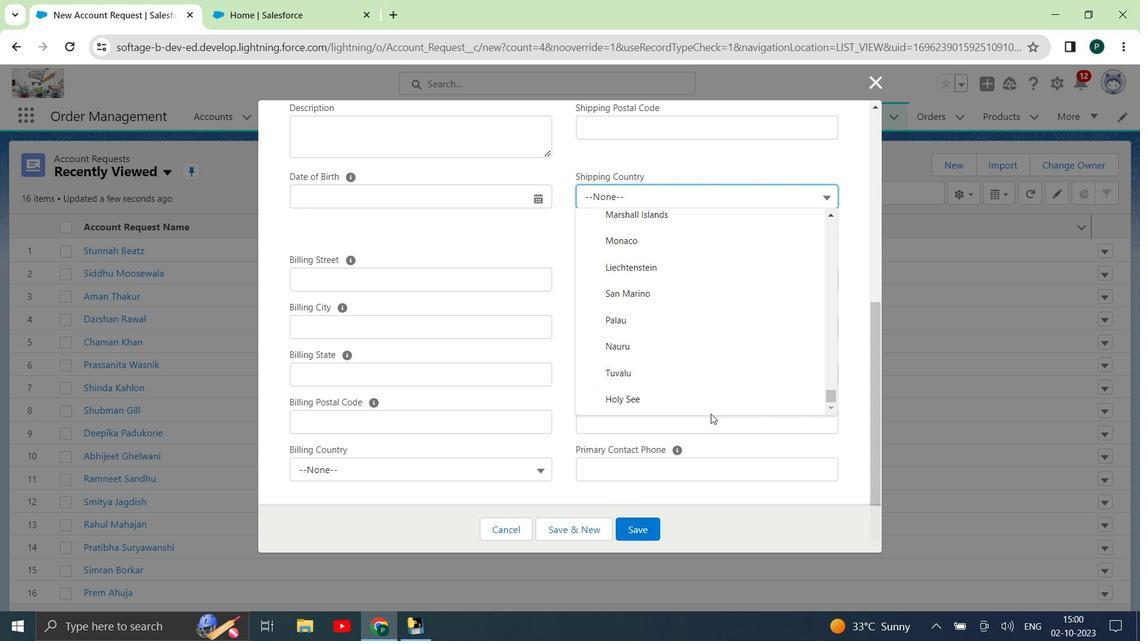 
Action: Mouse moved to (712, 387)
Screenshot: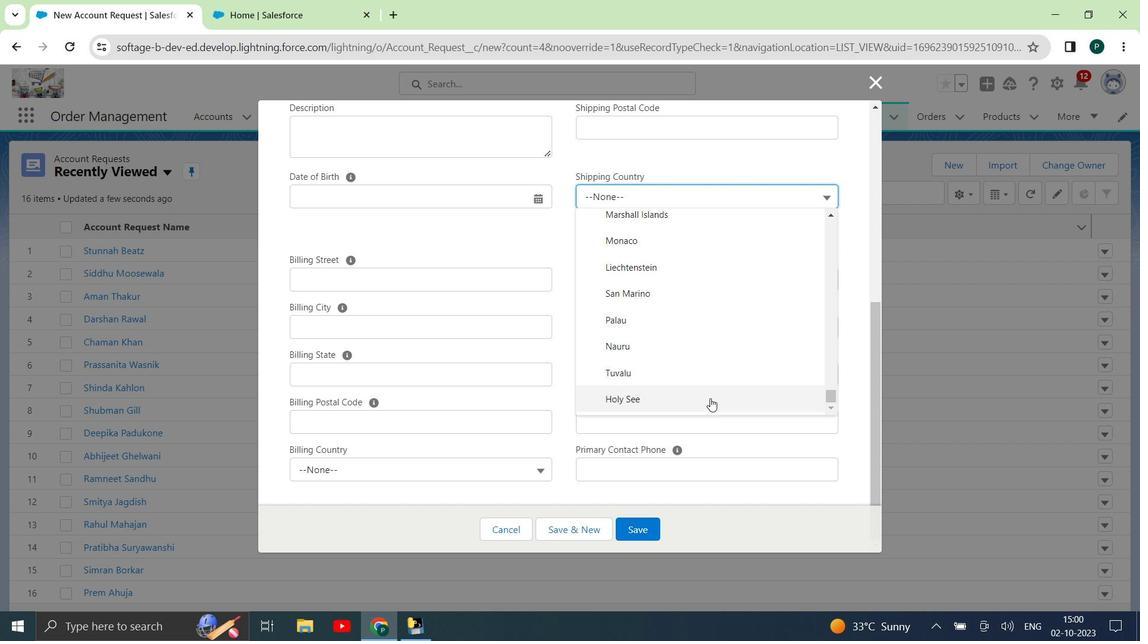 
Action: Mouse scrolled (712, 387) with delta (0, 0)
Screenshot: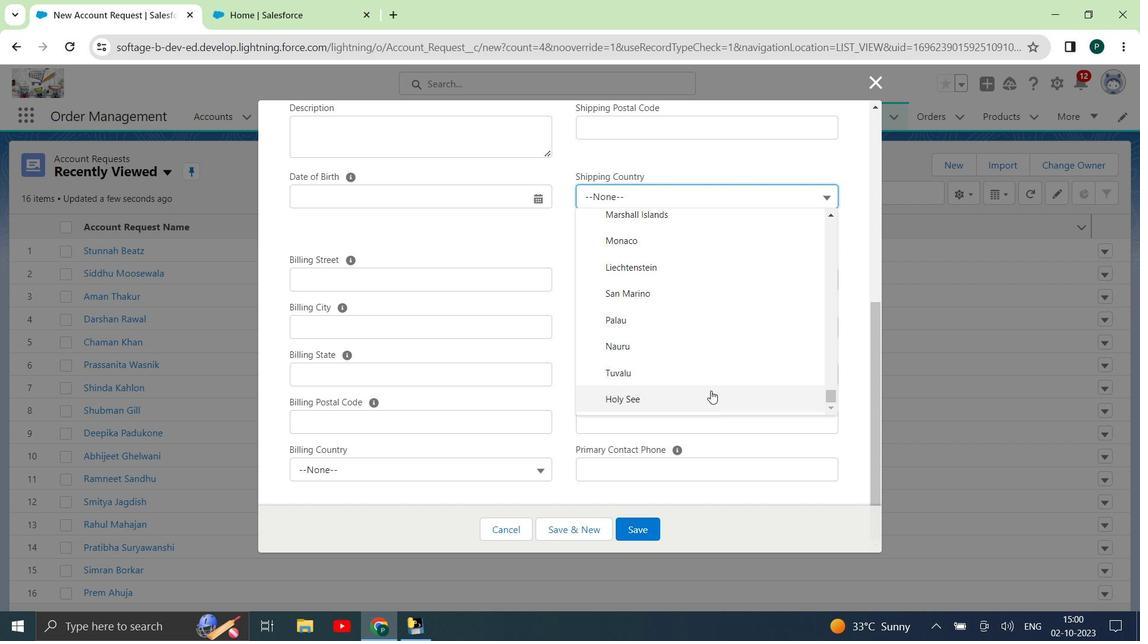 
Action: Mouse scrolled (712, 387) with delta (0, 0)
Screenshot: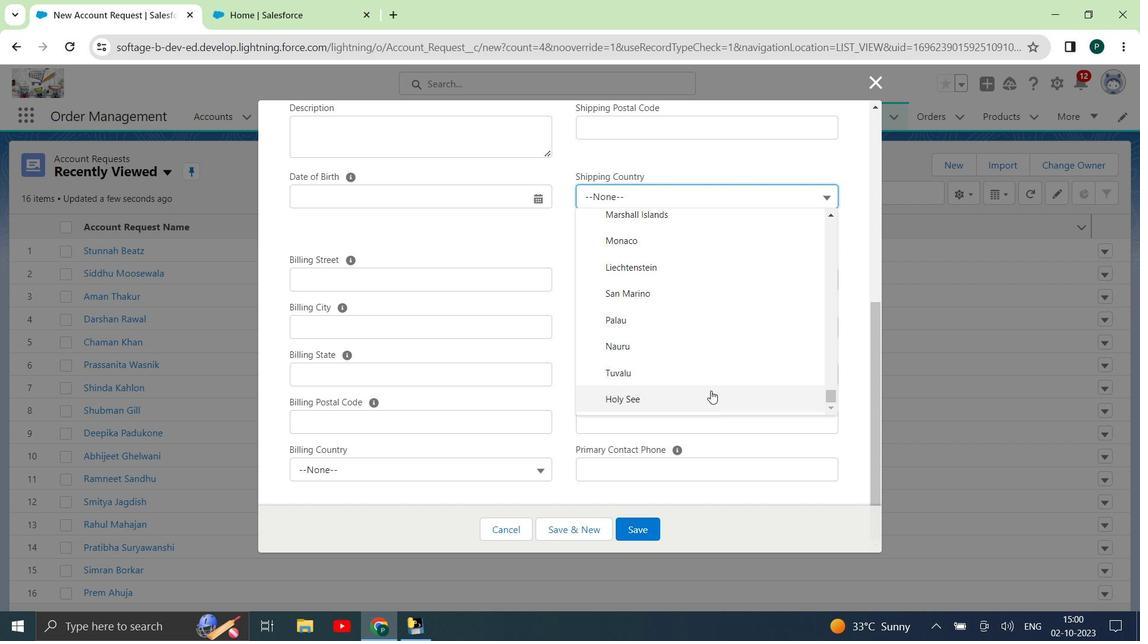 
Action: Mouse scrolled (712, 387) with delta (0, 0)
Screenshot: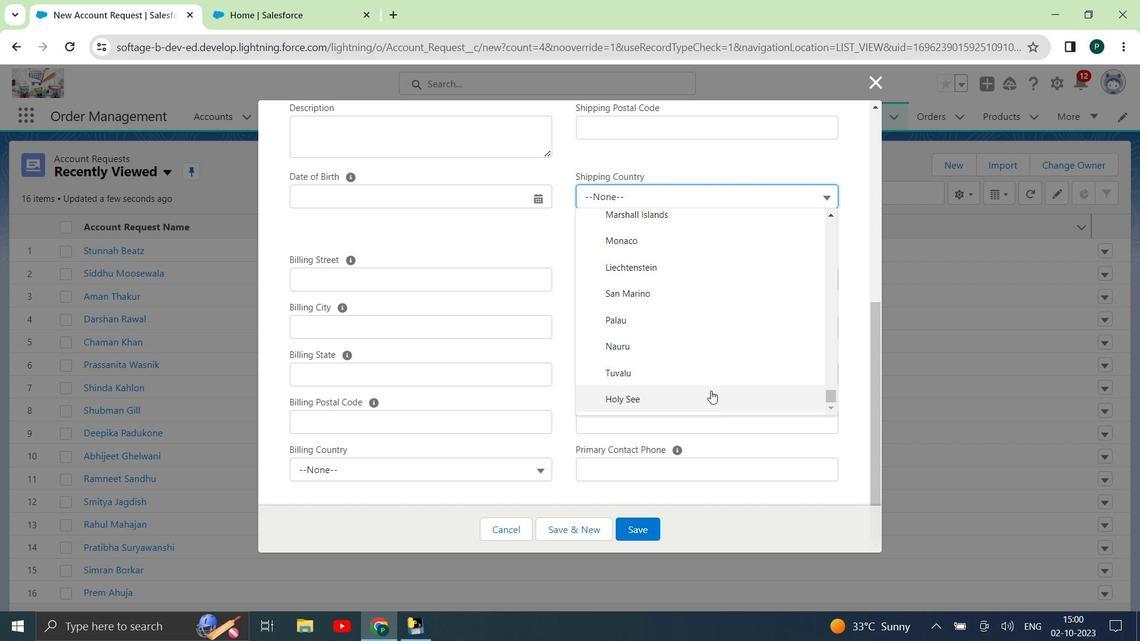 
Action: Mouse scrolled (712, 387) with delta (0, 0)
Screenshot: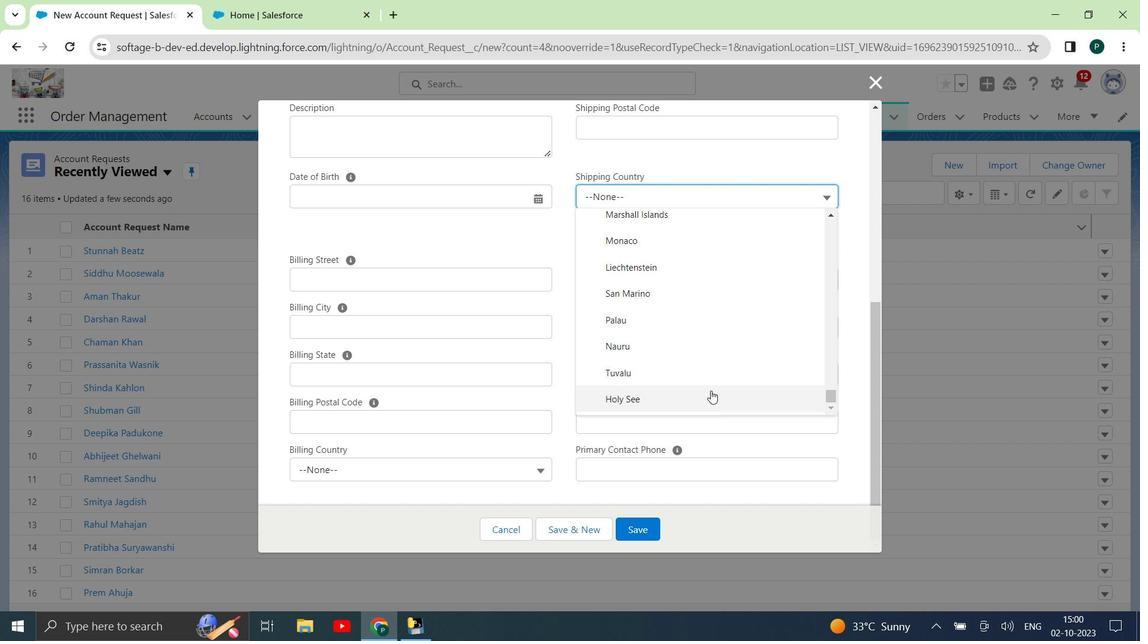 
Action: Mouse scrolled (712, 387) with delta (0, 0)
Screenshot: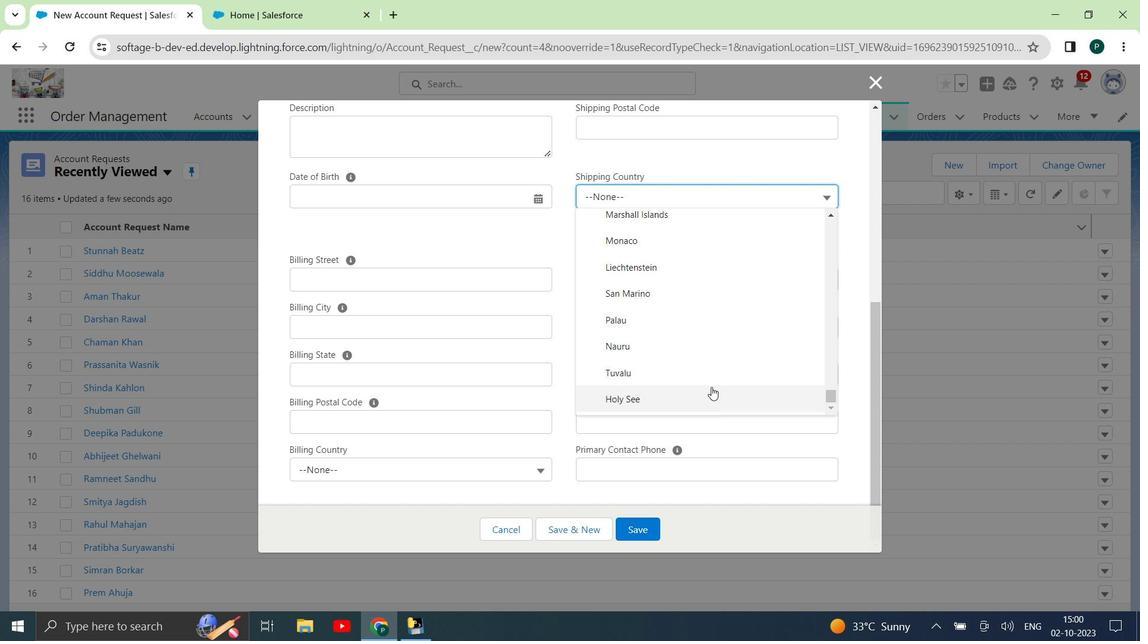 
Action: Mouse moved to (712, 386)
Screenshot: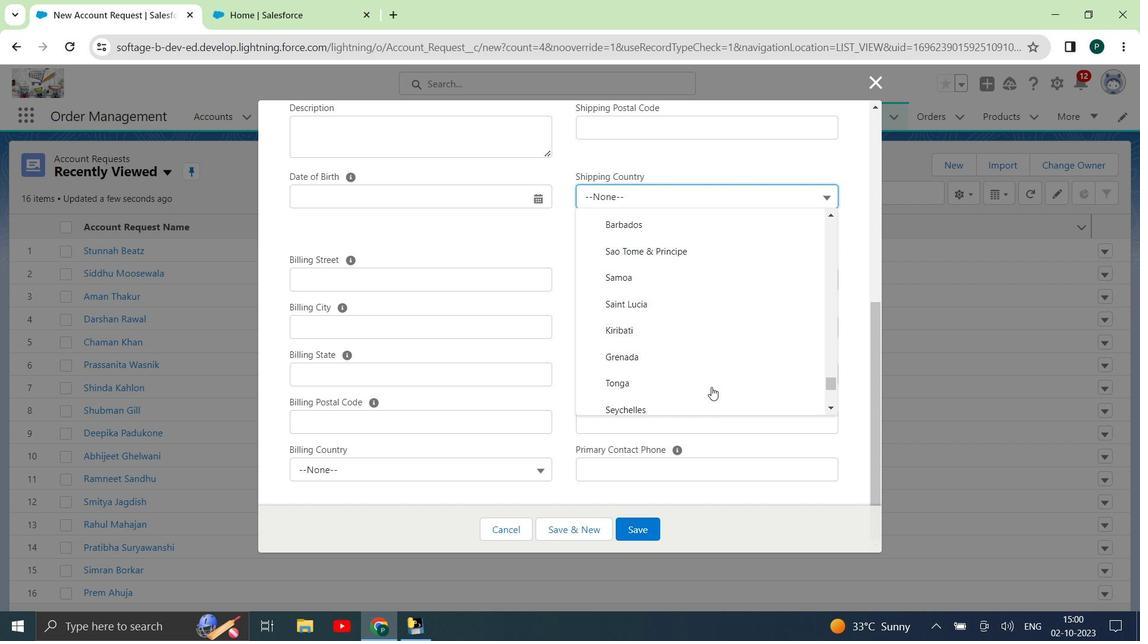 
Action: Mouse scrolled (712, 387) with delta (0, 0)
Screenshot: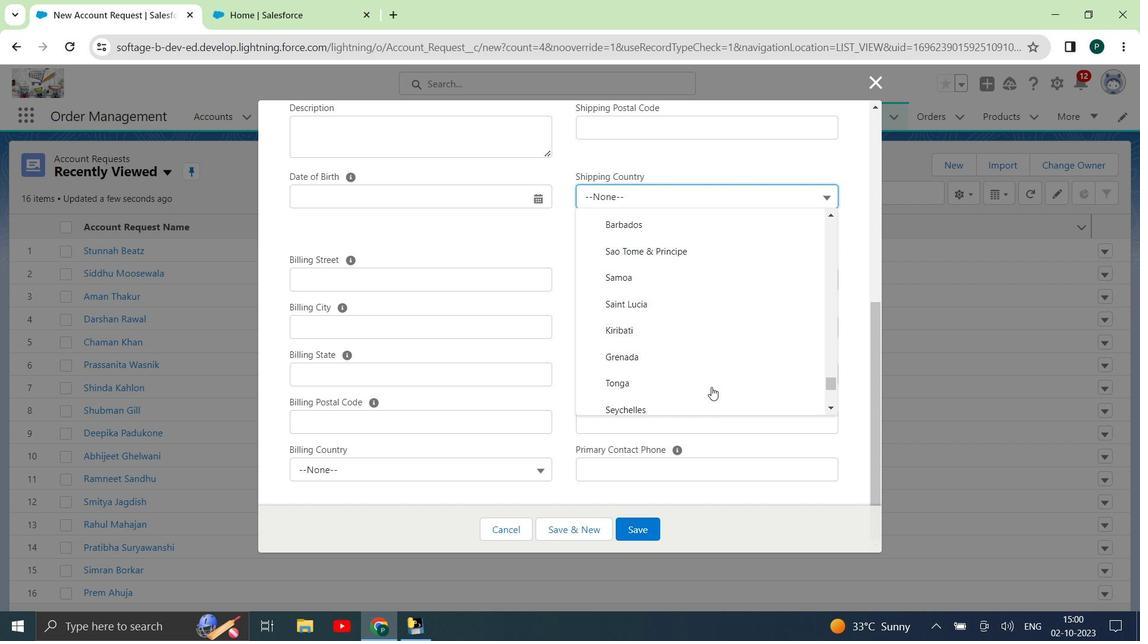 
Action: Mouse scrolled (712, 387) with delta (0, 0)
Screenshot: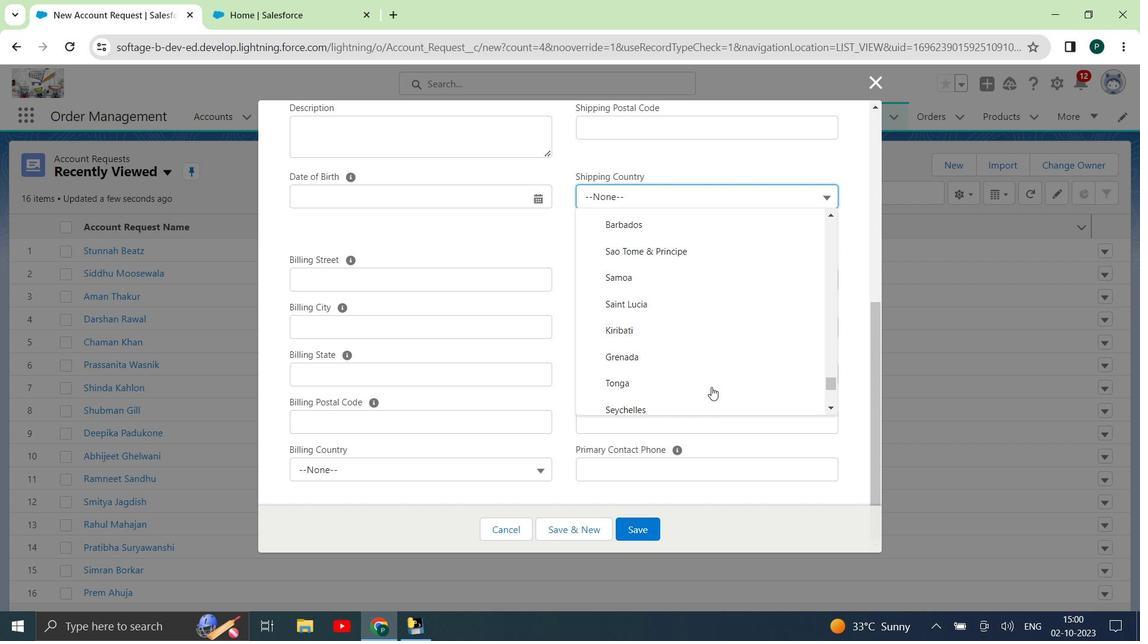 
Action: Mouse scrolled (712, 387) with delta (0, 0)
Screenshot: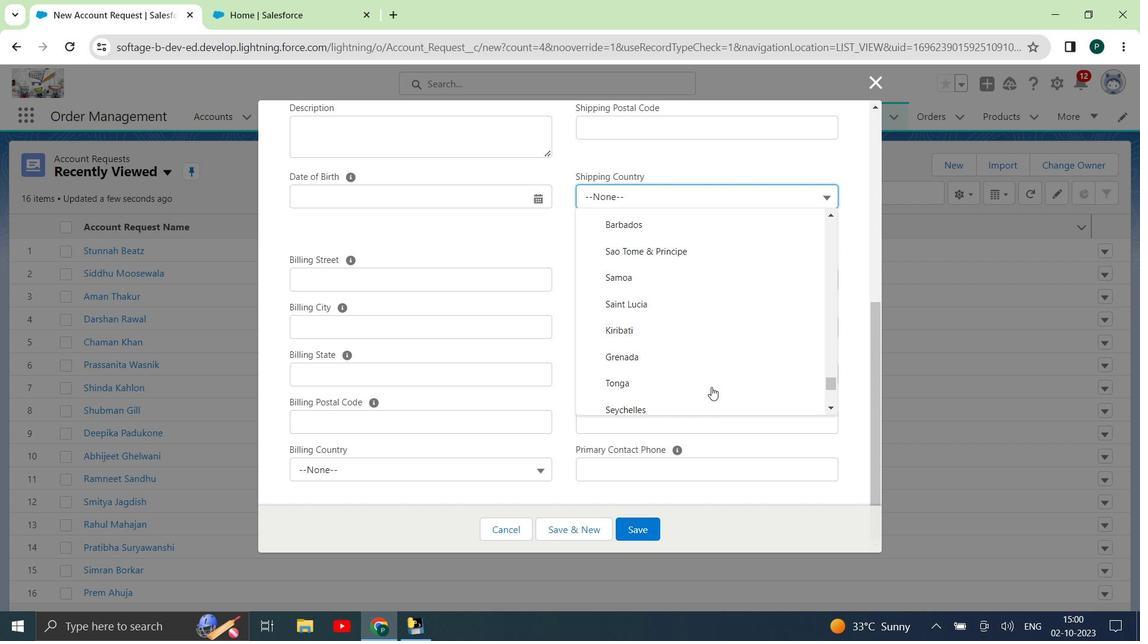 
Action: Mouse scrolled (712, 387) with delta (0, 0)
Screenshot: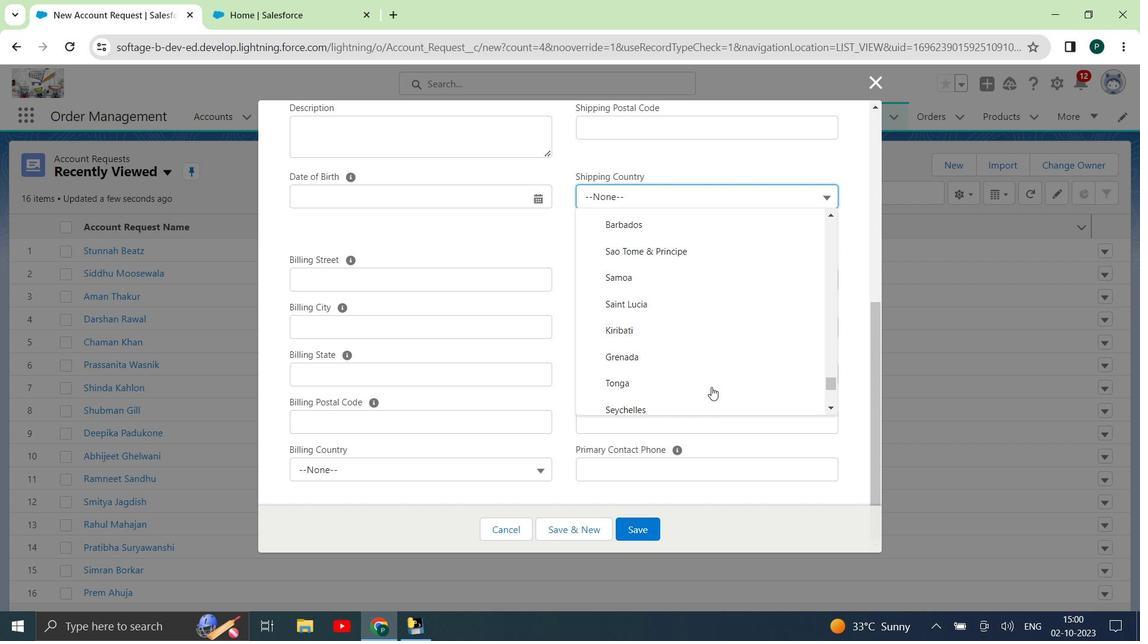 
Action: Mouse scrolled (712, 387) with delta (0, 0)
Screenshot: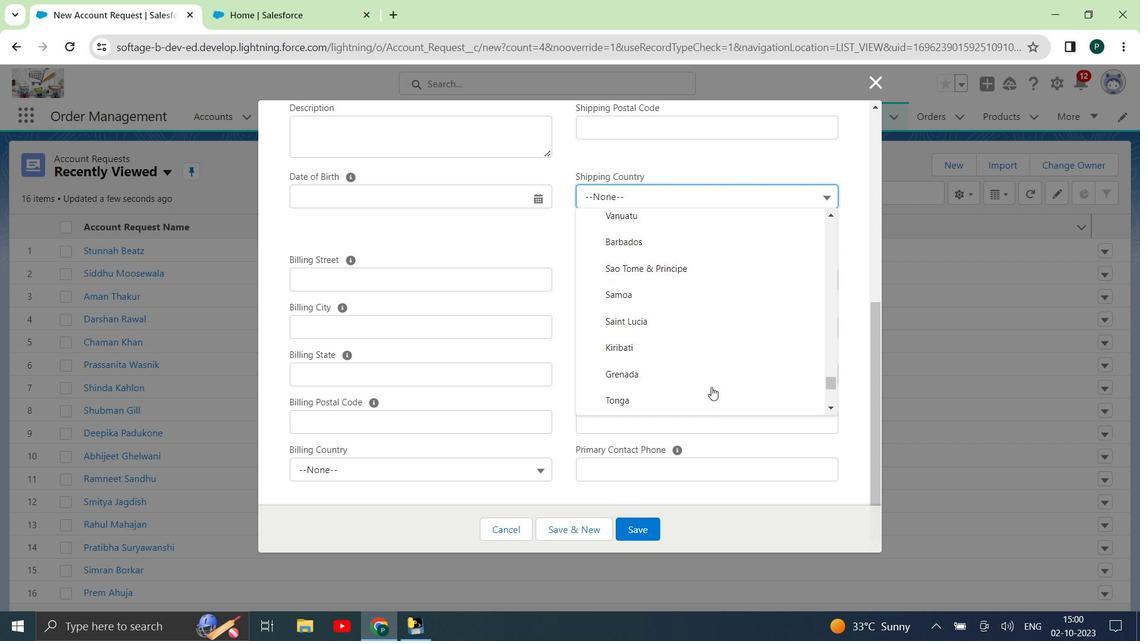 
Action: Mouse moved to (873, 86)
Screenshot: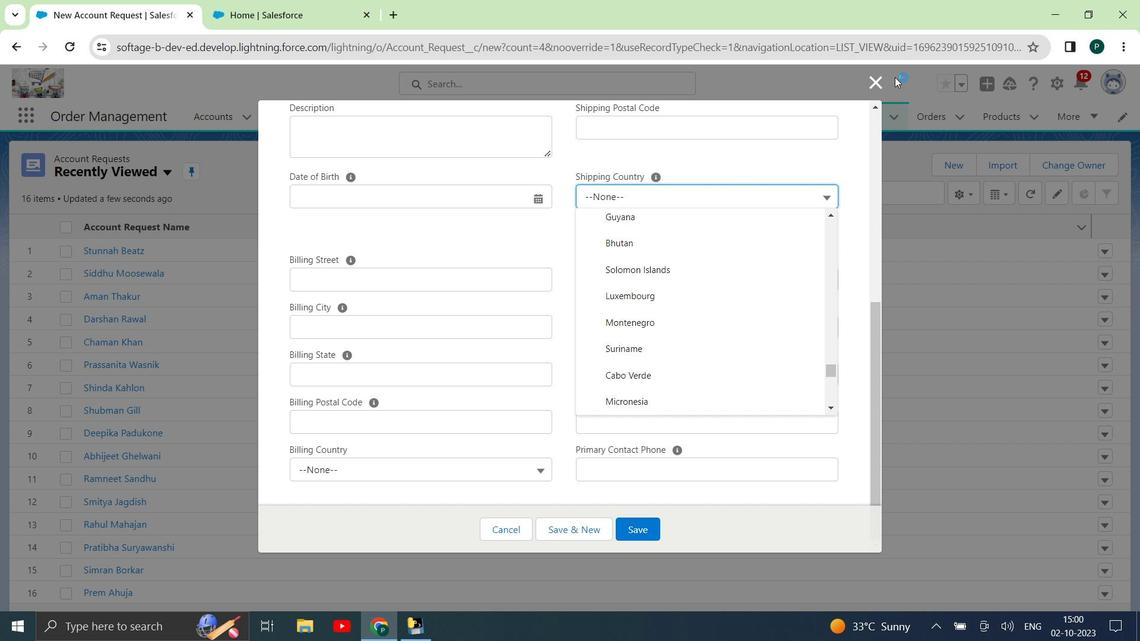 
Action: Mouse pressed left at (873, 86)
Screenshot: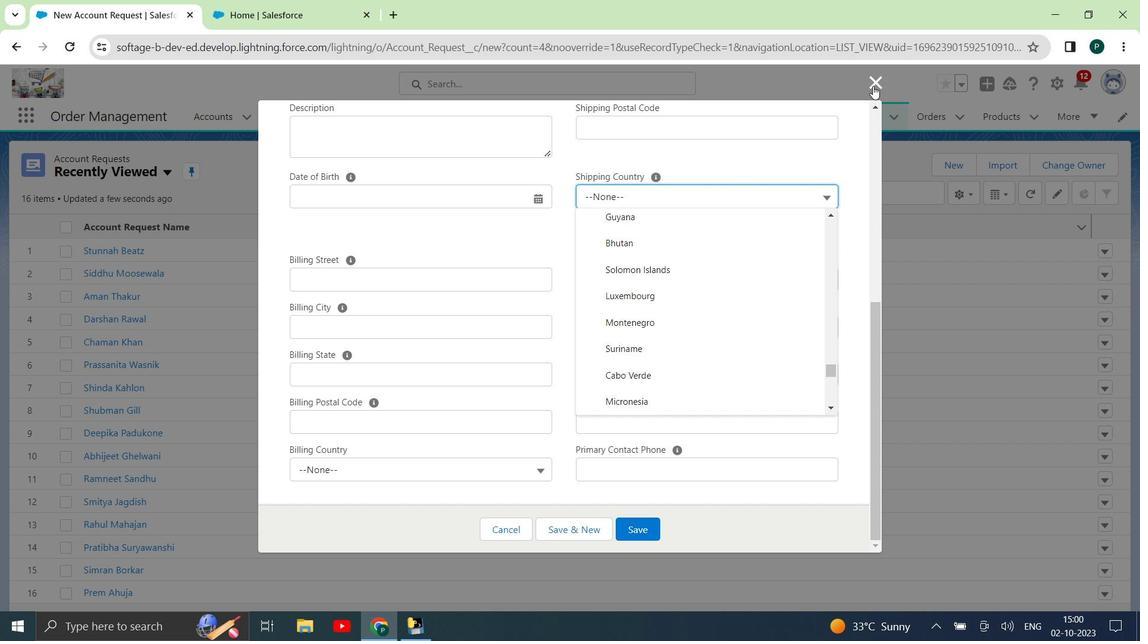 
Action: Mouse moved to (941, 112)
Screenshot: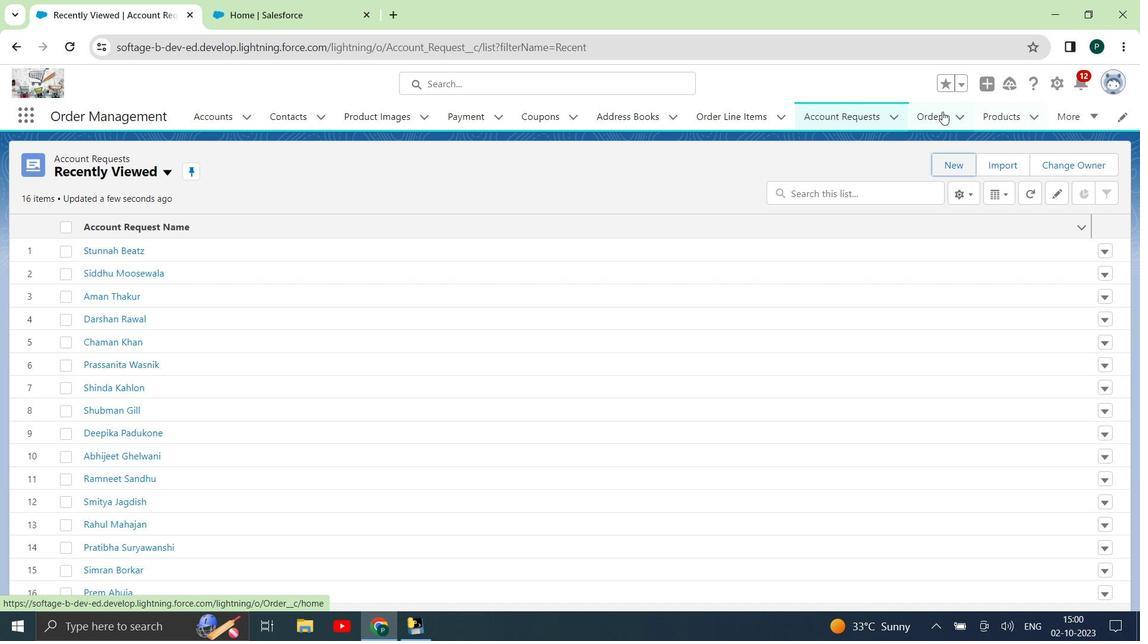 
Action: Mouse pressed left at (941, 112)
Screenshot: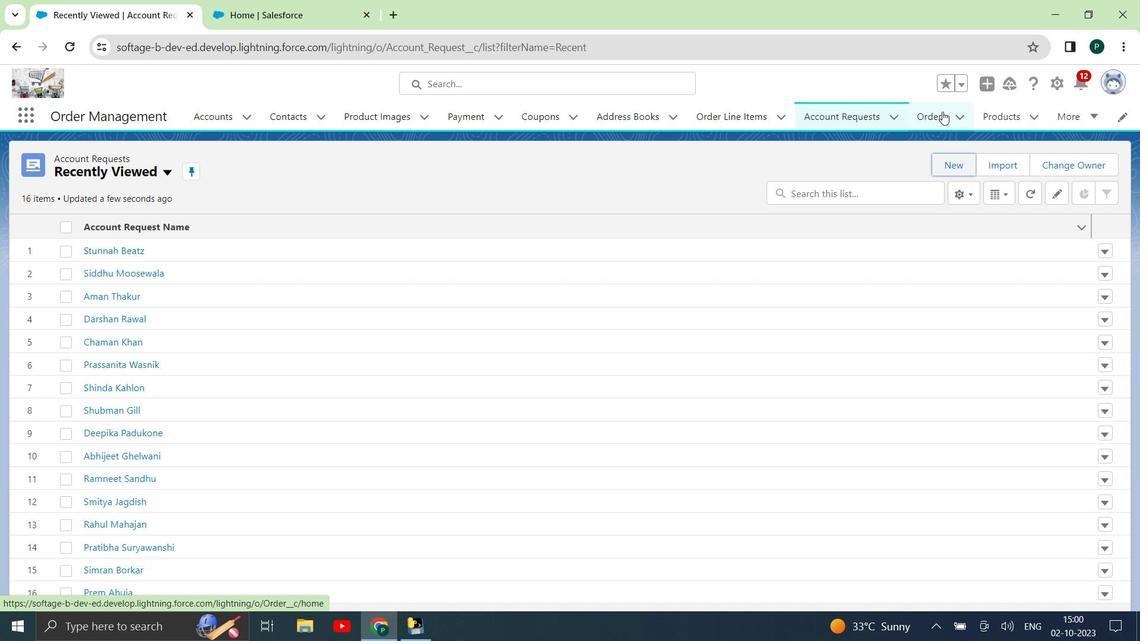 
Action: Mouse moved to (959, 166)
Screenshot: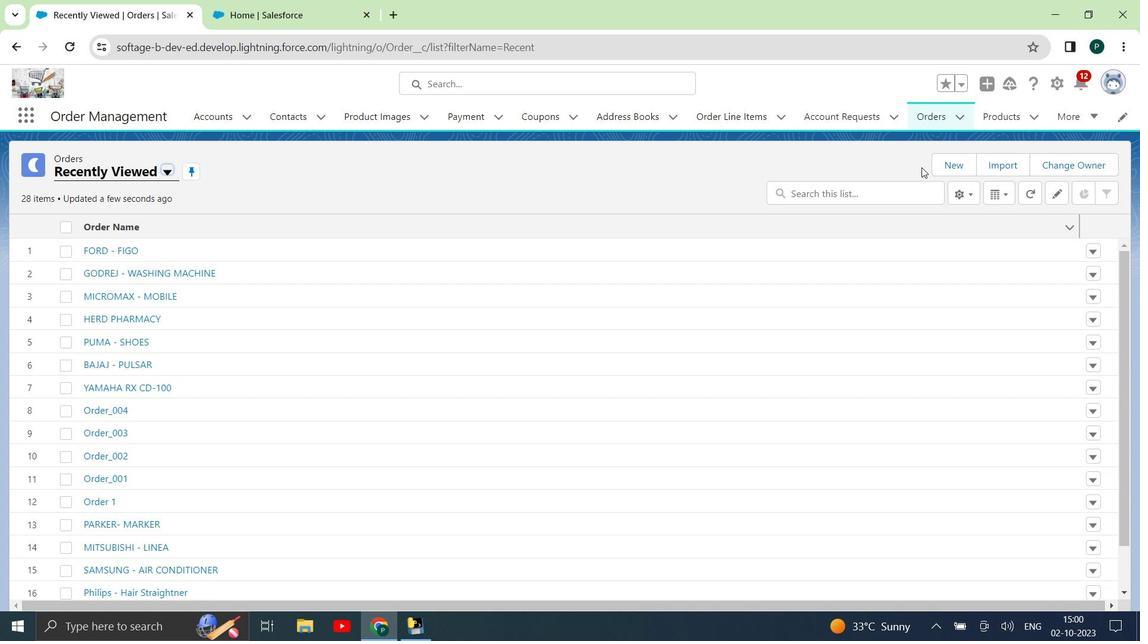 
Action: Mouse pressed left at (959, 166)
Screenshot: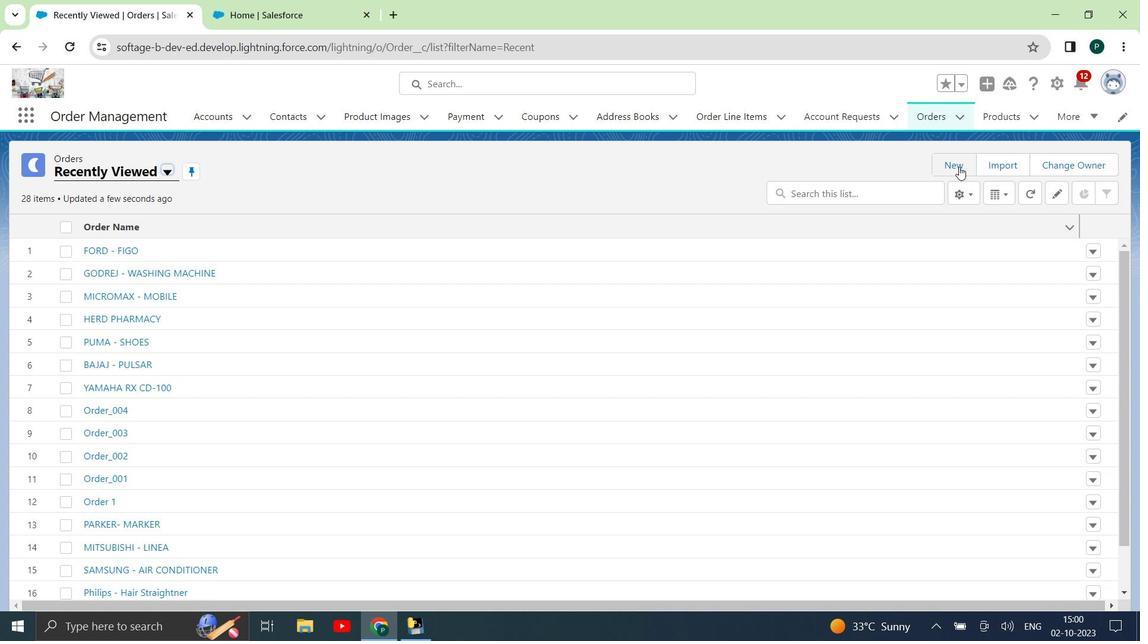 
Action: Mouse moved to (556, 278)
Screenshot: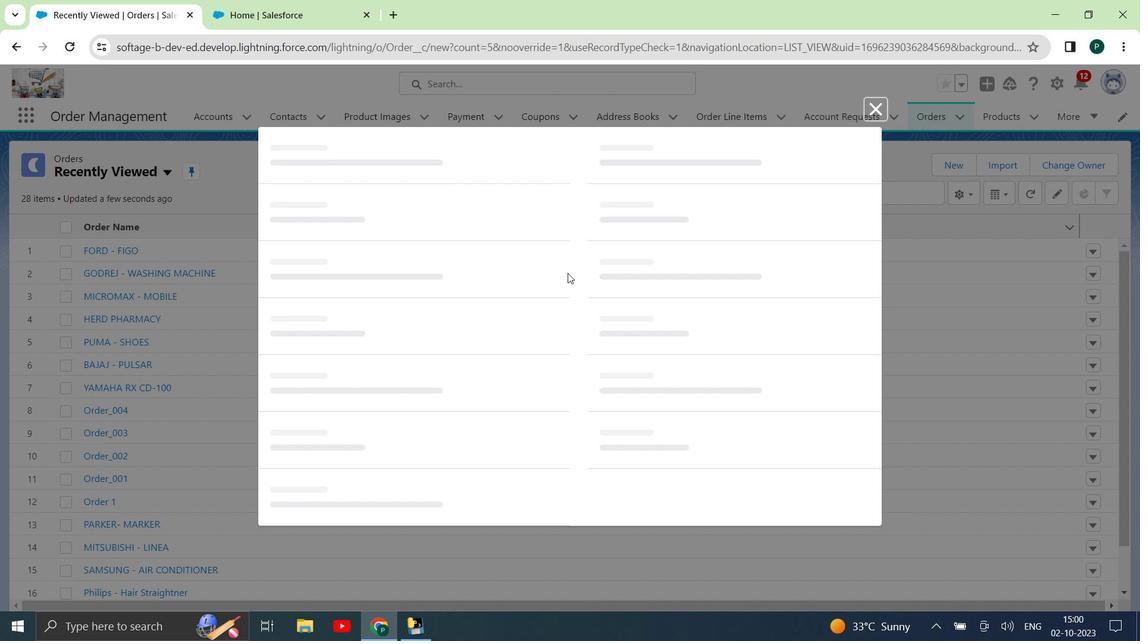 
Action: Mouse scrolled (556, 277) with delta (0, 0)
Screenshot: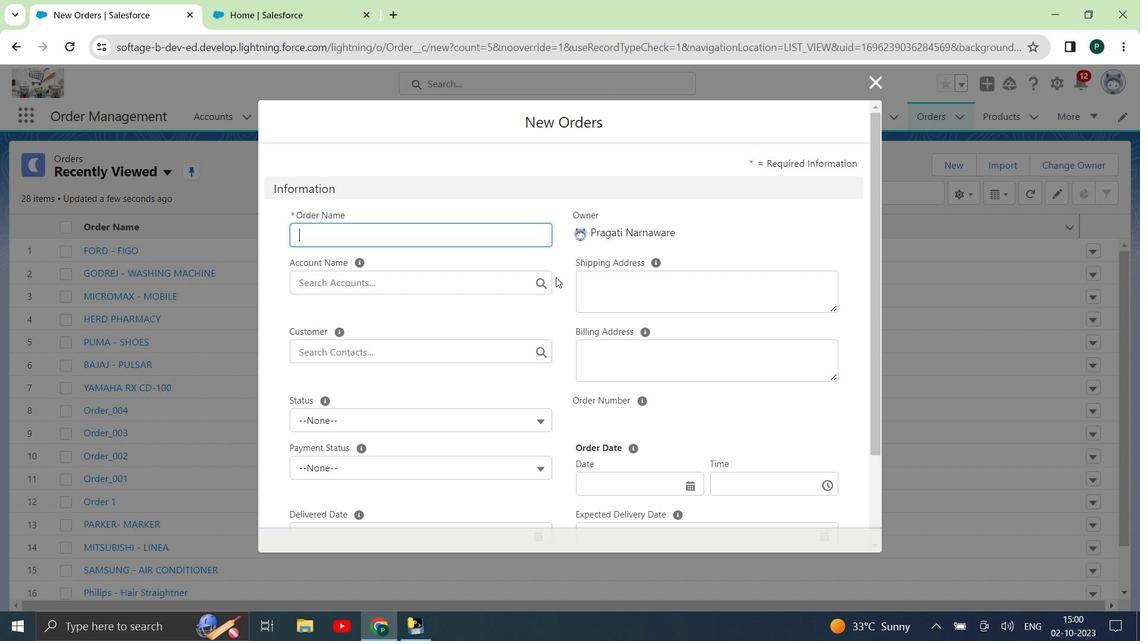 
Action: Mouse scrolled (556, 277) with delta (0, 0)
Screenshot: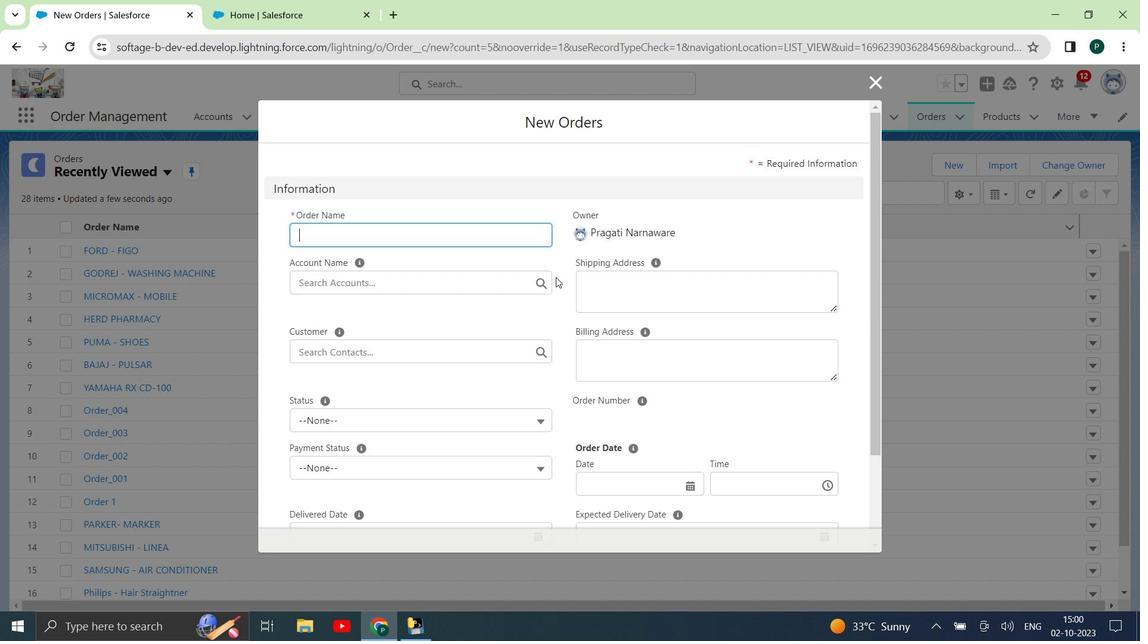 
Action: Mouse scrolled (556, 277) with delta (0, 0)
Screenshot: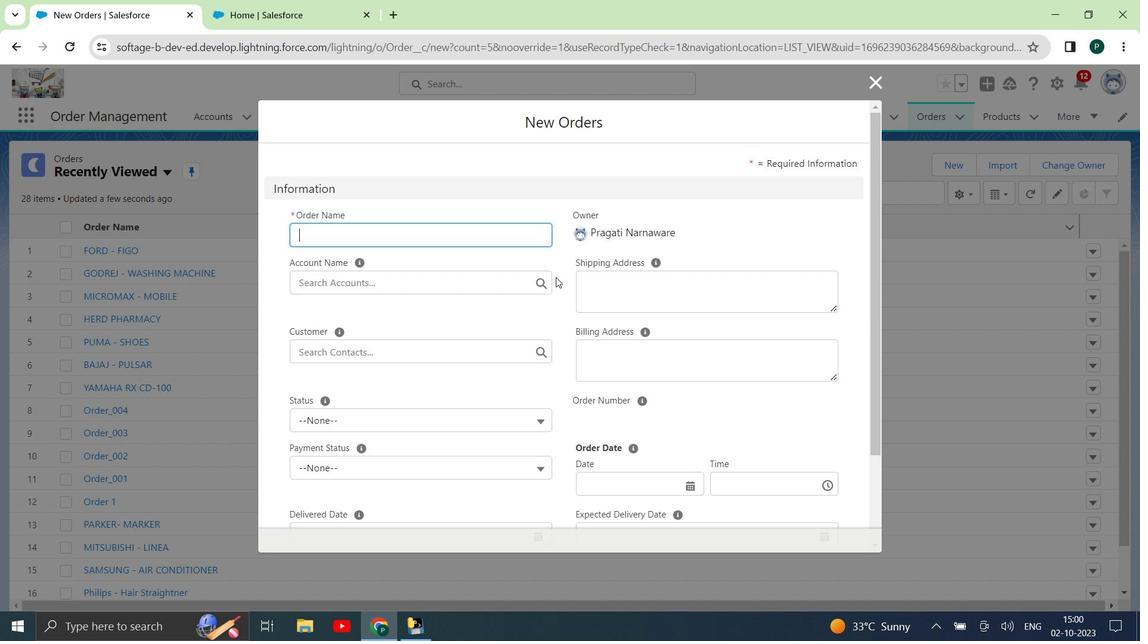 
Action: Mouse scrolled (556, 277) with delta (0, 0)
Screenshot: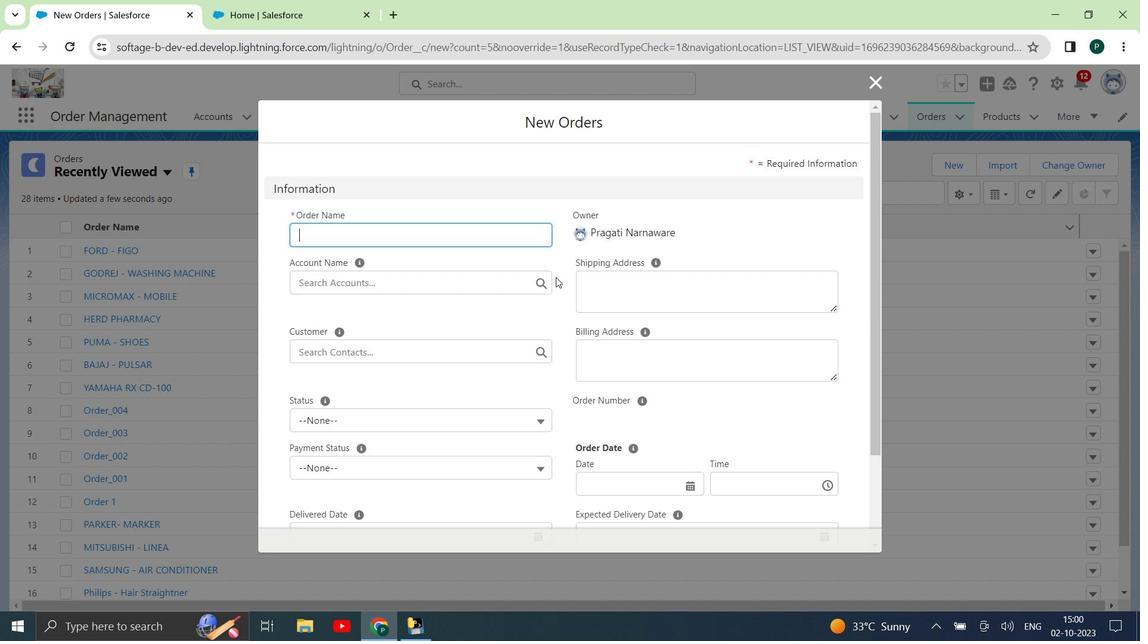 
Action: Mouse scrolled (556, 277) with delta (0, 0)
Screenshot: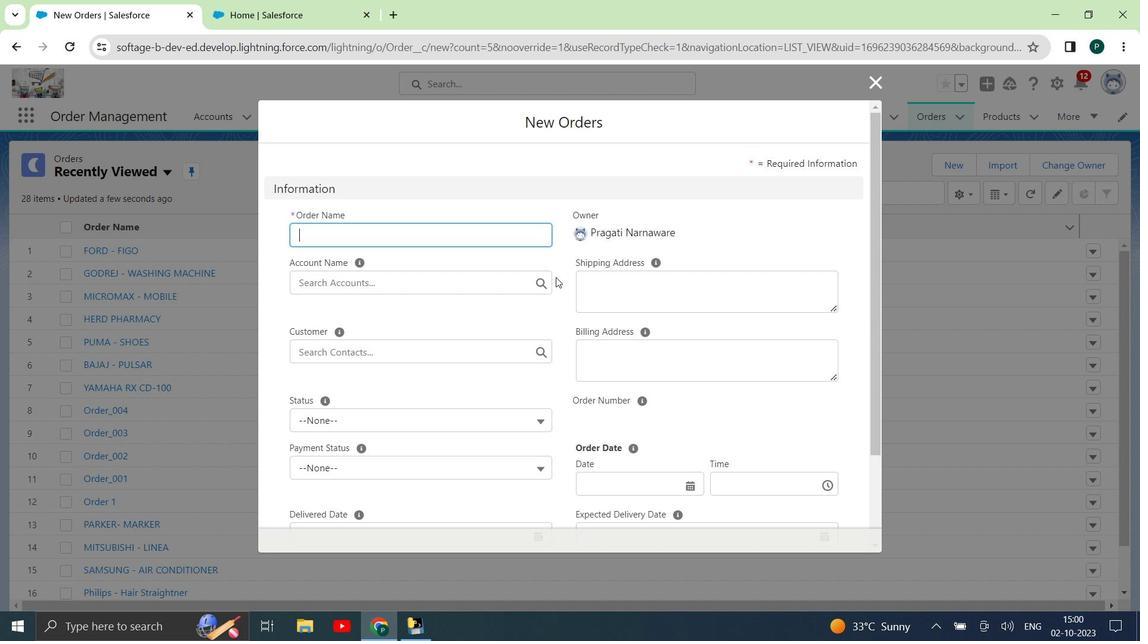 
Action: Mouse scrolled (556, 277) with delta (0, 0)
Screenshot: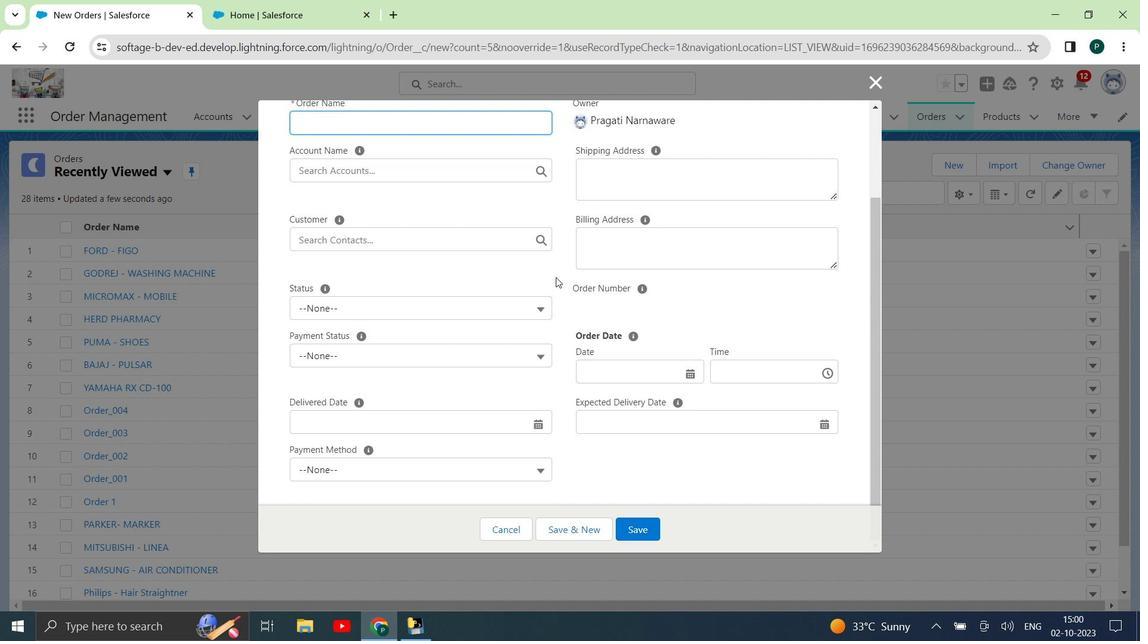 
Action: Mouse scrolled (556, 277) with delta (0, 0)
Screenshot: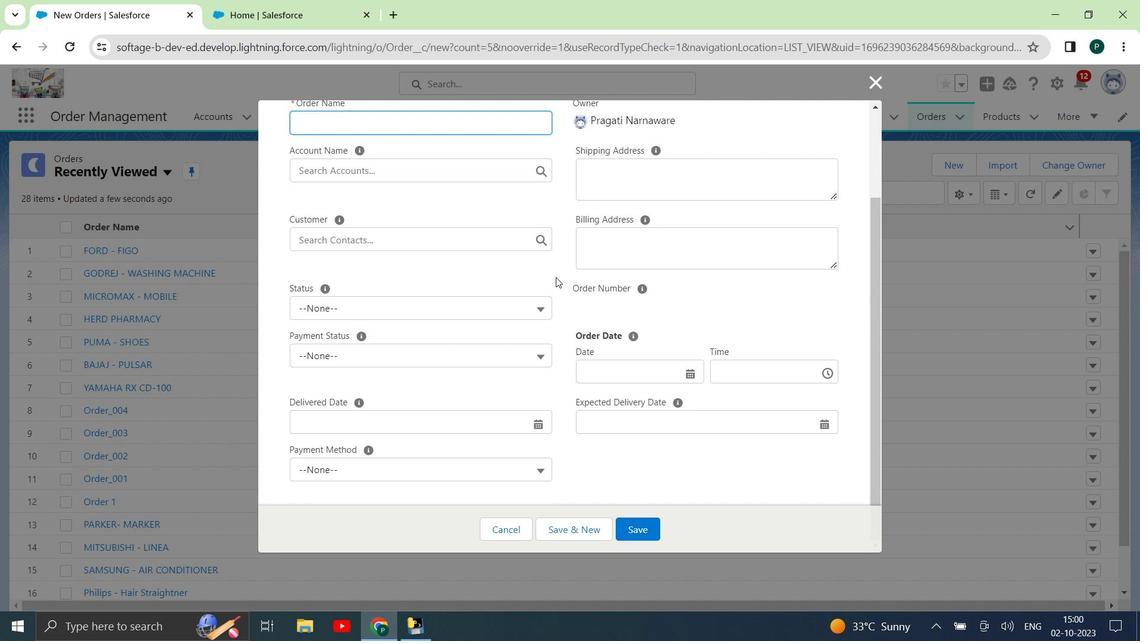 
Action: Mouse scrolled (556, 277) with delta (0, 0)
Screenshot: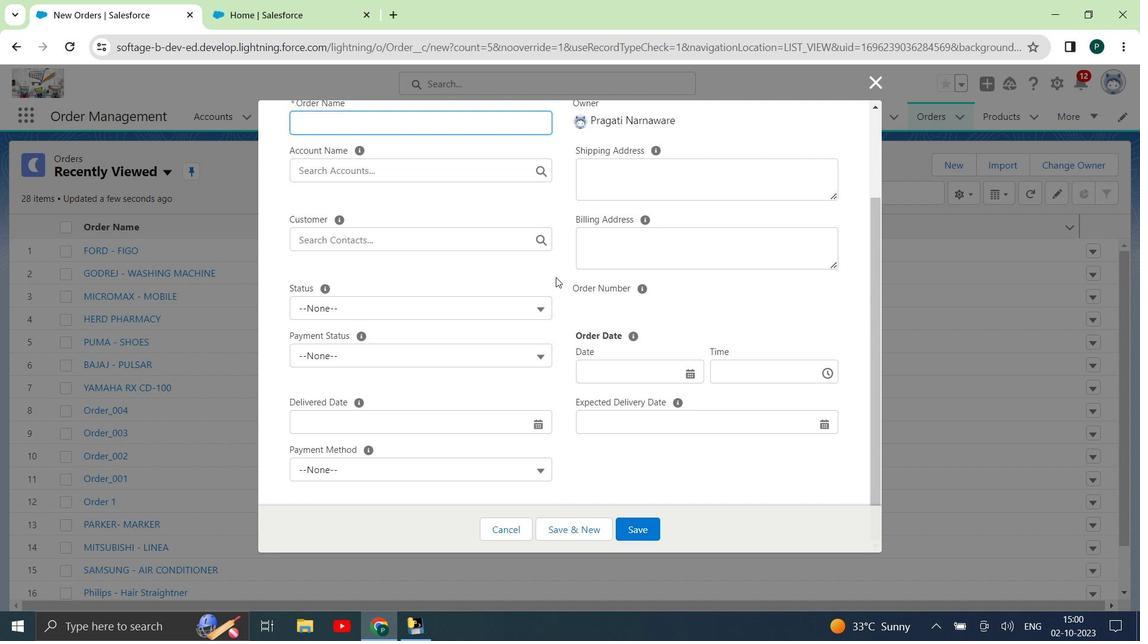 
Action: Mouse scrolled (556, 277) with delta (0, 0)
Screenshot: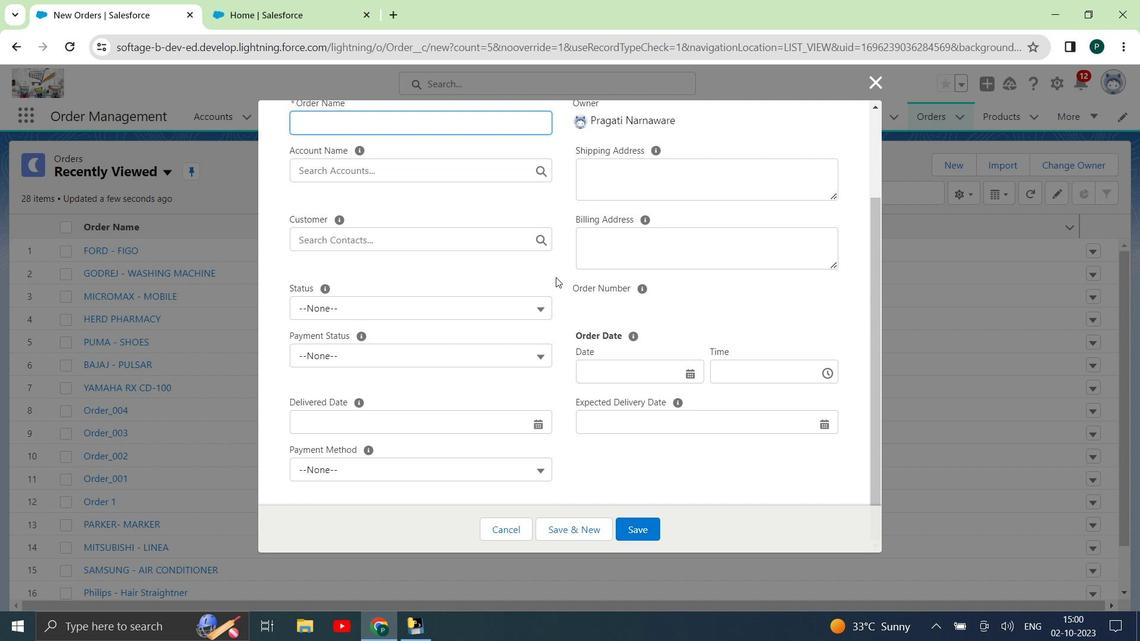 
Action: Mouse scrolled (556, 277) with delta (0, 0)
Screenshot: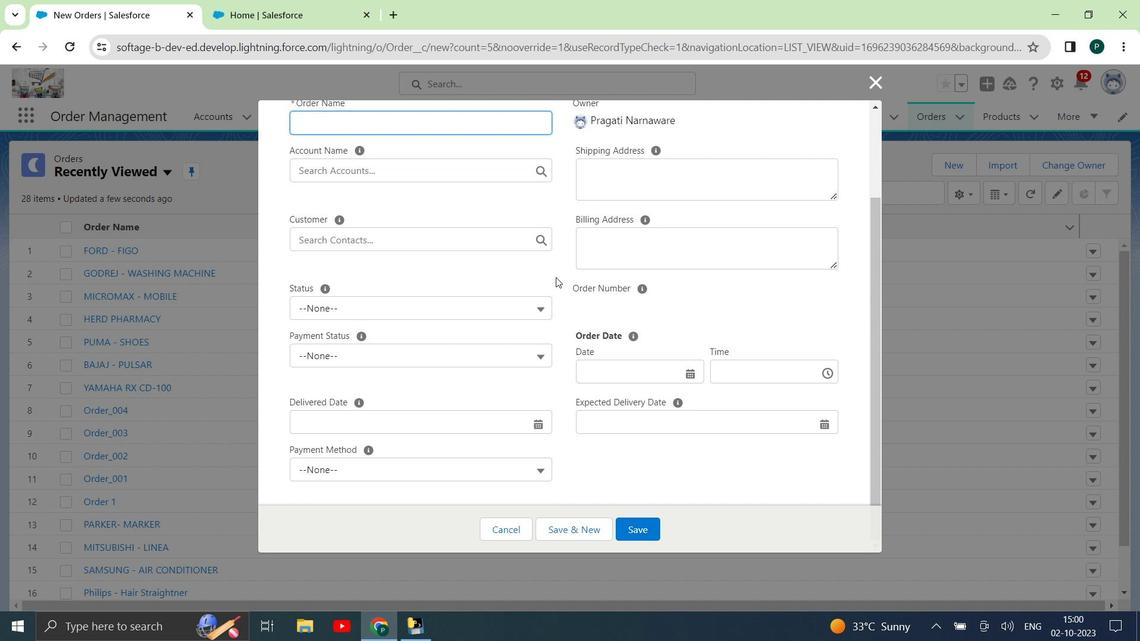 
Action: Mouse scrolled (556, 277) with delta (0, 0)
Screenshot: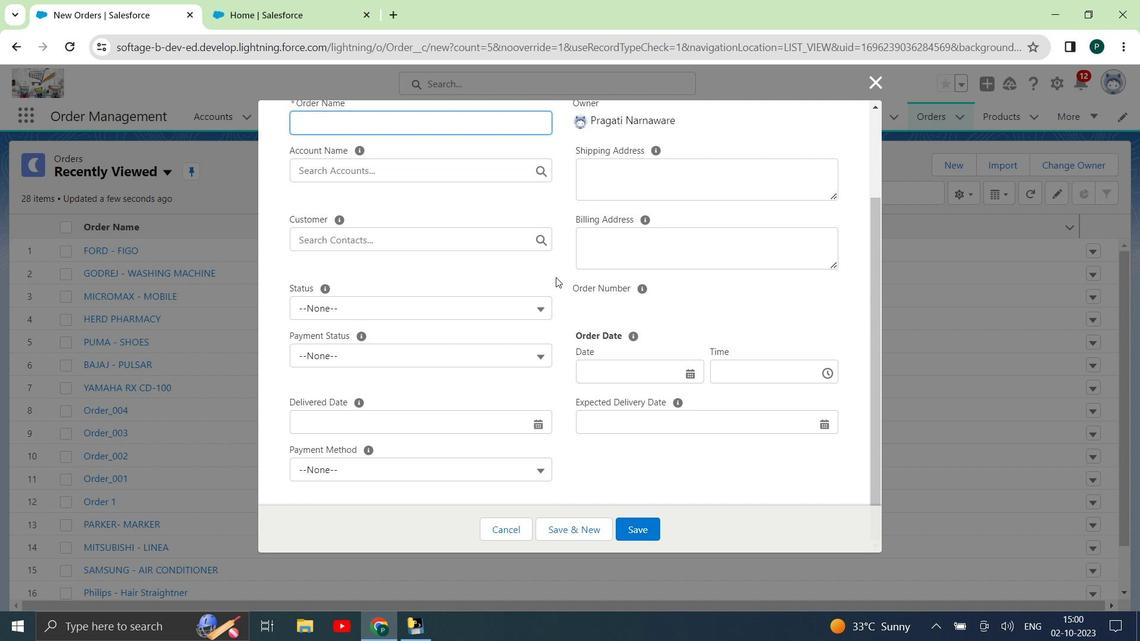 
Action: Mouse moved to (878, 76)
Screenshot: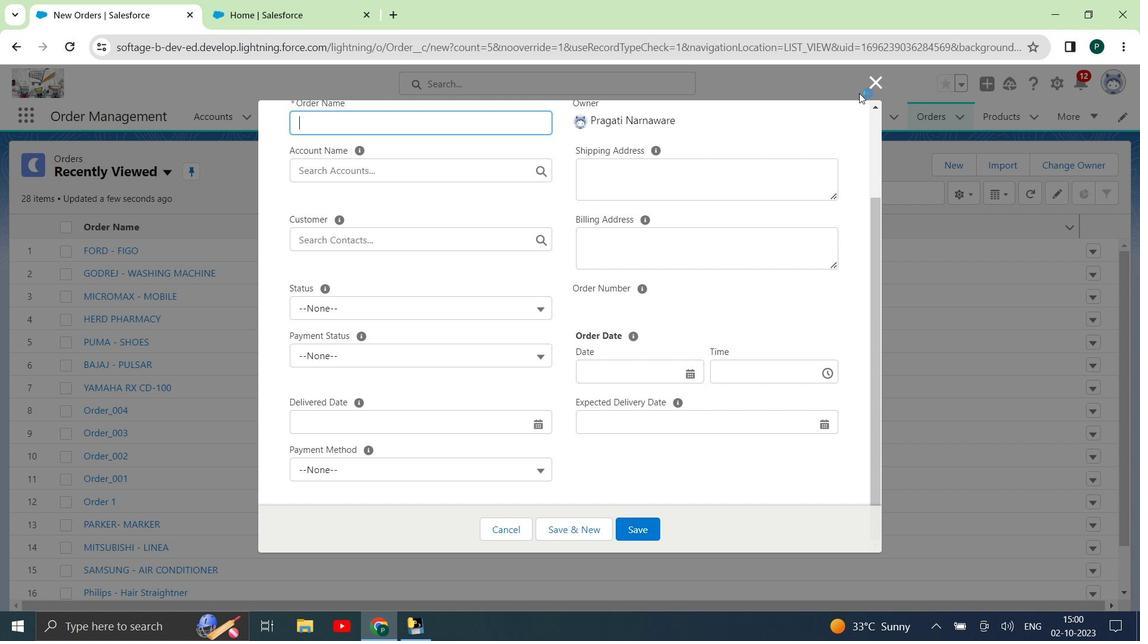 
Action: Mouse pressed left at (878, 76)
Screenshot: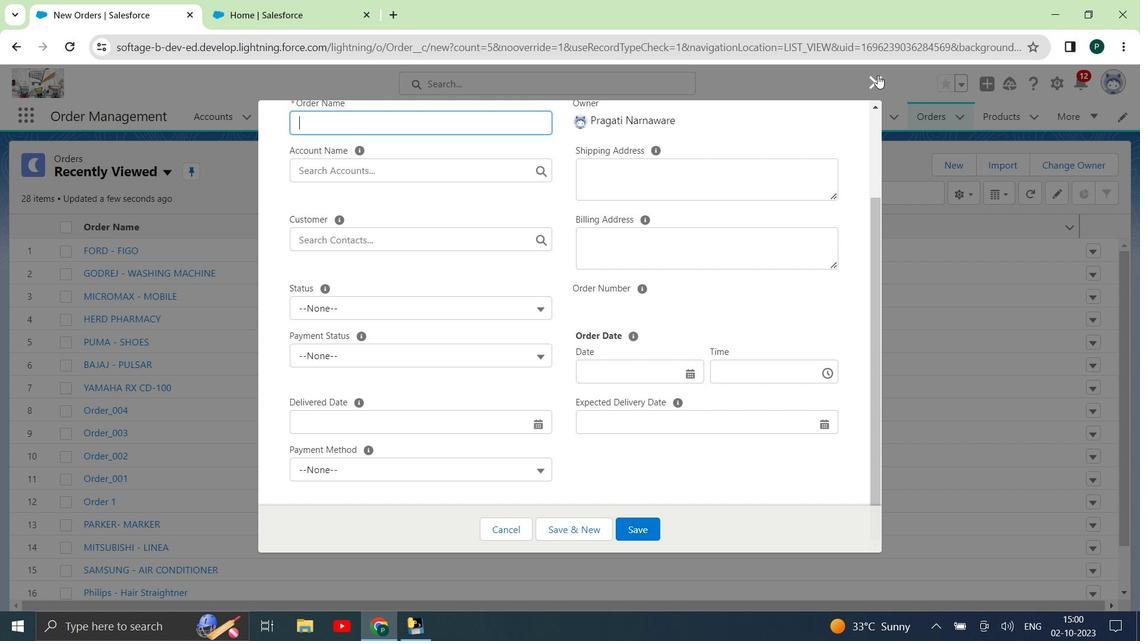 
Action: Mouse moved to (981, 117)
Screenshot: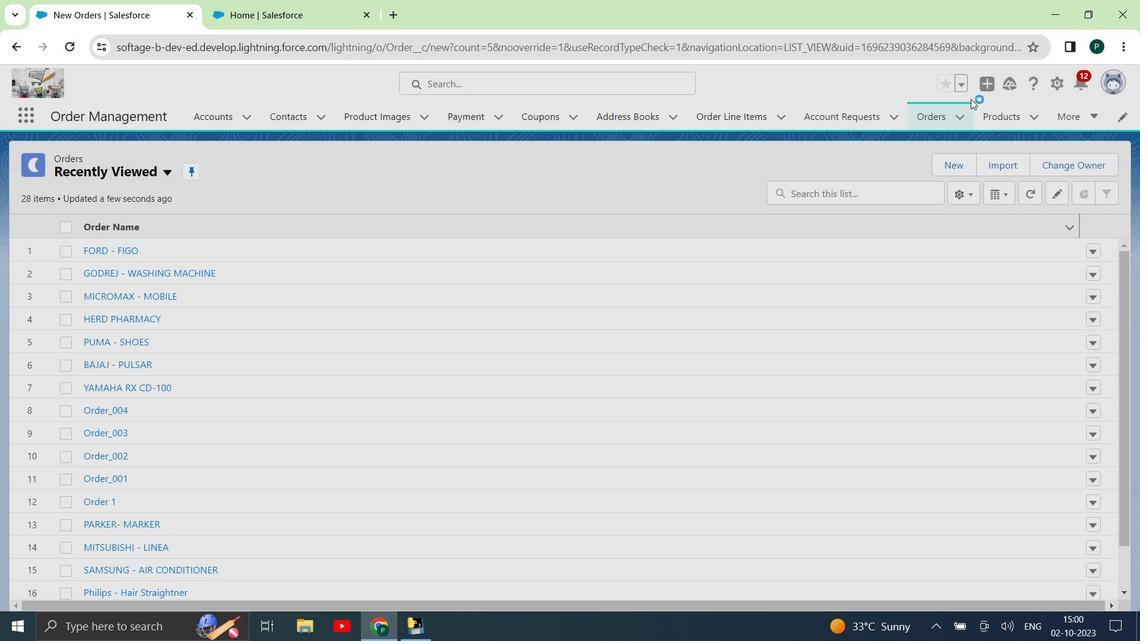 
Action: Mouse pressed left at (981, 117)
Screenshot: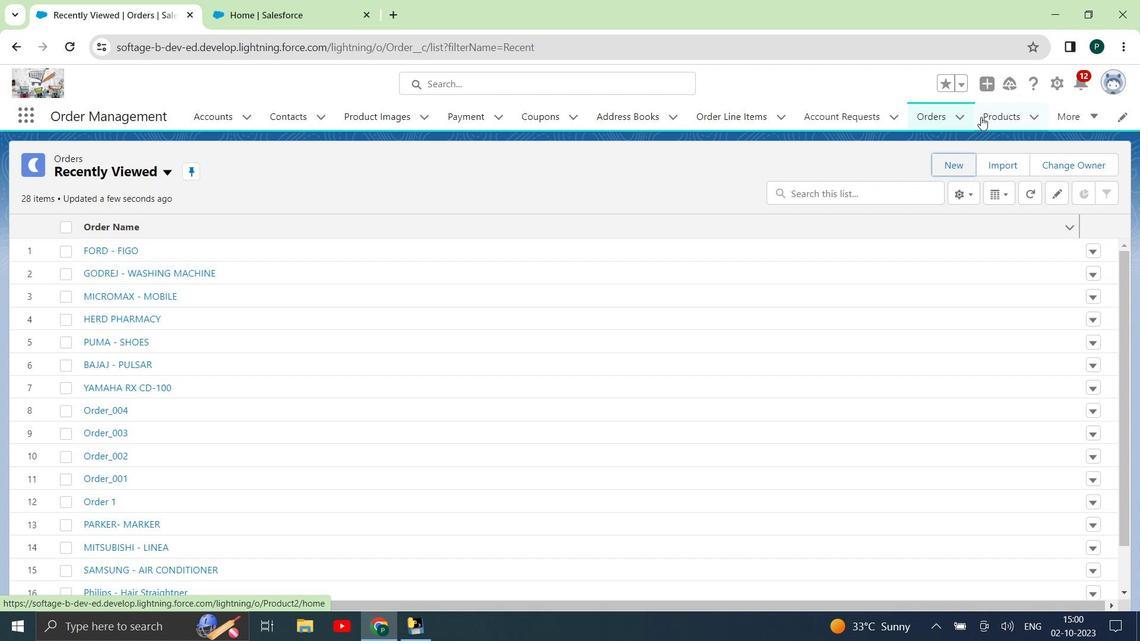 
Action: Mouse moved to (1092, 174)
Screenshot: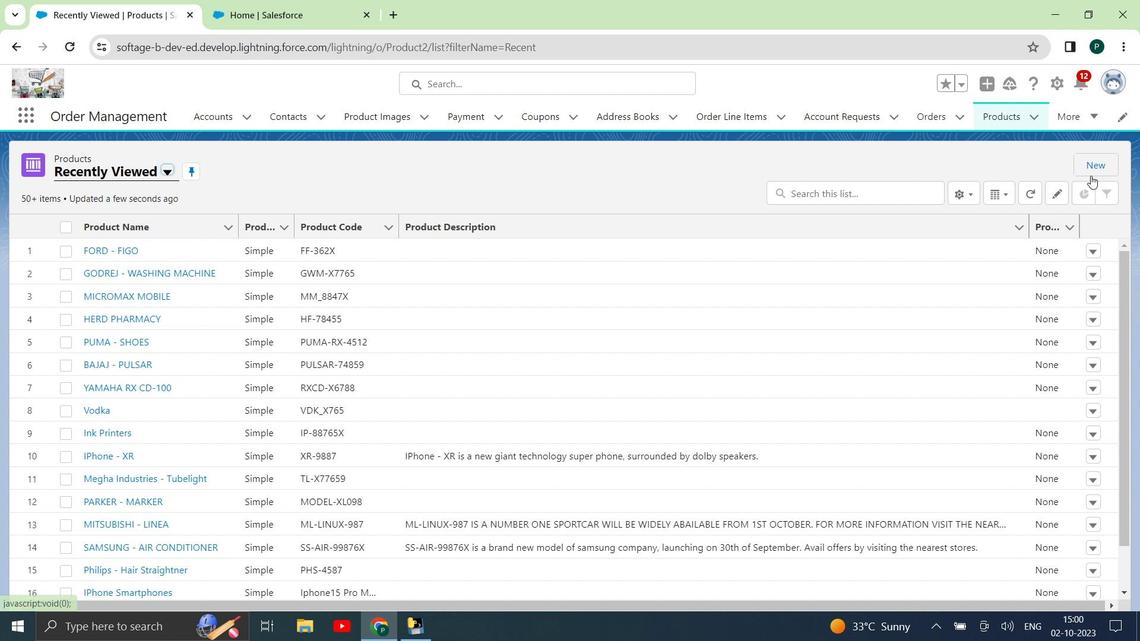 
Action: Mouse pressed left at (1092, 174)
Screenshot: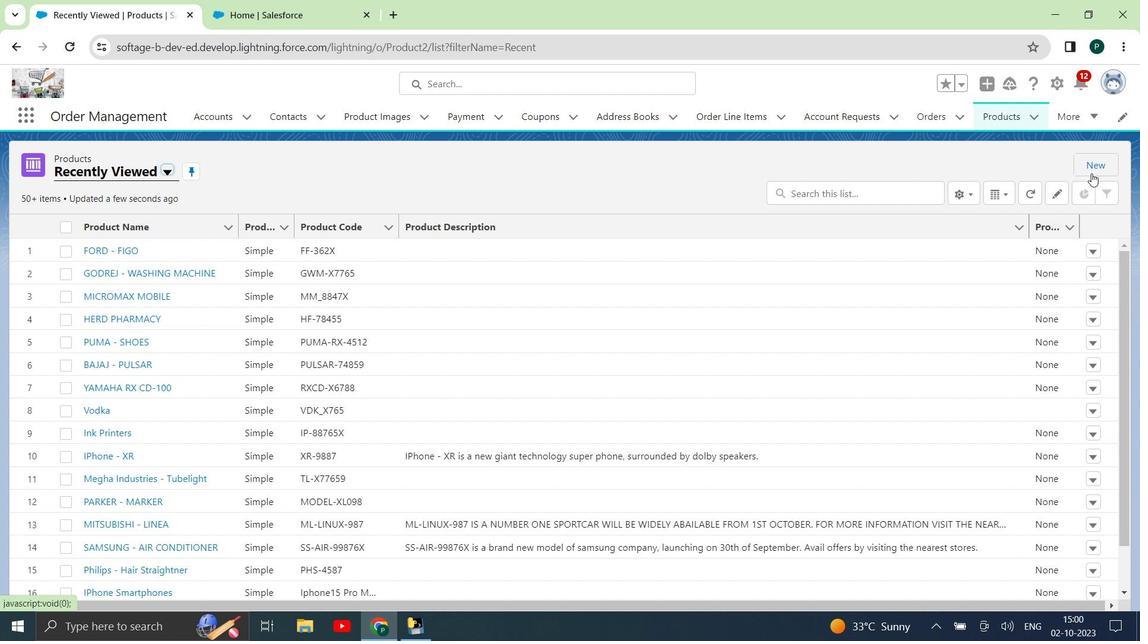 
Action: Mouse moved to (511, 332)
Screenshot: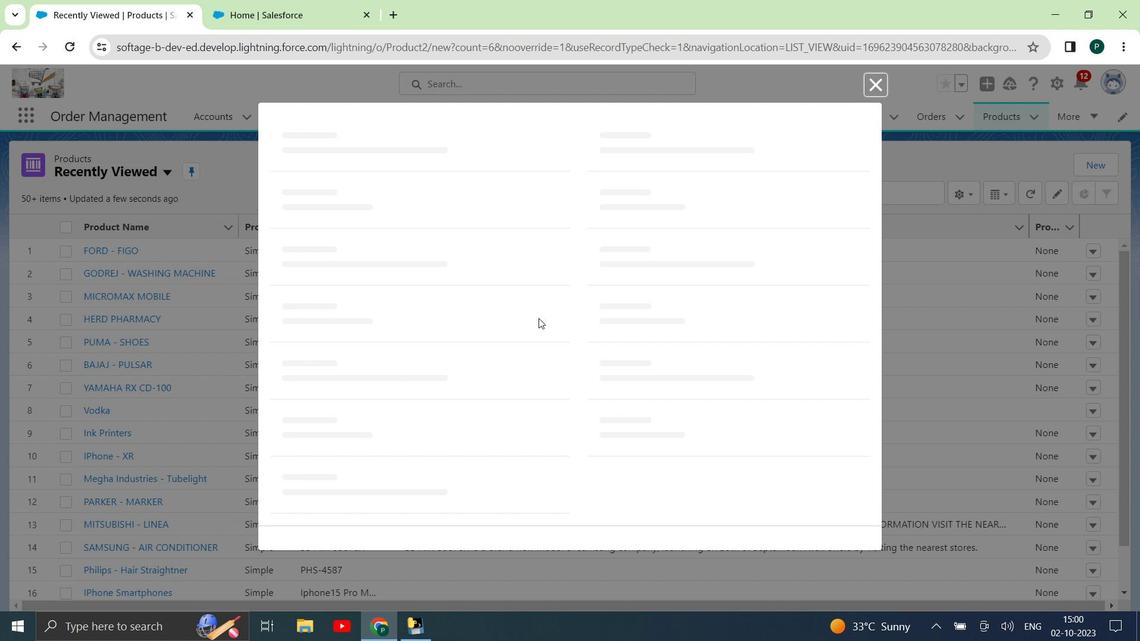 
Action: Mouse scrolled (511, 331) with delta (0, 0)
Screenshot: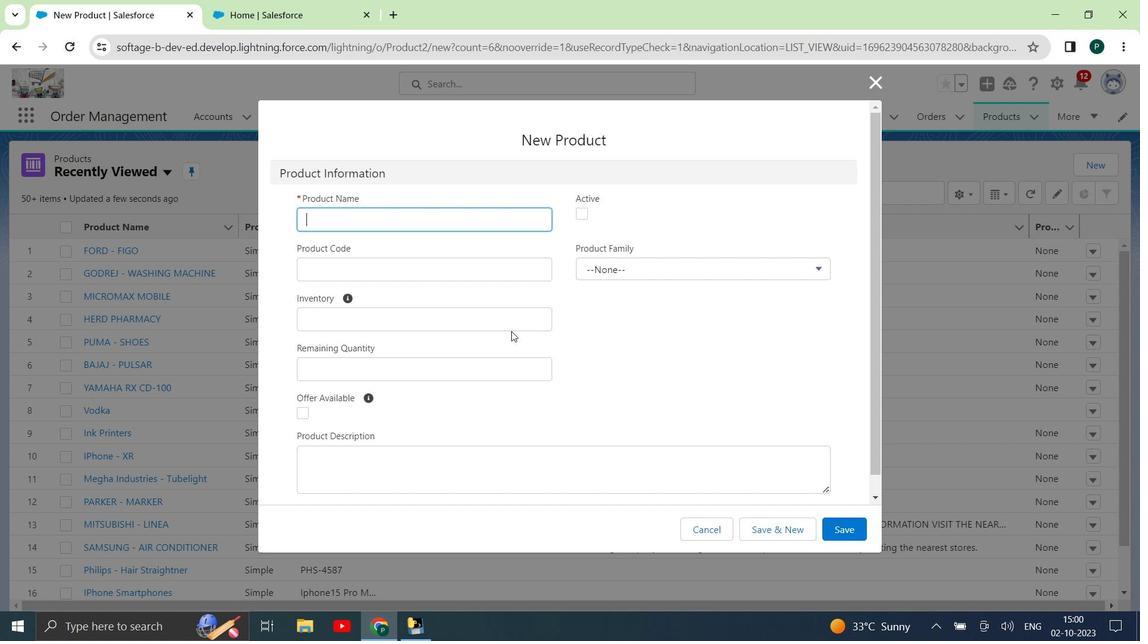 
Action: Mouse scrolled (511, 331) with delta (0, 0)
Screenshot: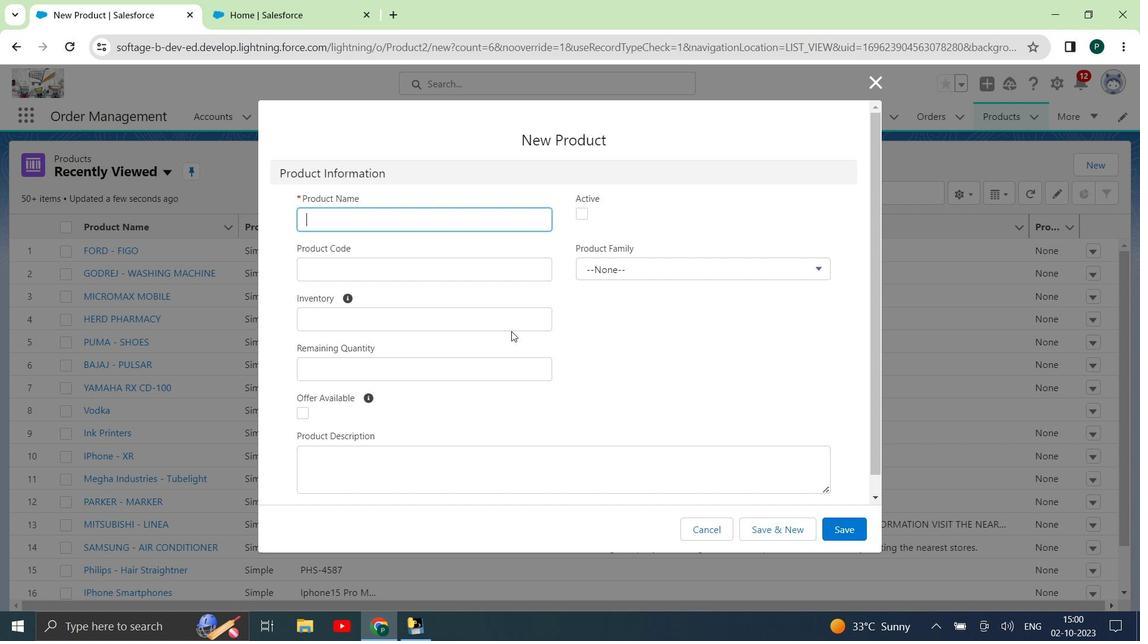 
Action: Mouse moved to (584, 345)
Screenshot: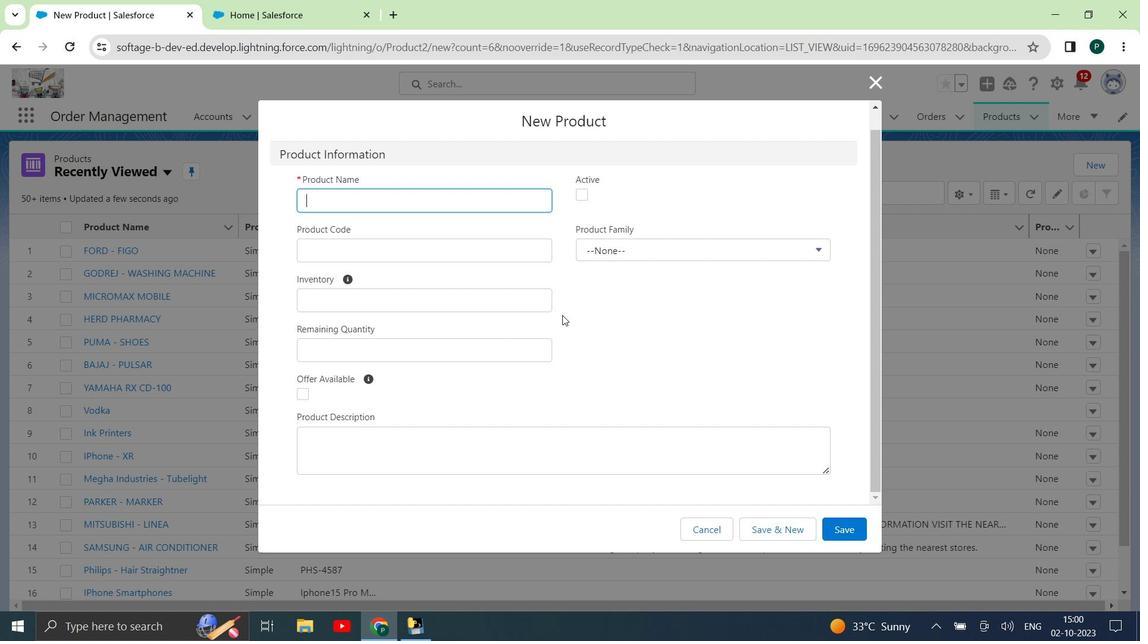 
Action: Mouse scrolled (584, 344) with delta (0, 0)
Screenshot: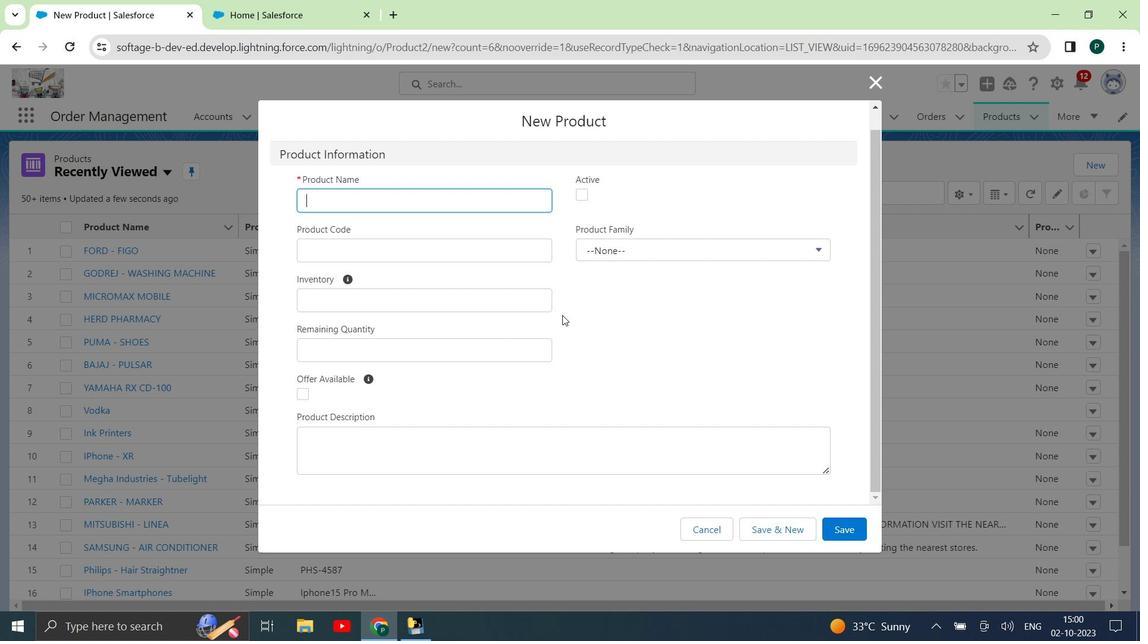 
Action: Mouse moved to (589, 377)
Screenshot: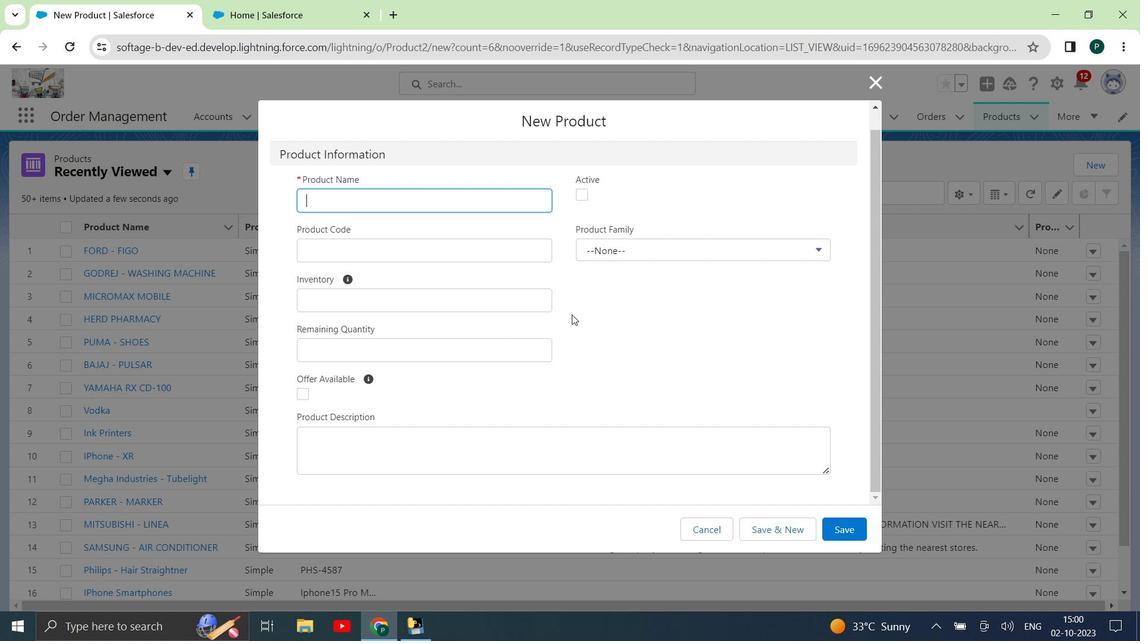 
Action: Mouse scrolled (589, 377) with delta (0, 0)
Screenshot: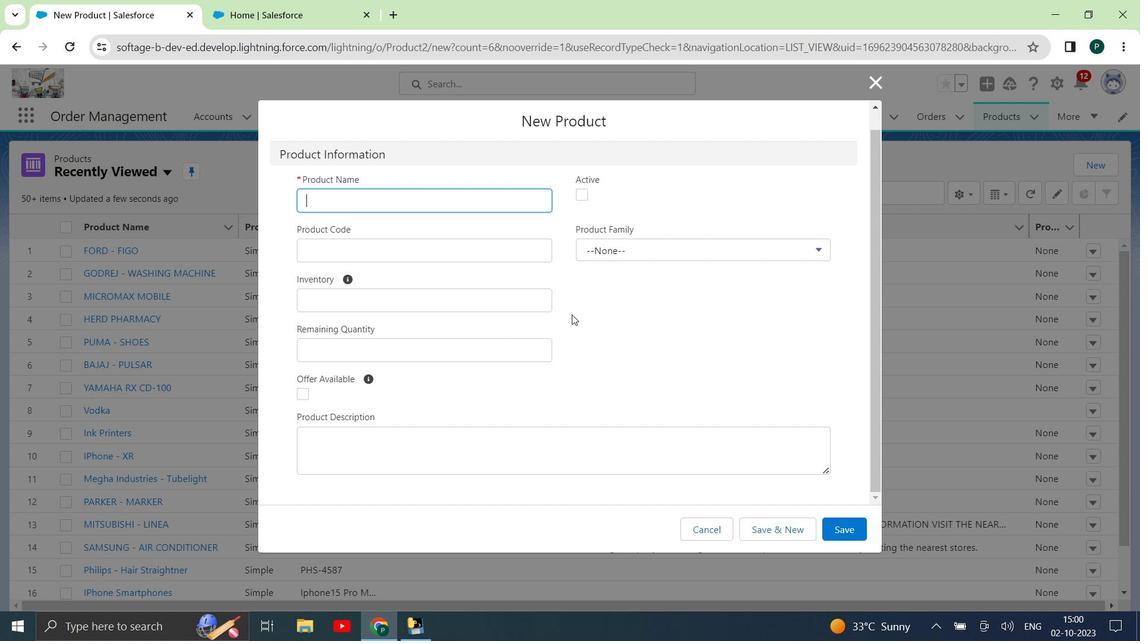 
Action: Mouse moved to (715, 531)
Screenshot: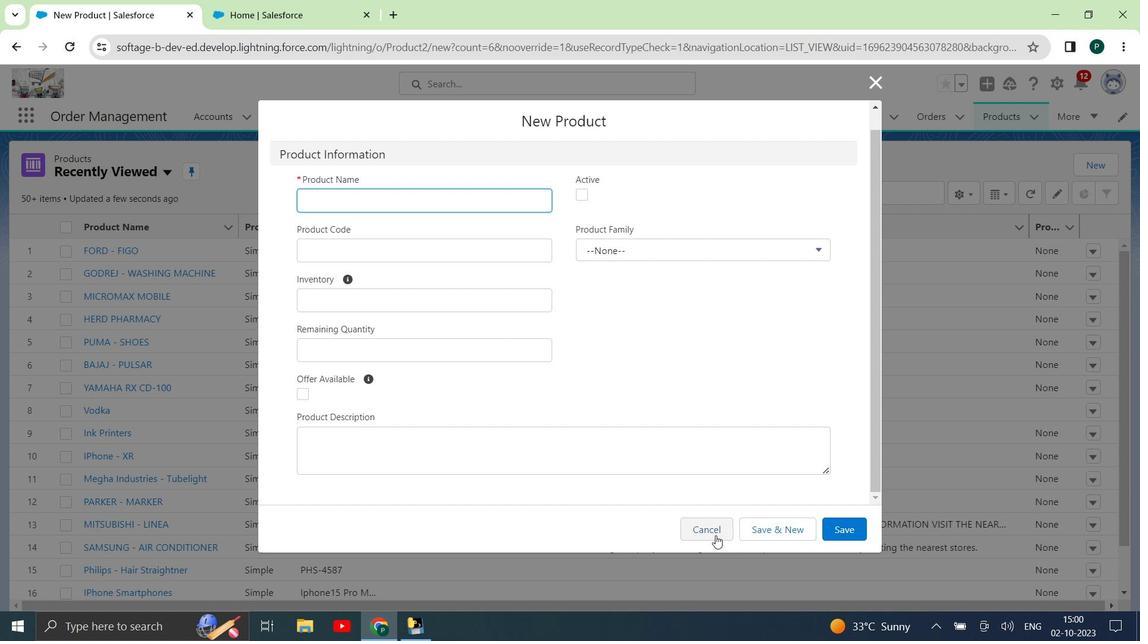 
Action: Mouse pressed left at (715, 531)
Screenshot: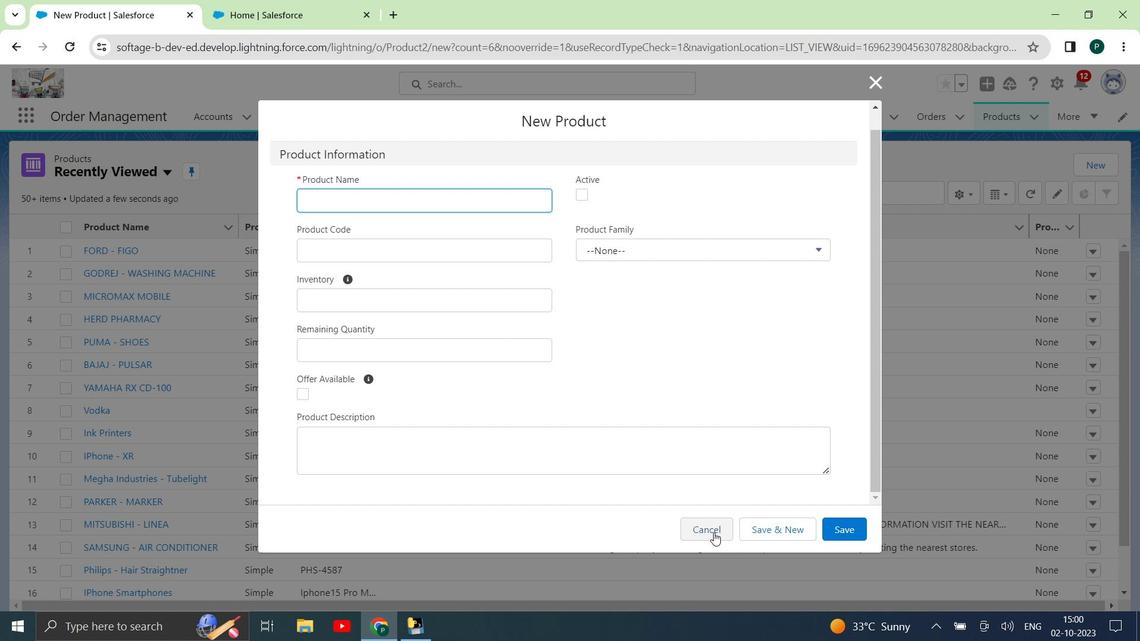 
Action: Mouse moved to (1076, 124)
Screenshot: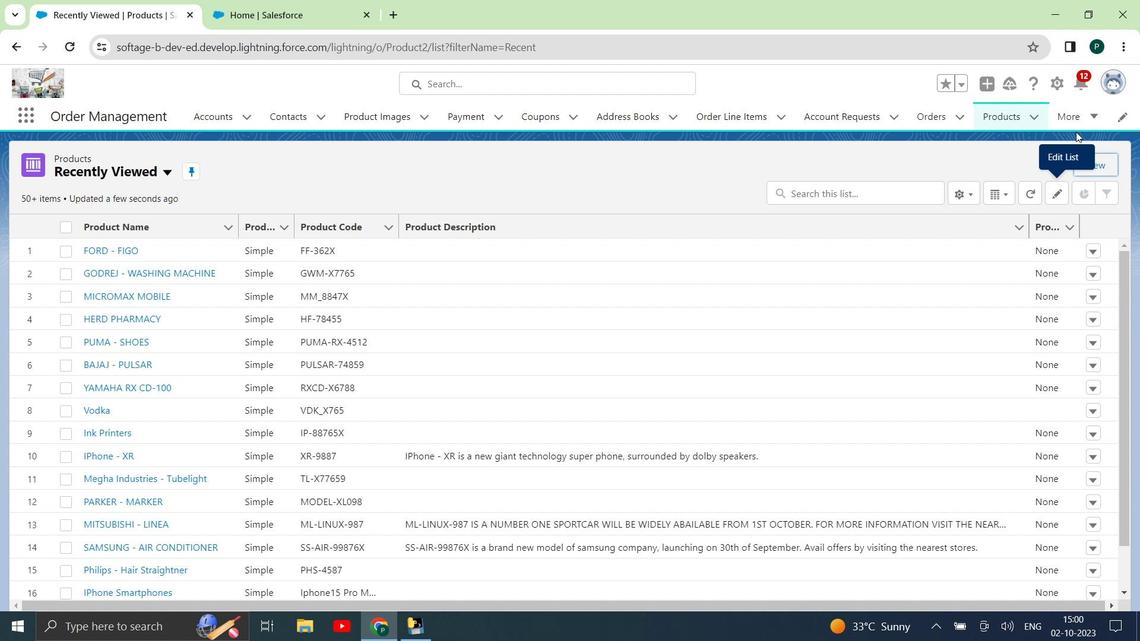 
Action: Mouse pressed left at (1076, 124)
Screenshot: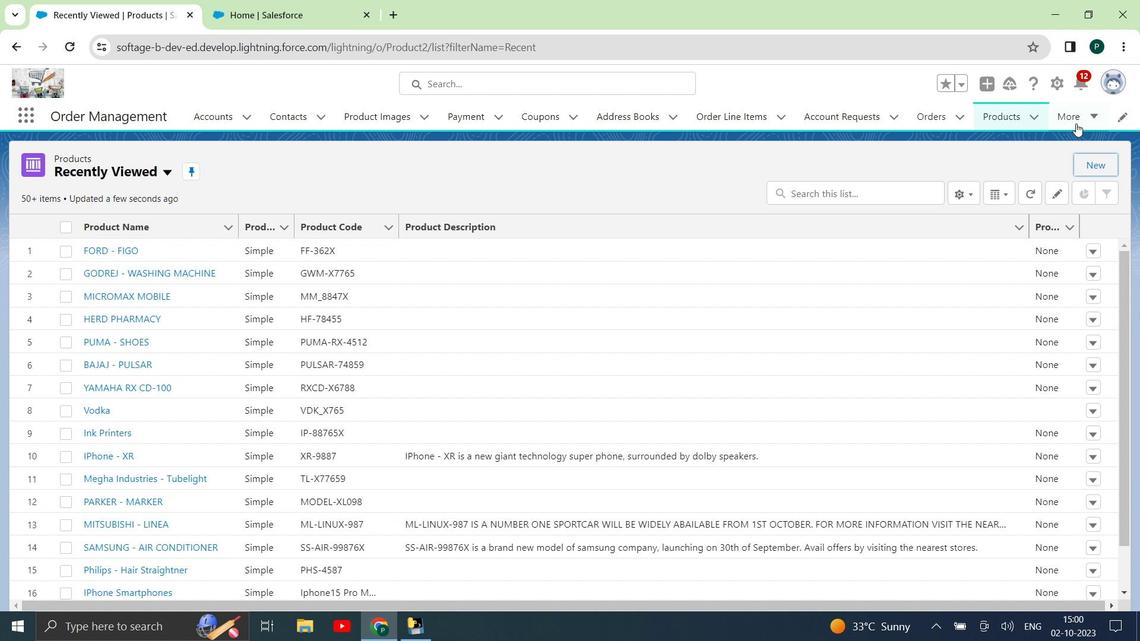 
Action: Mouse moved to (1053, 179)
Screenshot: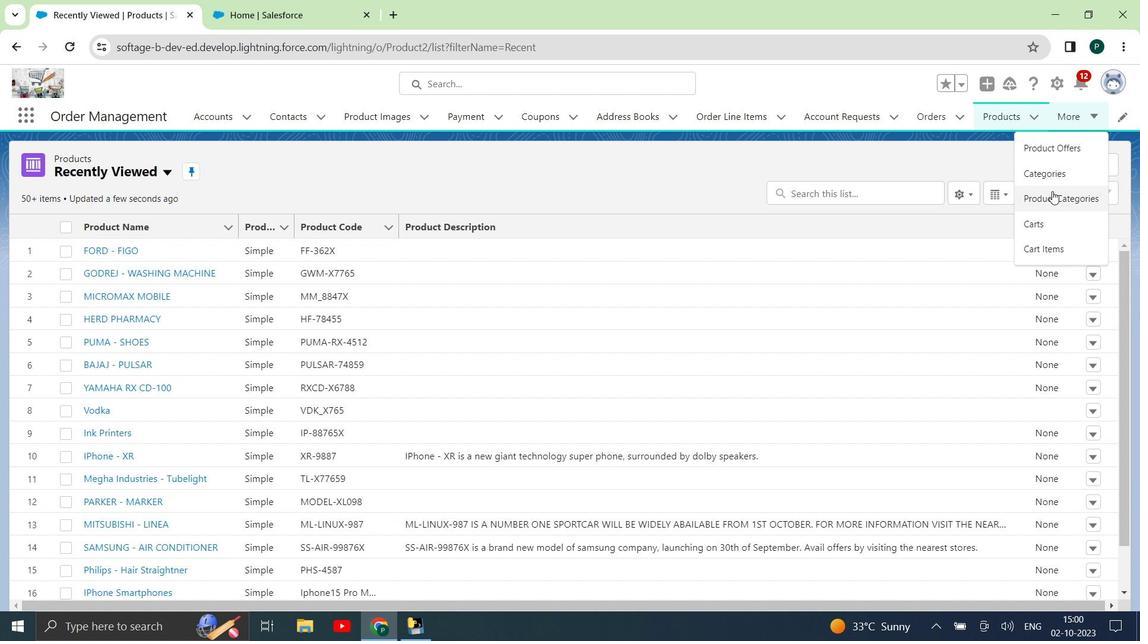 
Action: Mouse pressed left at (1053, 179)
Screenshot: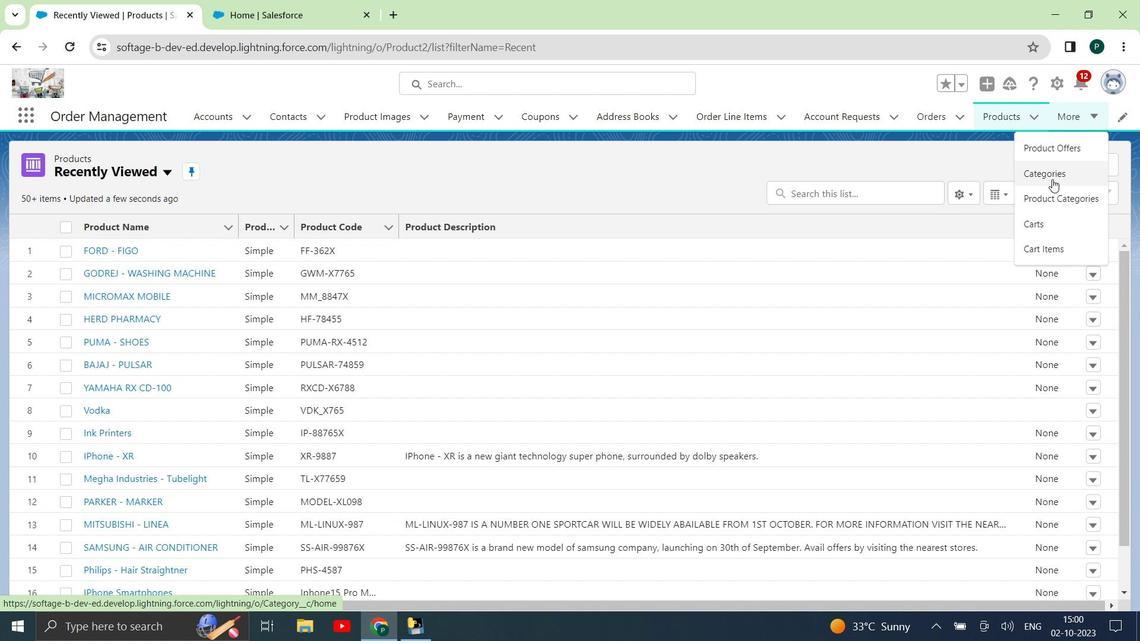 
Action: Mouse moved to (948, 168)
Screenshot: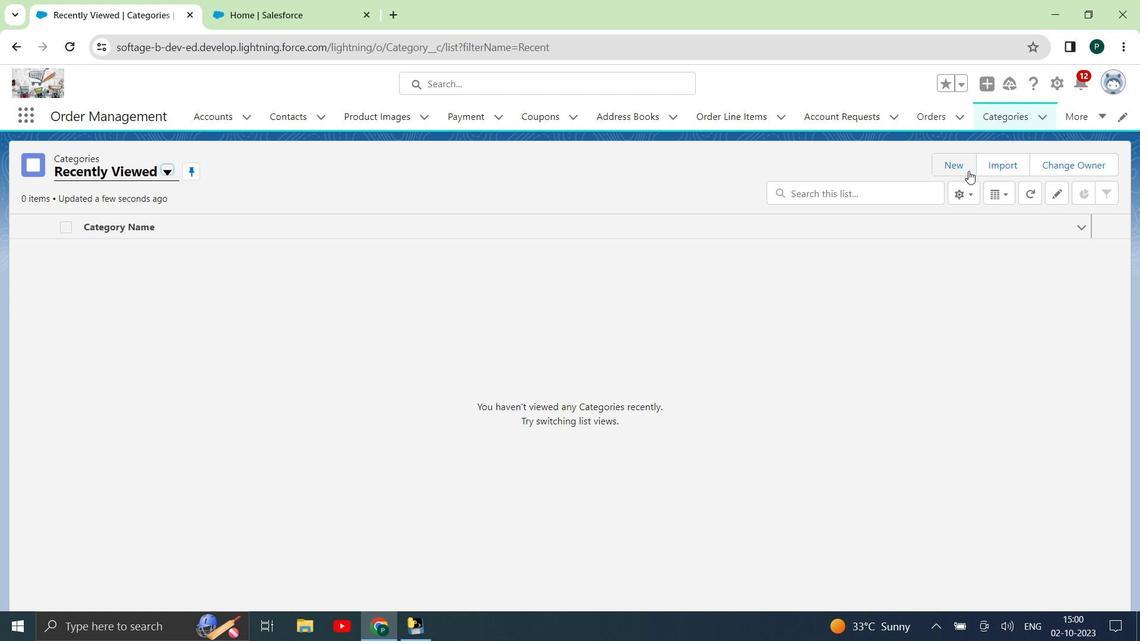 
Action: Mouse pressed left at (948, 168)
Screenshot: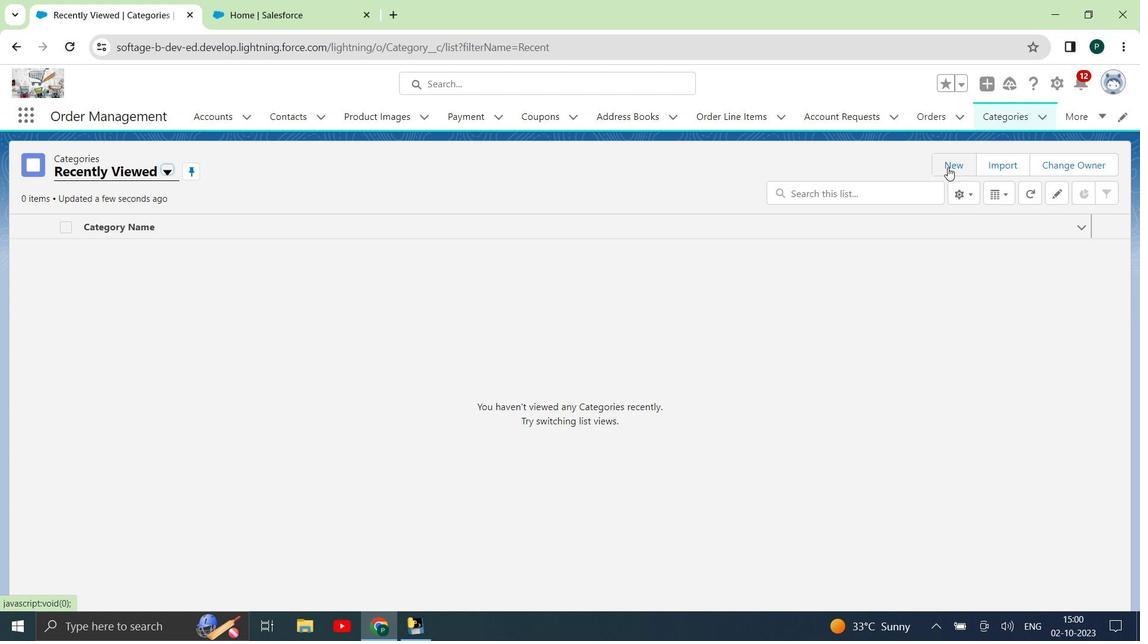 
Action: Mouse moved to (598, 283)
Screenshot: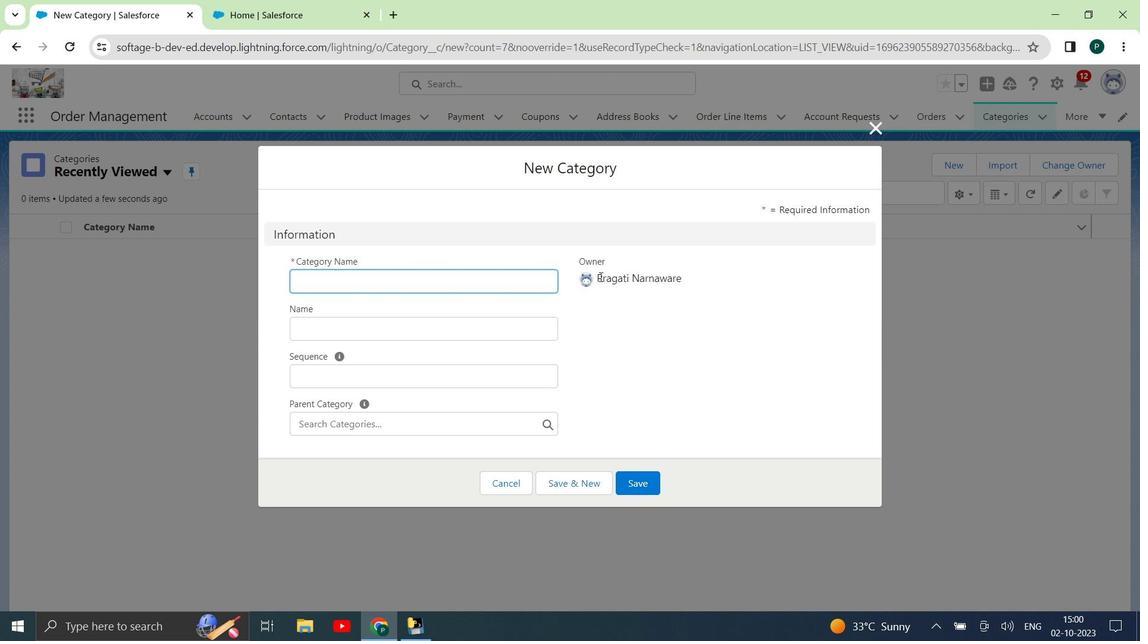
Action: Mouse scrolled (598, 283) with delta (0, 0)
Screenshot: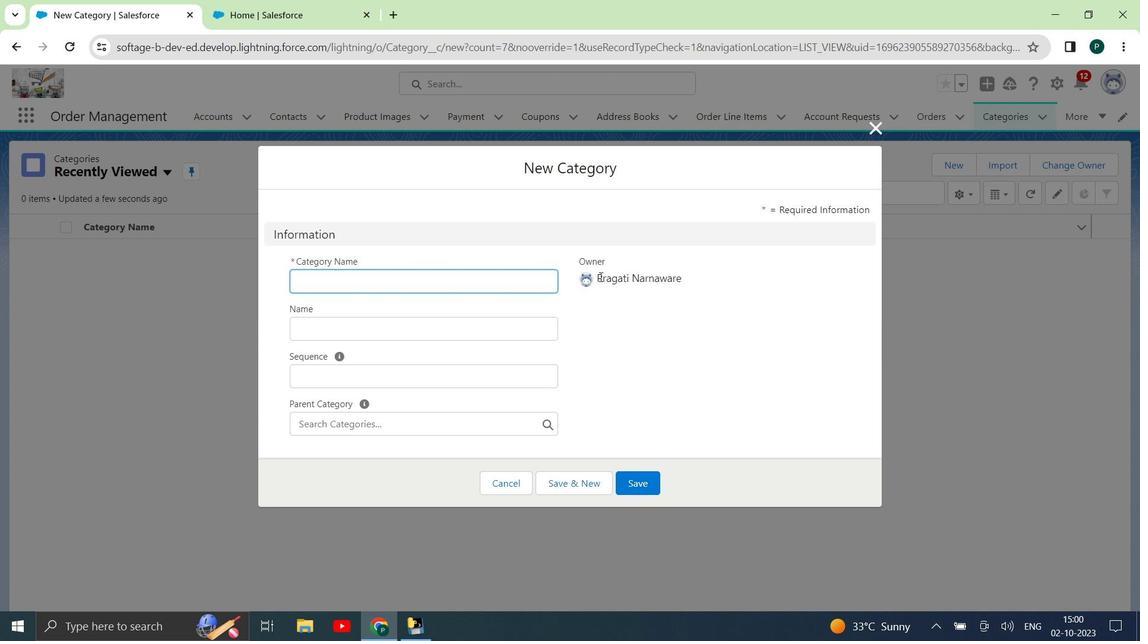
Action: Mouse scrolled (598, 283) with delta (0, 0)
Screenshot: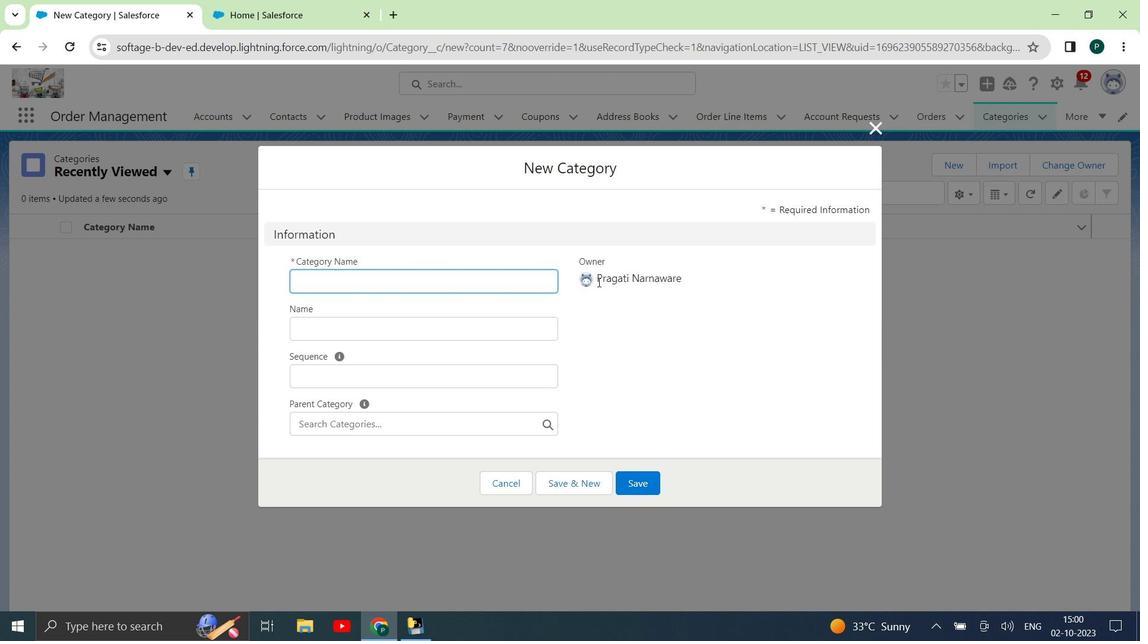 
Action: Mouse moved to (467, 400)
Screenshot: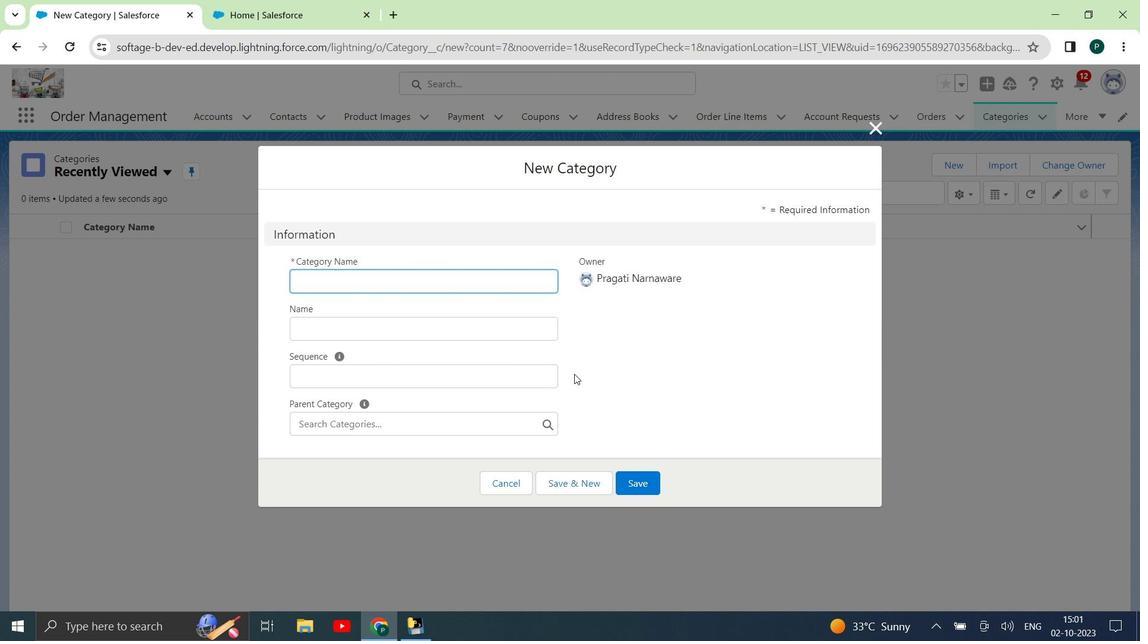 
Action: Mouse scrolled (467, 400) with delta (0, 0)
Screenshot: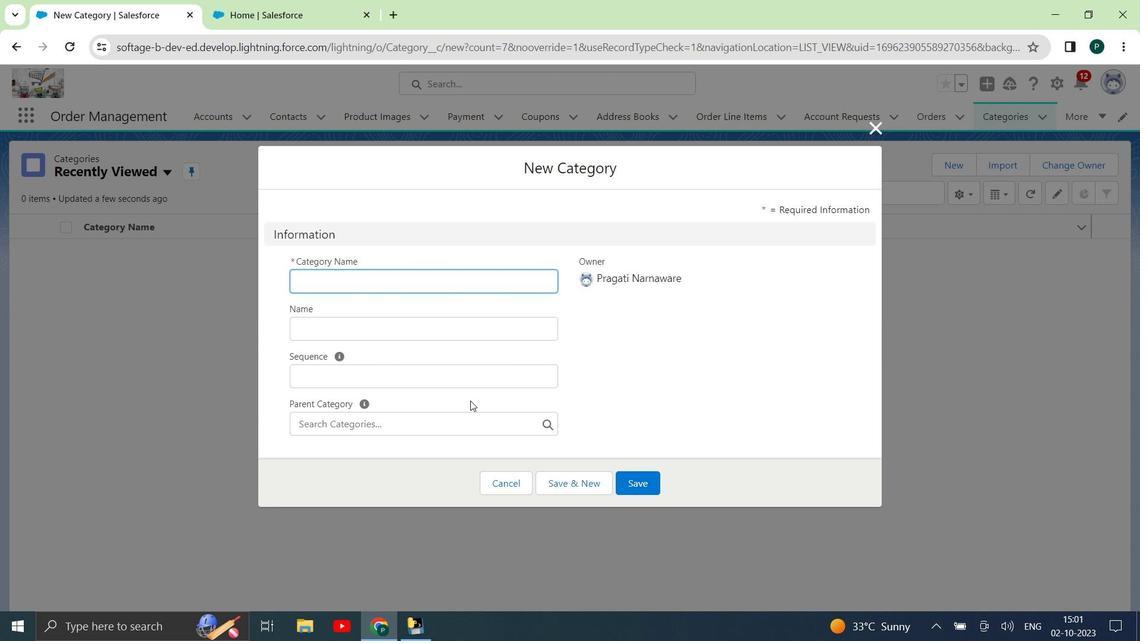 
Action: Mouse scrolled (467, 400) with delta (0, 0)
Screenshot: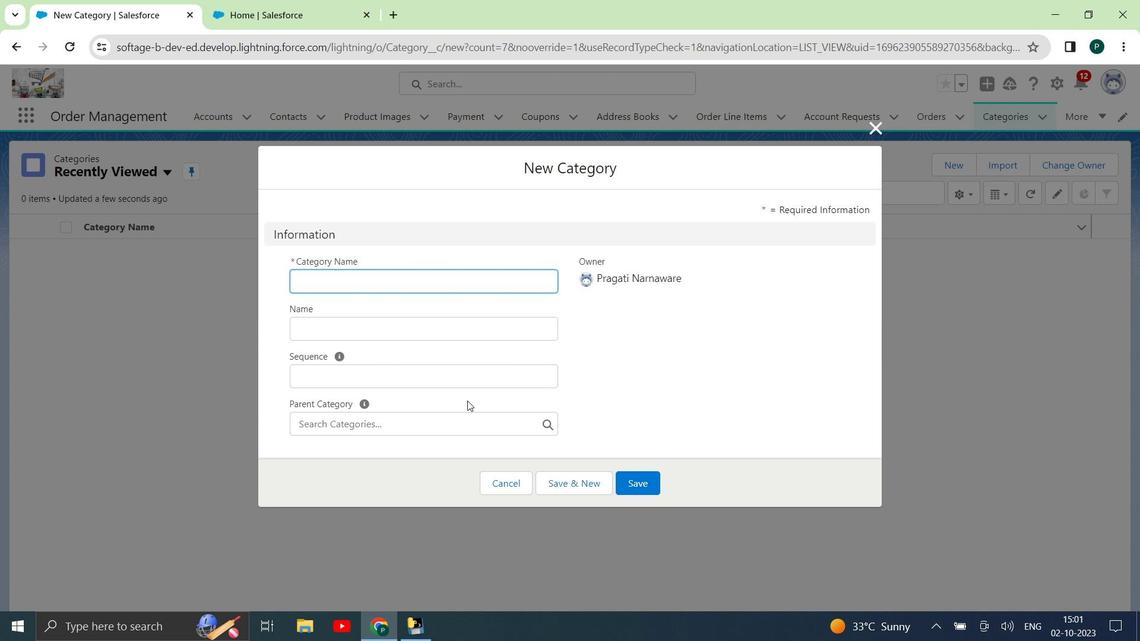 
Action: Mouse moved to (468, 412)
Screenshot: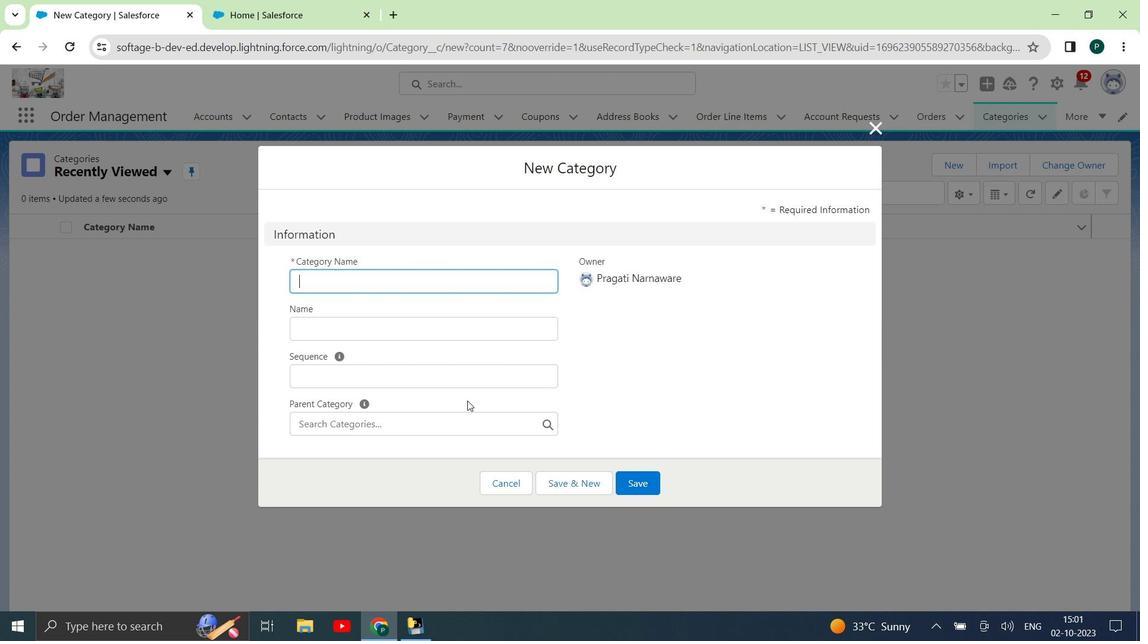 
Action: Mouse pressed left at (468, 412)
Screenshot: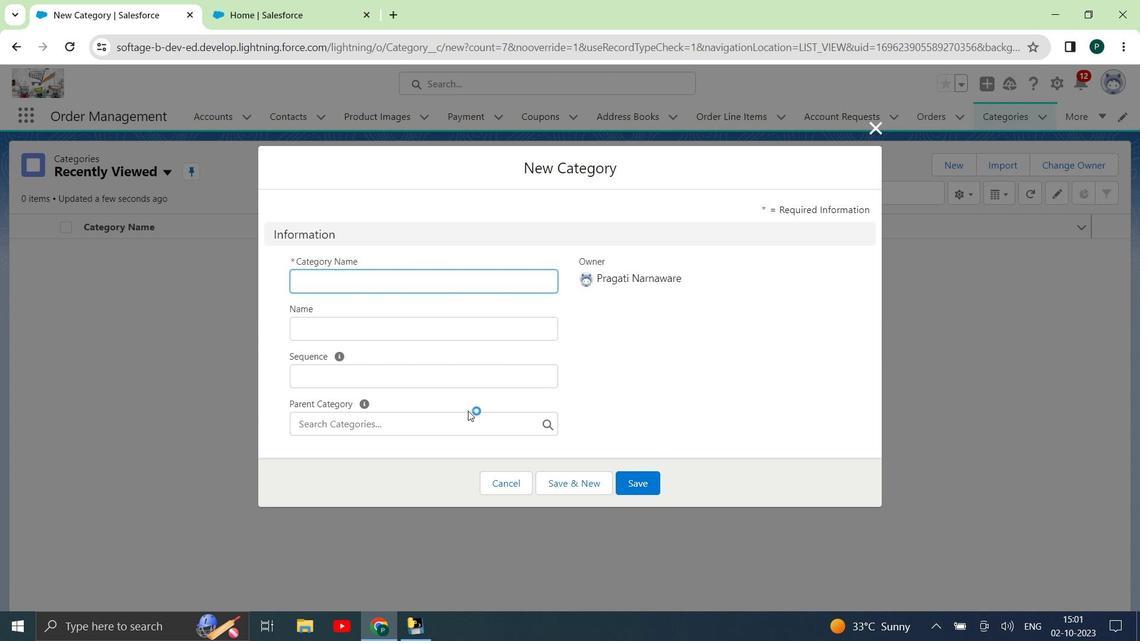 
Action: Mouse moved to (471, 422)
